 Task: Identify and tag the location of each landmark in the photos using Google Photos.
Action: Mouse moved to (150, 3)
Screenshot: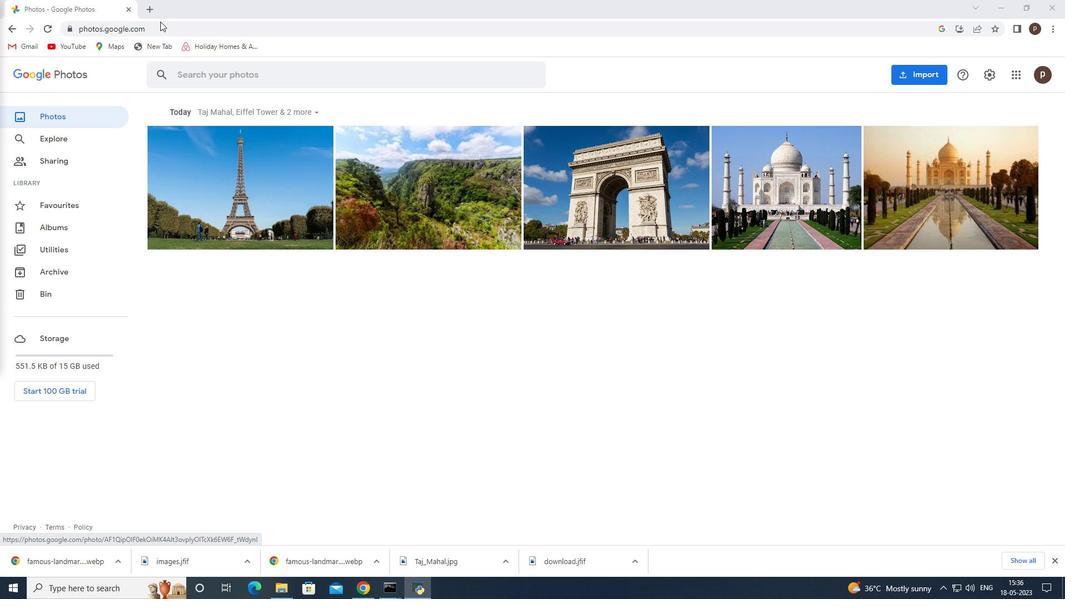
Action: Mouse pressed left at (150, 3)
Screenshot: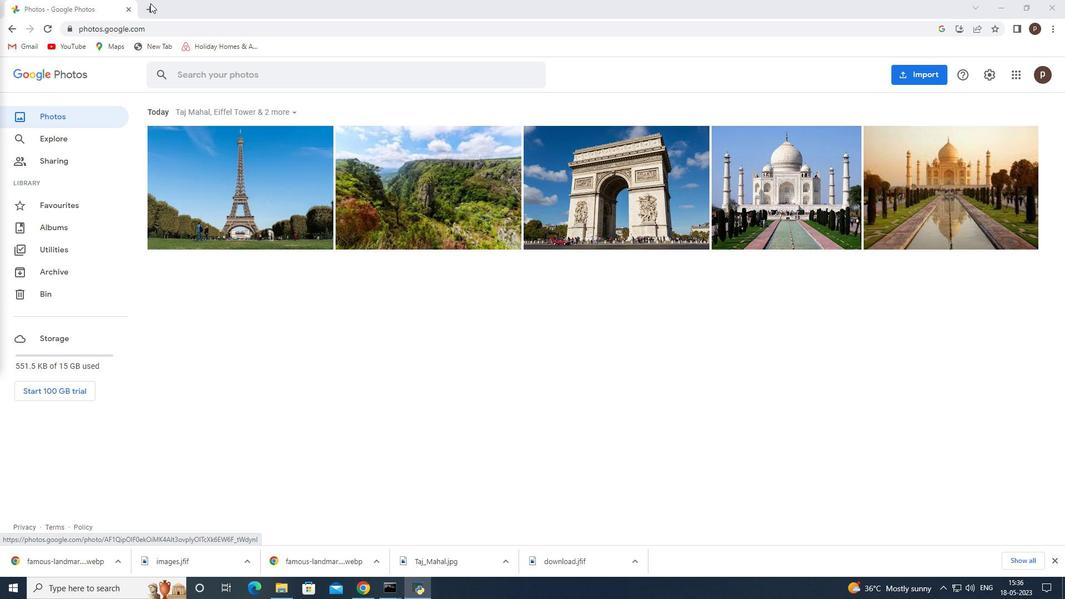 
Action: Mouse moved to (154, 26)
Screenshot: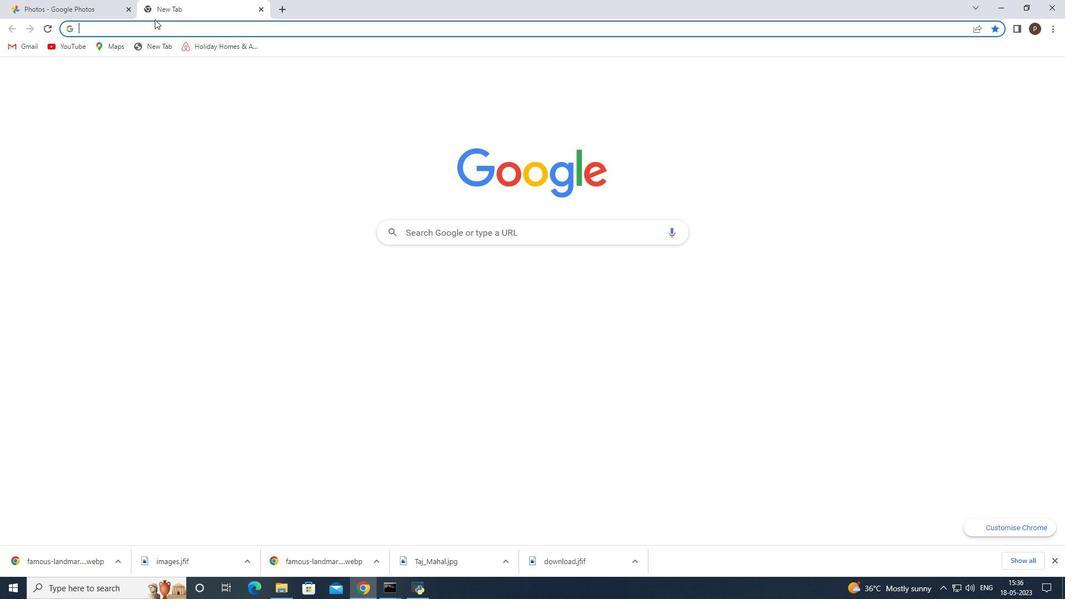 
Action: Mouse pressed left at (154, 26)
Screenshot: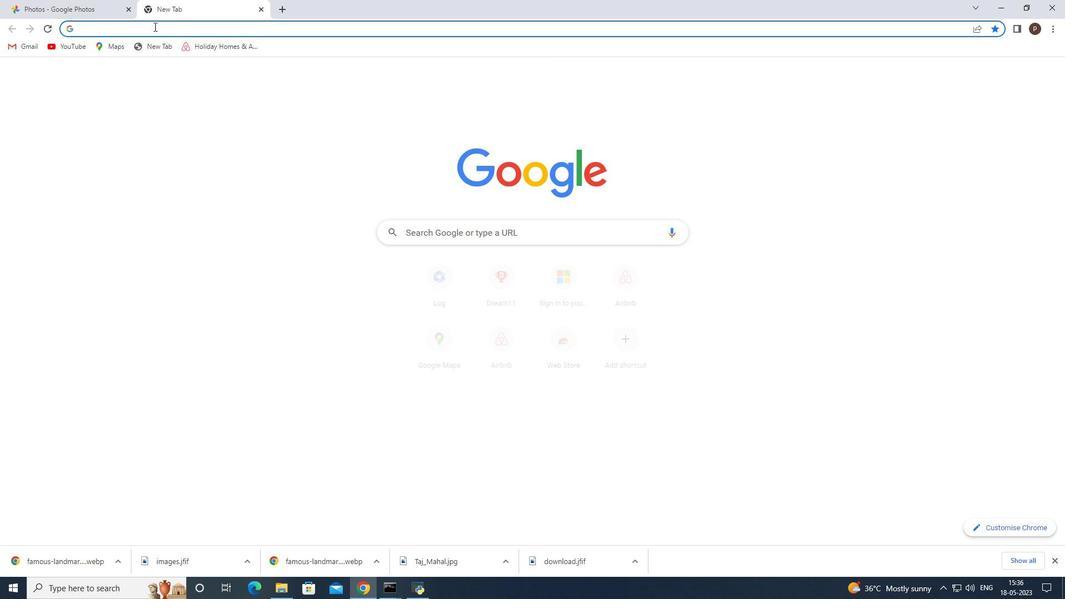 
Action: Mouse moved to (166, 32)
Screenshot: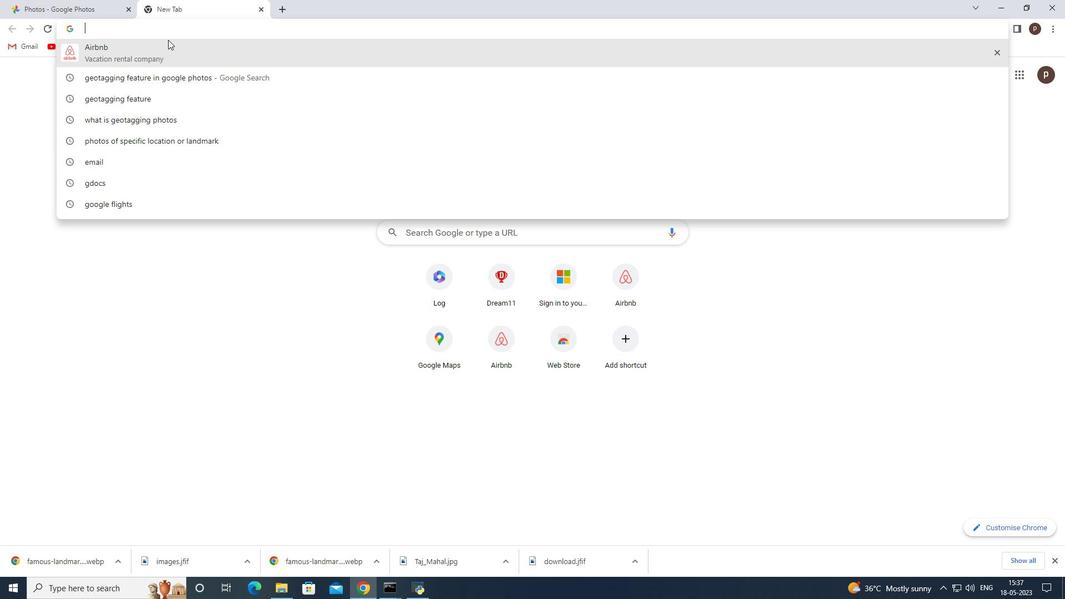
Action: Mouse pressed left at (166, 32)
Screenshot: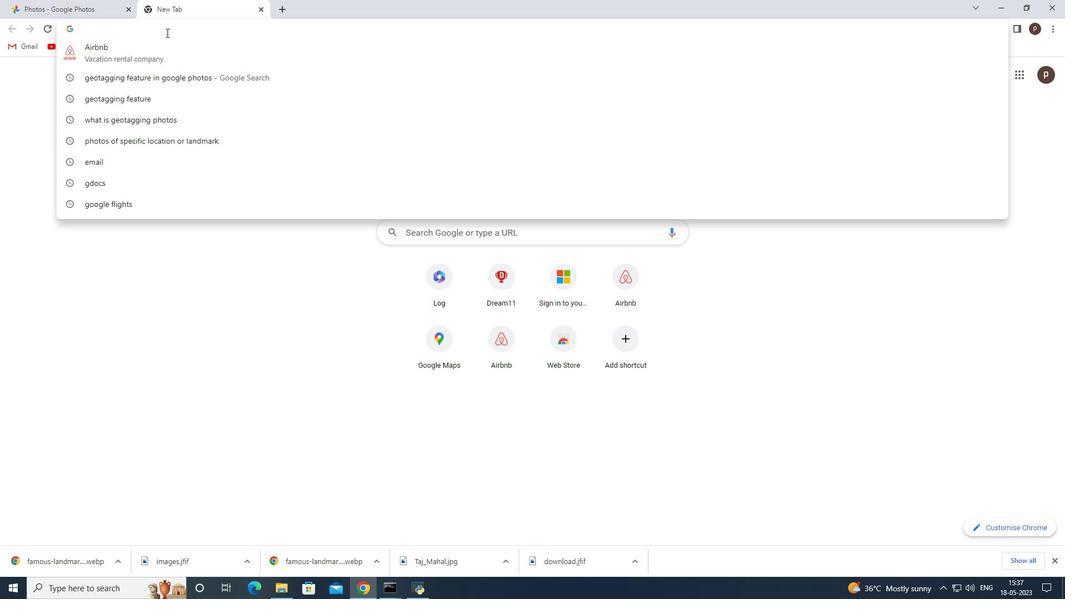 
Action: Key pressed photos<Key.space>with<Key.space>specific<Key.space>landmarks<Key.space>or<Key.space>attraction<Key.space>in<Key.space>a<Key.space>particular<Key.space>city<Key.space>or<Key.space>country<Key.enter>
Screenshot: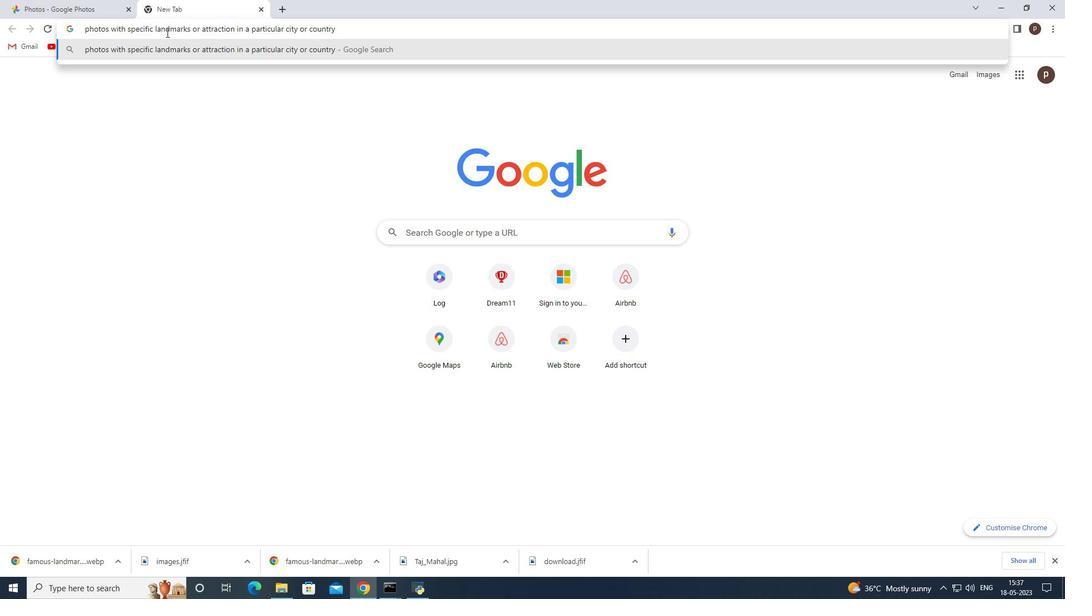 
Action: Mouse moved to (287, 166)
Screenshot: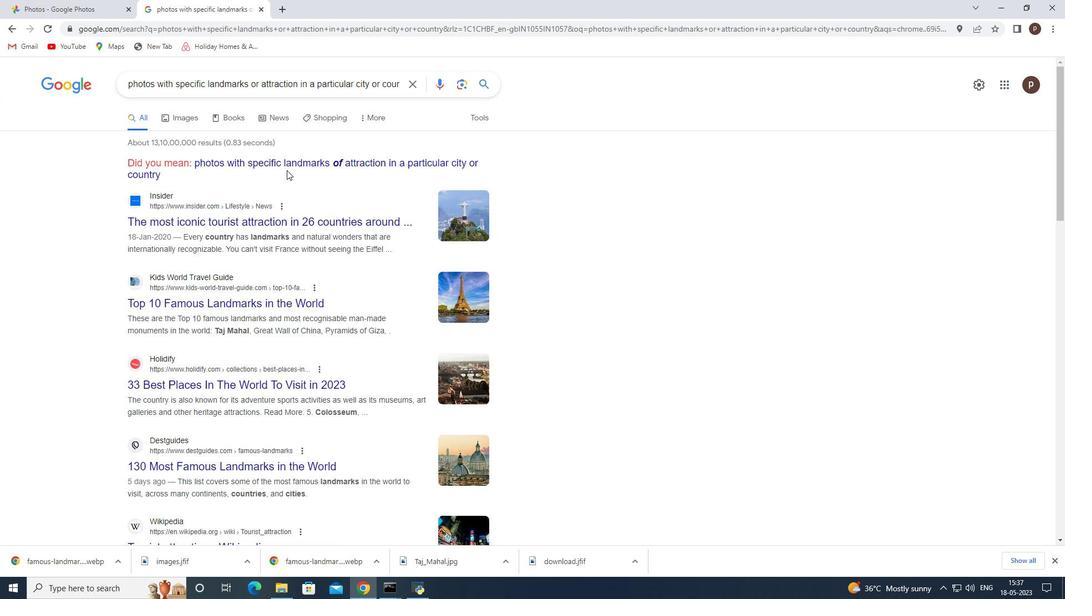 
Action: Mouse pressed left at (287, 166)
Screenshot: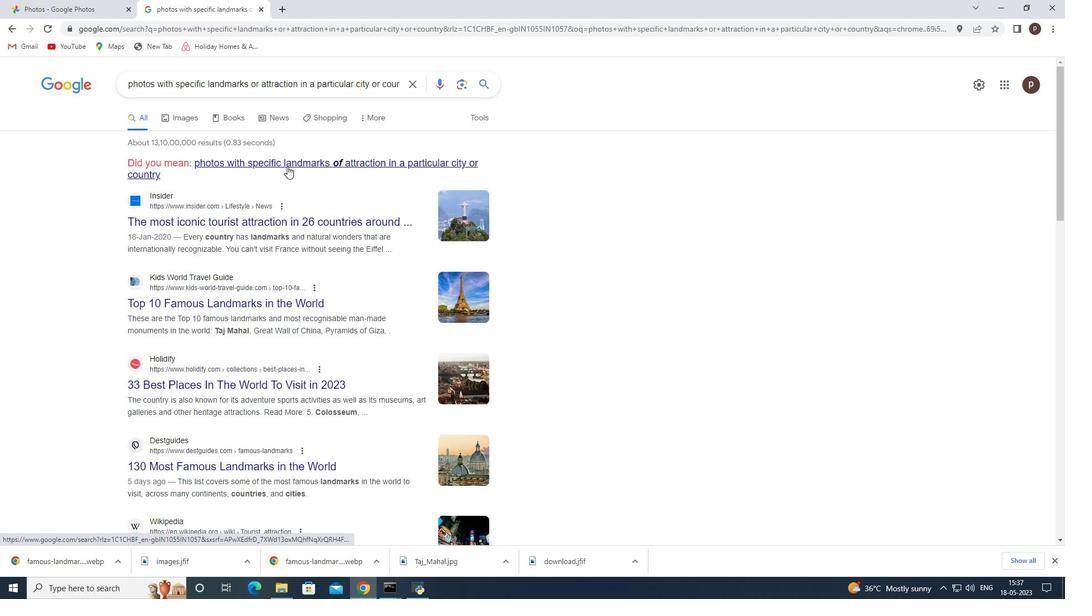
Action: Mouse moved to (280, 187)
Screenshot: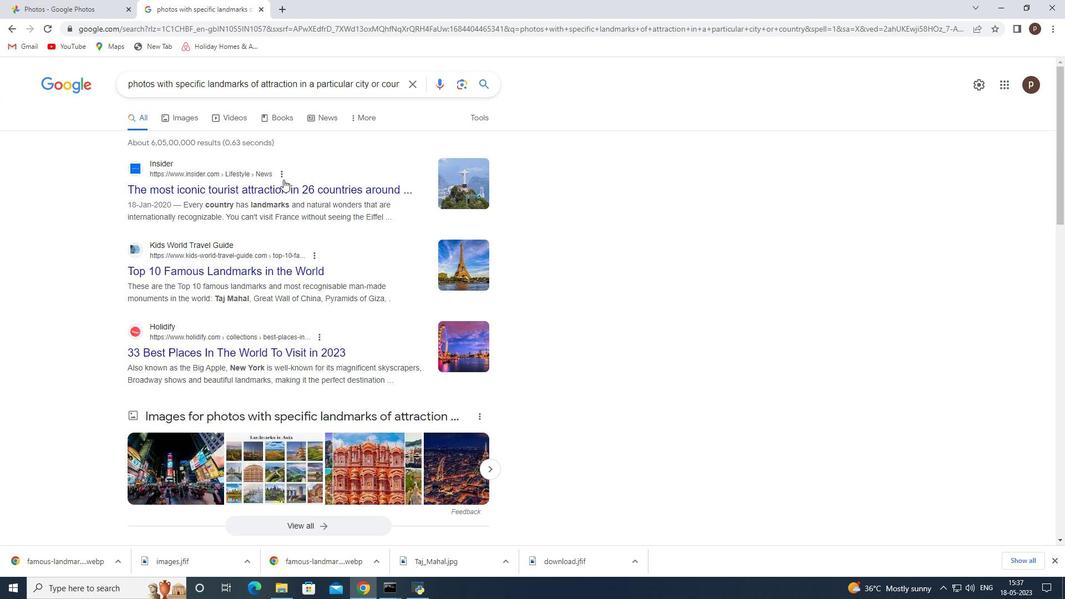 
Action: Mouse pressed left at (280, 187)
Screenshot: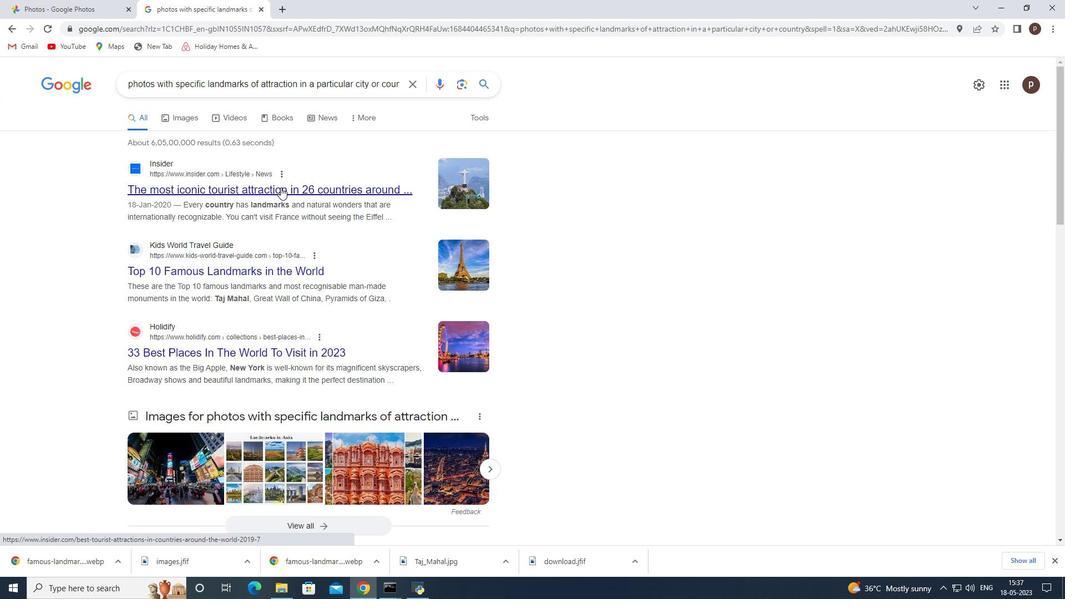 
Action: Mouse moved to (275, 304)
Screenshot: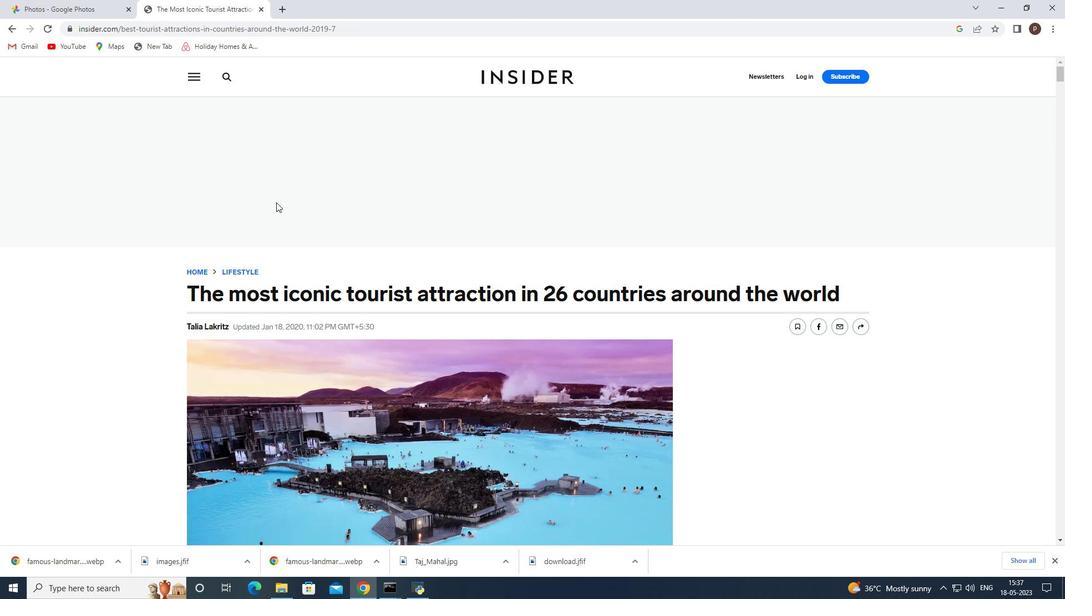 
Action: Mouse scrolled (275, 303) with delta (0, 0)
Screenshot: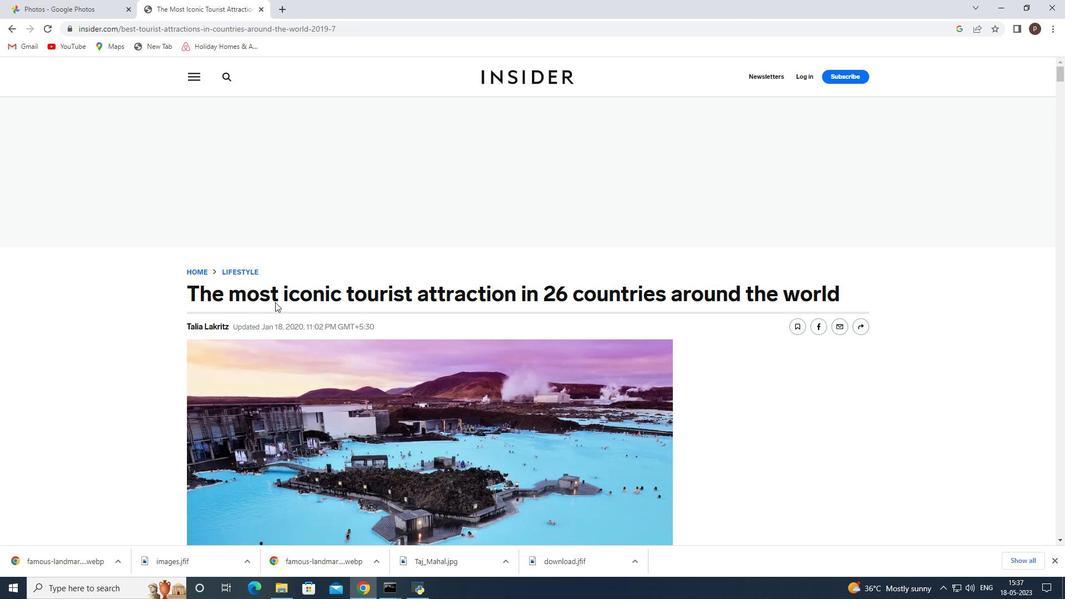 
Action: Mouse scrolled (275, 303) with delta (0, 0)
Screenshot: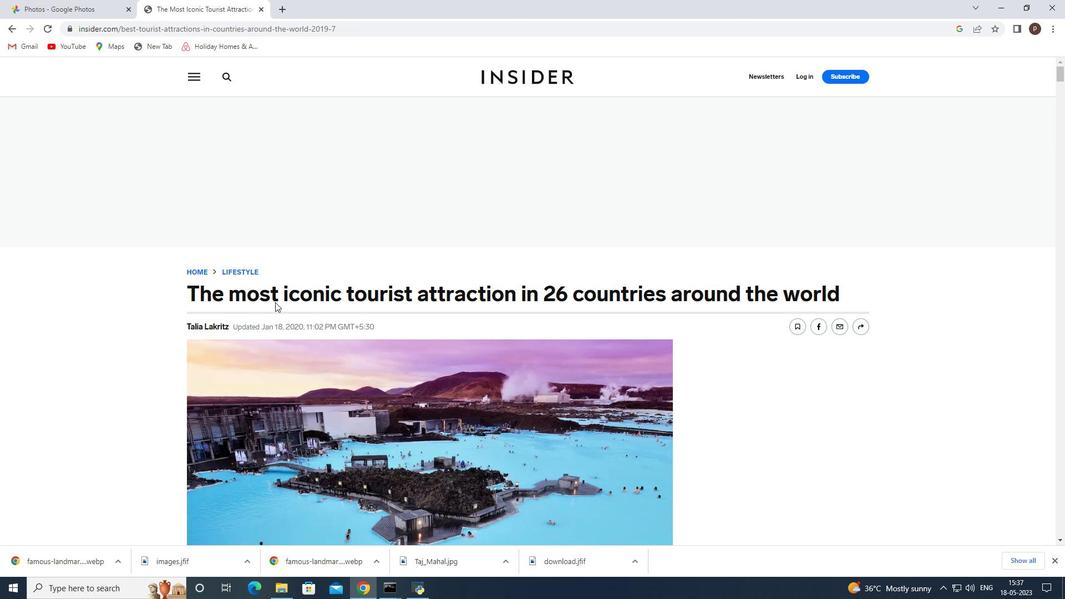 
Action: Mouse moved to (276, 305)
Screenshot: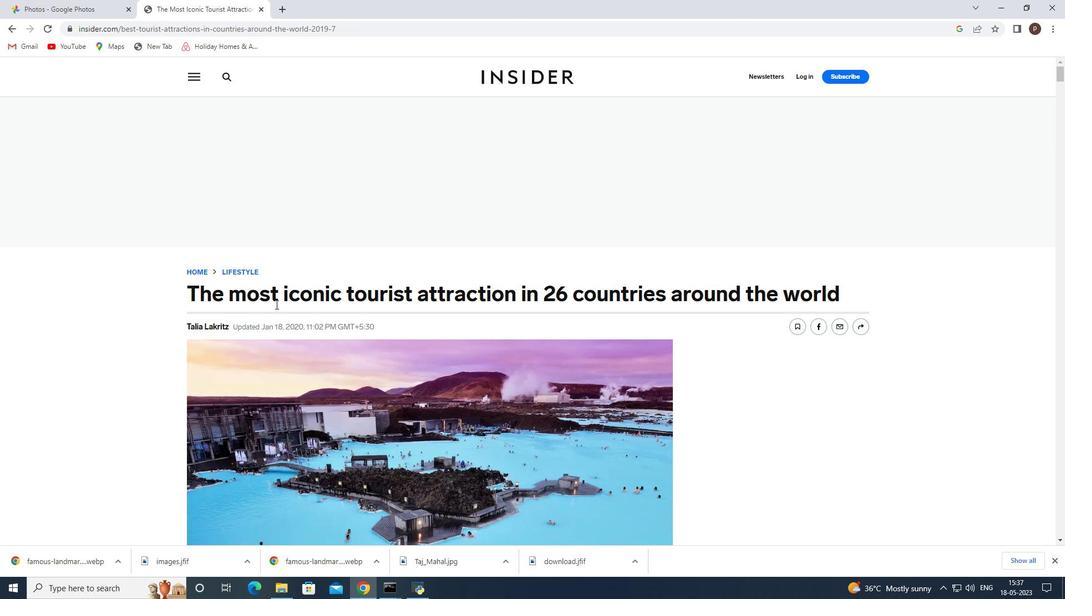 
Action: Mouse scrolled (276, 305) with delta (0, 0)
Screenshot: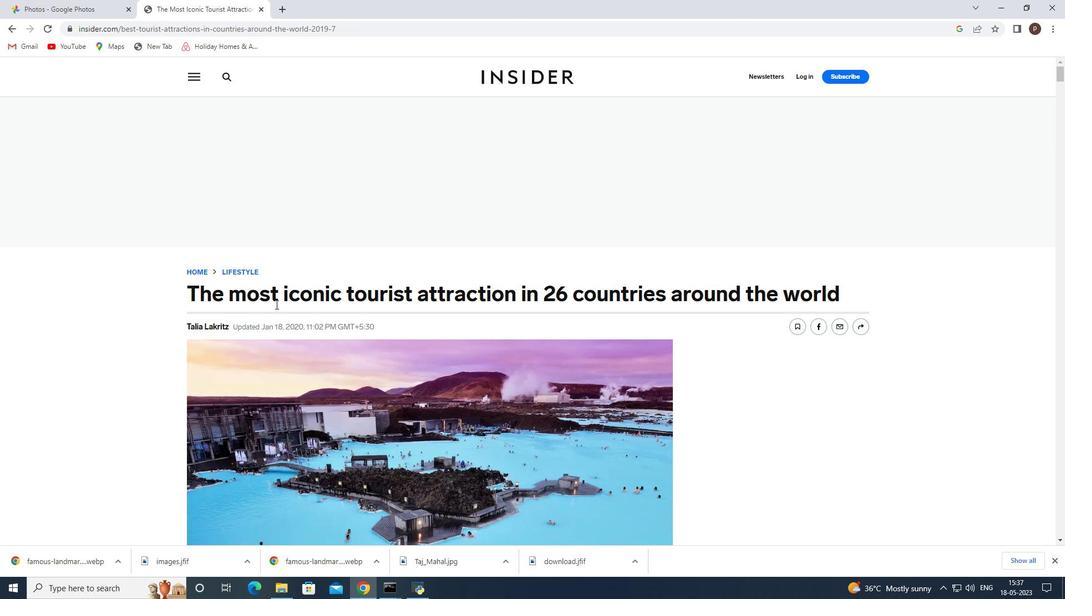 
Action: Mouse moved to (277, 305)
Screenshot: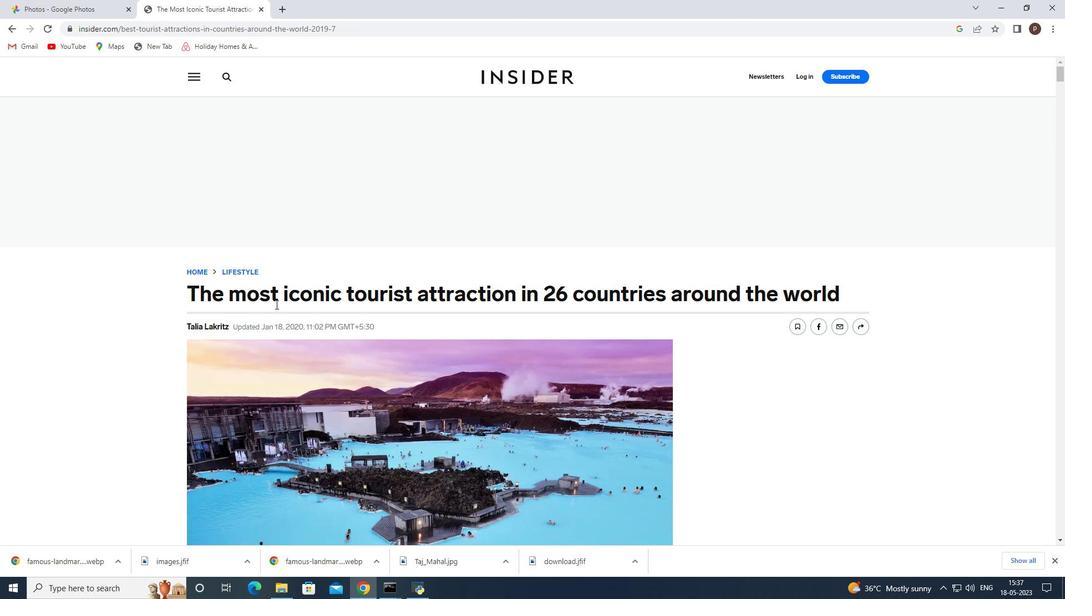 
Action: Mouse scrolled (277, 305) with delta (0, 0)
Screenshot: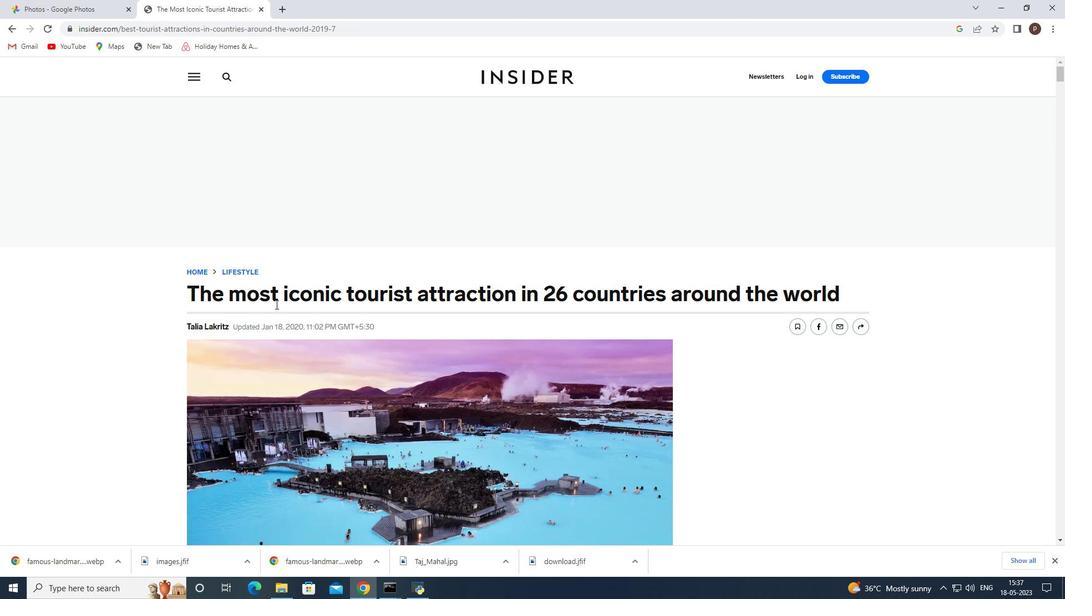 
Action: Mouse moved to (286, 303)
Screenshot: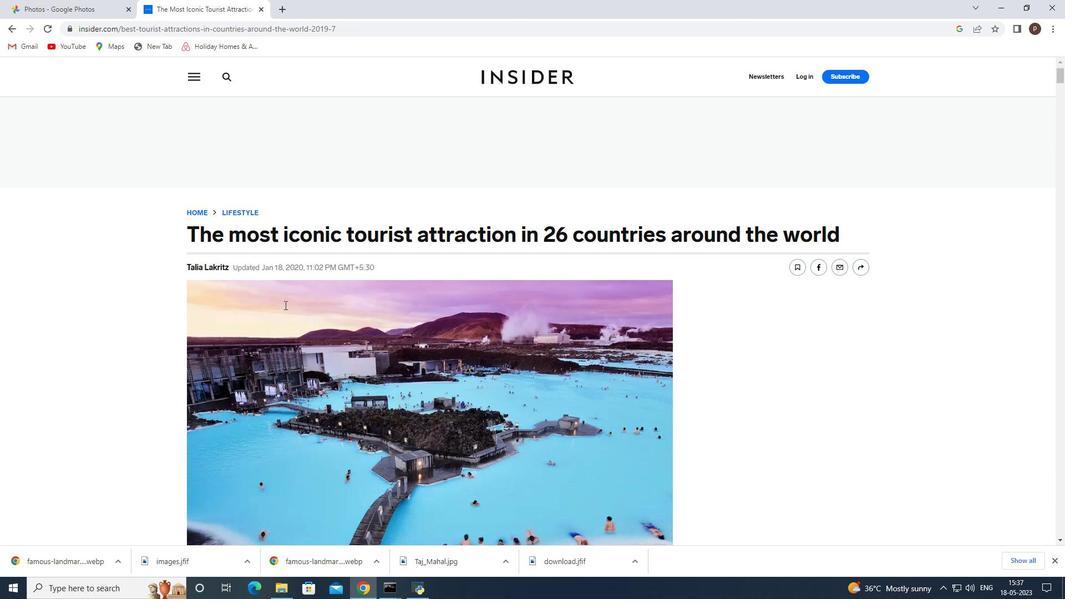 
Action: Mouse scrolled (286, 302) with delta (0, 0)
Screenshot: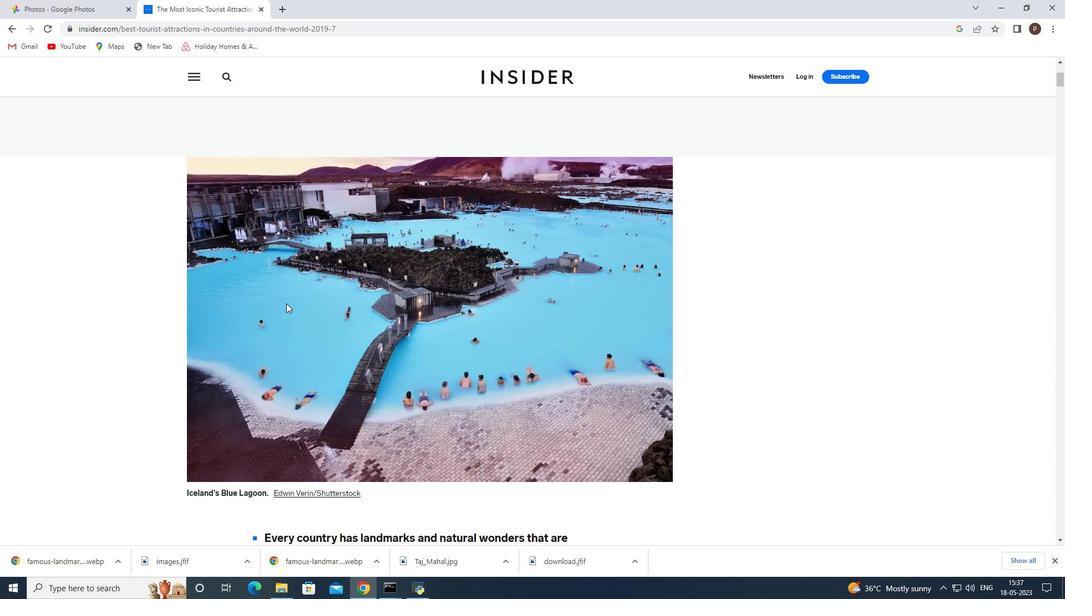 
Action: Mouse scrolled (286, 302) with delta (0, 0)
Screenshot: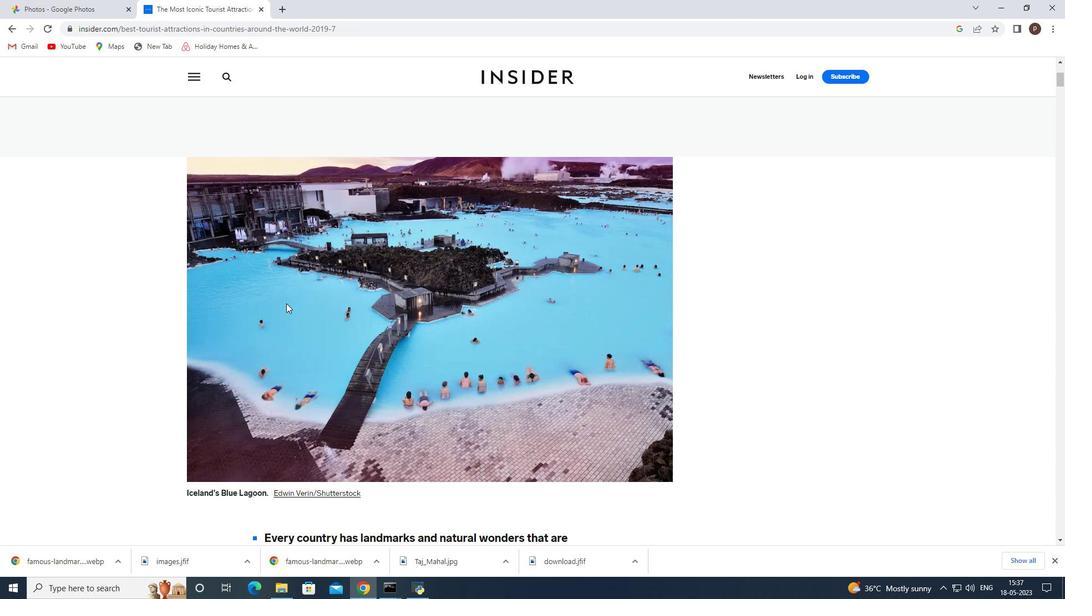 
Action: Mouse scrolled (286, 302) with delta (0, 0)
Screenshot: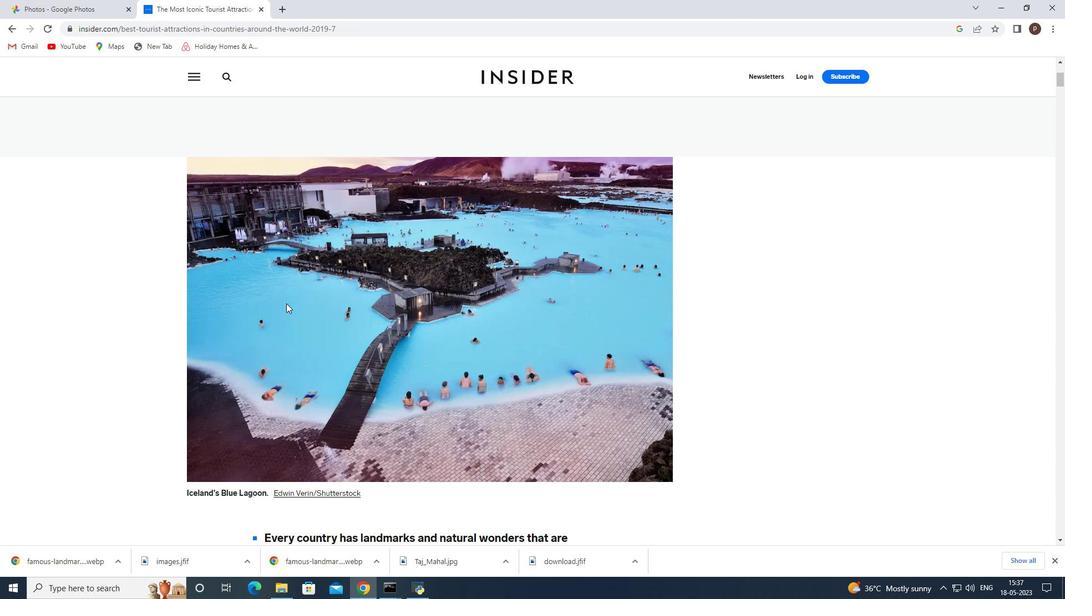 
Action: Mouse scrolled (286, 302) with delta (0, 0)
Screenshot: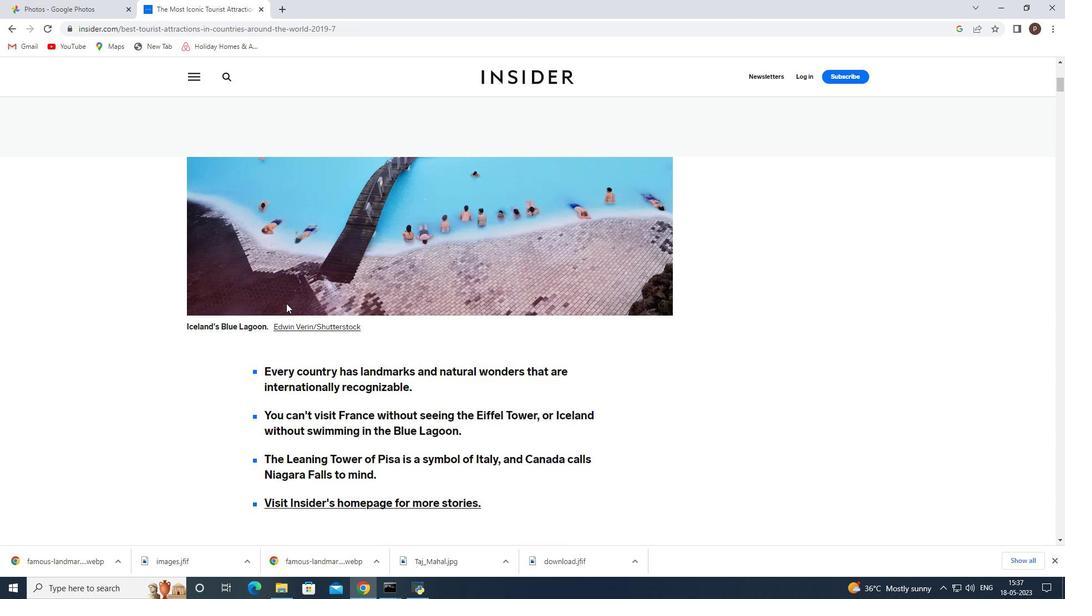 
Action: Mouse scrolled (286, 302) with delta (0, 0)
Screenshot: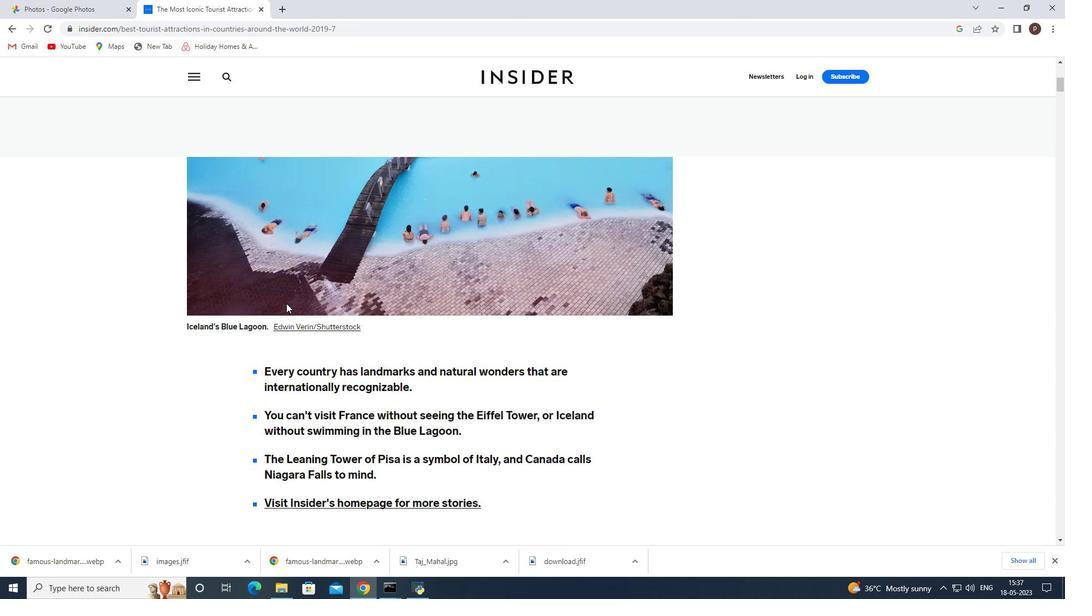 
Action: Mouse scrolled (286, 302) with delta (0, 0)
Screenshot: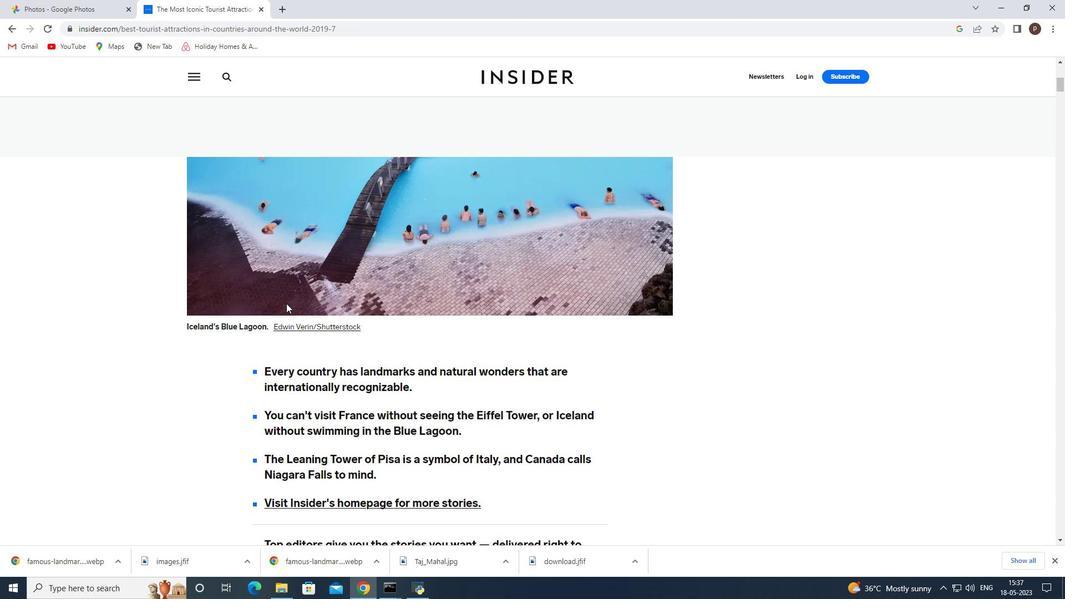 
Action: Mouse moved to (420, 234)
Screenshot: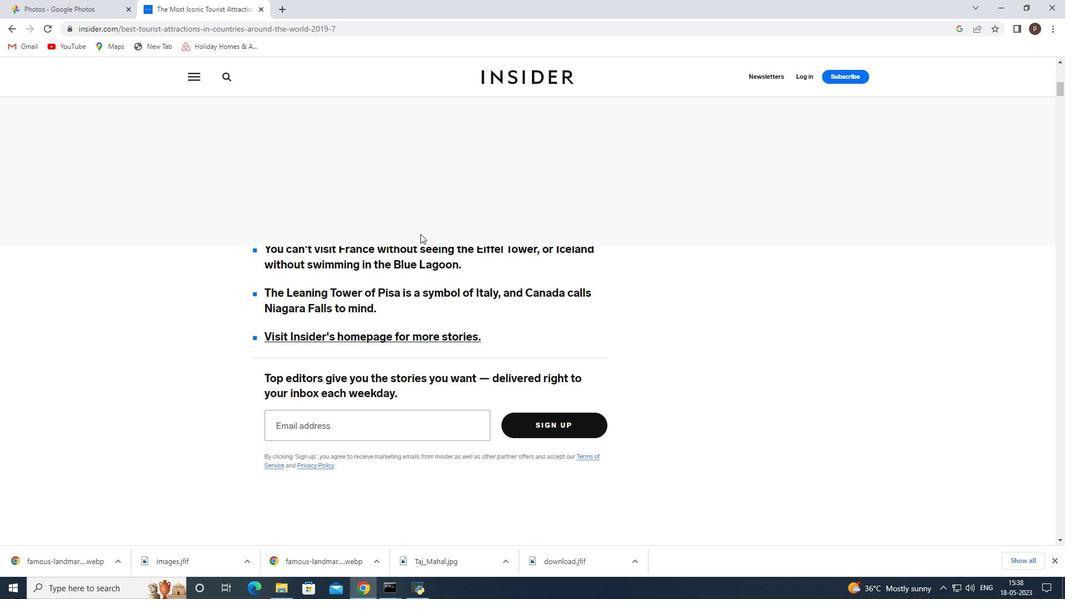 
Action: Mouse scrolled (420, 233) with delta (0, 0)
Screenshot: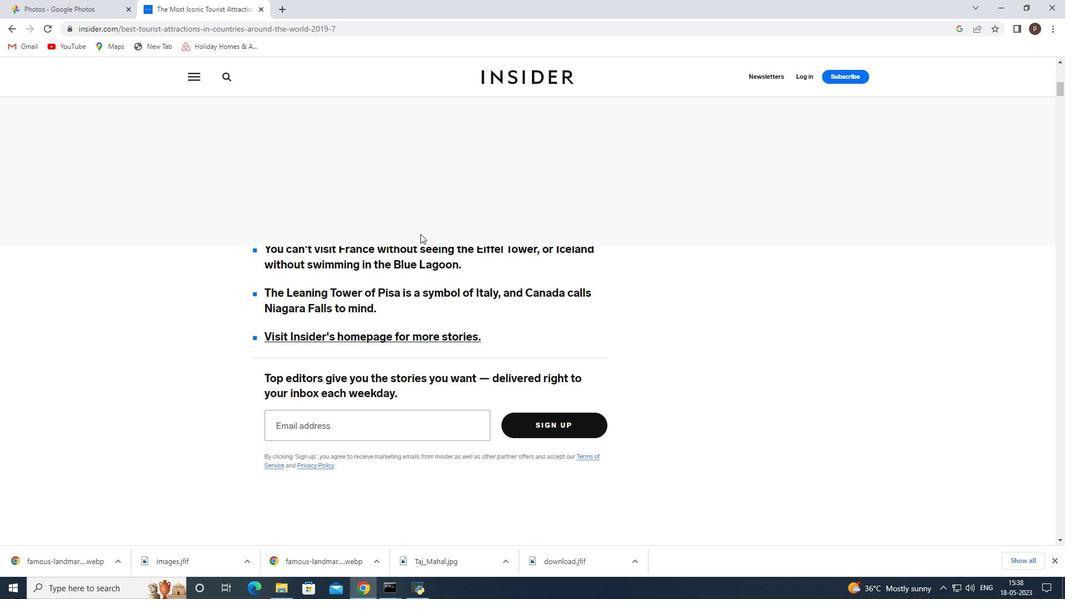 
Action: Mouse moved to (420, 235)
Screenshot: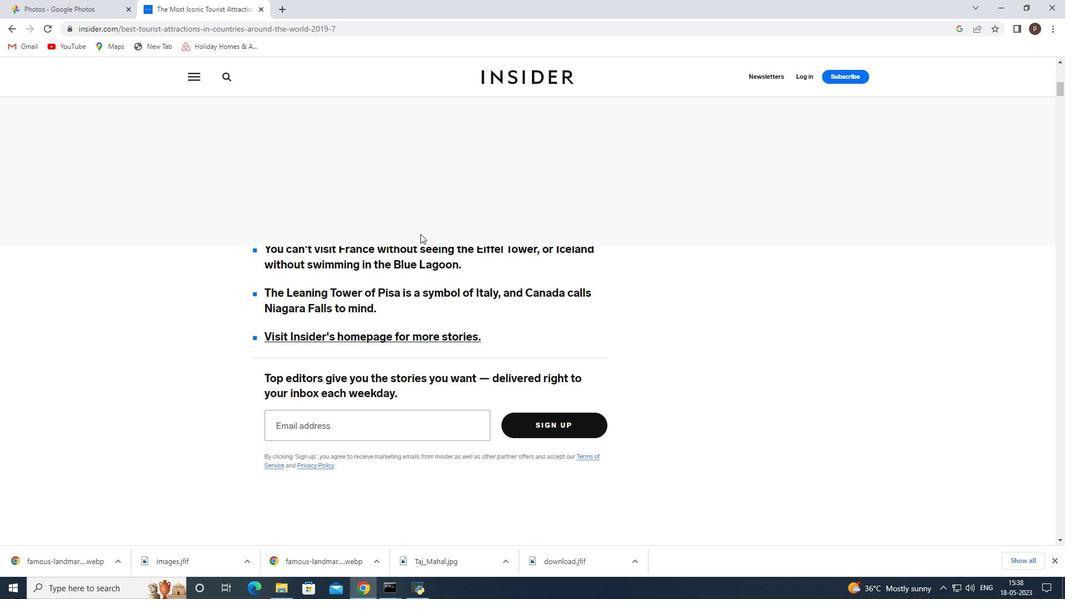 
Action: Mouse scrolled (420, 234) with delta (0, 0)
Screenshot: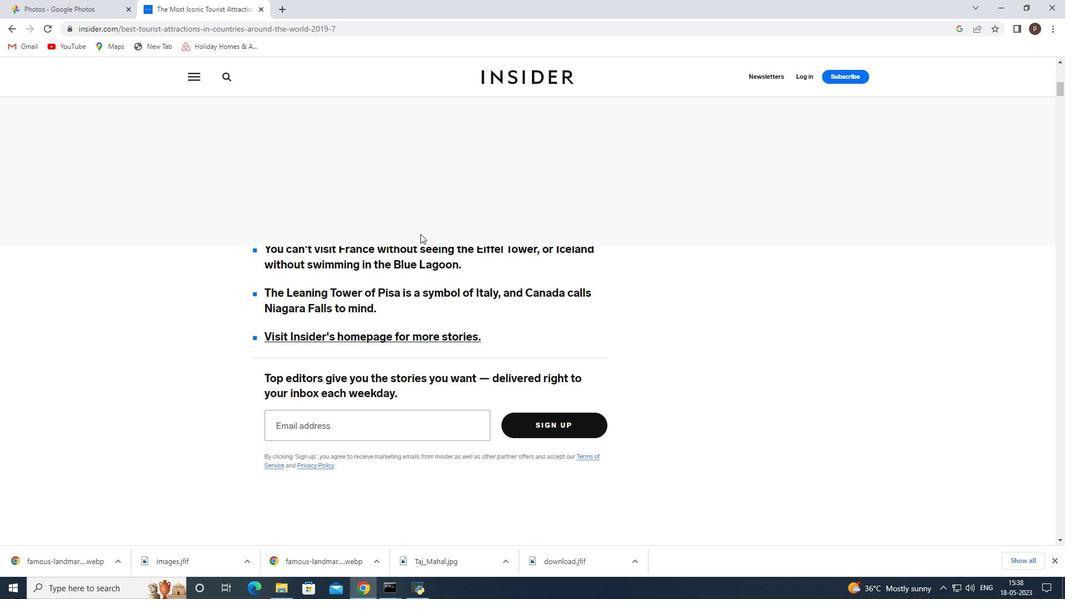 
Action: Mouse moved to (405, 254)
Screenshot: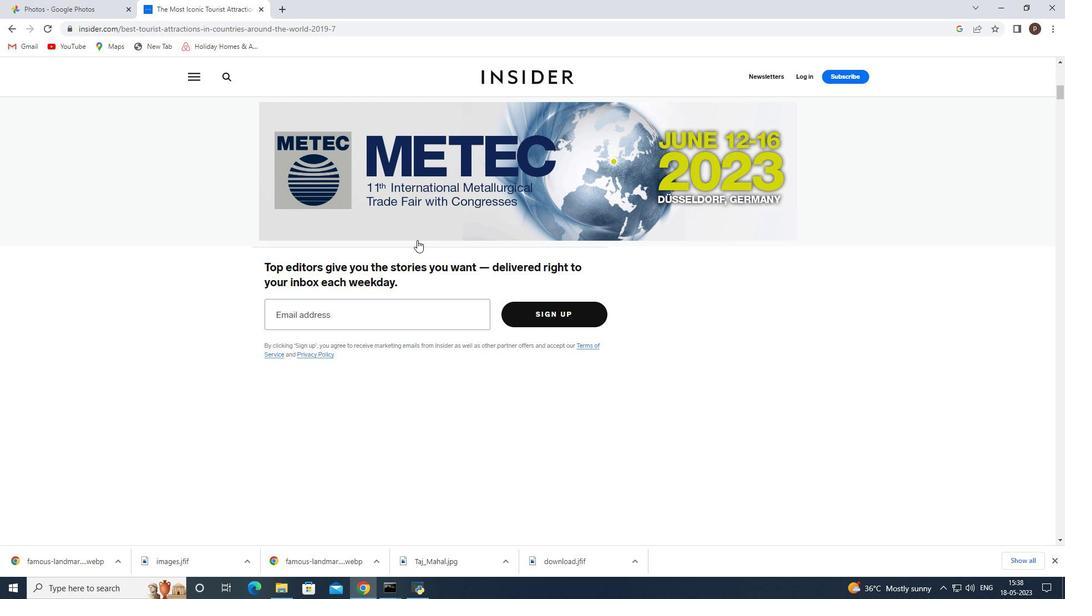 
Action: Mouse scrolled (405, 254) with delta (0, 0)
Screenshot: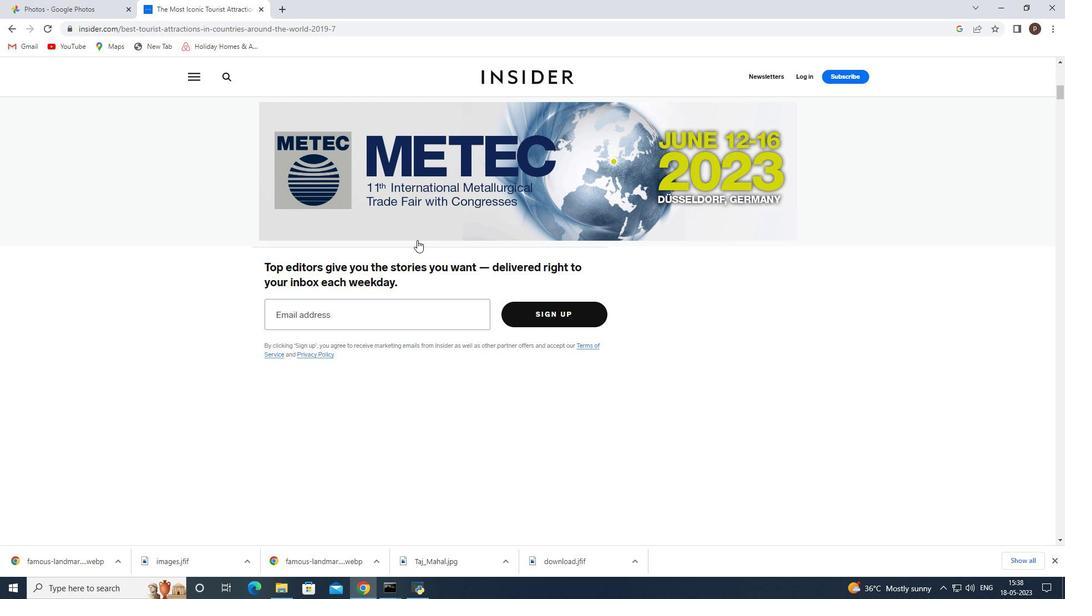 
Action: Mouse moved to (403, 260)
Screenshot: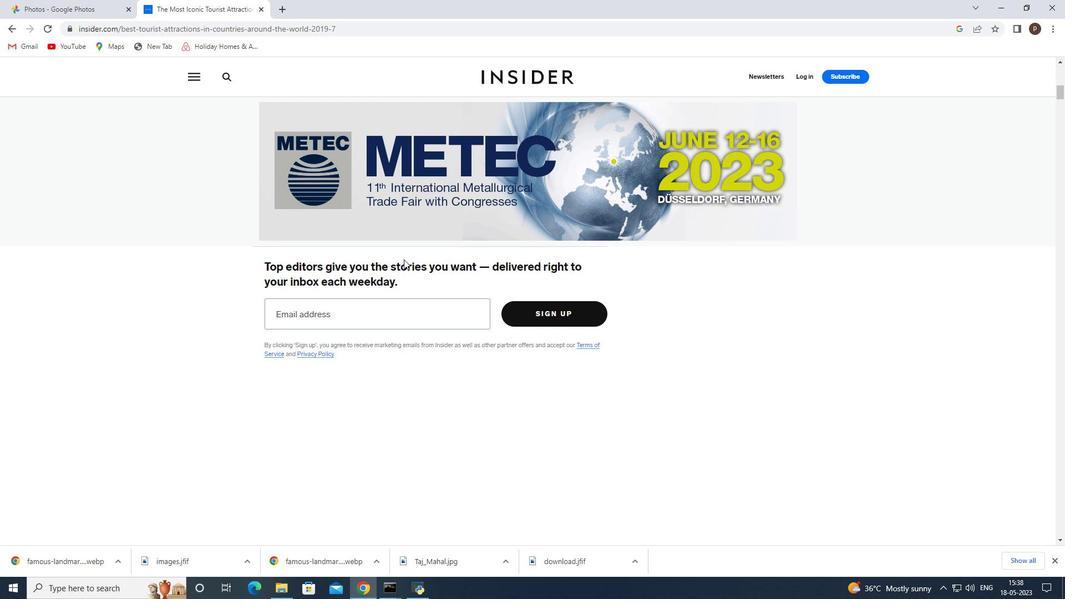 
Action: Mouse scrolled (403, 260) with delta (0, 0)
Screenshot: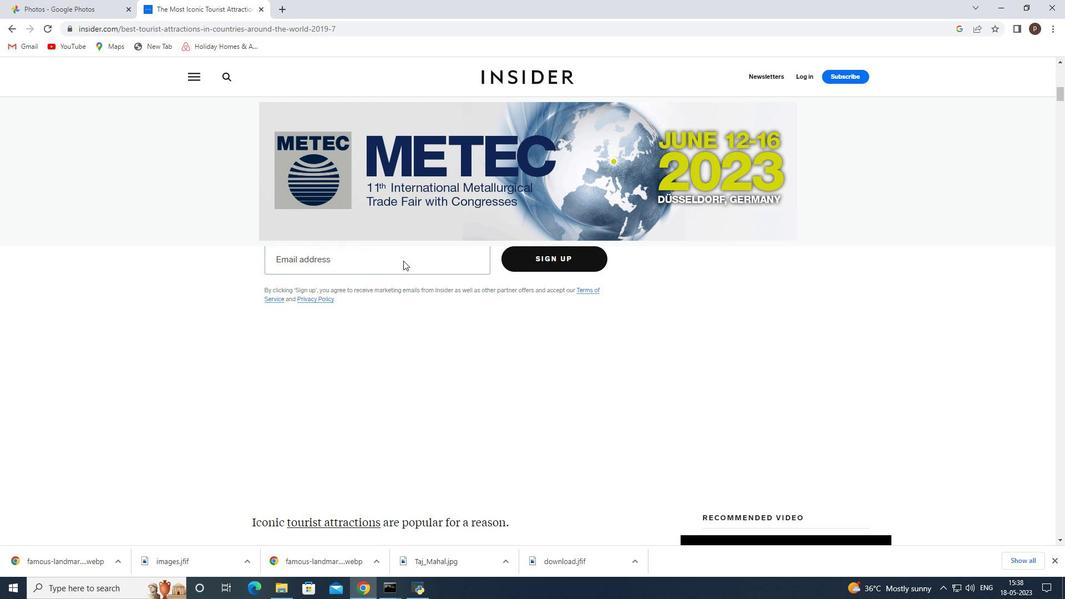 
Action: Mouse scrolled (403, 261) with delta (0, 0)
Screenshot: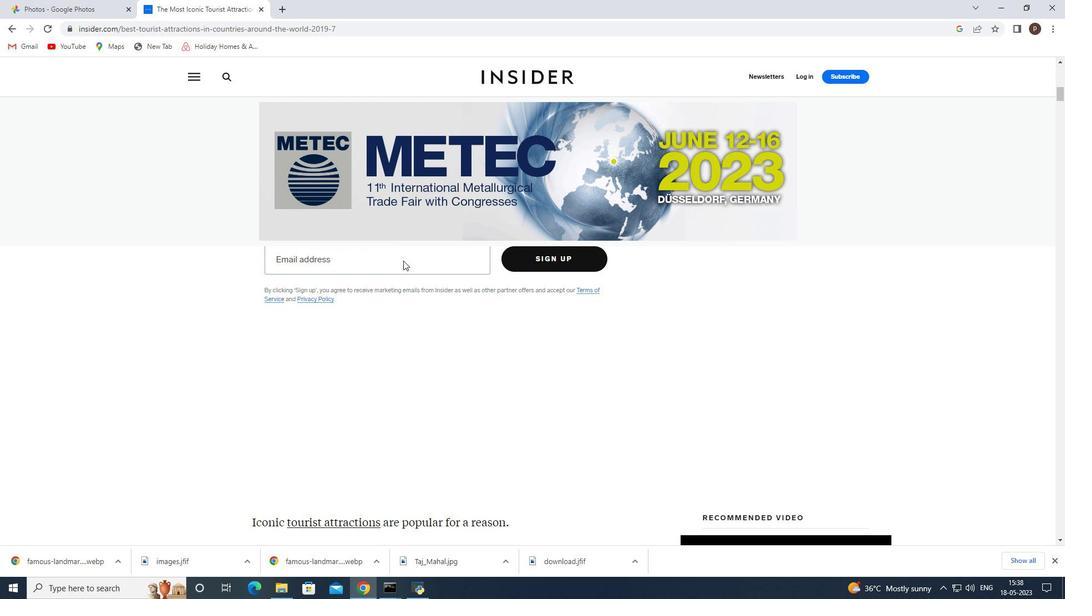 
Action: Mouse scrolled (403, 260) with delta (0, 0)
Screenshot: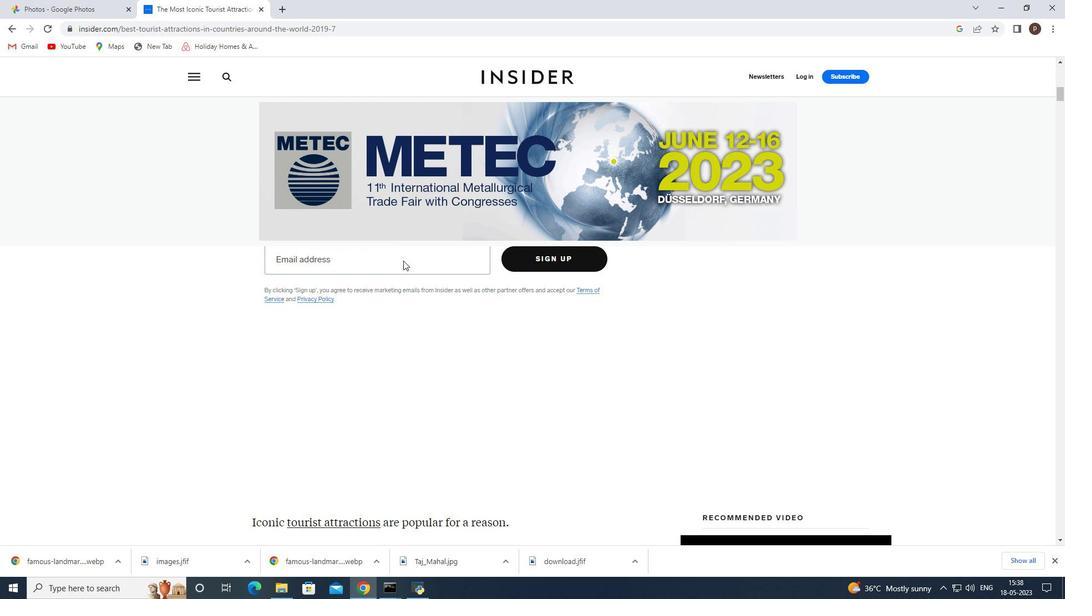 
Action: Mouse scrolled (403, 260) with delta (0, 0)
Screenshot: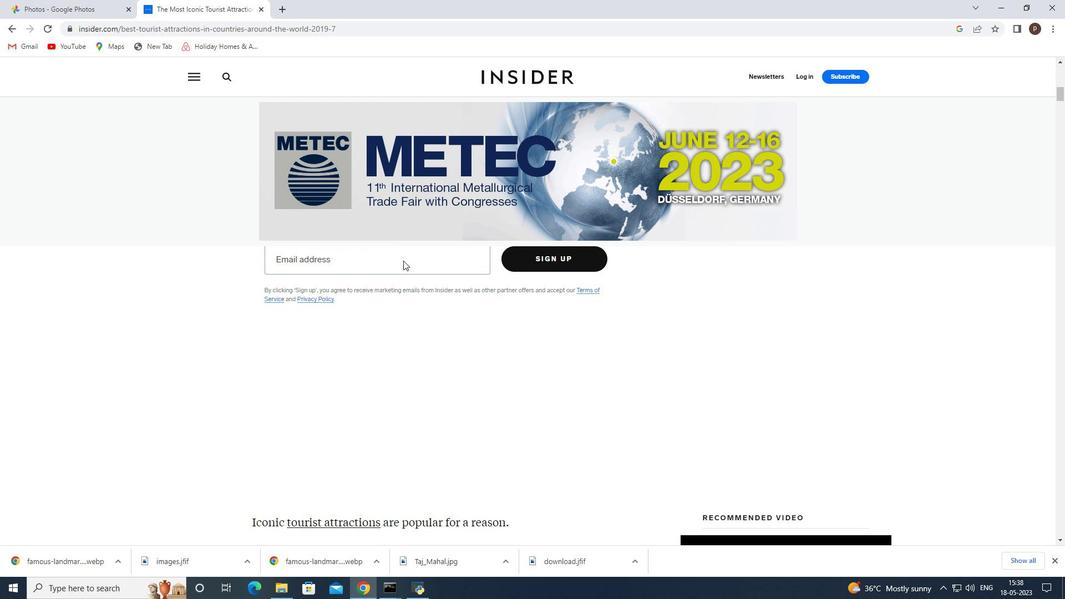 
Action: Mouse scrolled (403, 260) with delta (0, 0)
Screenshot: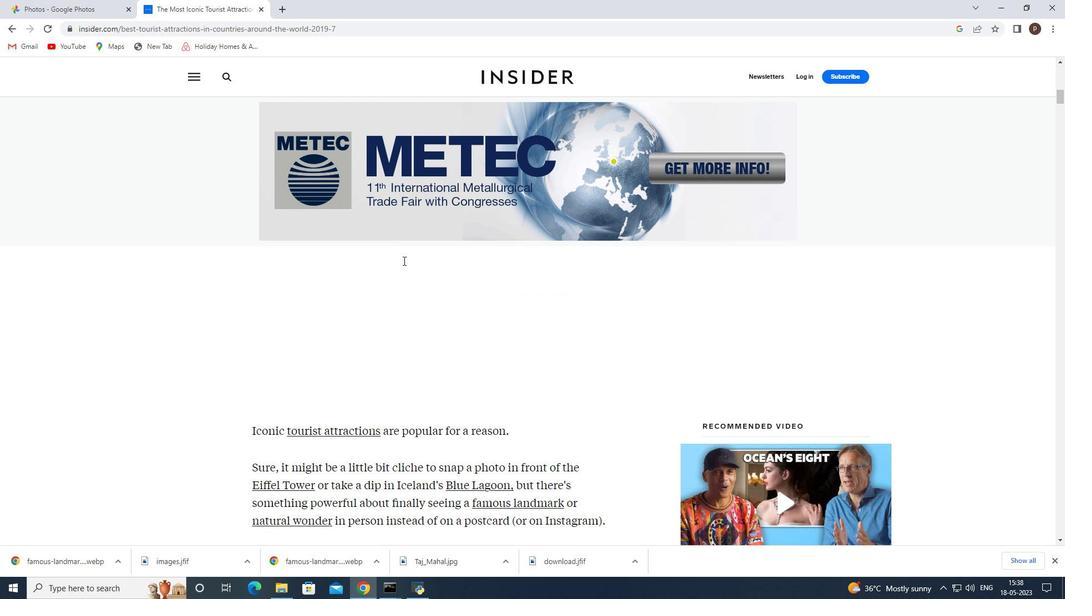
Action: Mouse scrolled (403, 261) with delta (0, 0)
Screenshot: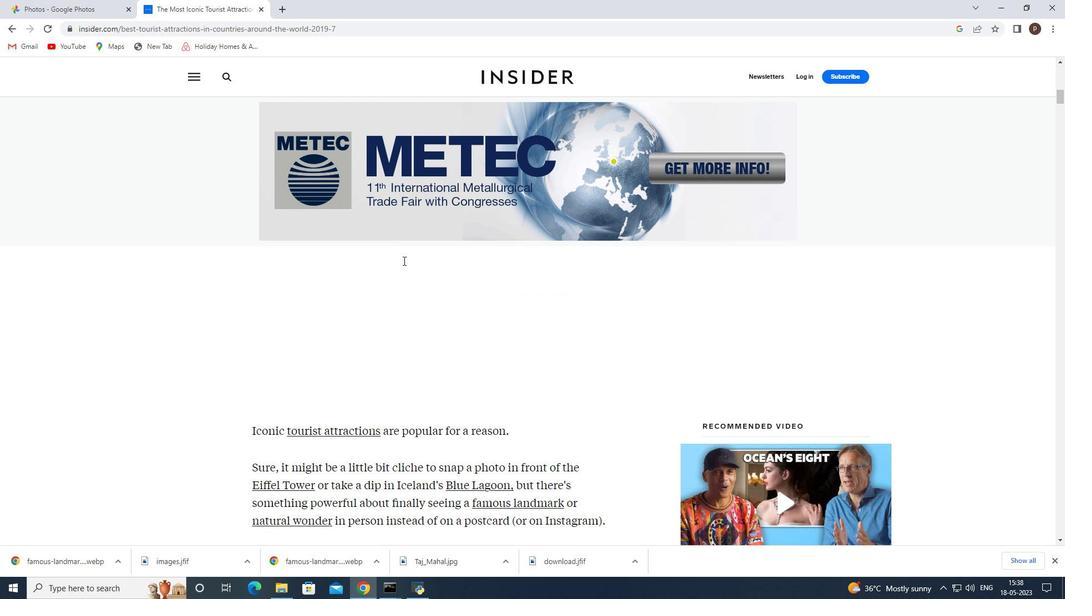 
Action: Mouse moved to (401, 261)
Screenshot: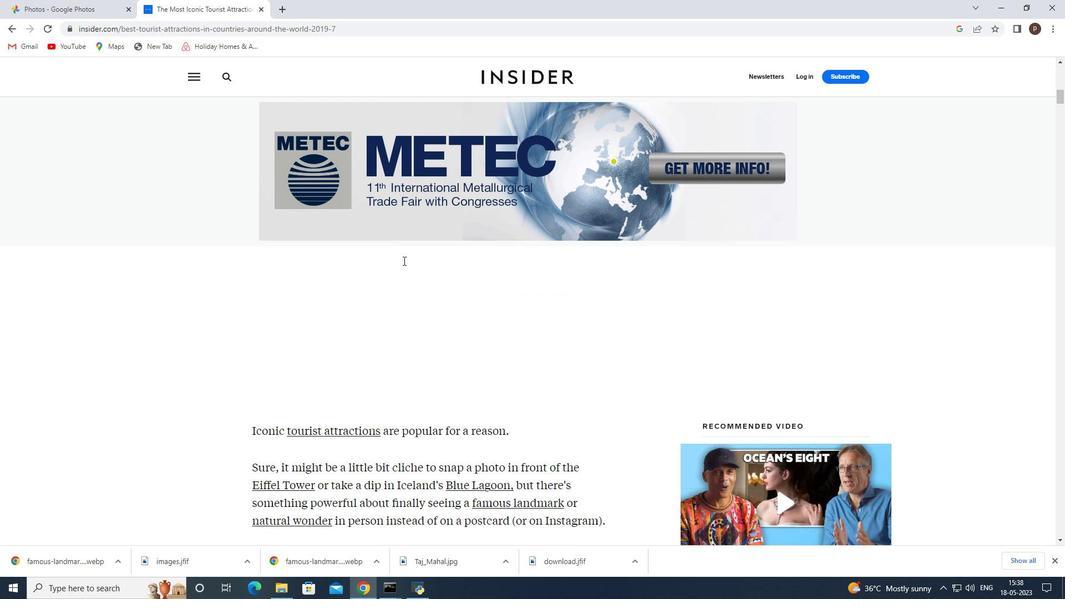 
Action: Mouse scrolled (401, 261) with delta (0, 0)
Screenshot: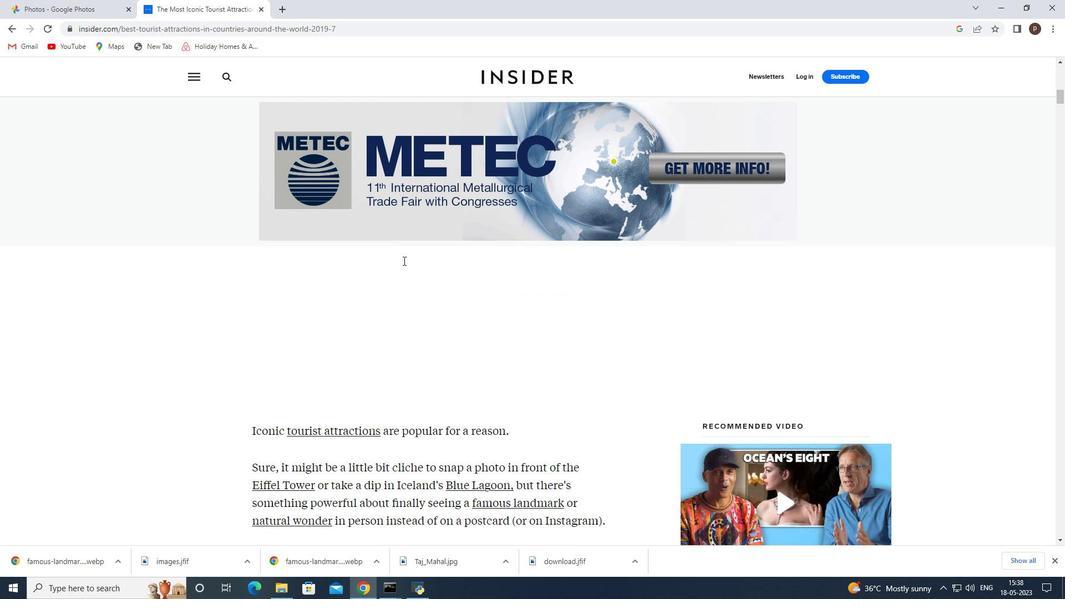 
Action: Mouse scrolled (401, 262) with delta (0, 0)
Screenshot: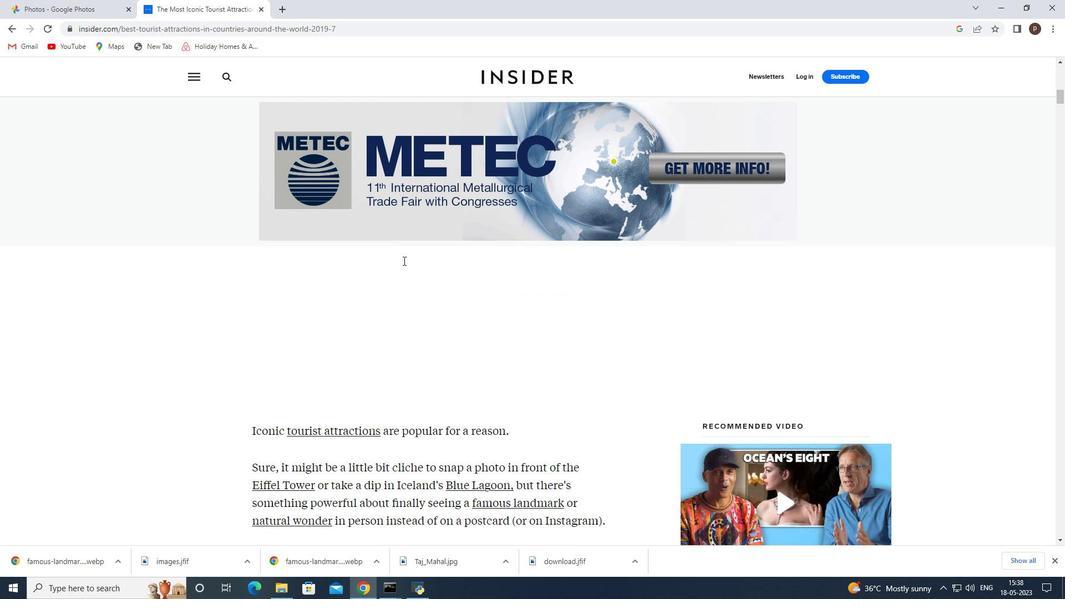 
Action: Mouse moved to (396, 265)
Screenshot: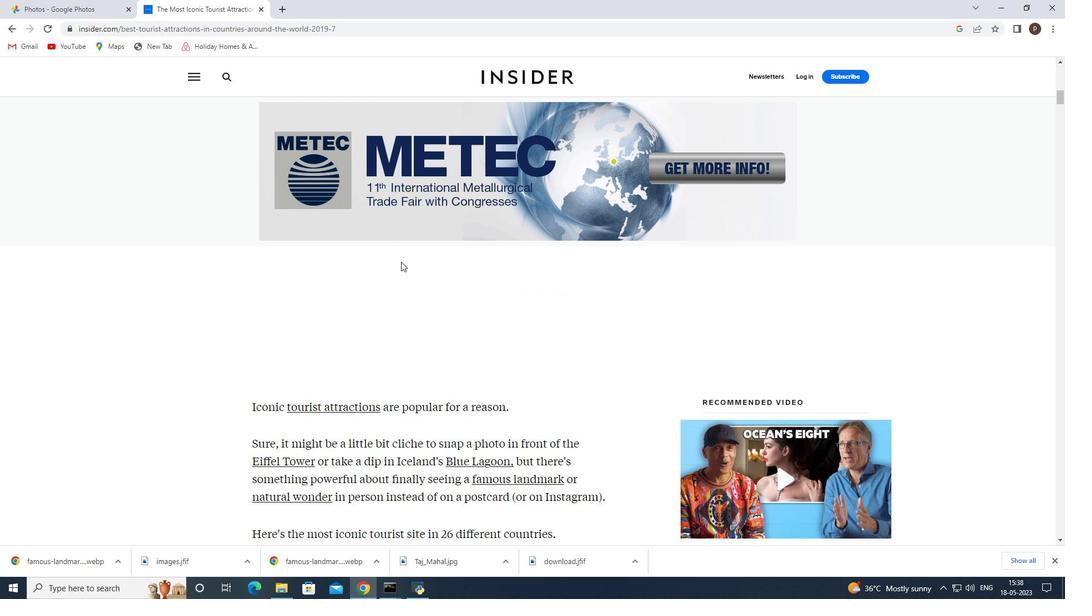 
Action: Mouse scrolled (396, 264) with delta (0, 0)
Screenshot: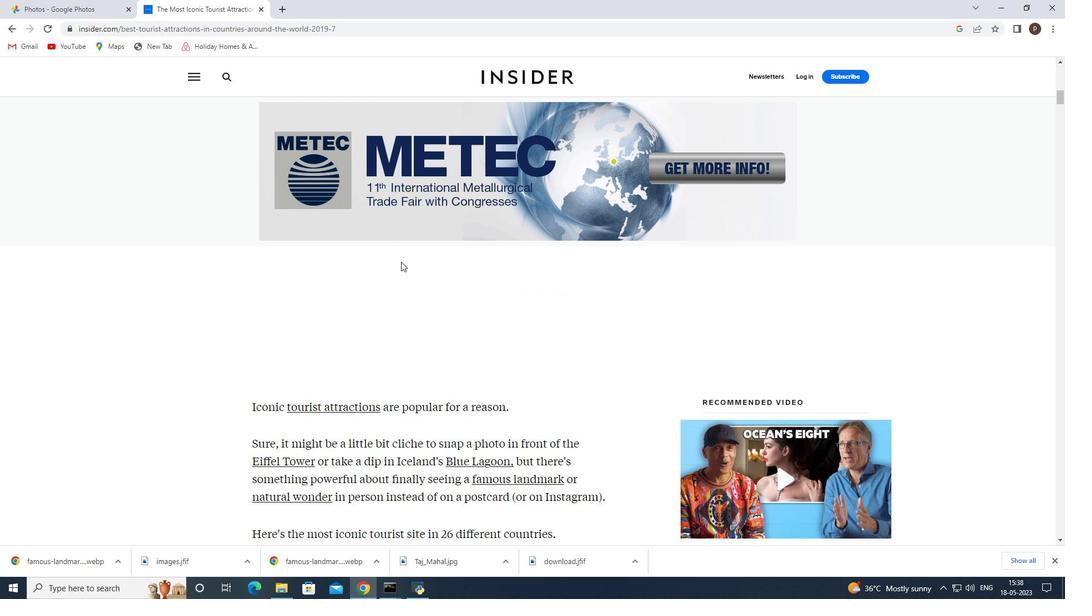 
Action: Mouse moved to (394, 267)
Screenshot: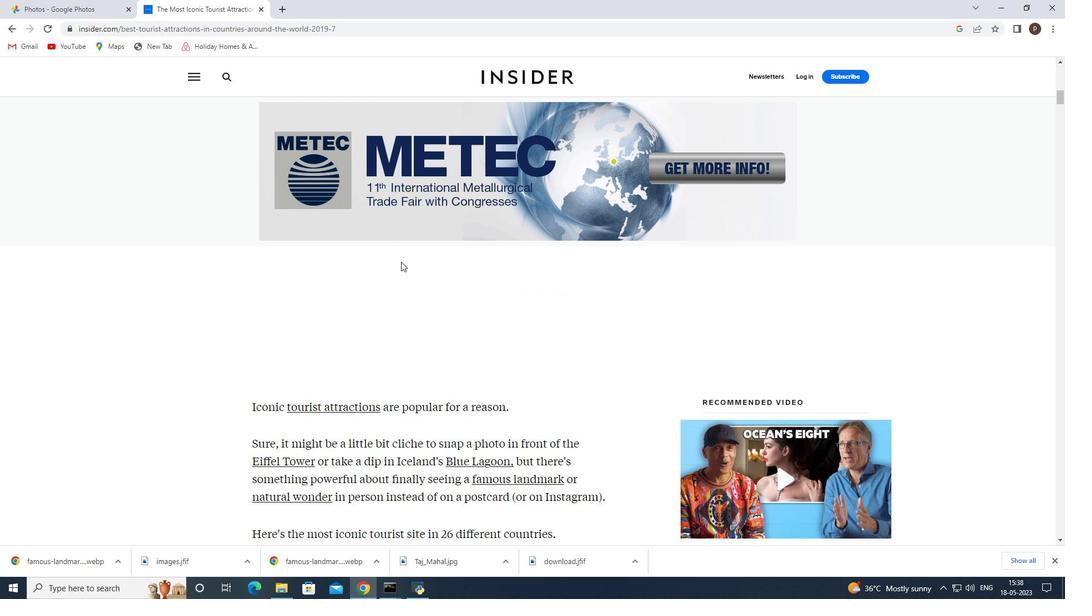 
Action: Mouse scrolled (394, 268) with delta (0, 0)
Screenshot: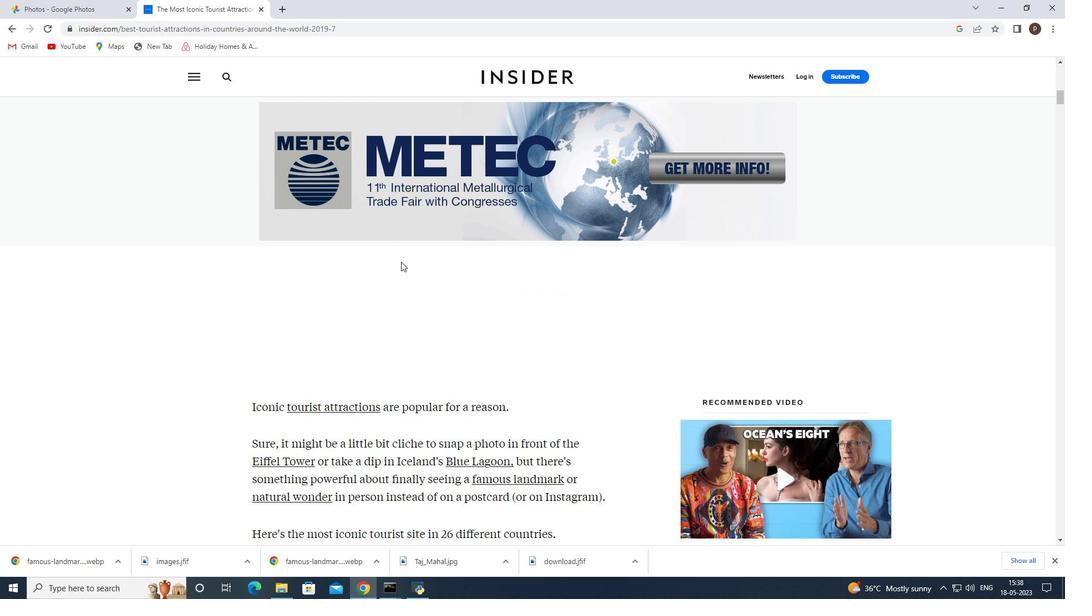 
Action: Mouse moved to (393, 269)
Screenshot: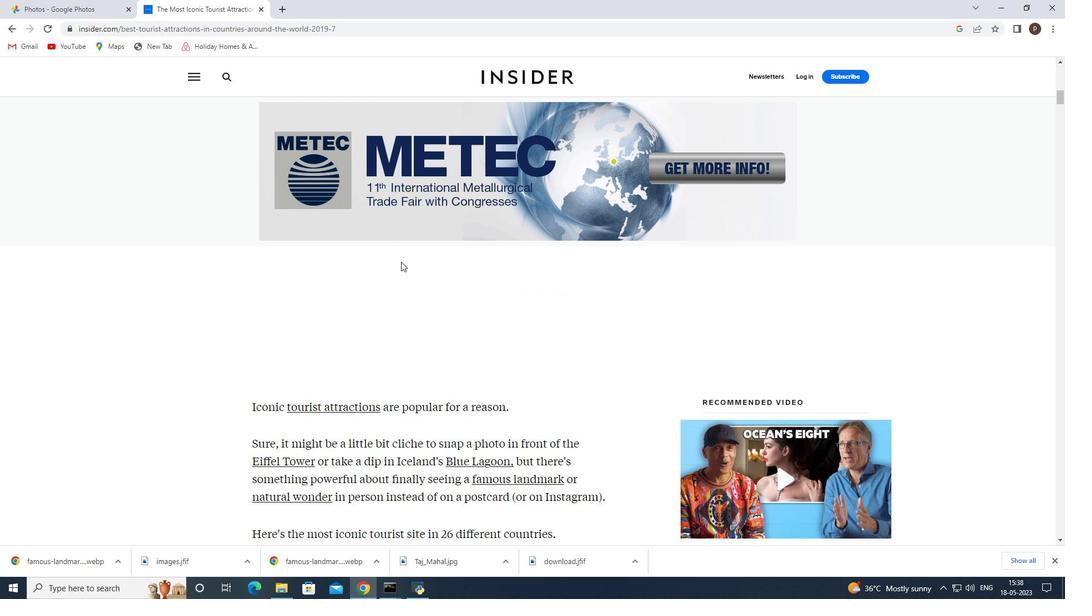 
Action: Mouse scrolled (394, 267) with delta (0, 0)
Screenshot: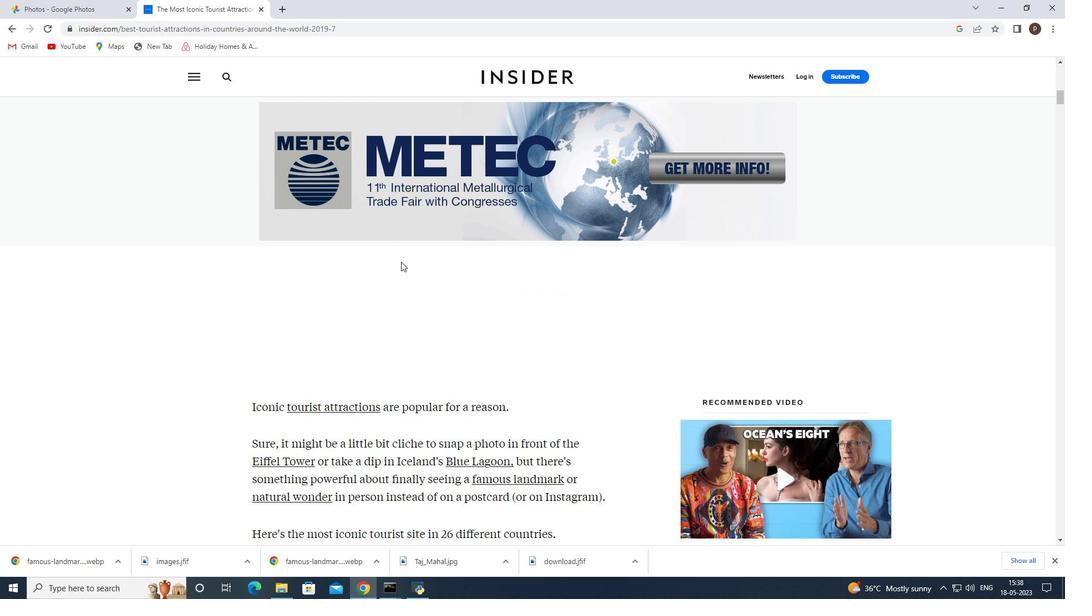 
Action: Mouse moved to (393, 270)
Screenshot: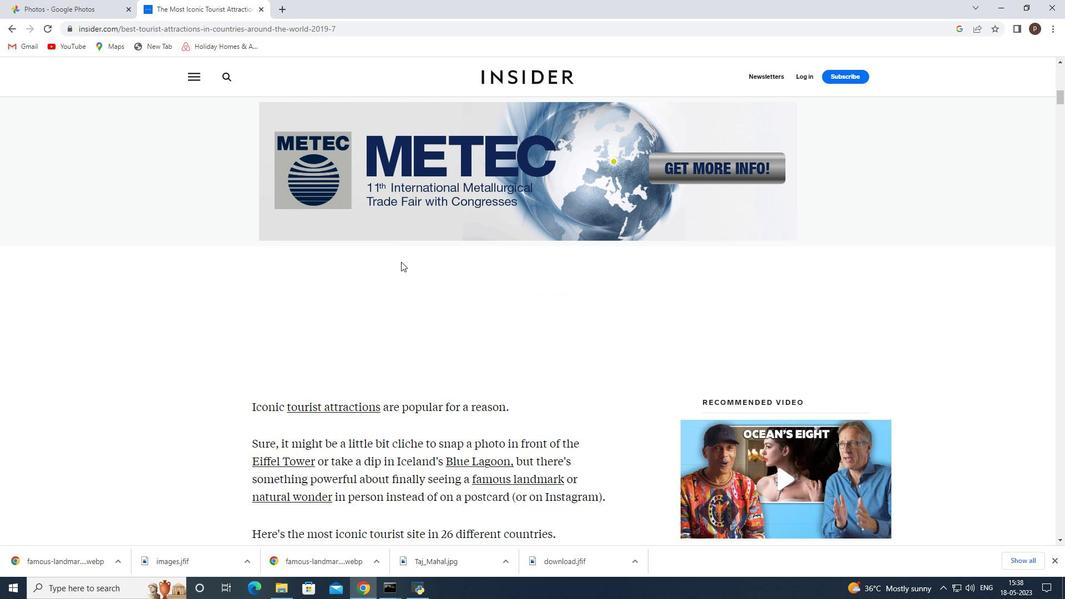 
Action: Mouse scrolled (393, 269) with delta (0, 0)
Screenshot: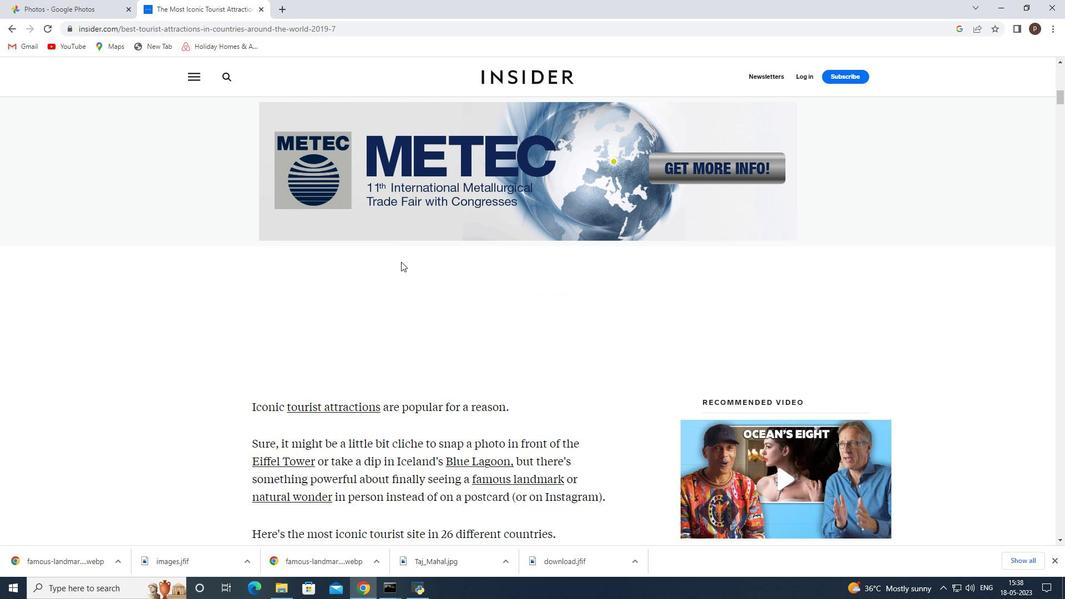 
Action: Mouse moved to (510, 252)
Screenshot: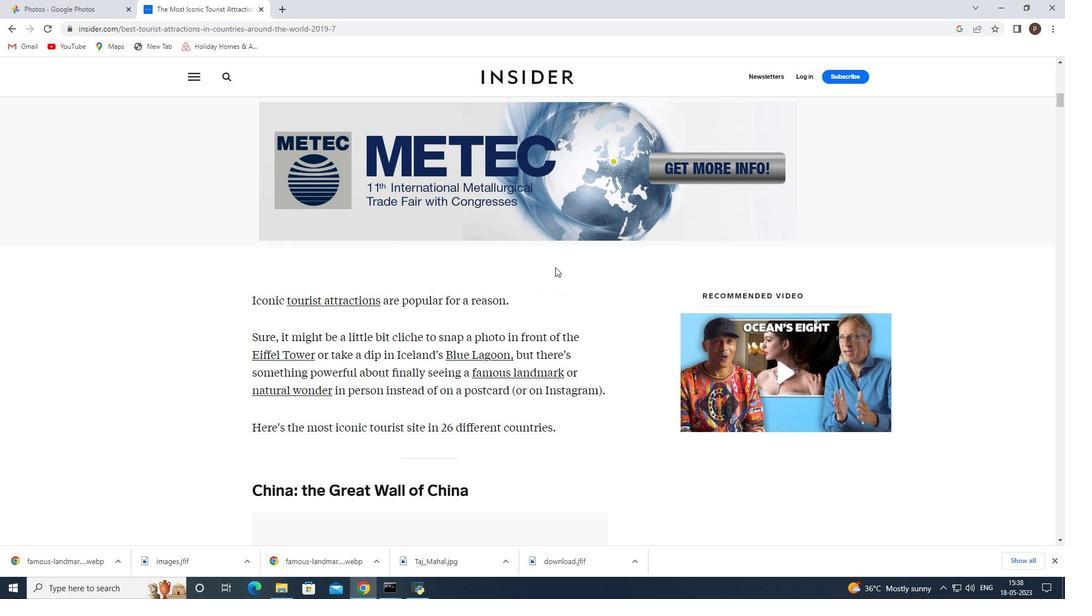 
Action: Mouse scrolled (510, 252) with delta (0, 0)
Screenshot: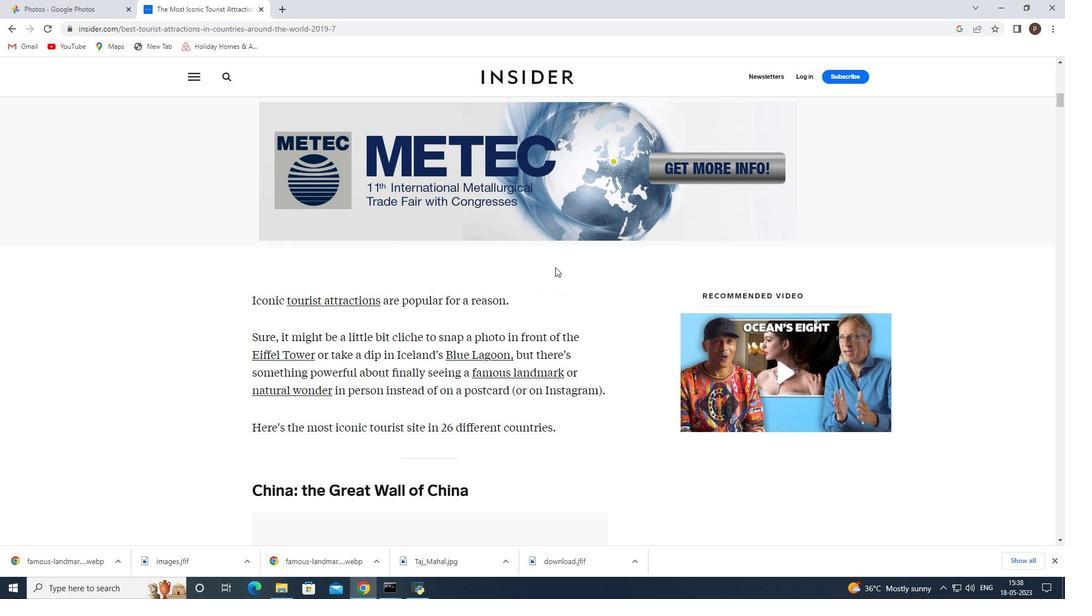 
Action: Mouse moved to (439, 234)
Screenshot: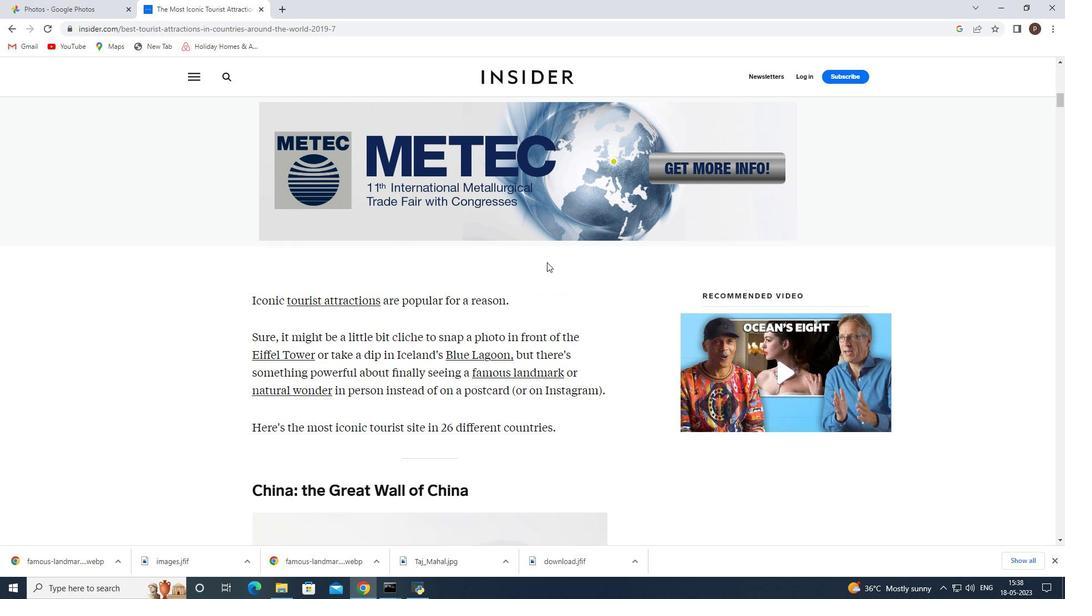
Action: Mouse scrolled (439, 234) with delta (0, 0)
Screenshot: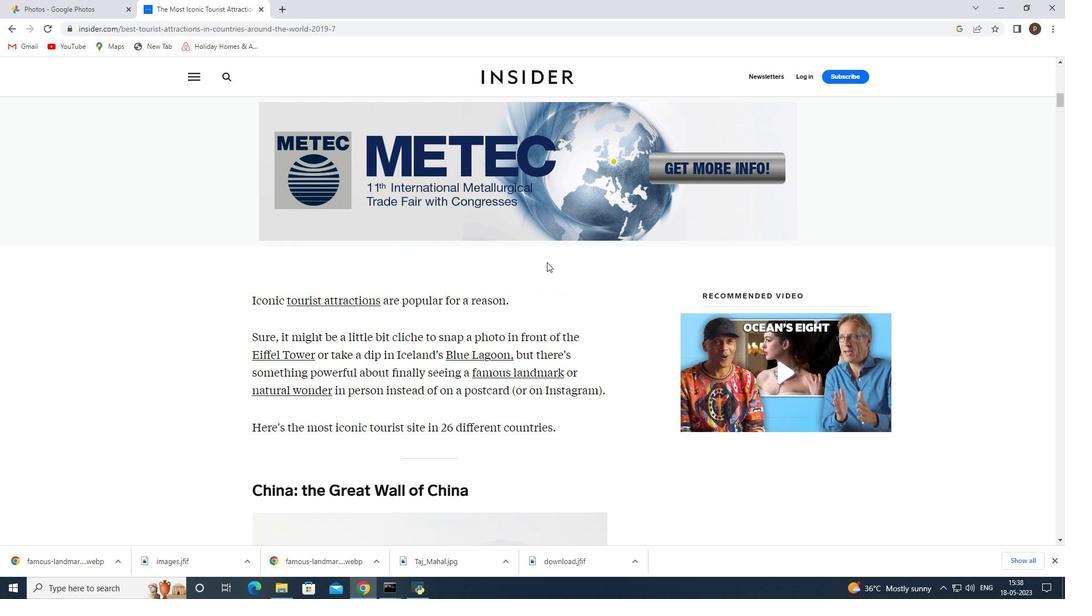 
Action: Mouse moved to (431, 230)
Screenshot: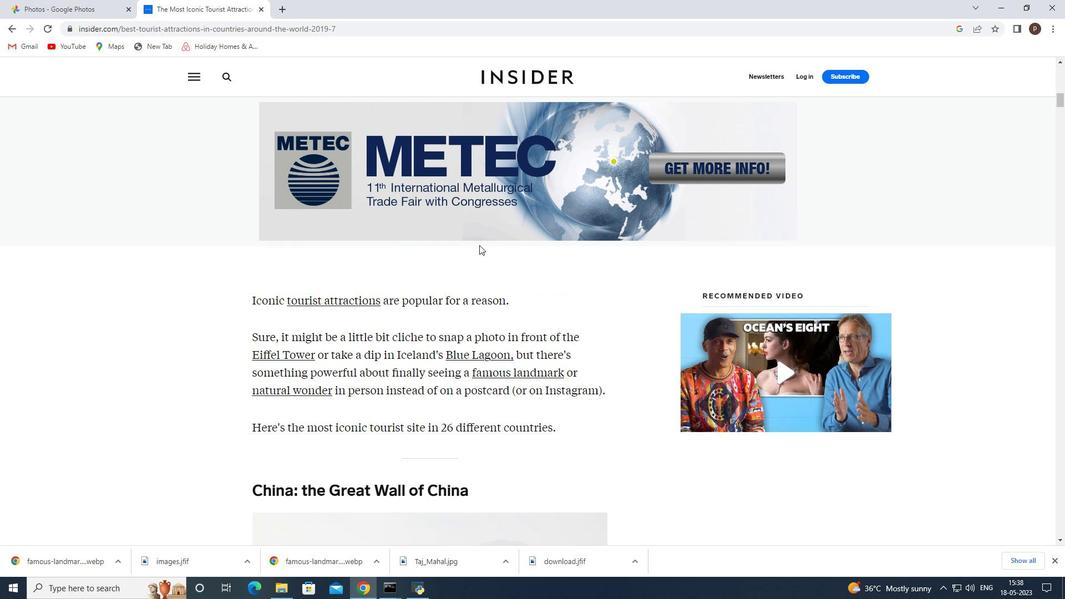
Action: Mouse scrolled (431, 229) with delta (0, 0)
Screenshot: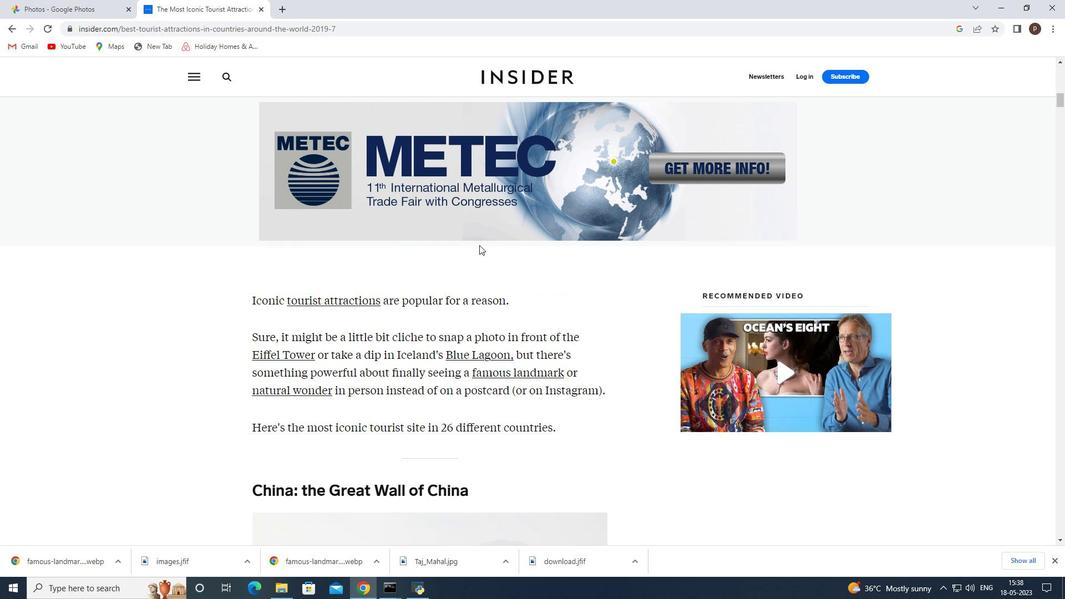 
Action: Mouse moved to (415, 220)
Screenshot: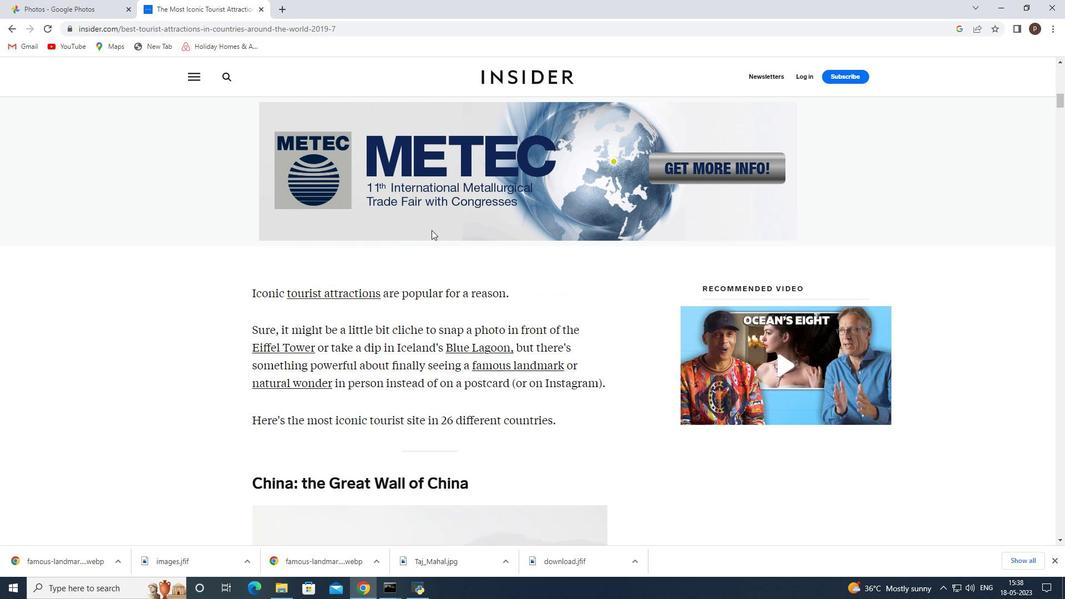 
Action: Mouse scrolled (415, 220) with delta (0, 0)
Screenshot: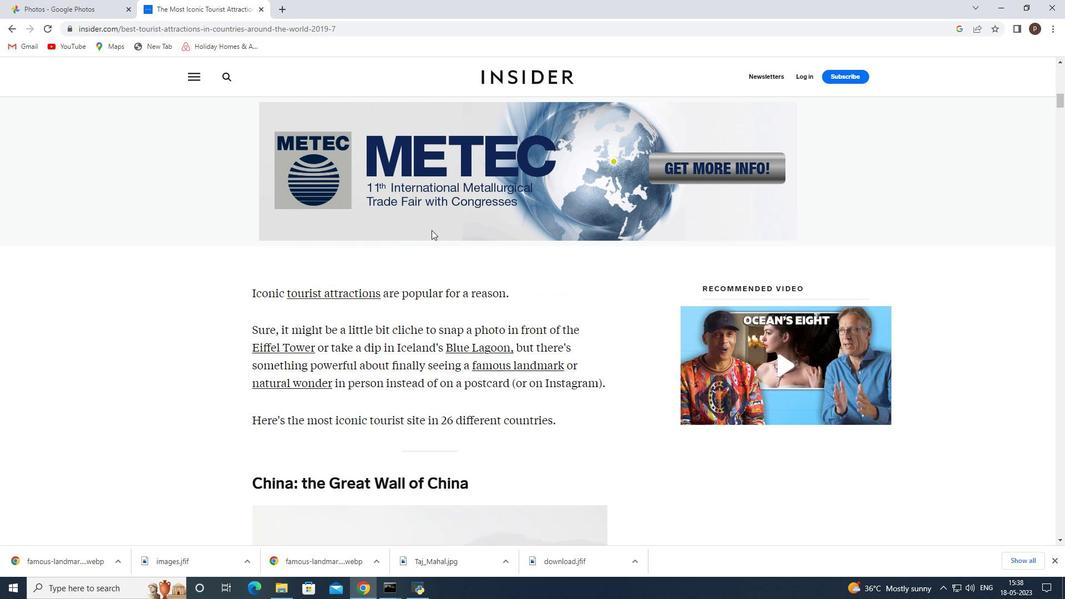 
Action: Mouse moved to (397, 214)
Screenshot: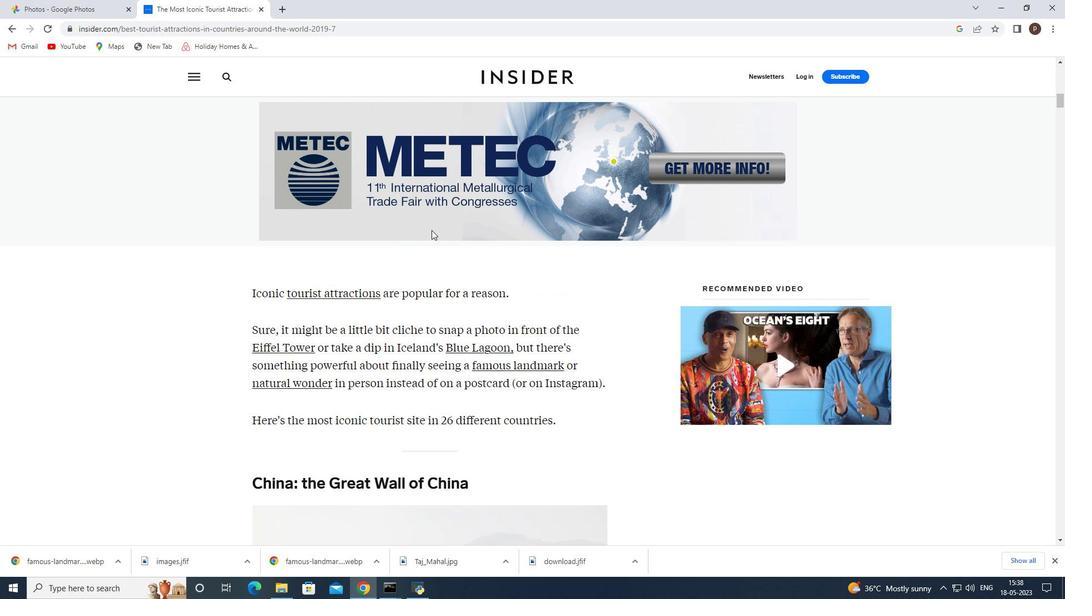
Action: Mouse scrolled (397, 213) with delta (0, 0)
Screenshot: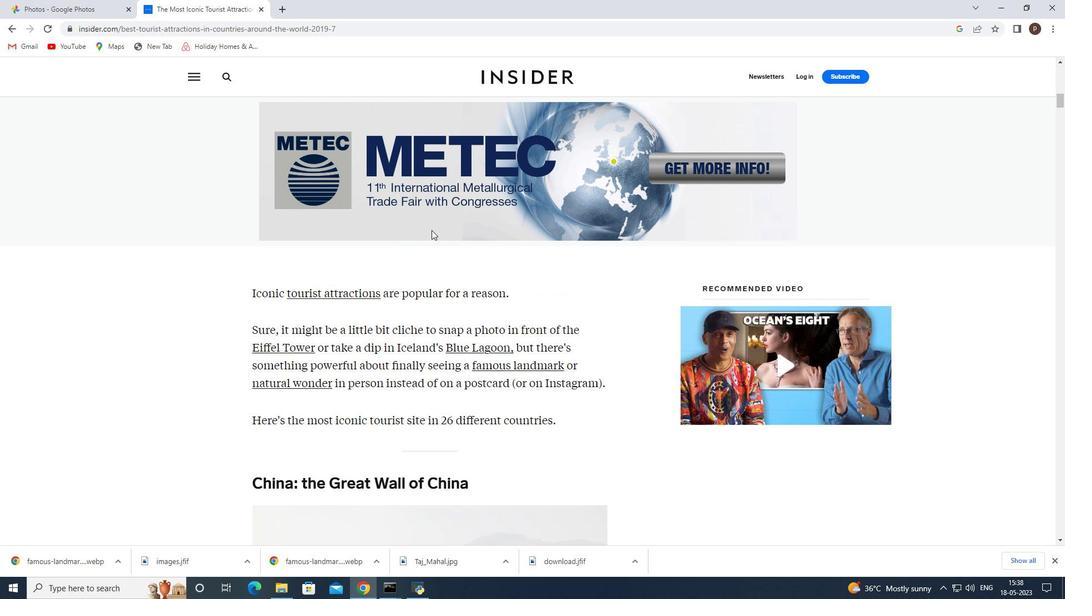 
Action: Mouse moved to (440, 323)
Screenshot: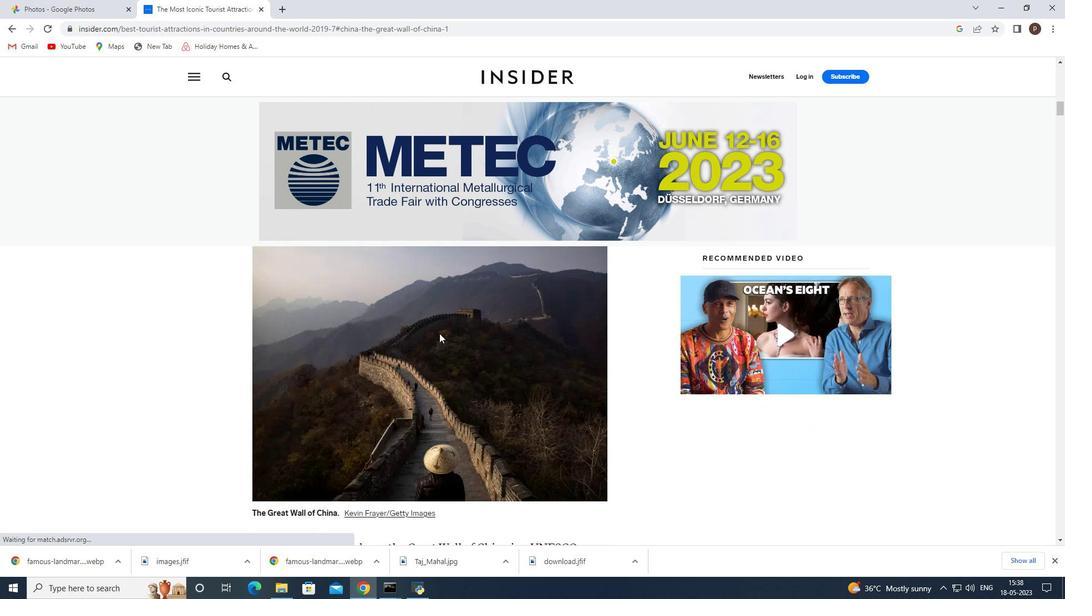 
Action: Mouse scrolled (440, 323) with delta (0, 0)
Screenshot: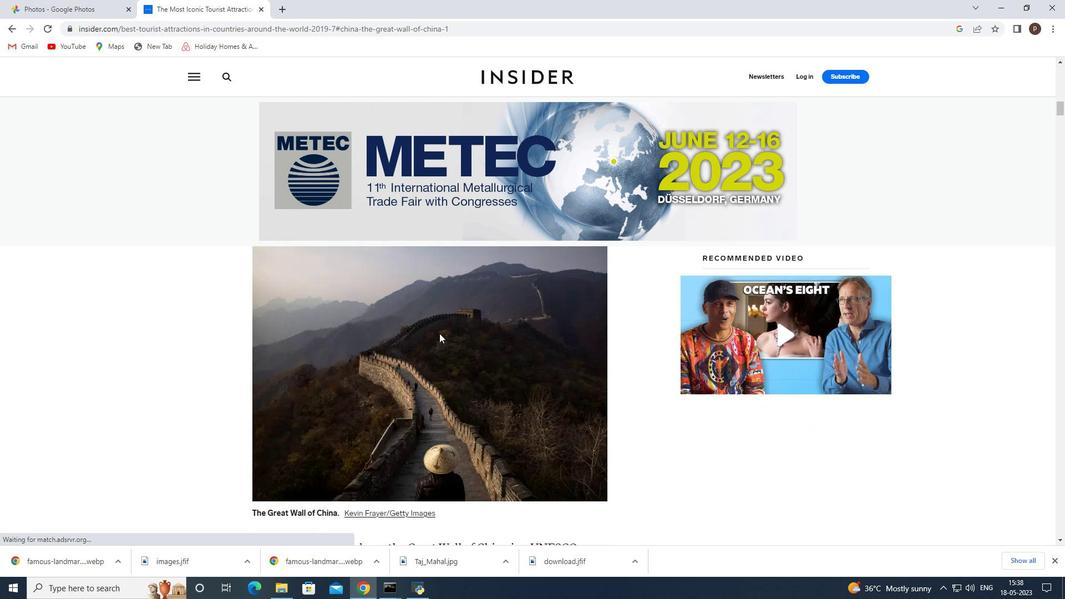 
Action: Mouse scrolled (440, 323) with delta (0, 0)
Screenshot: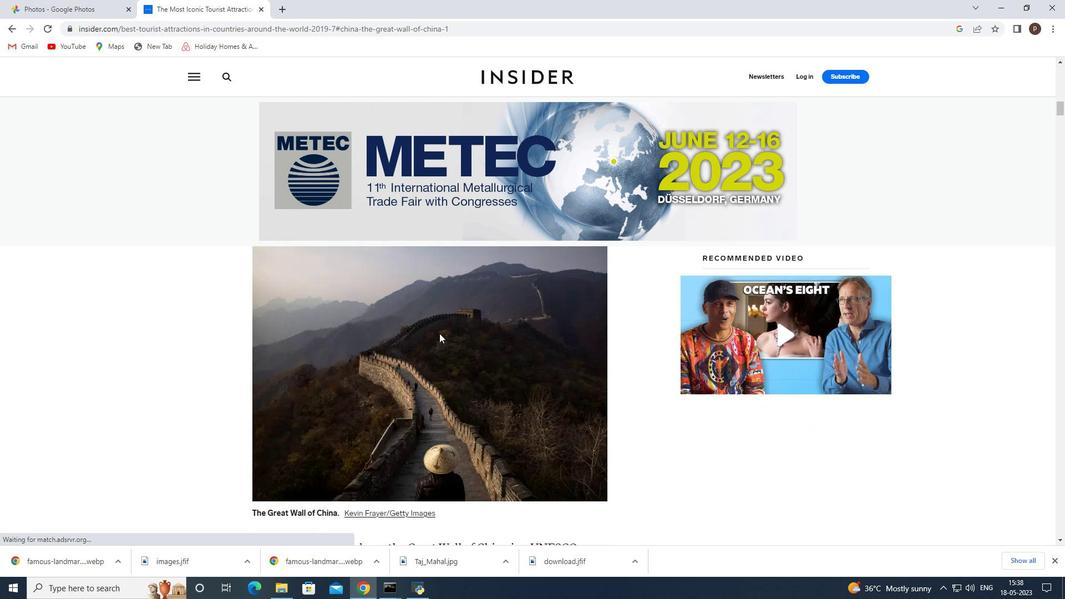 
Action: Mouse scrolled (440, 323) with delta (0, 0)
Screenshot: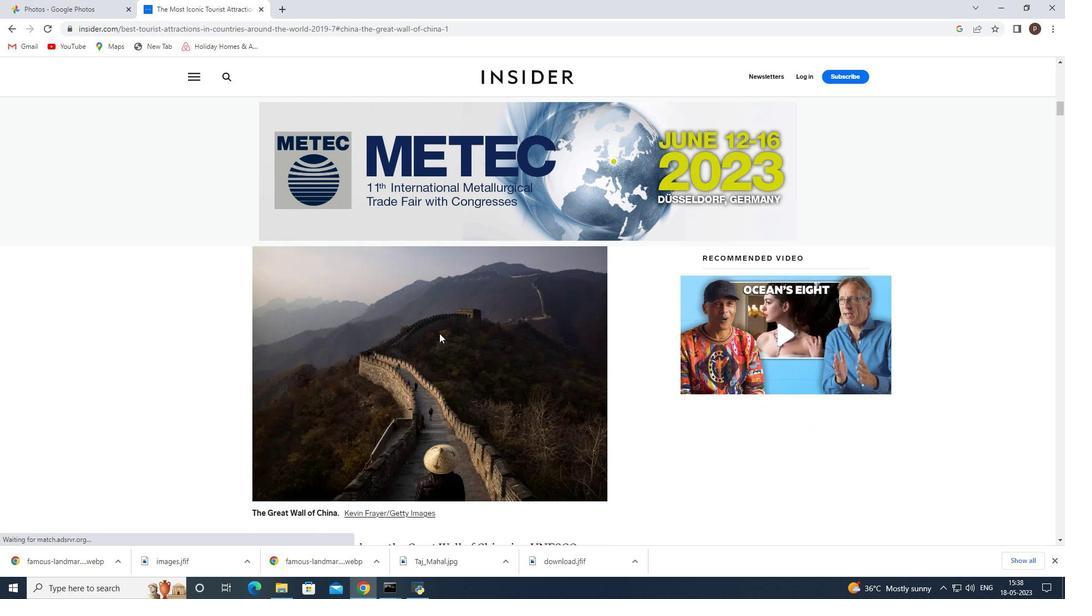 
Action: Mouse scrolled (440, 323) with delta (0, 0)
Screenshot: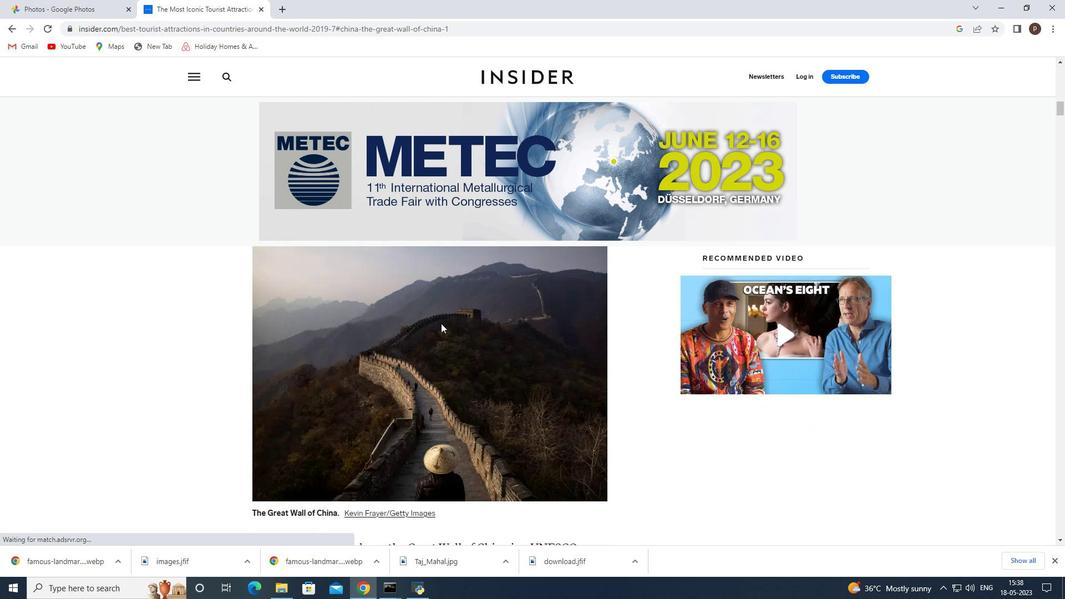 
Action: Mouse scrolled (440, 323) with delta (0, 0)
Screenshot: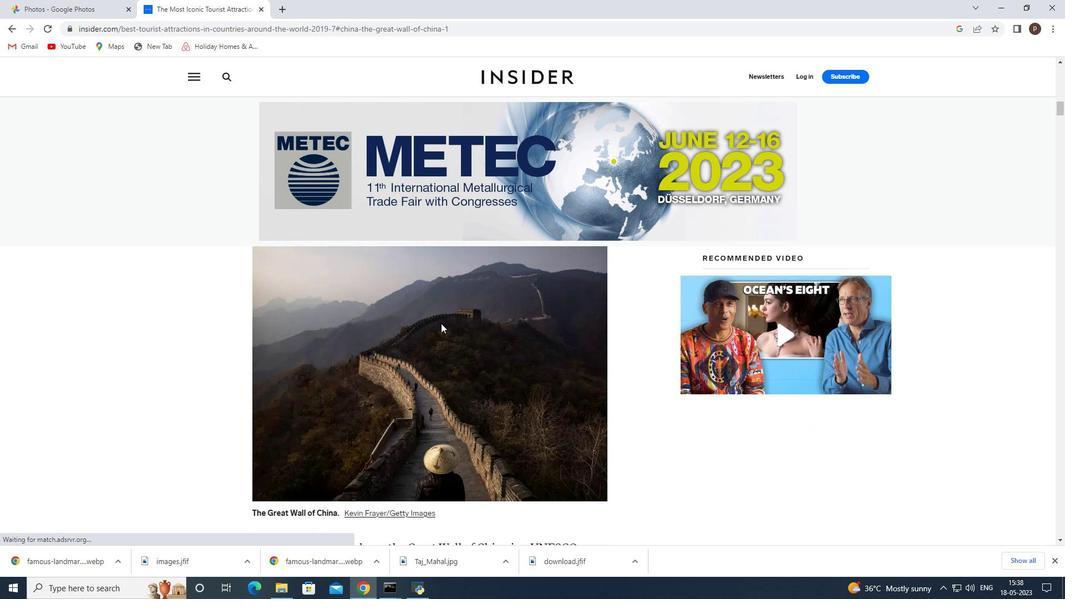 
Action: Mouse scrolled (440, 323) with delta (0, 0)
Screenshot: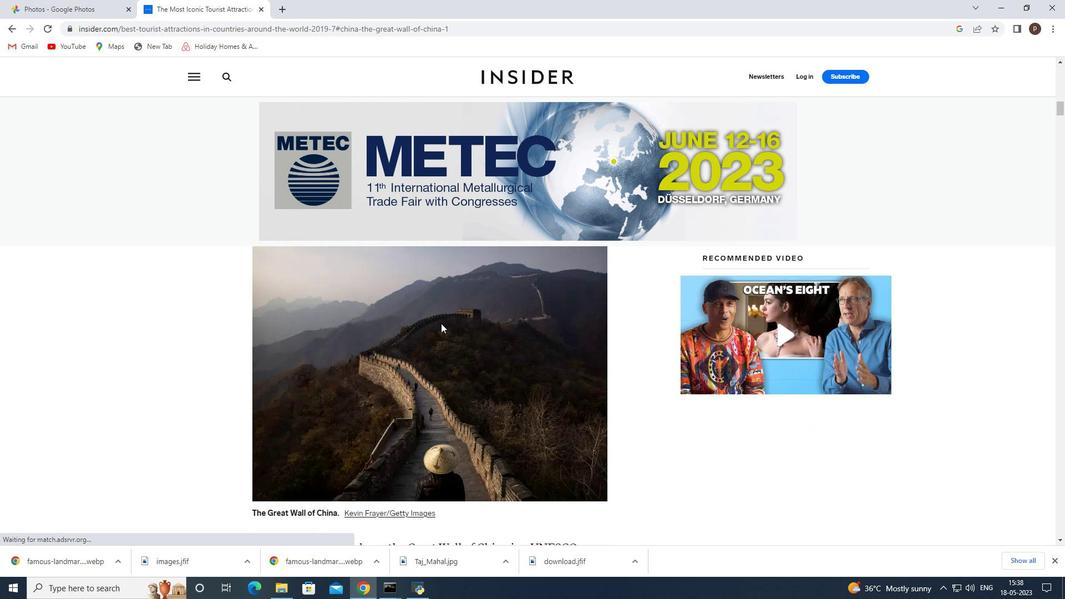 
Action: Mouse scrolled (440, 323) with delta (0, 0)
Screenshot: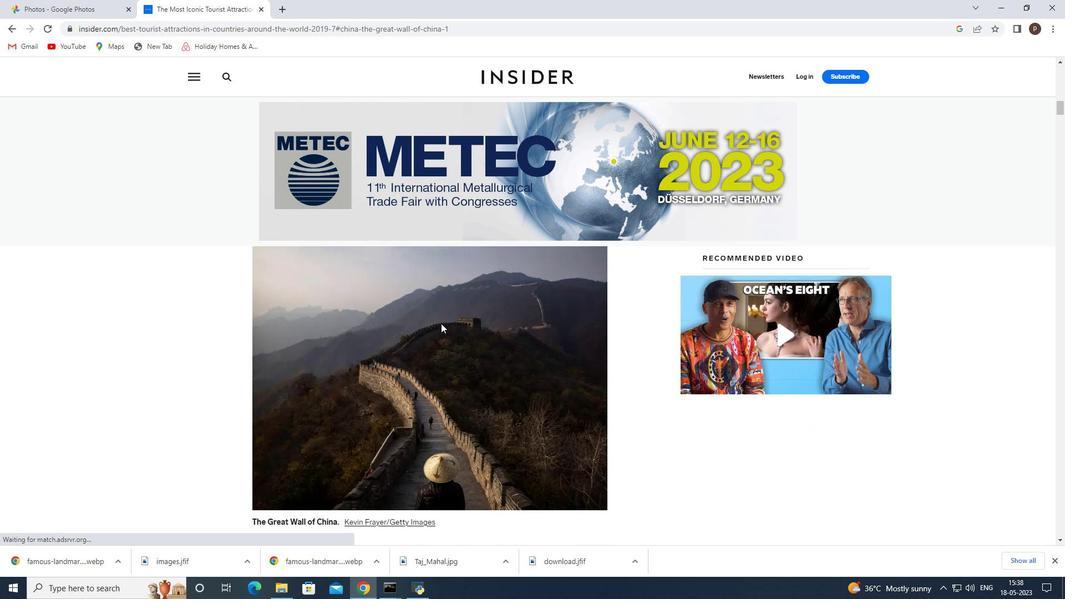 
Action: Mouse moved to (397, 219)
Screenshot: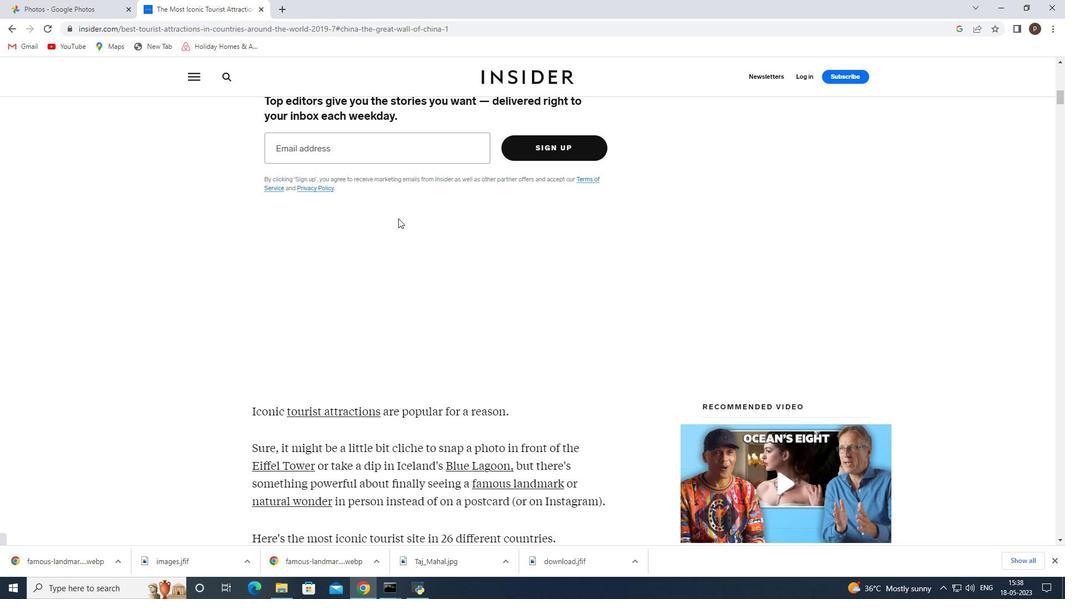 
Action: Mouse scrolled (397, 218) with delta (0, 0)
Screenshot: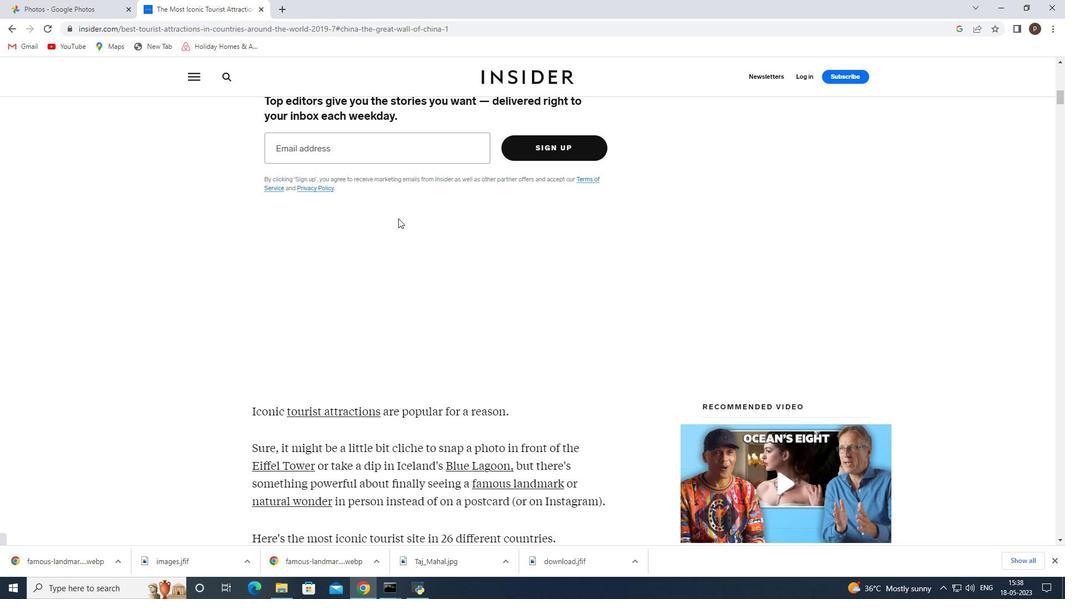 
Action: Mouse moved to (397, 220)
Screenshot: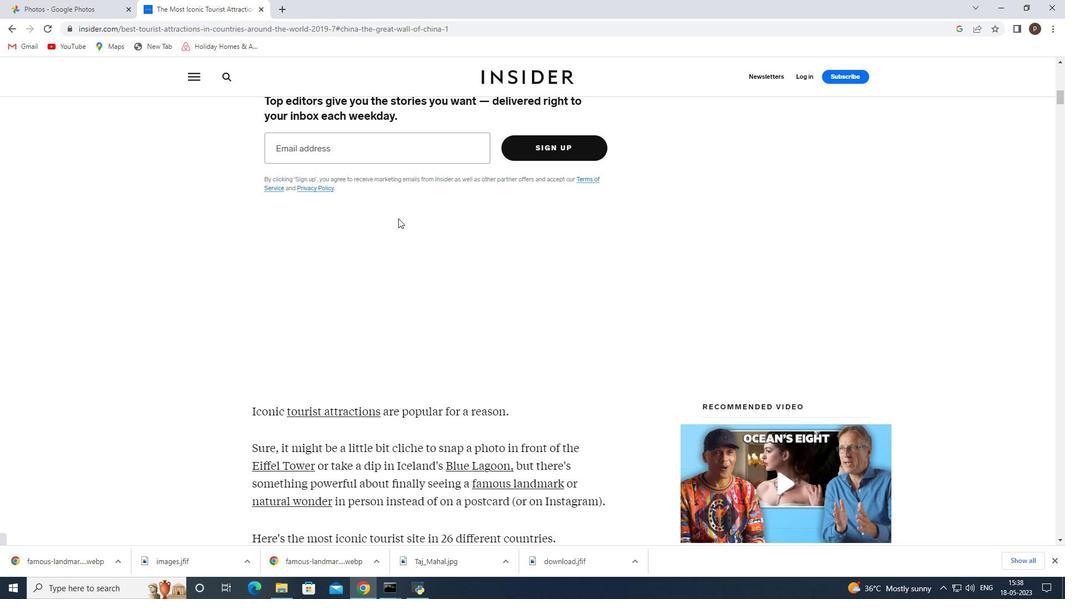 
Action: Mouse scrolled (397, 220) with delta (0, 0)
Screenshot: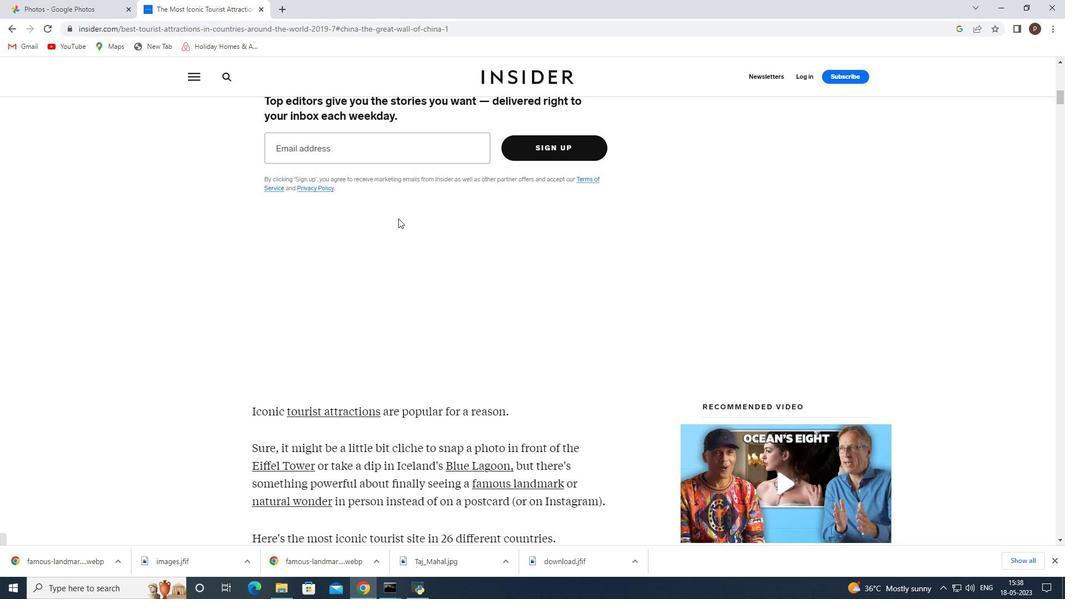 
Action: Mouse moved to (389, 231)
Screenshot: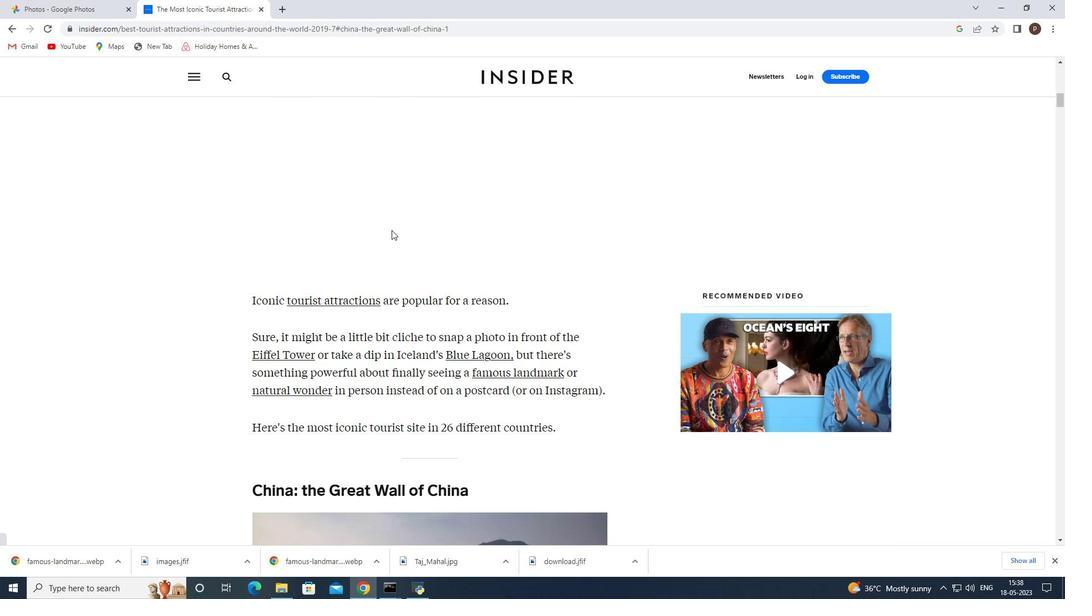 
Action: Mouse scrolled (389, 231) with delta (0, 0)
Screenshot: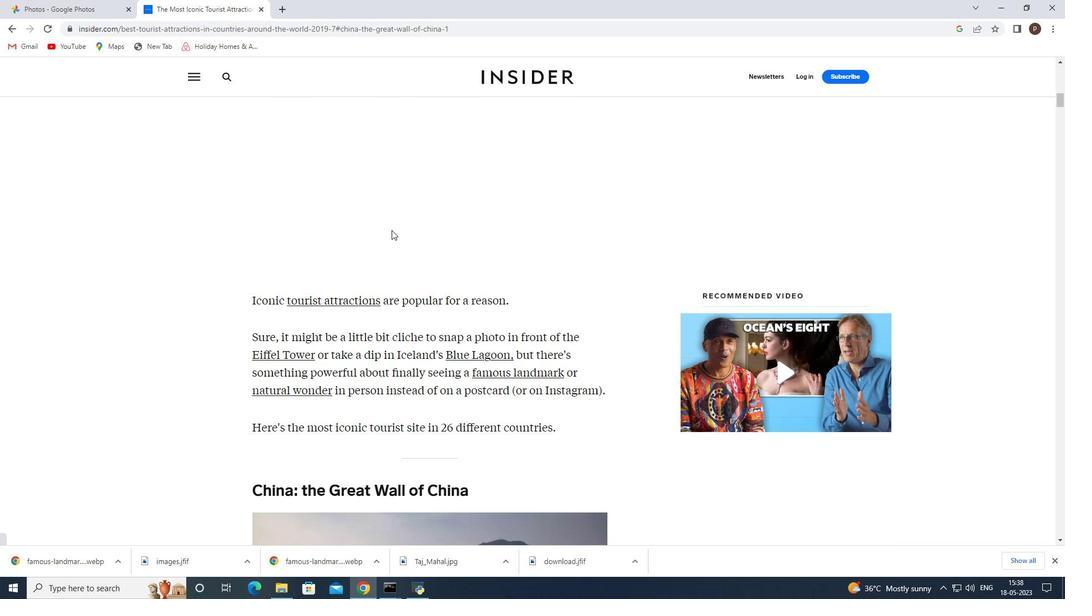 
Action: Mouse moved to (389, 234)
Screenshot: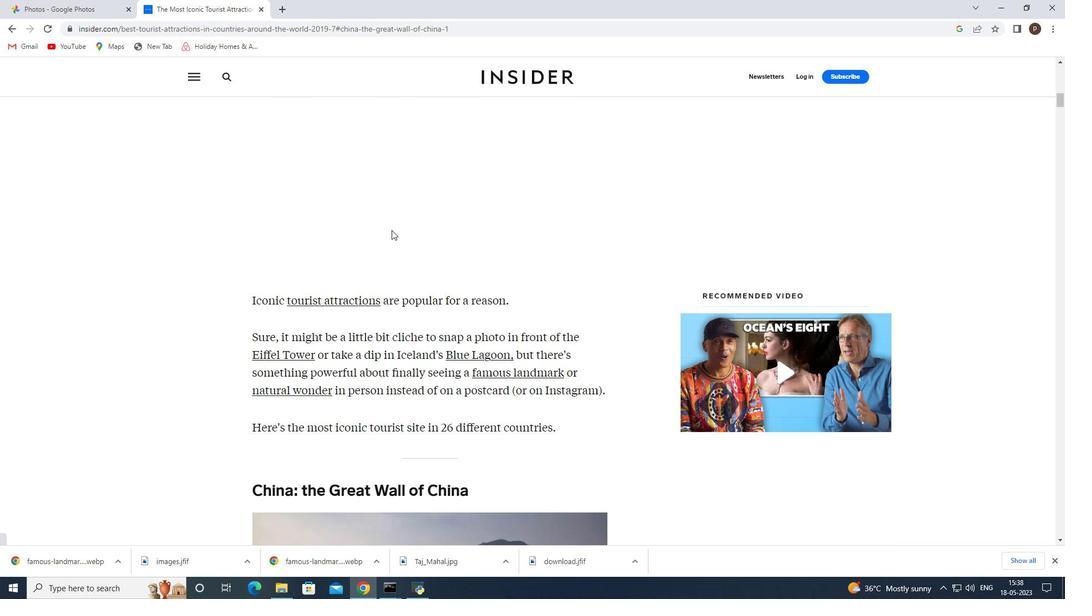 
Action: Mouse scrolled (389, 233) with delta (0, 0)
Screenshot: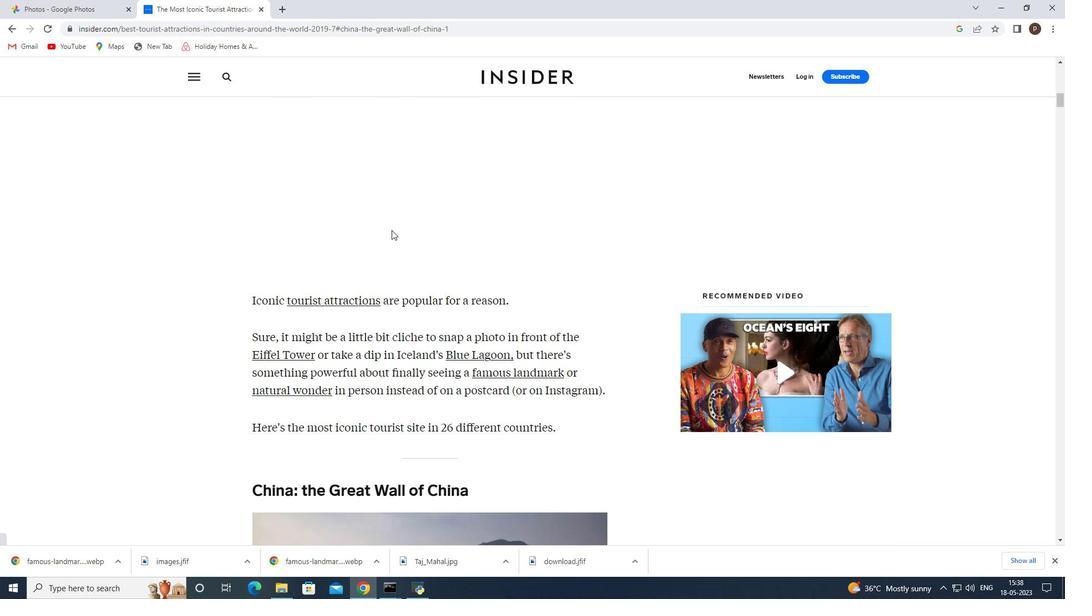 
Action: Mouse scrolled (389, 233) with delta (0, 0)
Screenshot: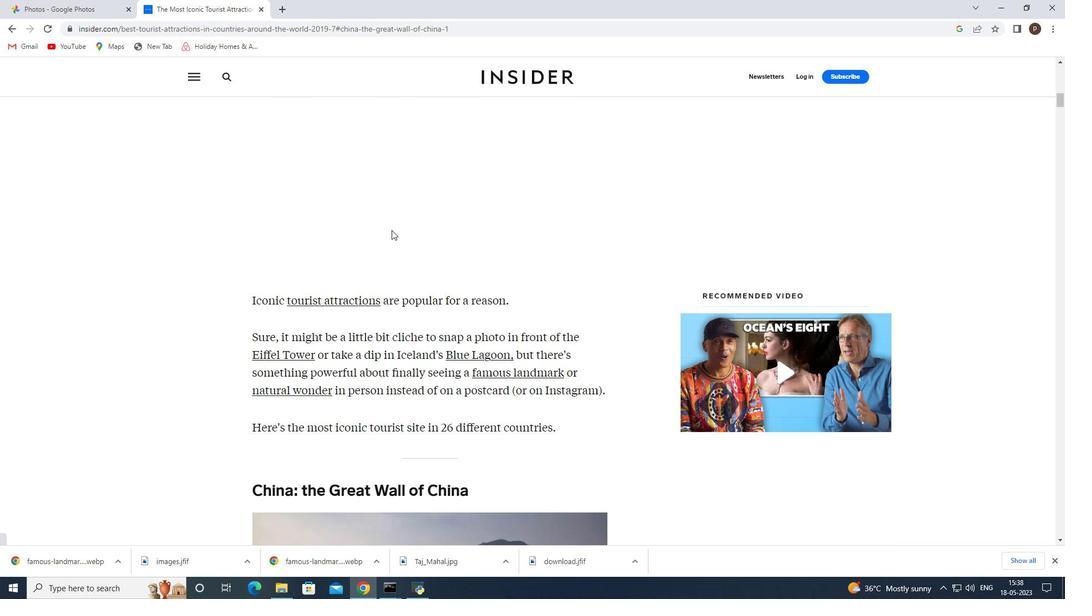 
Action: Mouse moved to (388, 234)
Screenshot: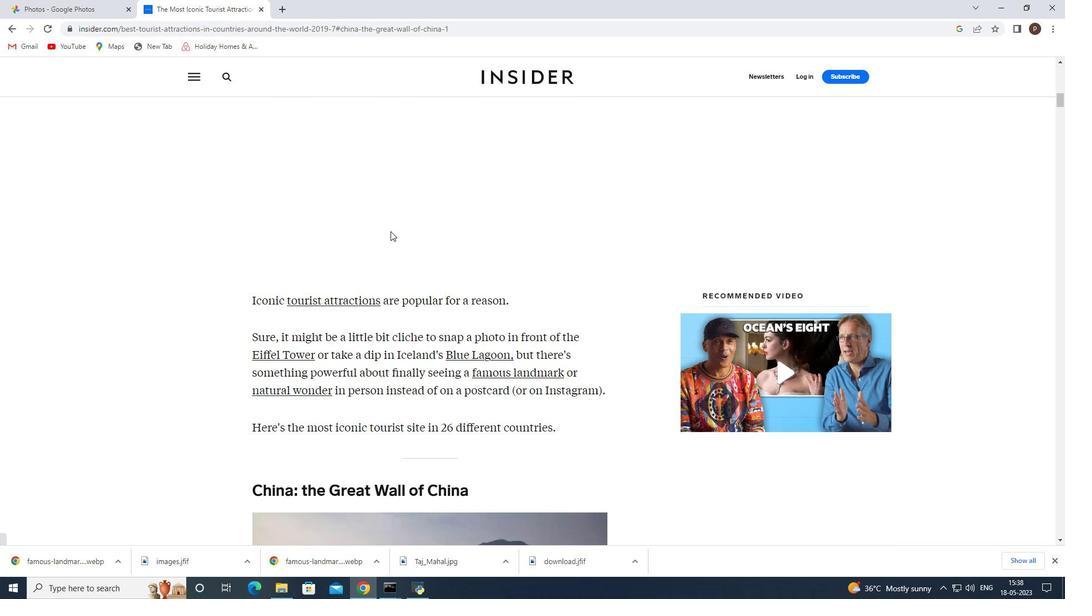 
Action: Mouse scrolled (388, 234) with delta (0, 0)
Screenshot: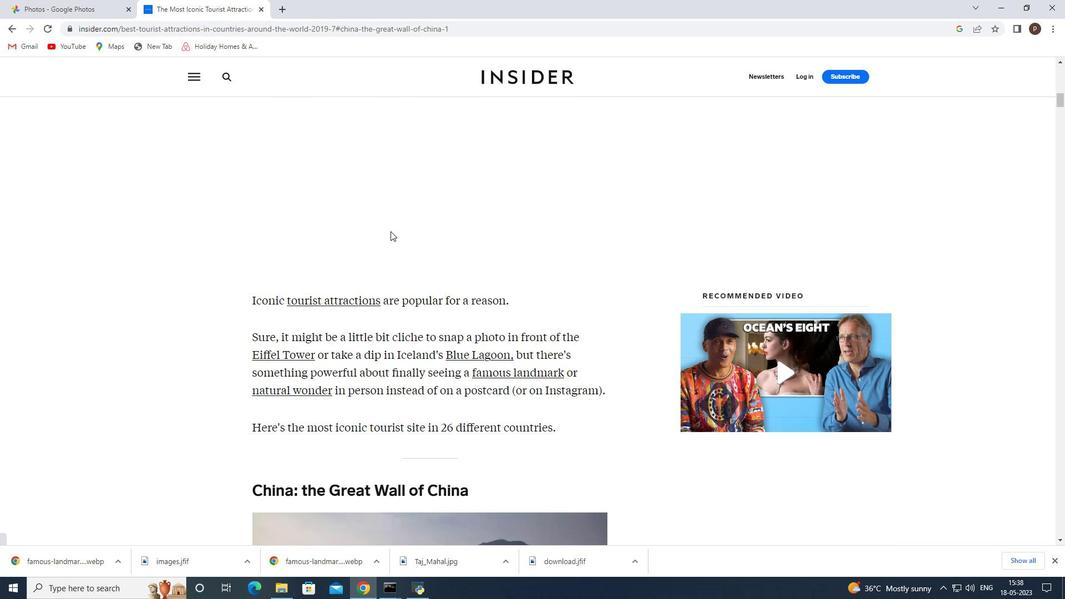 
Action: Mouse moved to (378, 241)
Screenshot: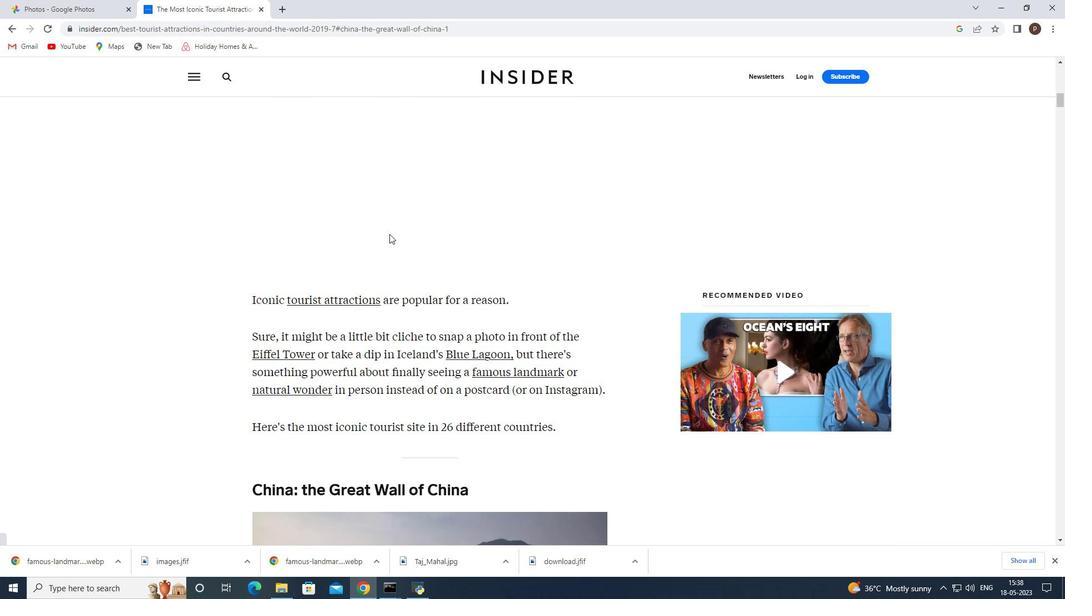 
Action: Mouse scrolled (378, 240) with delta (0, 0)
Screenshot: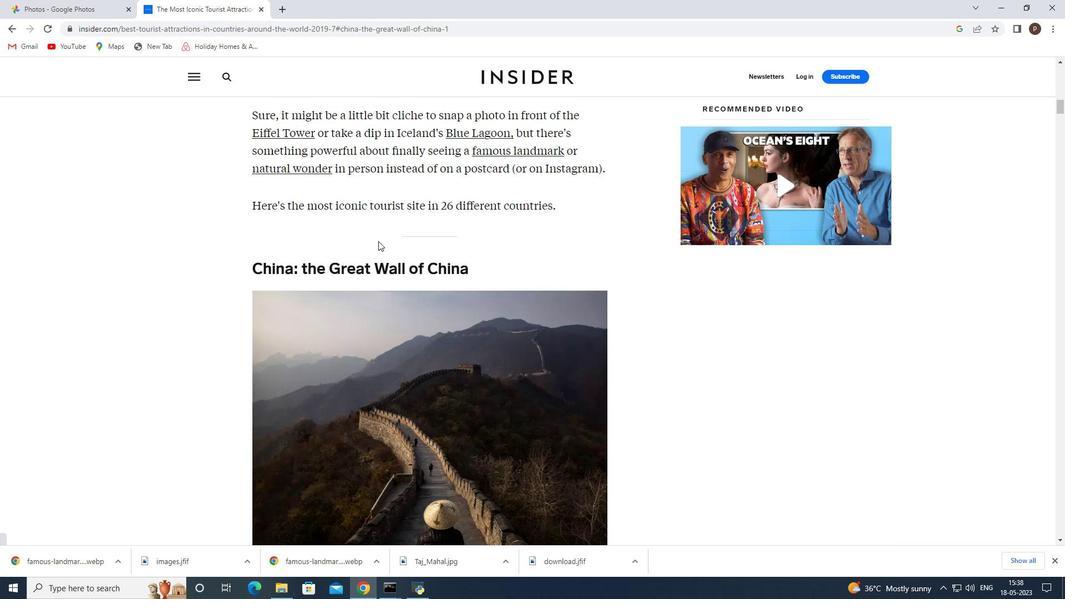 
Action: Mouse scrolled (378, 240) with delta (0, 0)
Screenshot: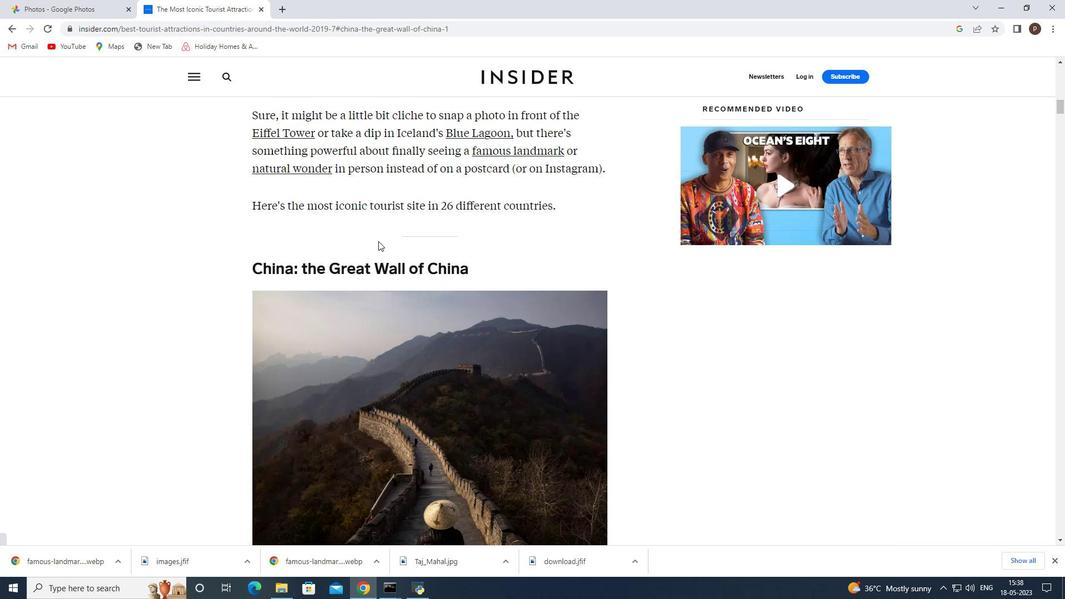 
Action: Mouse moved to (348, 245)
Screenshot: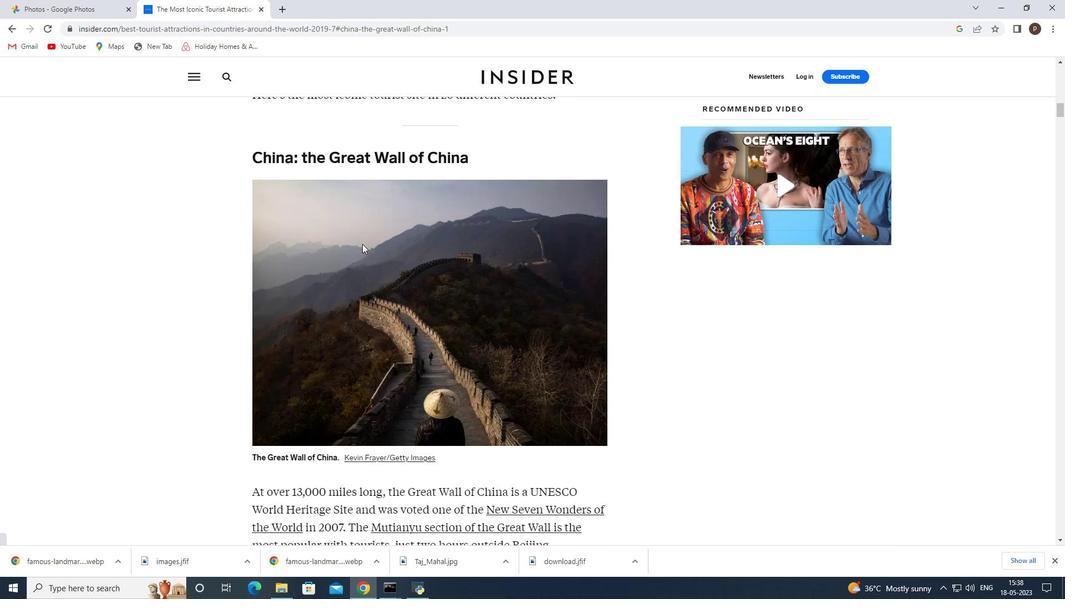 
Action: Mouse scrolled (348, 245) with delta (0, 0)
Screenshot: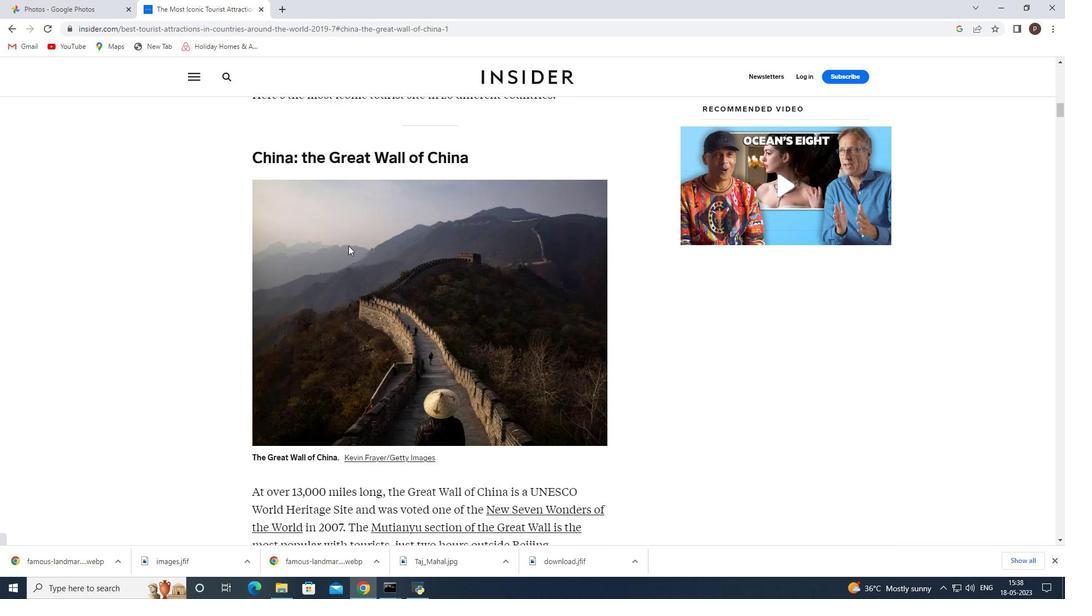 
Action: Mouse scrolled (348, 245) with delta (0, 0)
Screenshot: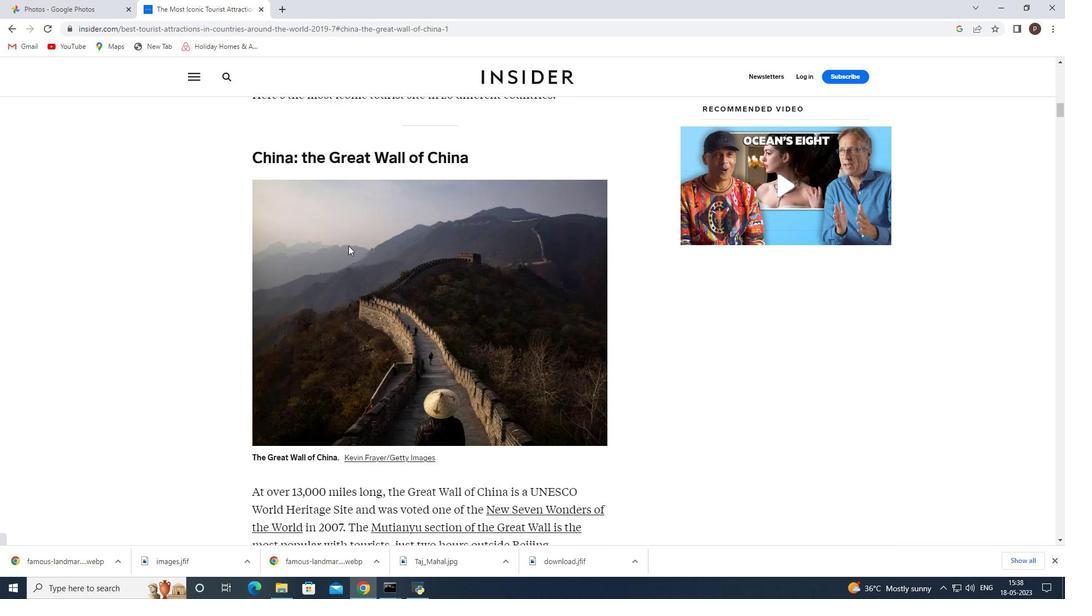 
Action: Mouse scrolled (348, 245) with delta (0, 0)
Screenshot: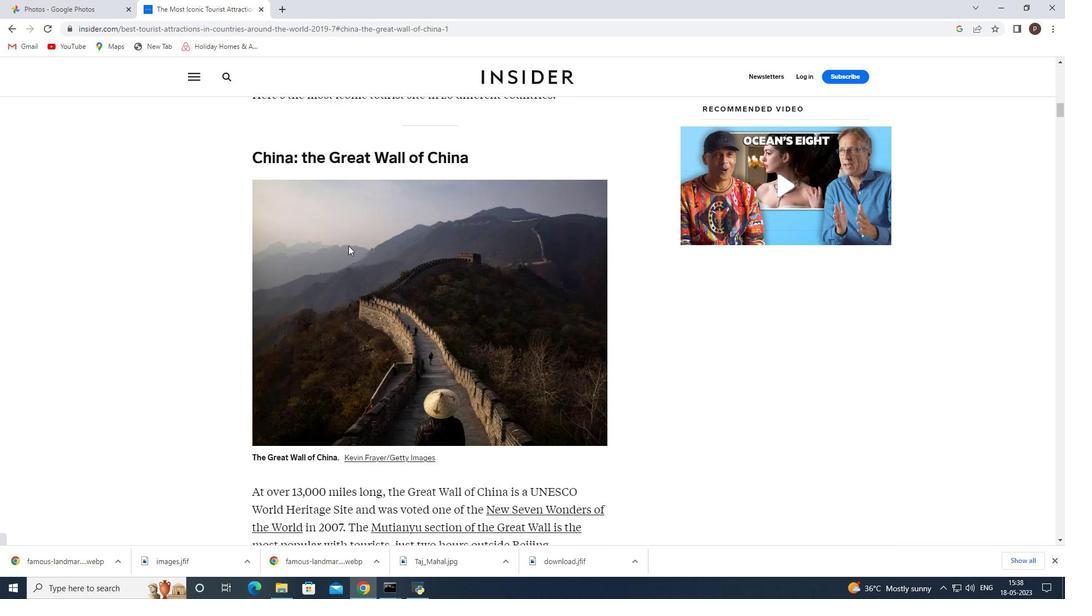 
Action: Mouse scrolled (348, 245) with delta (0, 0)
Screenshot: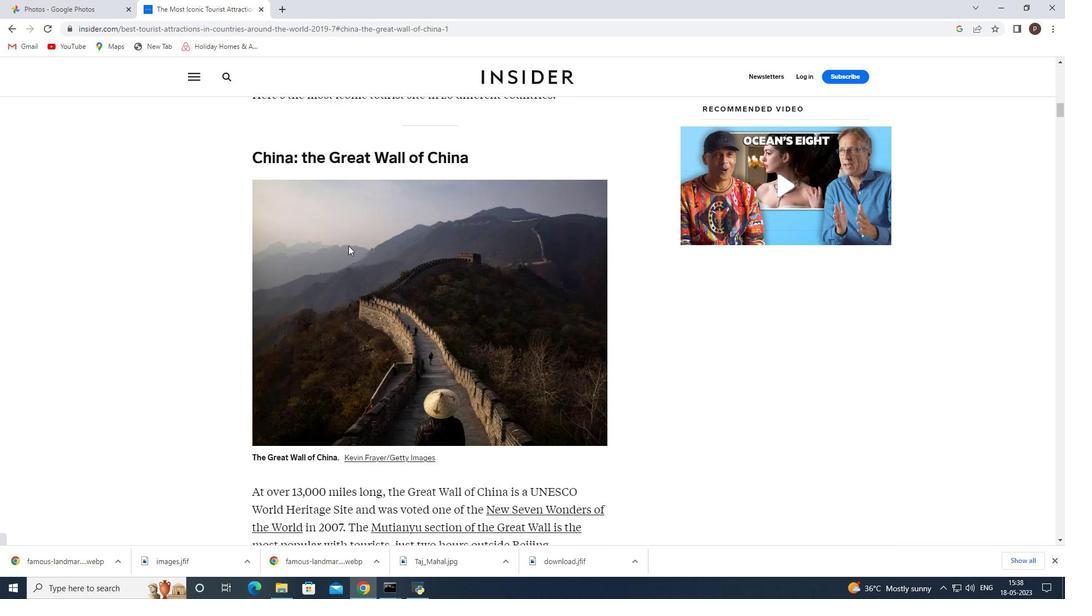 
Action: Mouse moved to (347, 246)
Screenshot: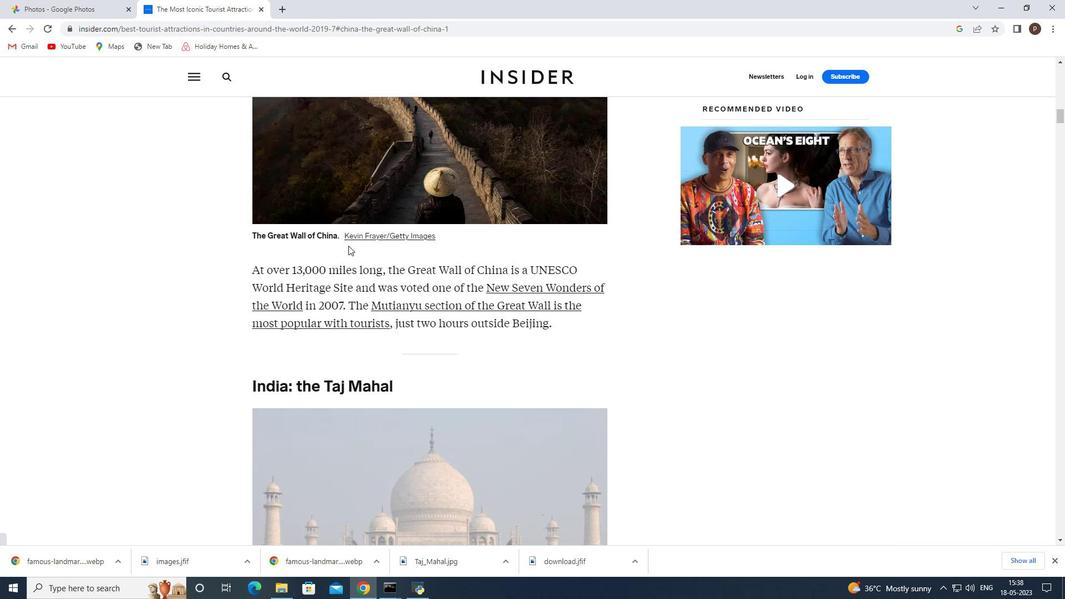 
Action: Mouse scrolled (347, 246) with delta (0, 0)
Screenshot: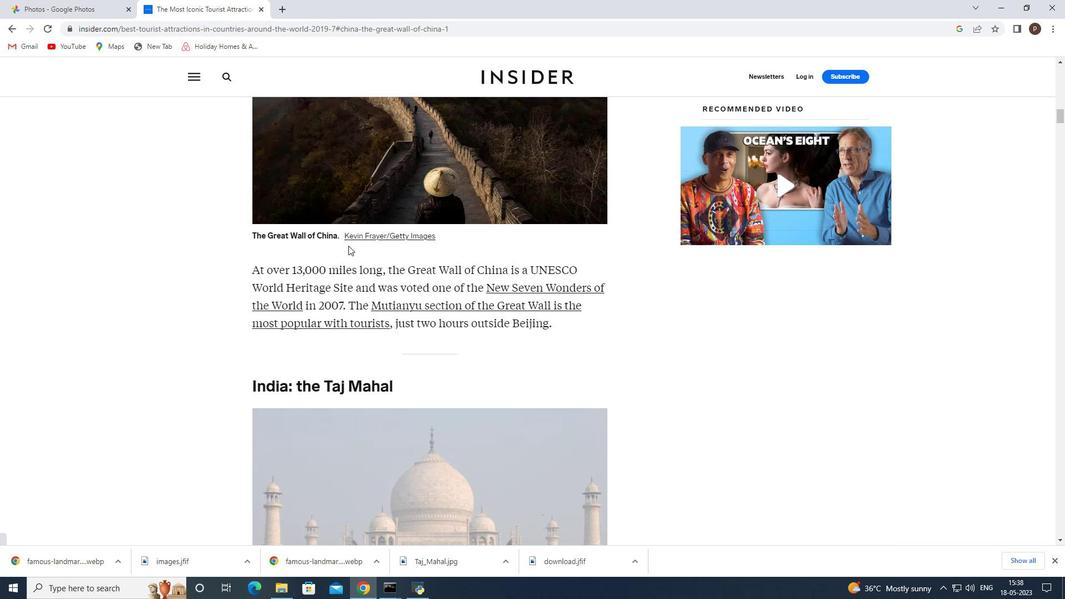 
Action: Mouse moved to (347, 248)
Screenshot: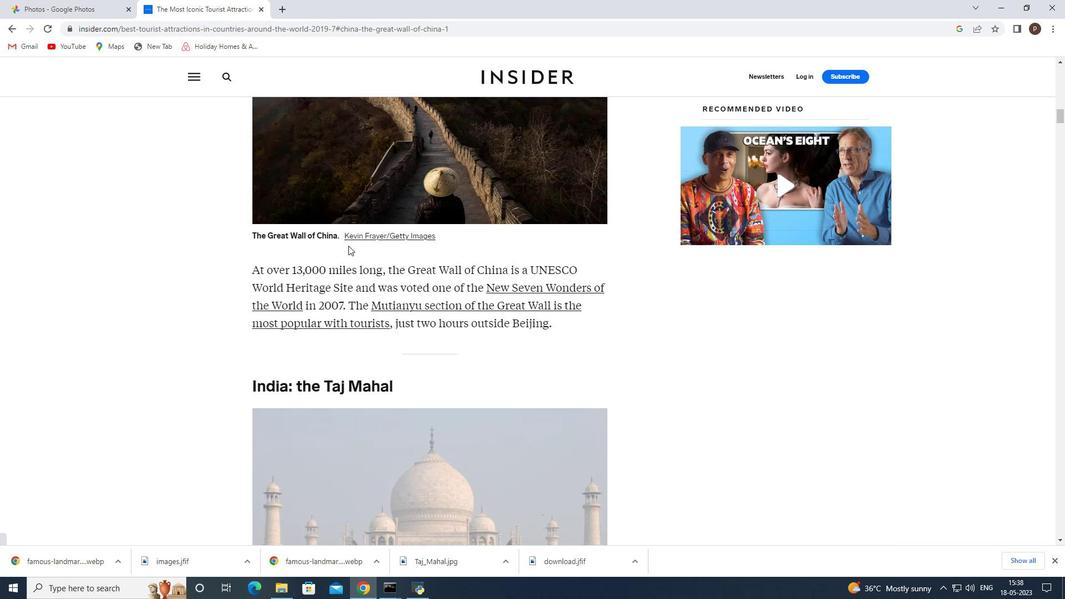 
Action: Mouse scrolled (347, 247) with delta (0, 0)
Screenshot: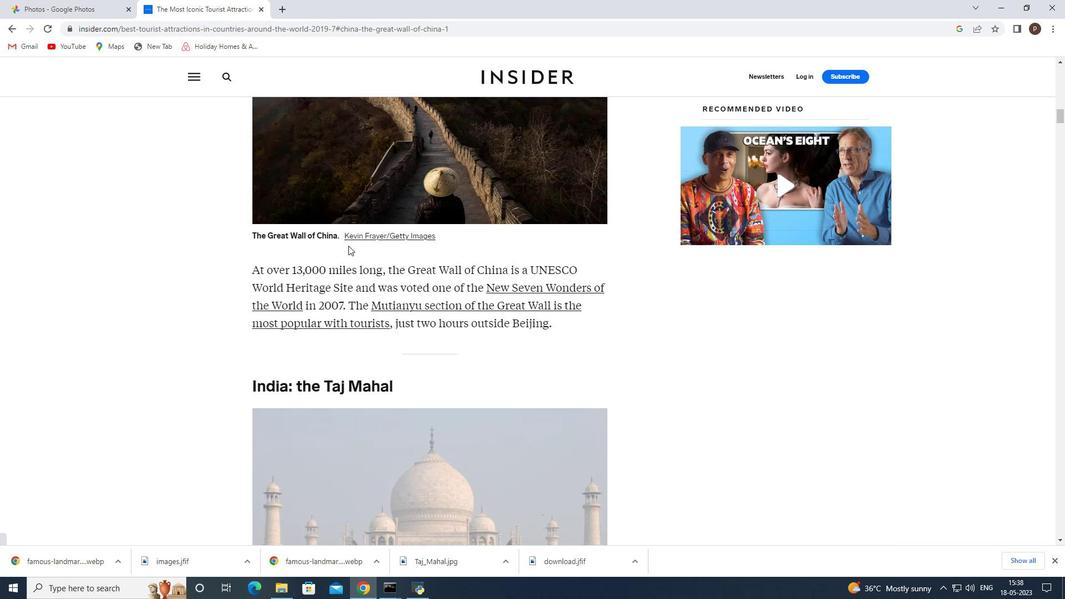 
Action: Mouse moved to (347, 249)
Screenshot: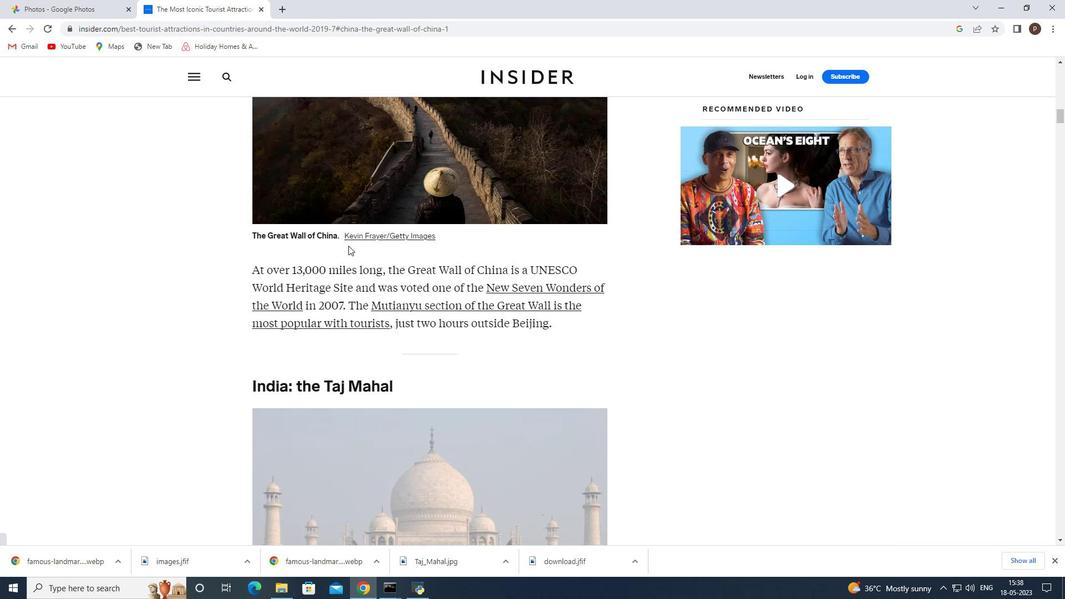 
Action: Mouse scrolled (347, 248) with delta (0, 0)
Screenshot: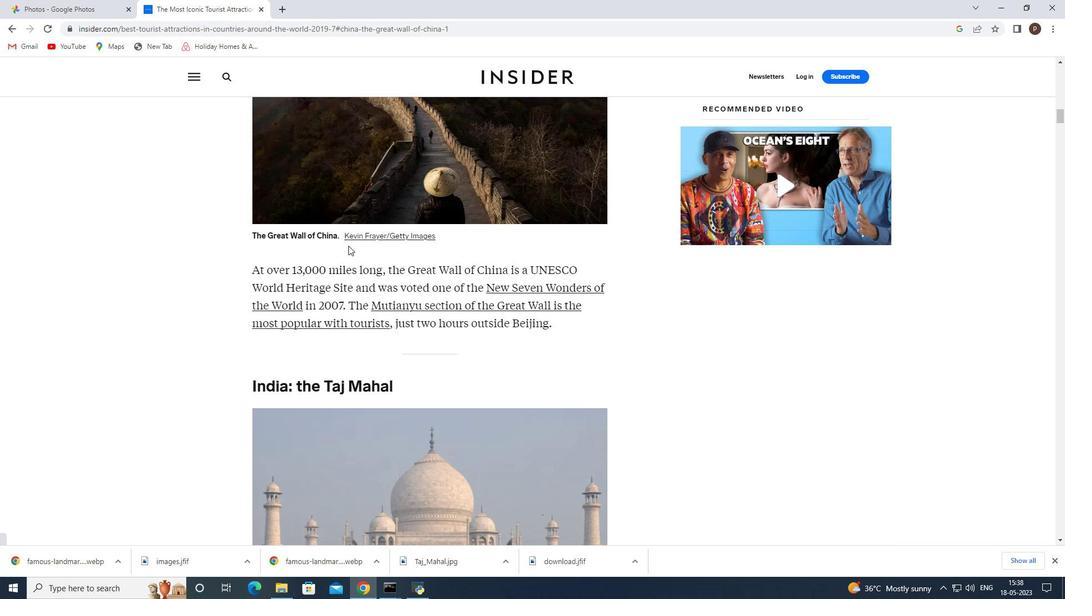 
Action: Mouse moved to (348, 265)
Screenshot: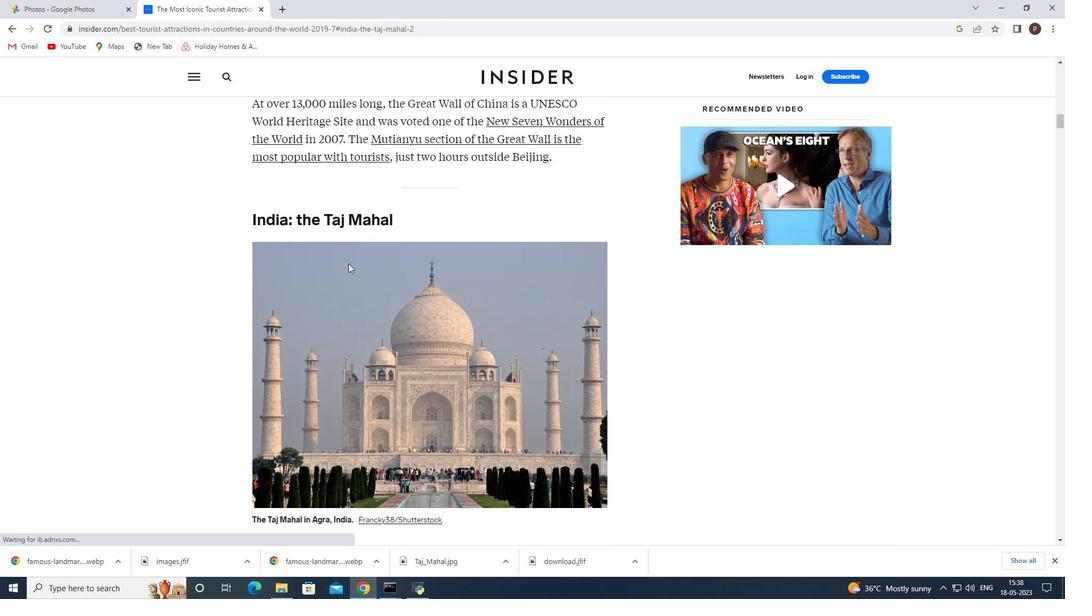 
Action: Mouse scrolled (348, 265) with delta (0, 0)
Screenshot: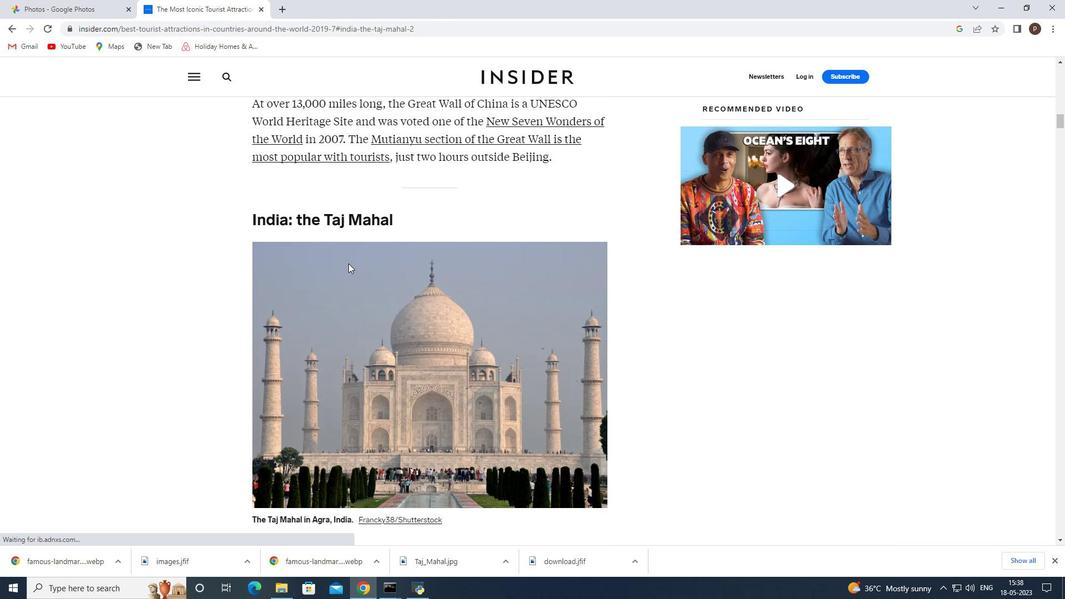 
Action: Mouse moved to (348, 265)
Screenshot: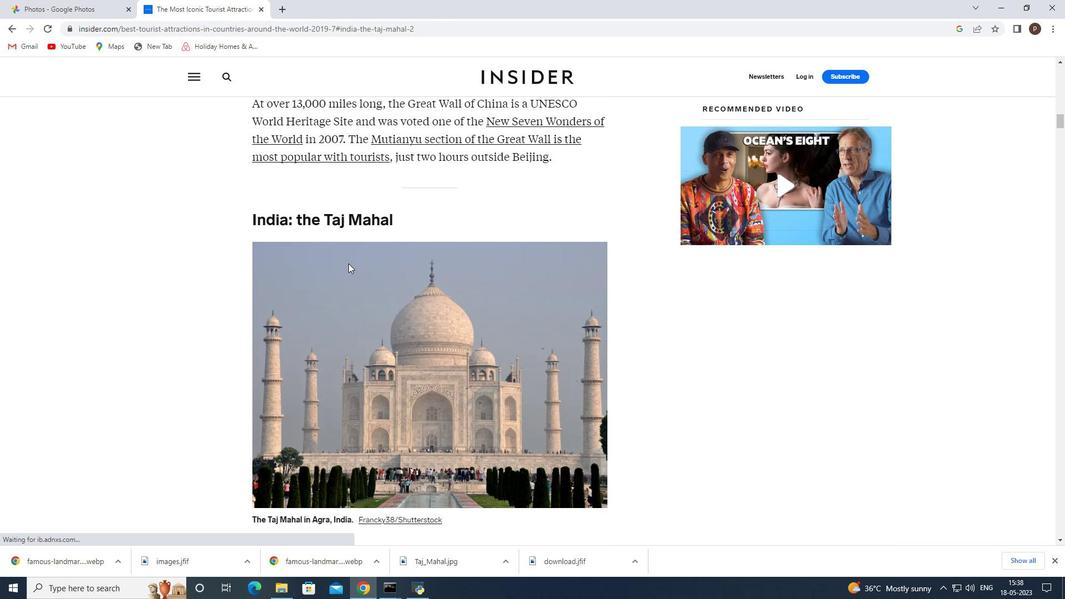 
Action: Mouse scrolled (348, 265) with delta (0, 0)
Screenshot: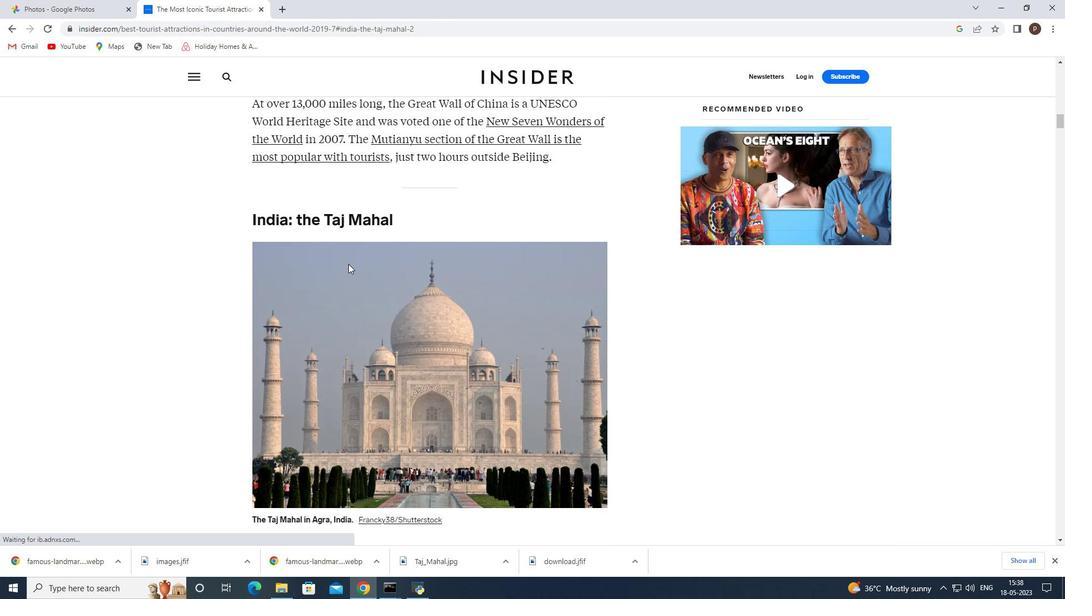 
Action: Mouse scrolled (348, 265) with delta (0, 0)
Screenshot: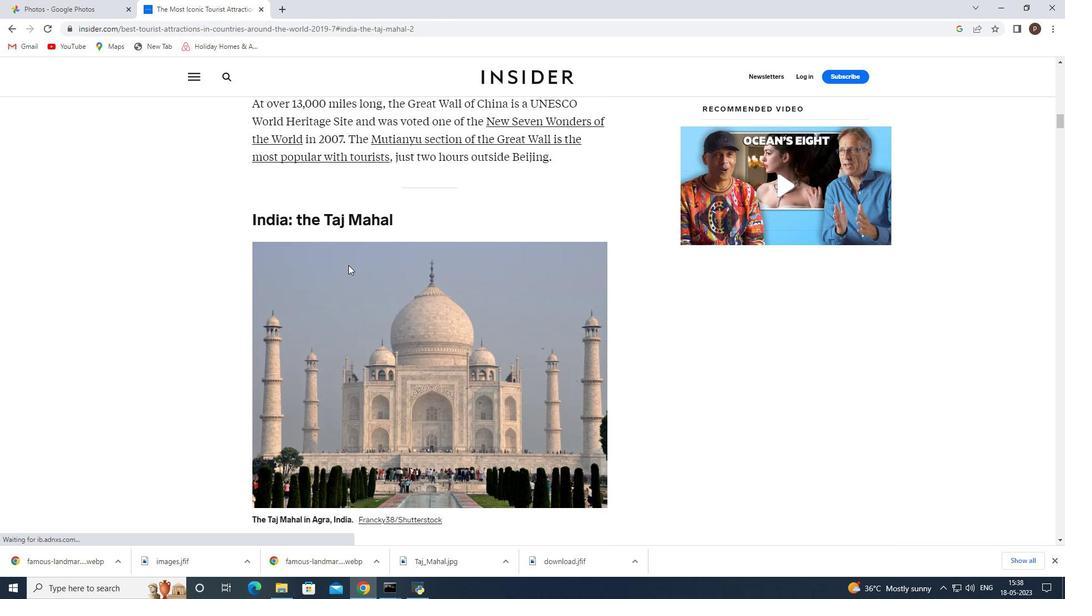 
Action: Mouse scrolled (348, 265) with delta (0, 0)
Screenshot: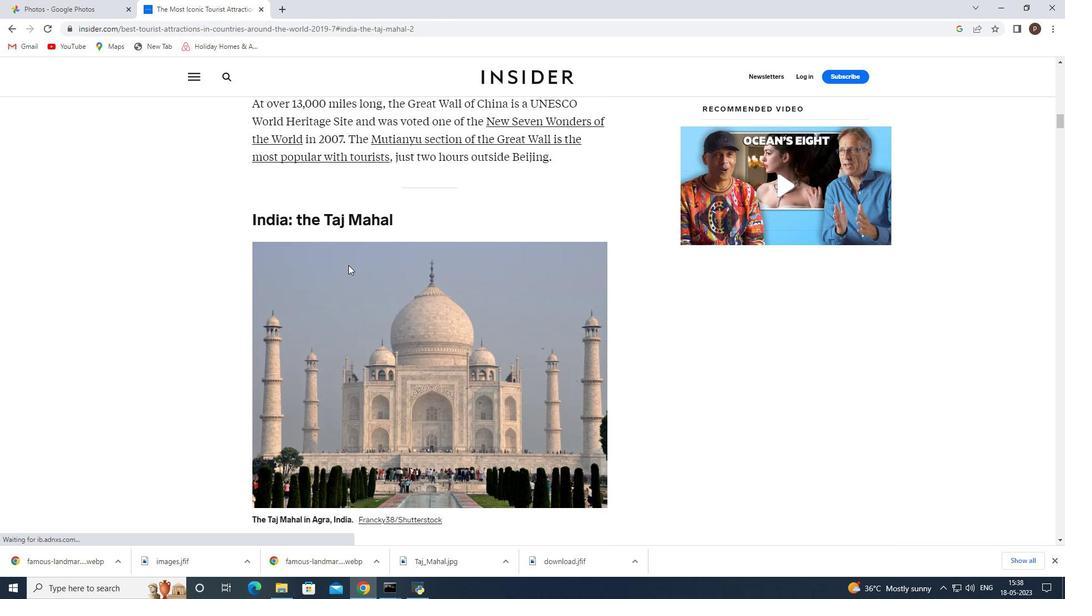 
Action: Mouse moved to (355, 271)
Screenshot: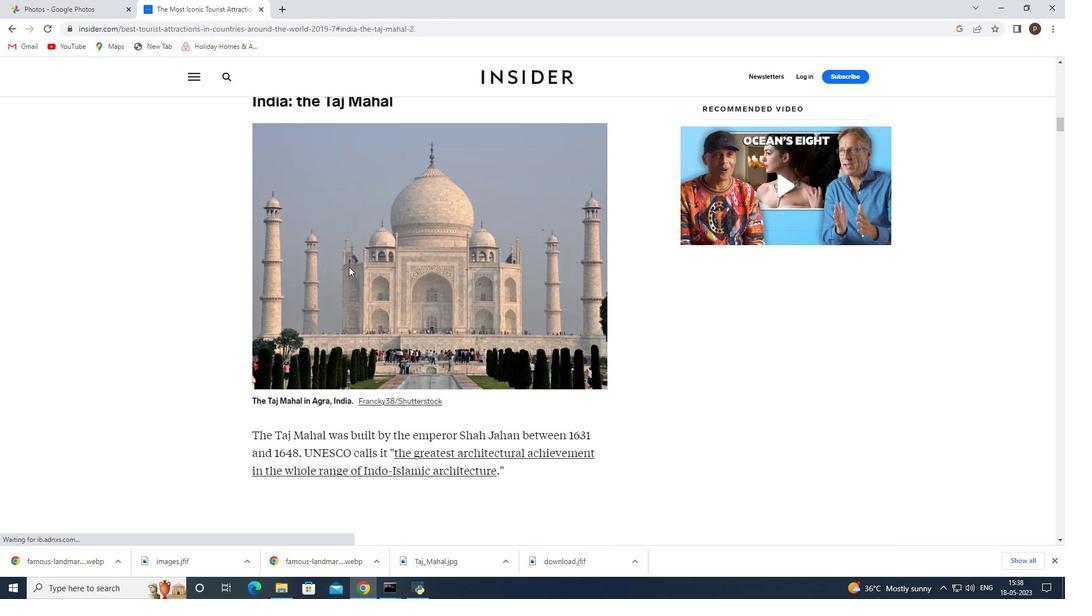 
Action: Mouse scrolled (355, 270) with delta (0, 0)
Screenshot: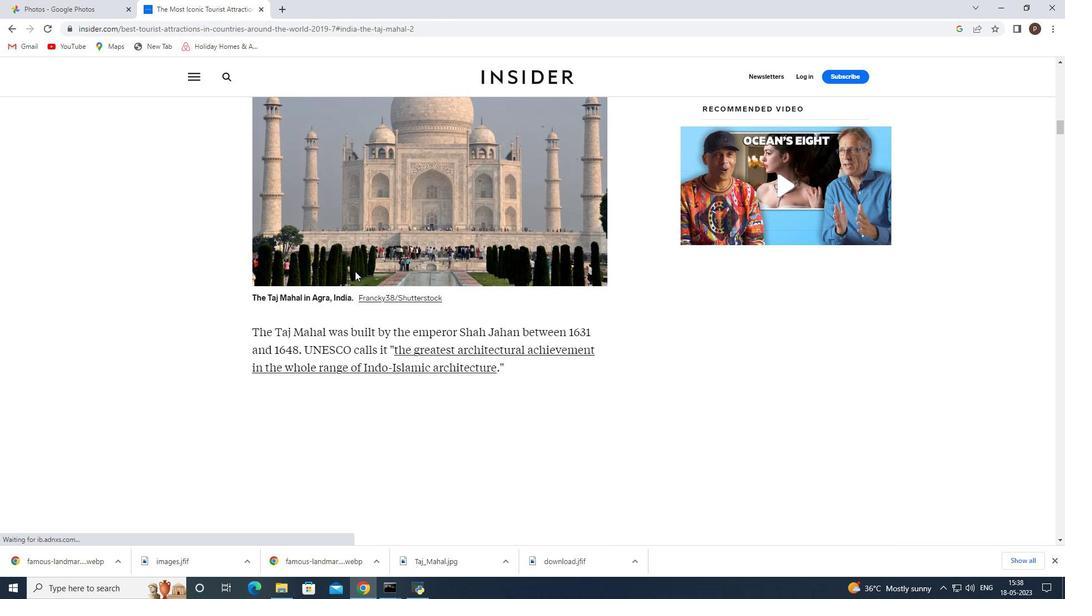 
Action: Mouse moved to (355, 271)
Screenshot: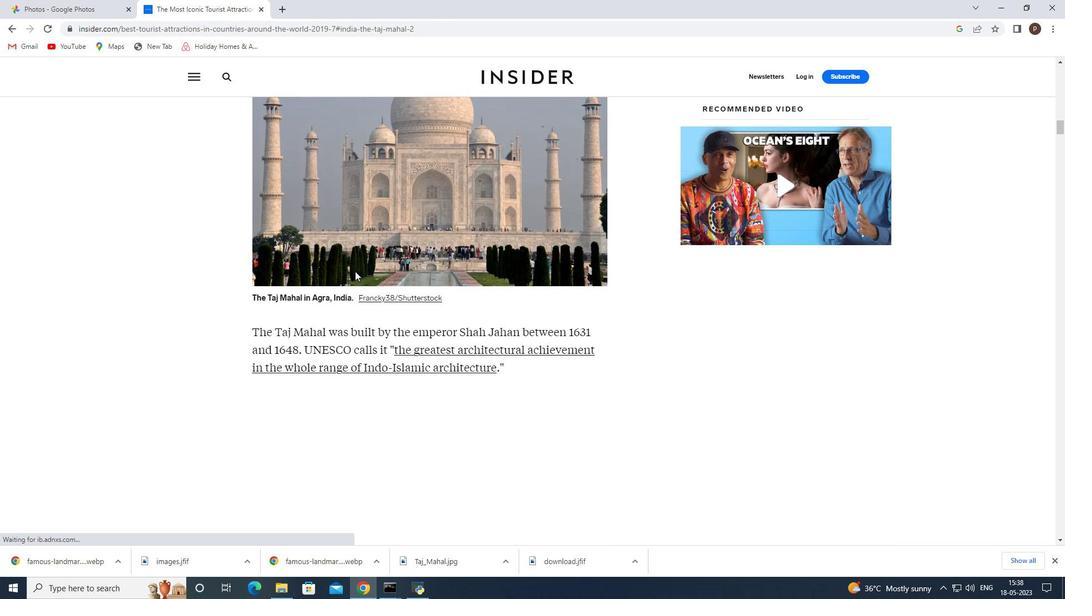
Action: Mouse scrolled (355, 271) with delta (0, 0)
Screenshot: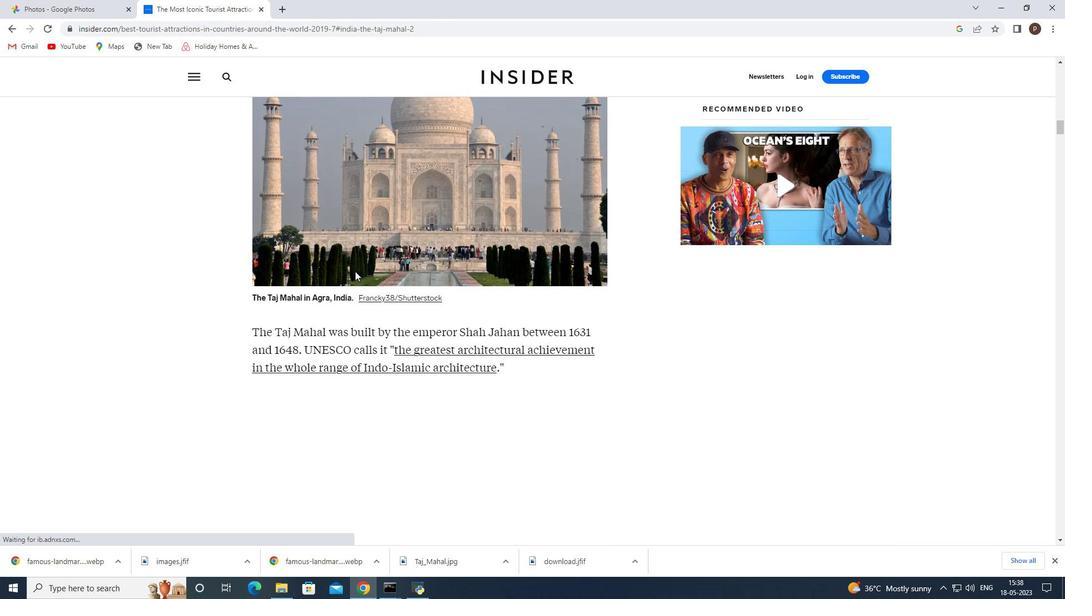 
Action: Mouse moved to (355, 272)
Screenshot: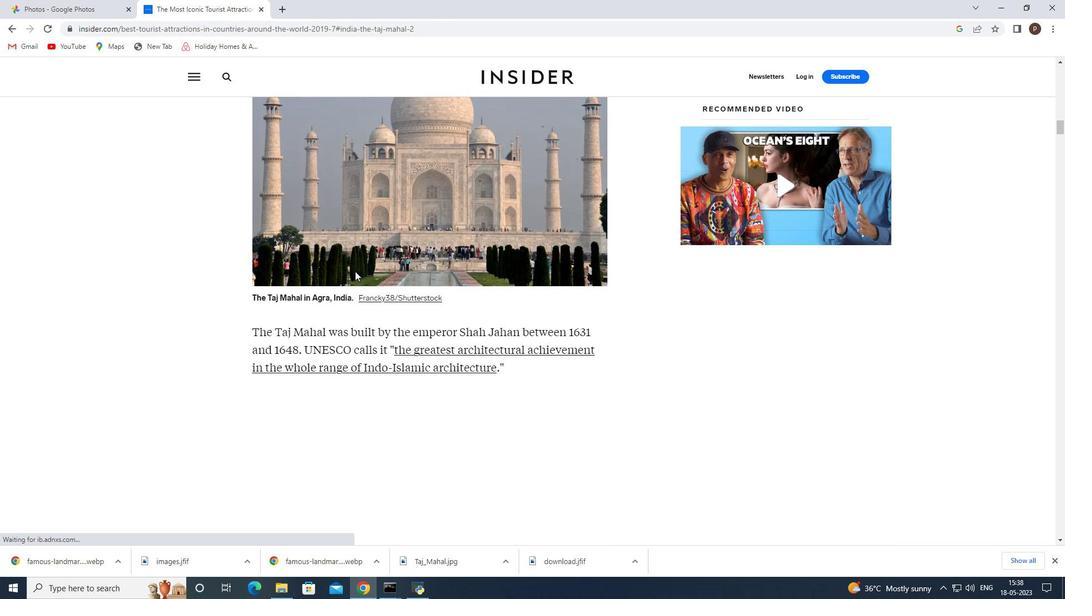 
Action: Mouse scrolled (355, 271) with delta (0, 0)
Screenshot: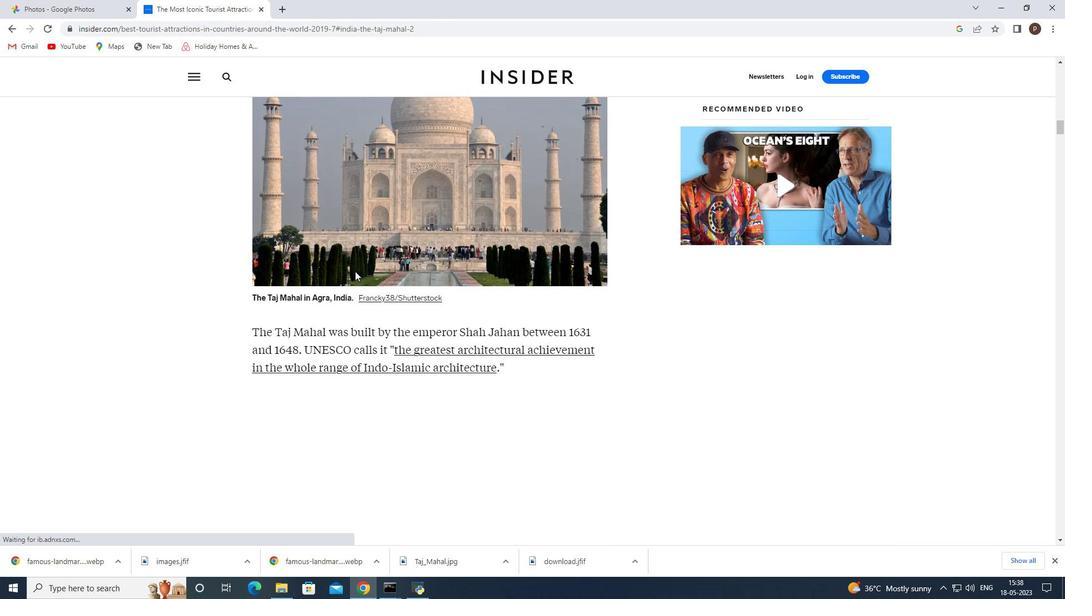 
Action: Mouse scrolled (355, 271) with delta (0, 0)
Screenshot: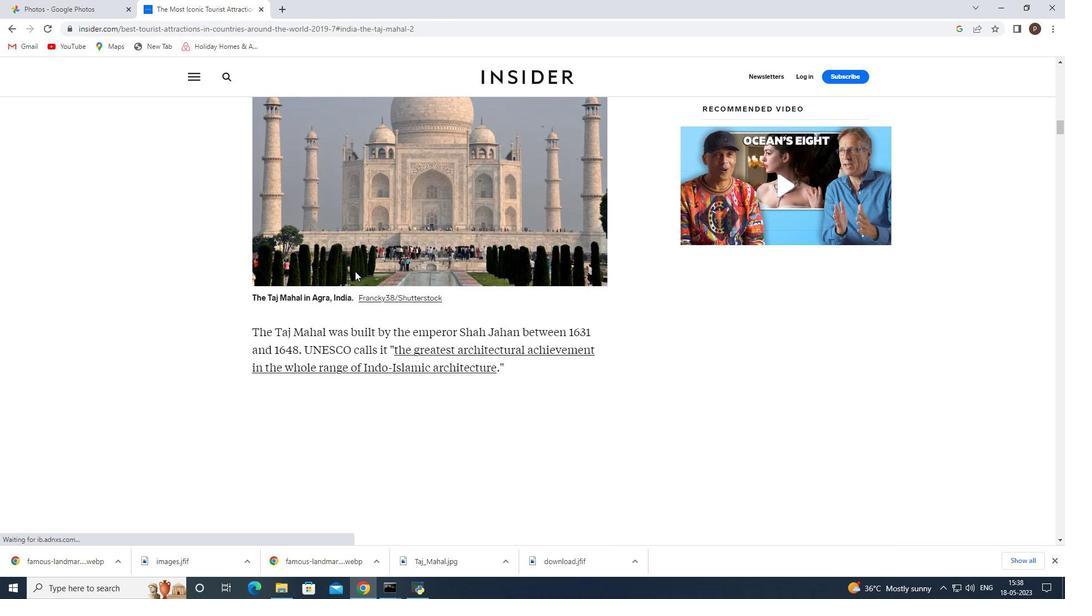 
Action: Mouse scrolled (355, 271) with delta (0, 0)
Screenshot: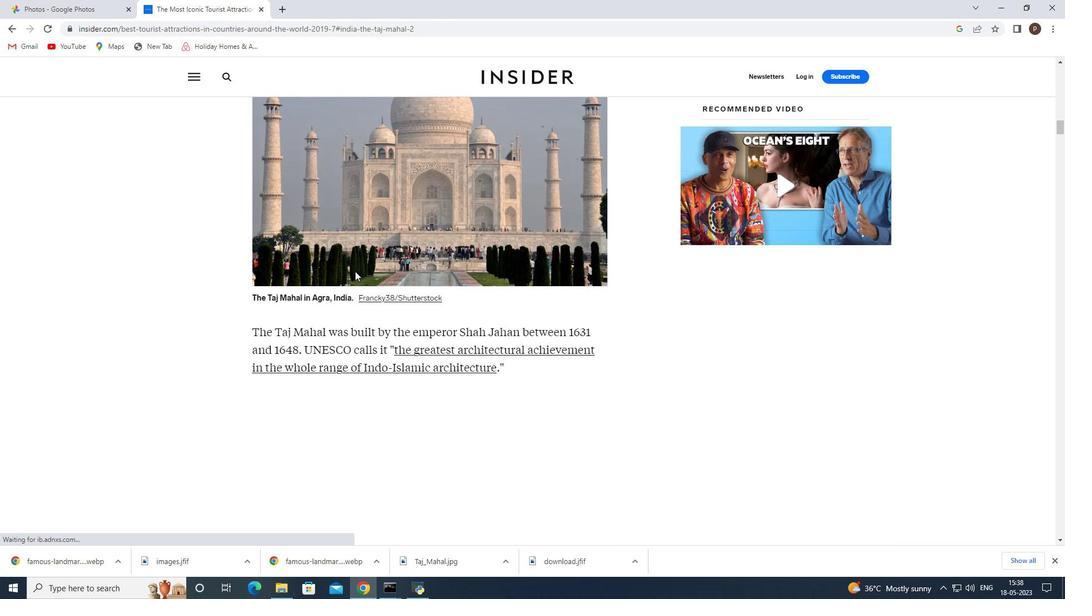 
Action: Mouse moved to (355, 272)
Screenshot: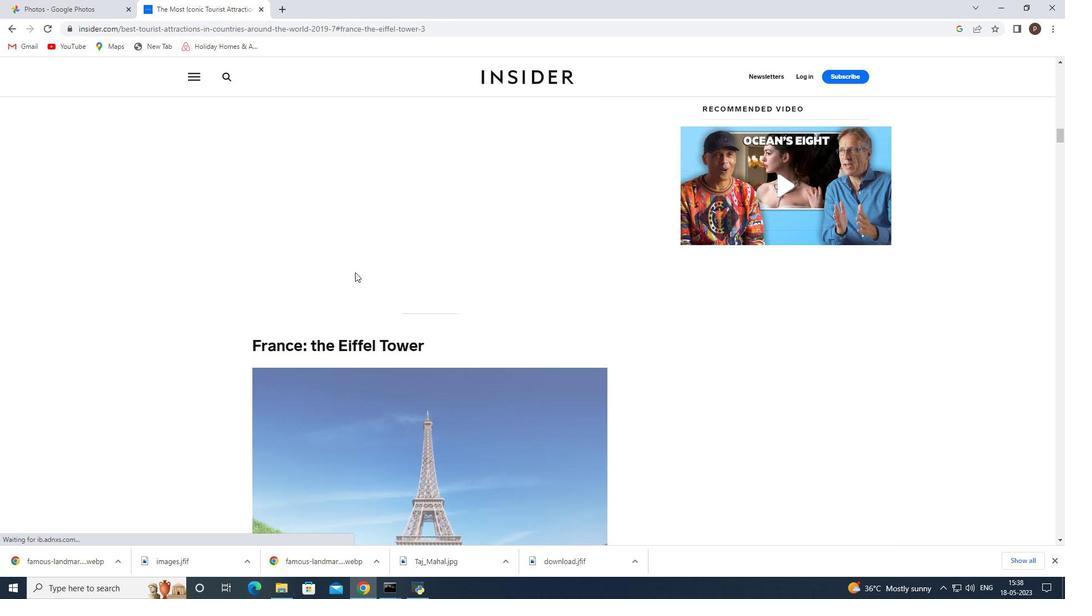 
Action: Mouse scrolled (355, 271) with delta (0, 0)
Screenshot: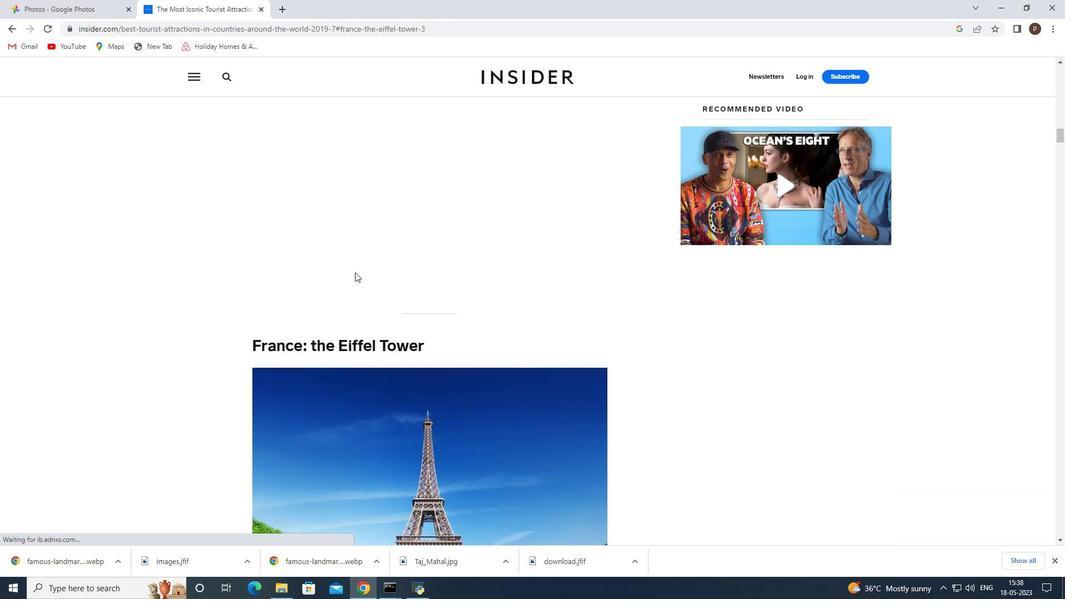 
Action: Mouse scrolled (355, 271) with delta (0, 0)
Screenshot: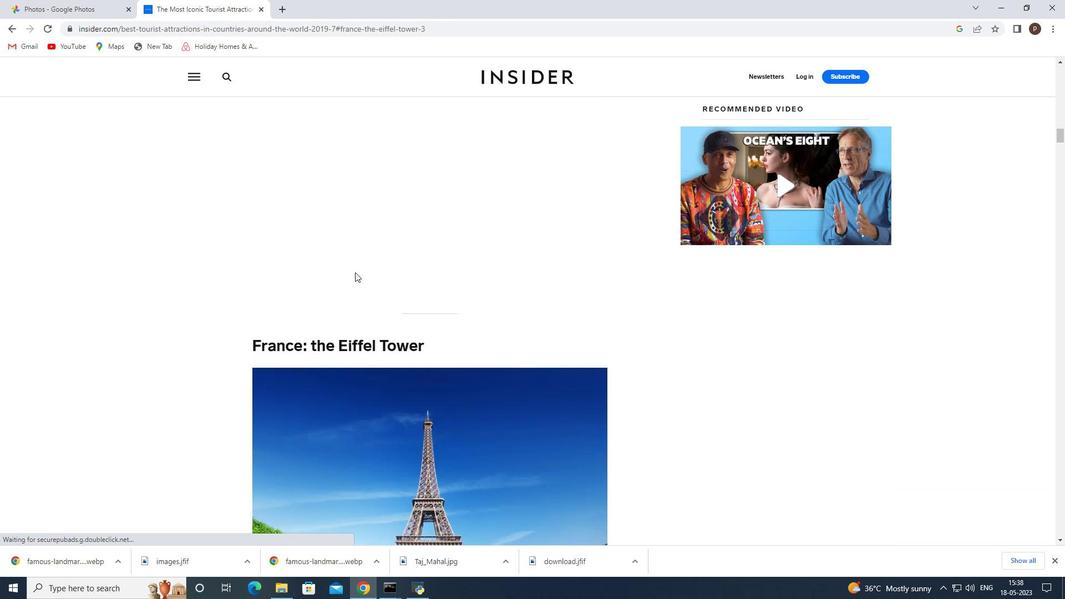 
Action: Mouse scrolled (355, 271) with delta (0, 0)
Screenshot: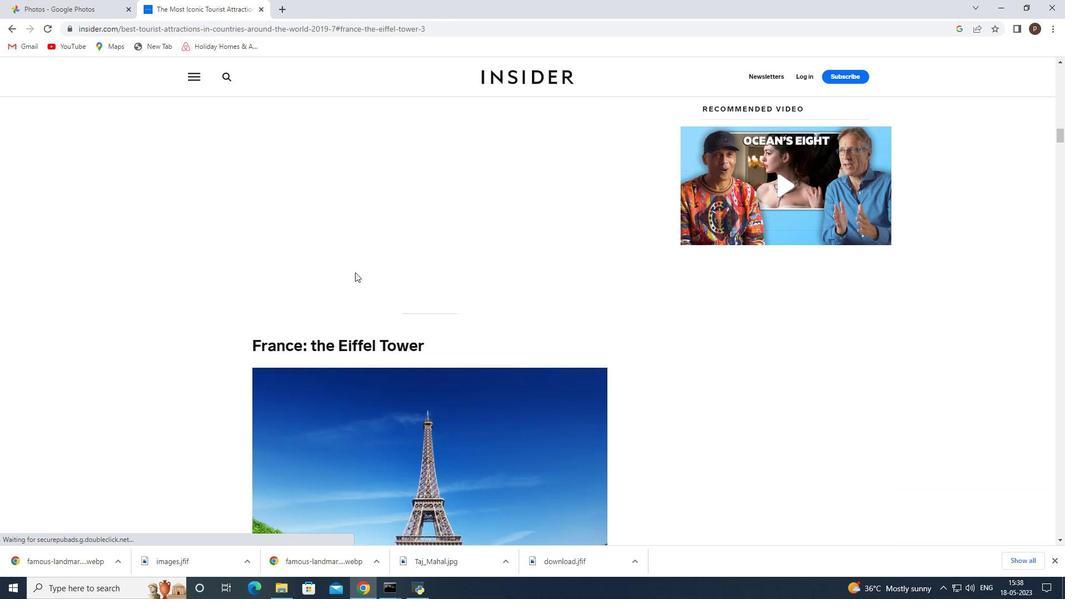 
Action: Mouse scrolled (355, 271) with delta (0, 0)
Screenshot: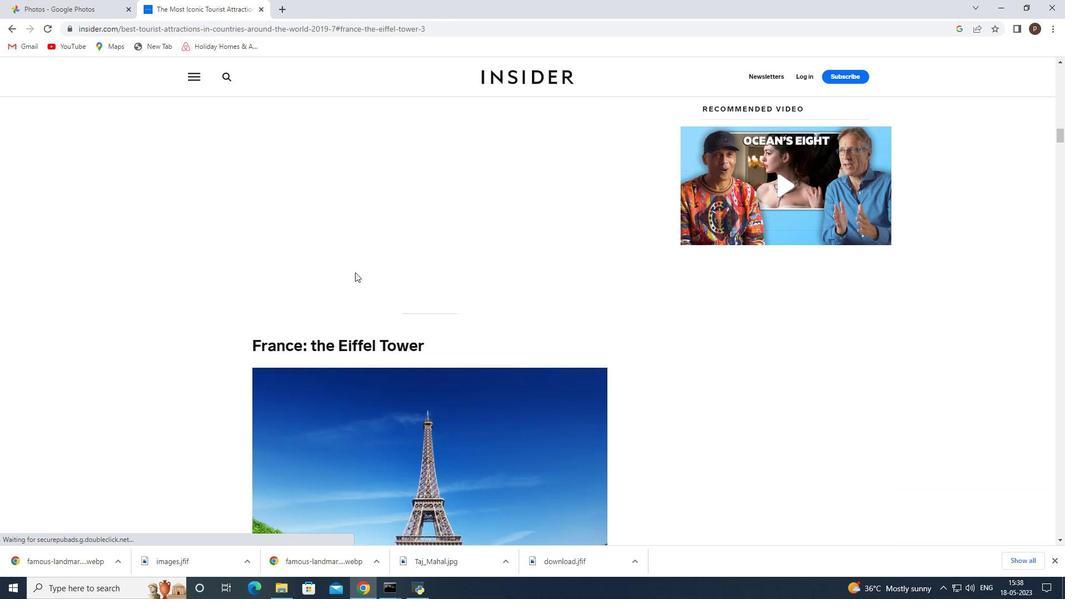 
Action: Mouse scrolled (355, 271) with delta (0, 0)
Screenshot: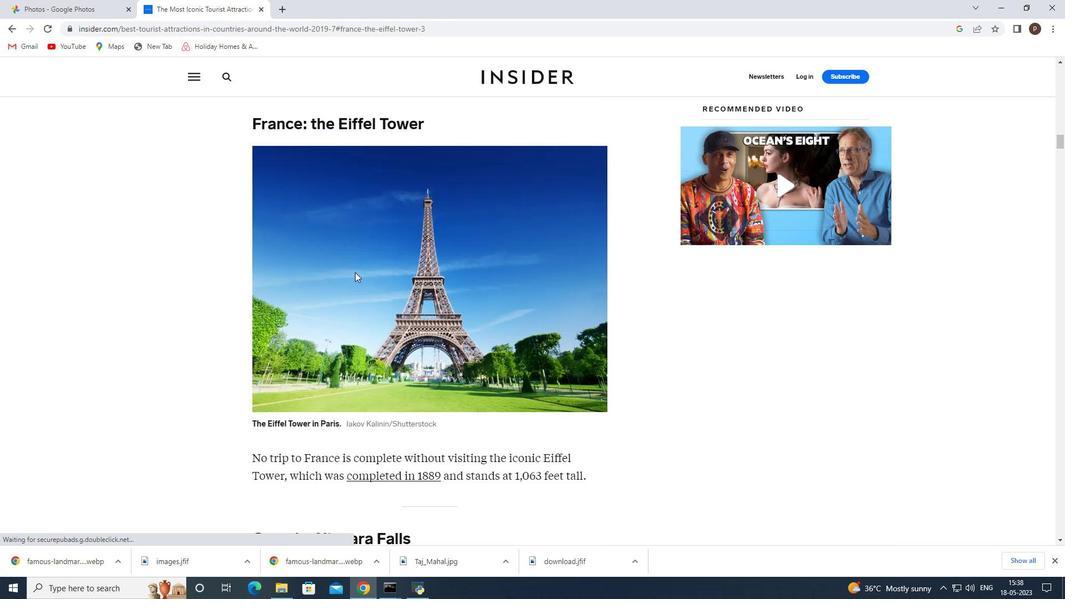 
Action: Mouse scrolled (355, 271) with delta (0, 0)
Screenshot: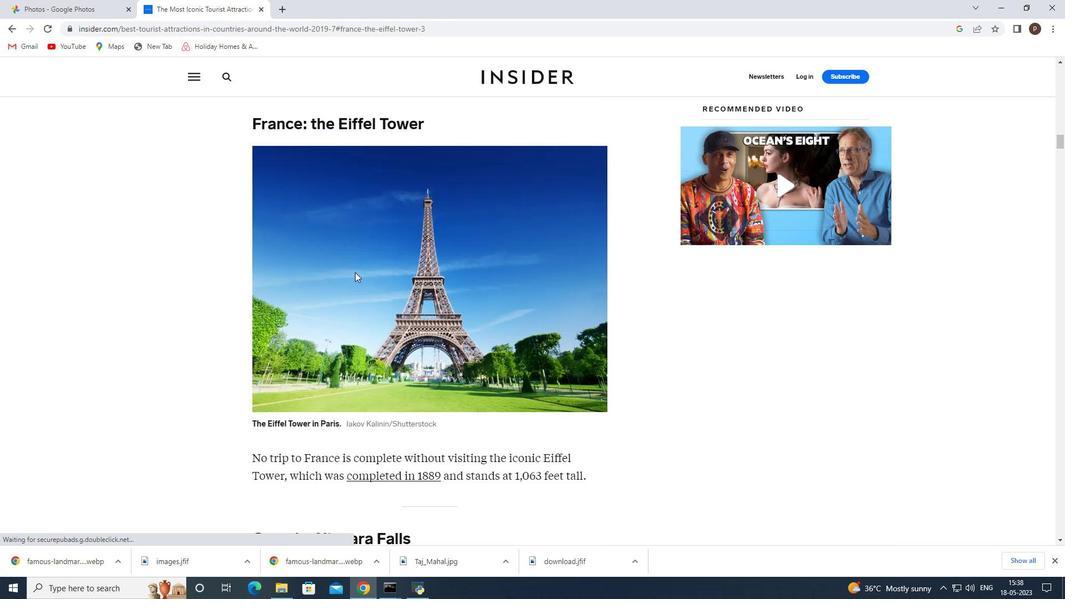
Action: Mouse scrolled (355, 271) with delta (0, 0)
Screenshot: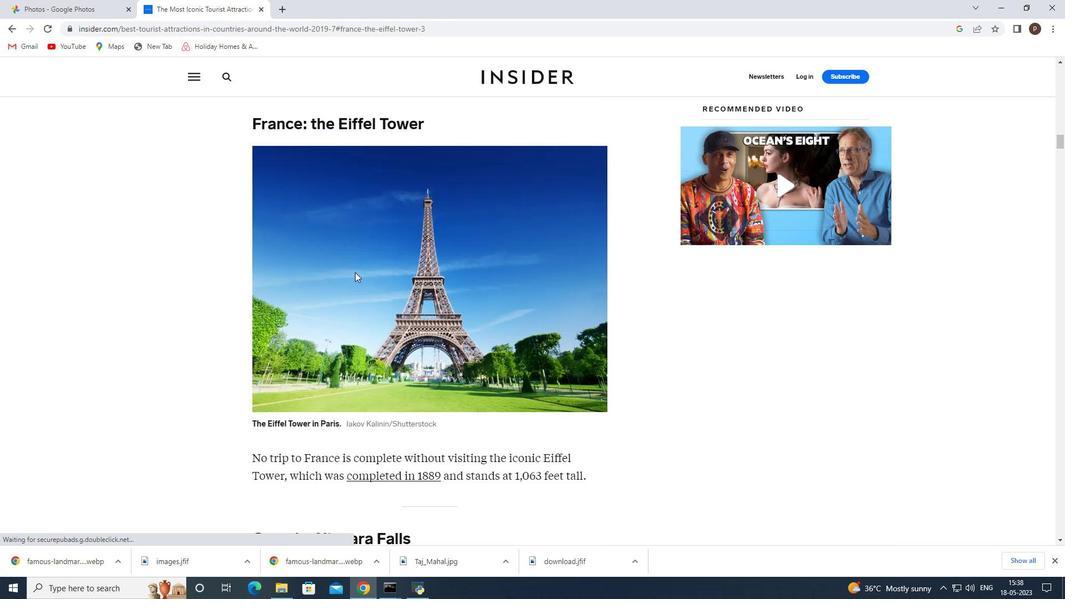
Action: Mouse moved to (355, 272)
Screenshot: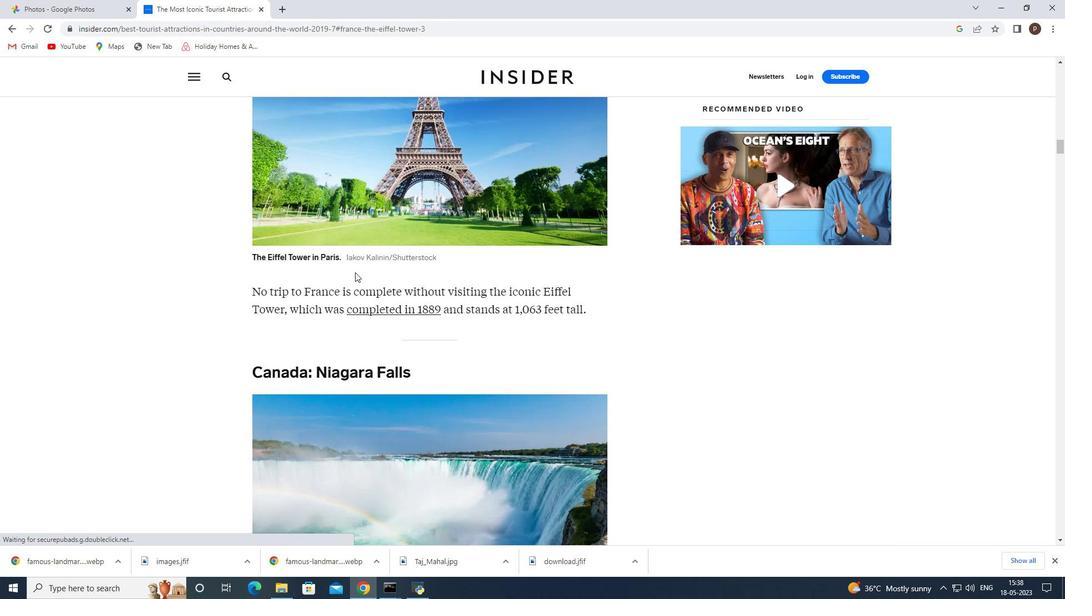 
Action: Mouse scrolled (355, 272) with delta (0, 0)
Screenshot: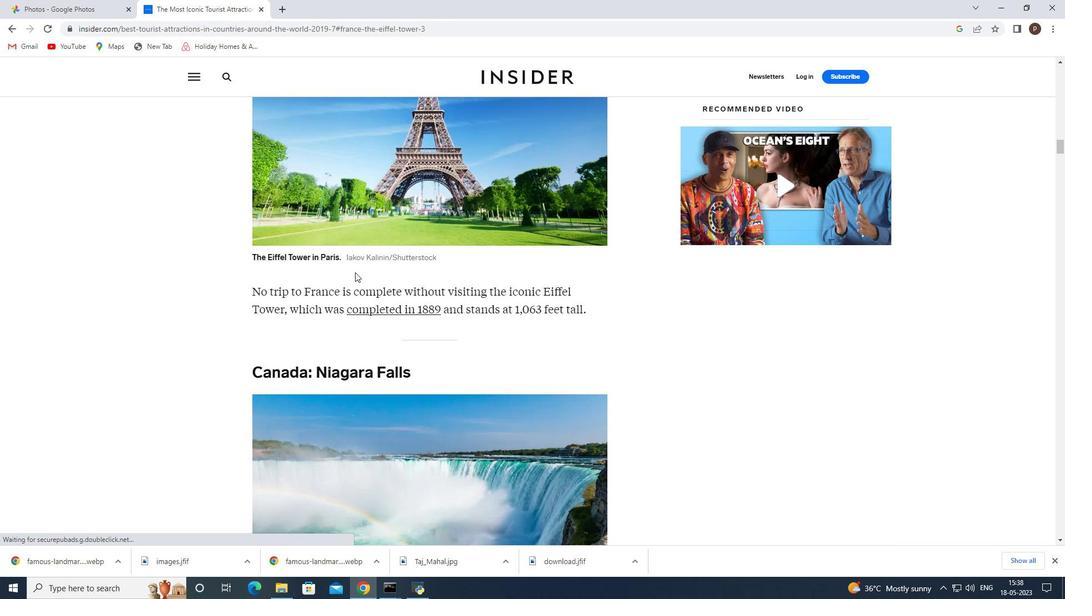 
Action: Mouse moved to (355, 273)
Screenshot: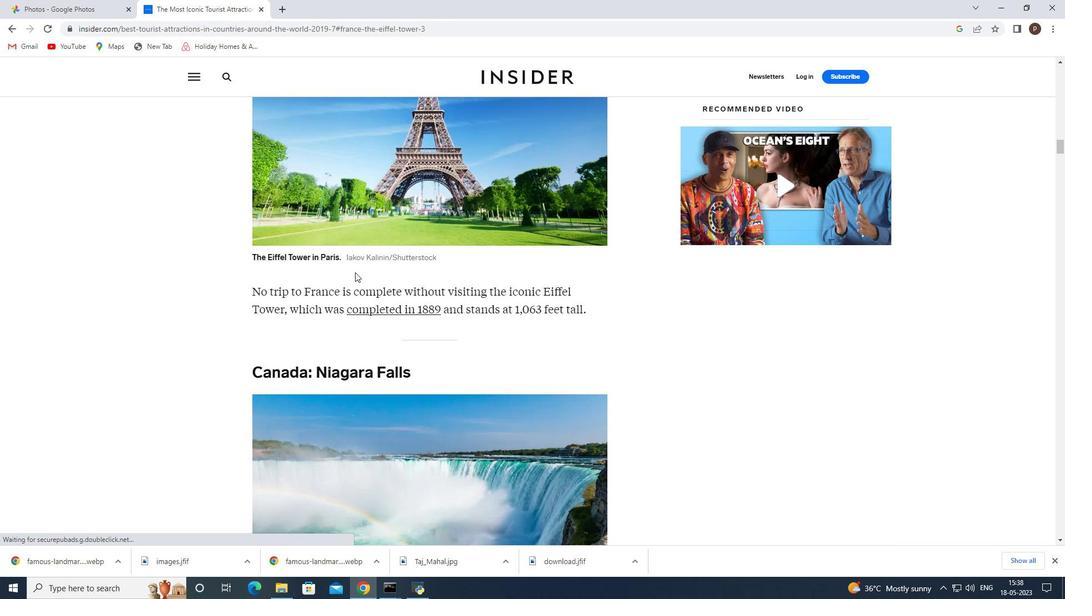 
Action: Mouse scrolled (355, 272) with delta (0, 0)
Screenshot: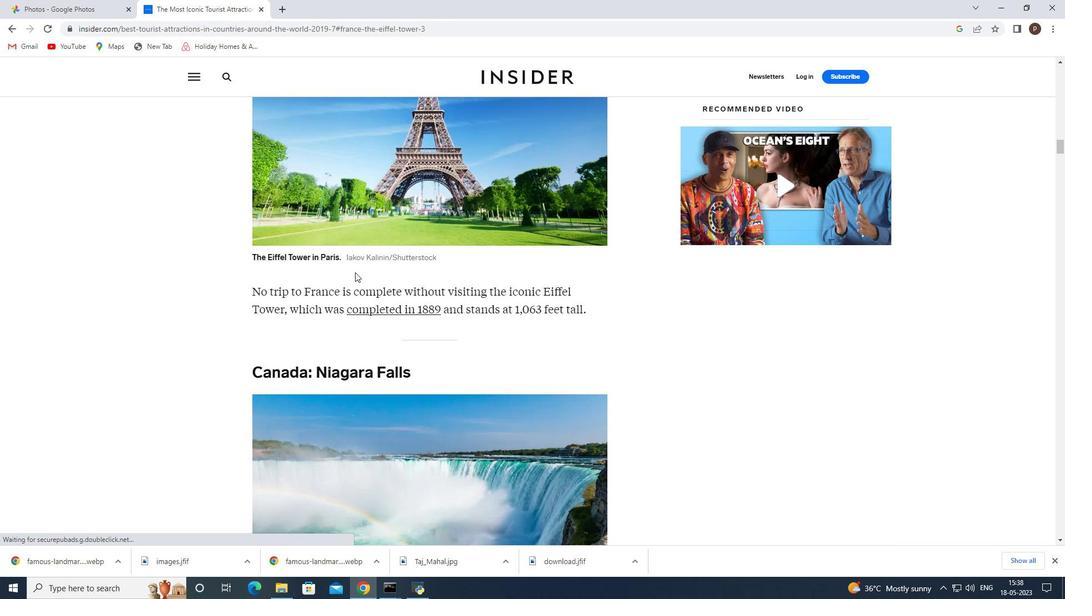 
Action: Mouse moved to (355, 273)
Screenshot: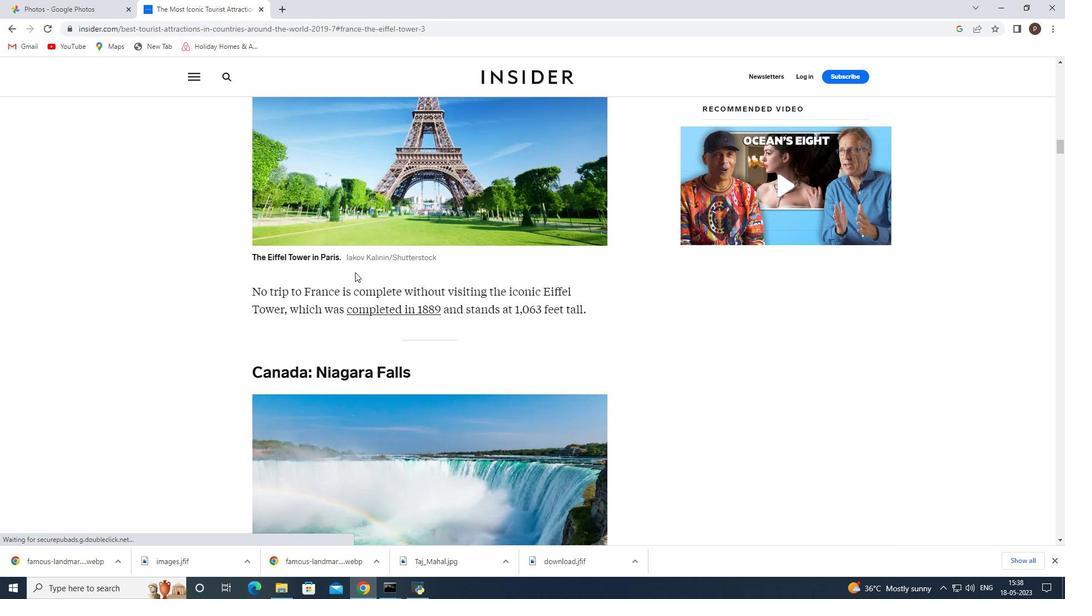 
Action: Mouse scrolled (355, 272) with delta (0, 0)
Screenshot: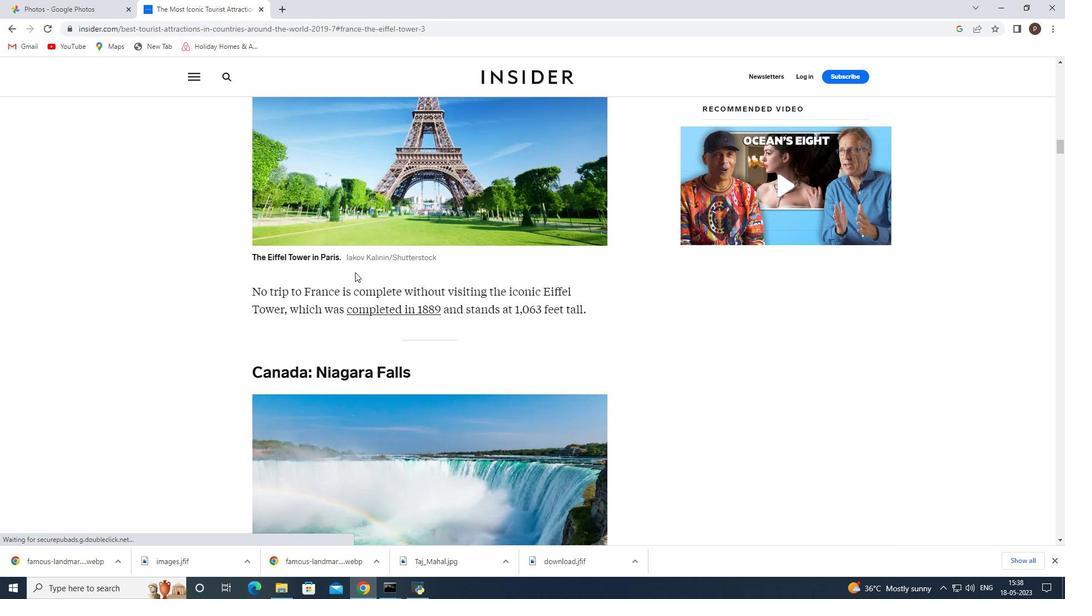
Action: Mouse moved to (355, 274)
Screenshot: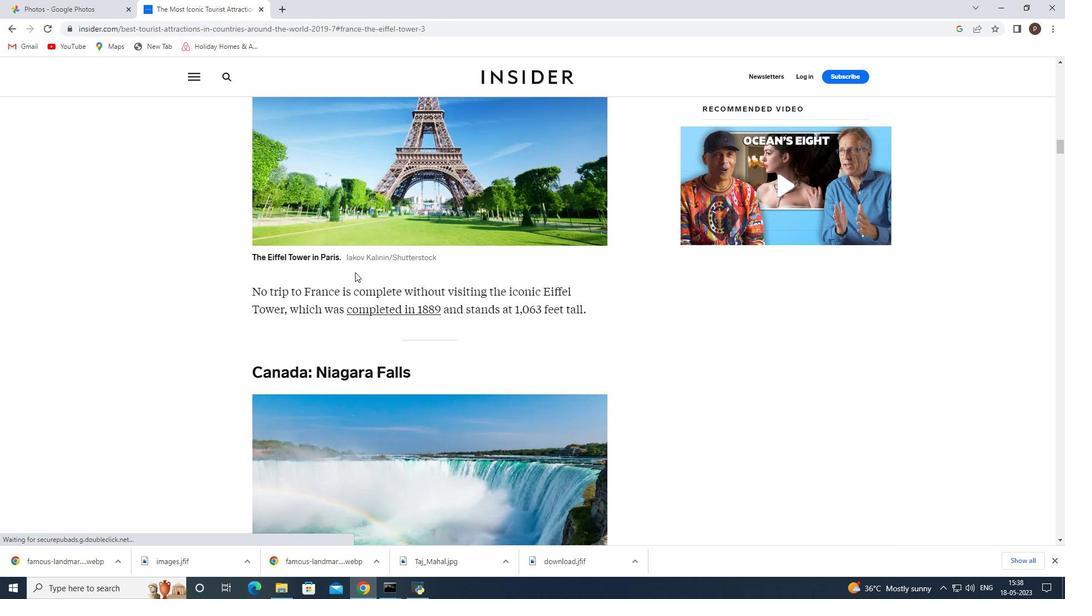 
Action: Mouse scrolled (355, 274) with delta (0, 0)
Screenshot: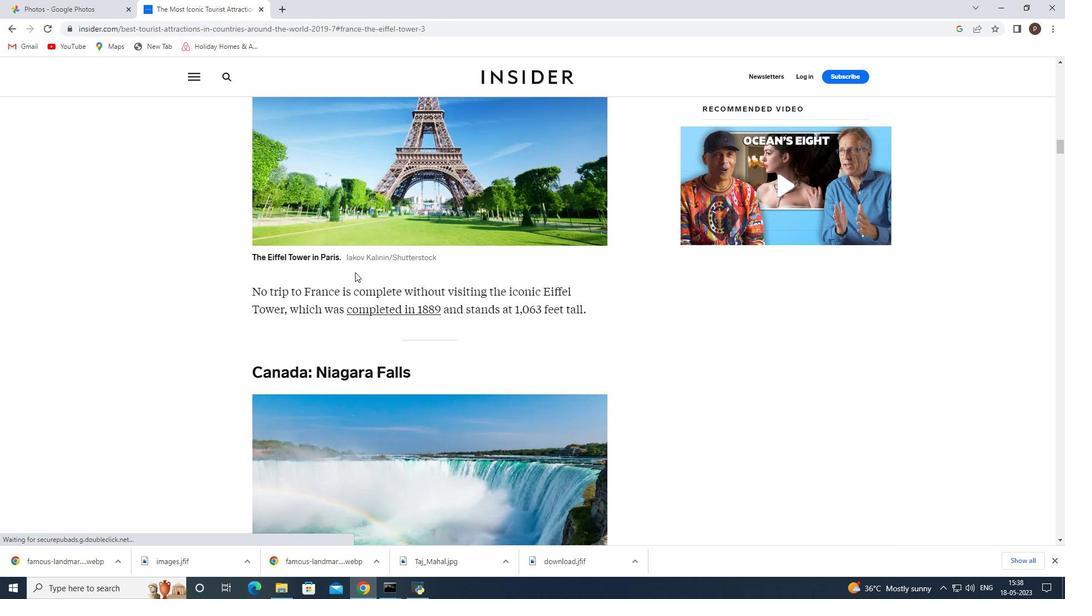 
Action: Mouse scrolled (355, 274) with delta (0, 0)
Screenshot: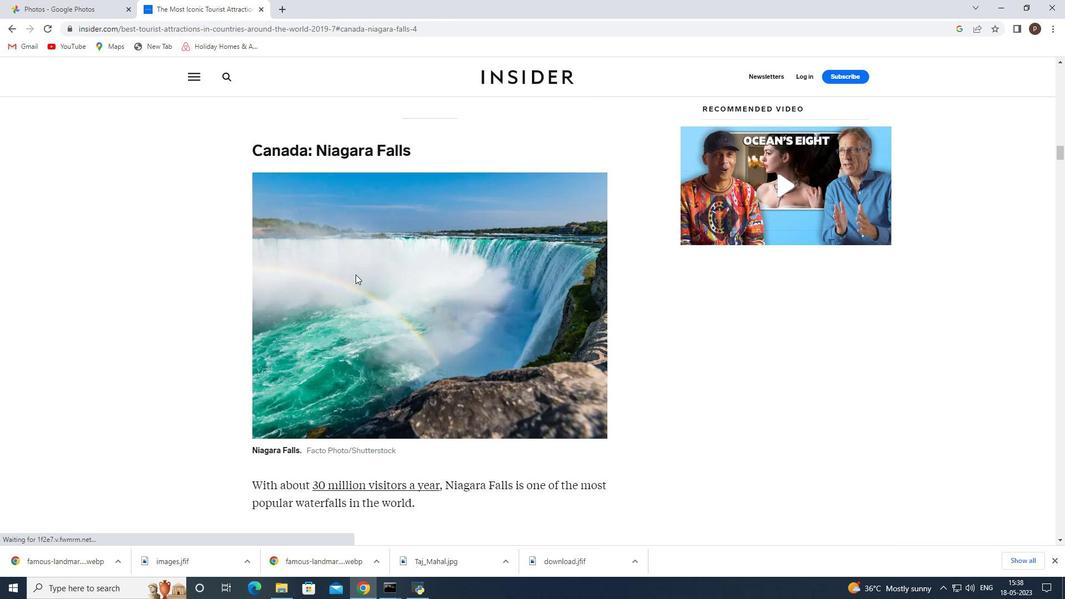 
Action: Mouse scrolled (355, 274) with delta (0, 0)
Screenshot: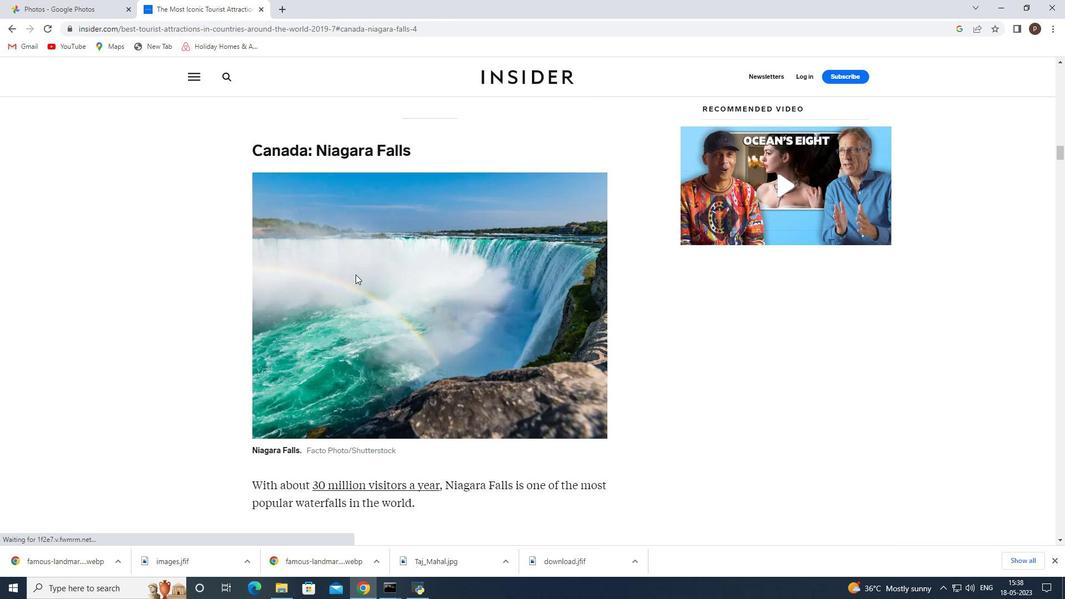 
Action: Mouse scrolled (355, 274) with delta (0, 0)
Screenshot: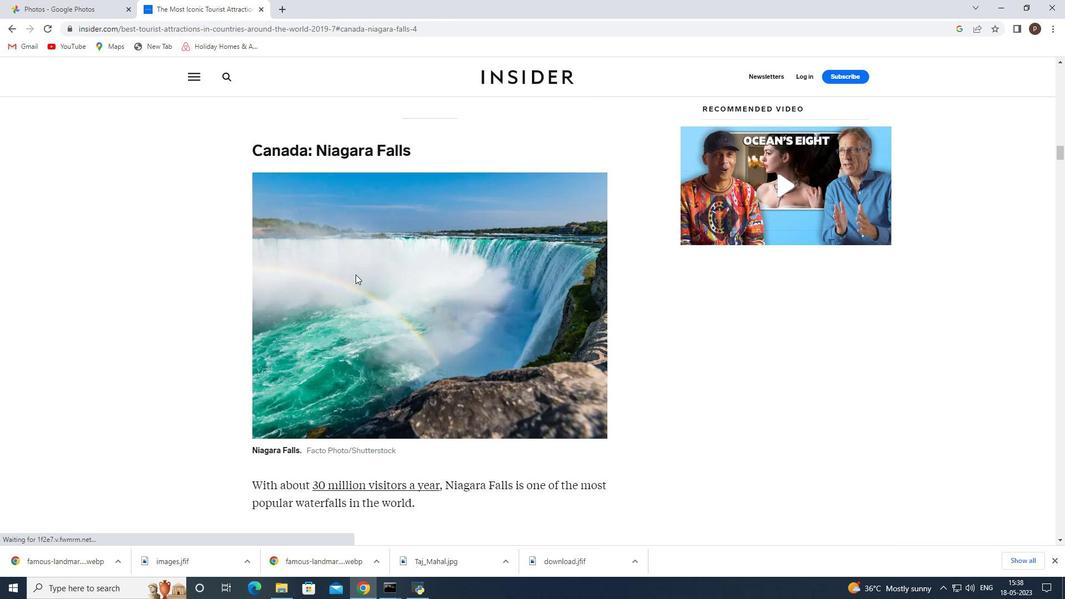 
Action: Mouse scrolled (355, 274) with delta (0, 0)
Screenshot: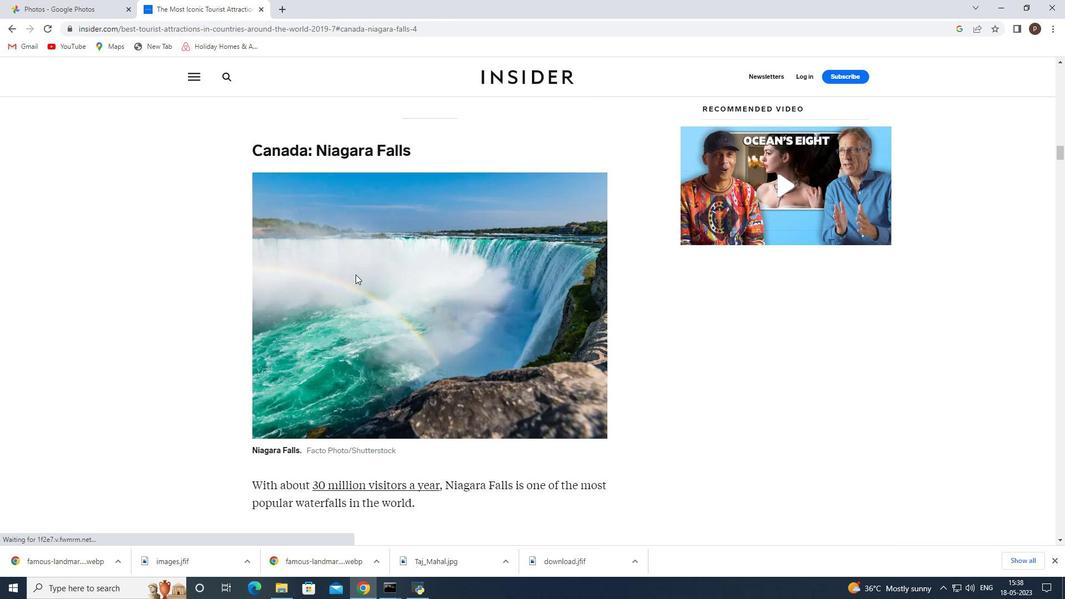 
Action: Mouse scrolled (355, 274) with delta (0, 0)
Screenshot: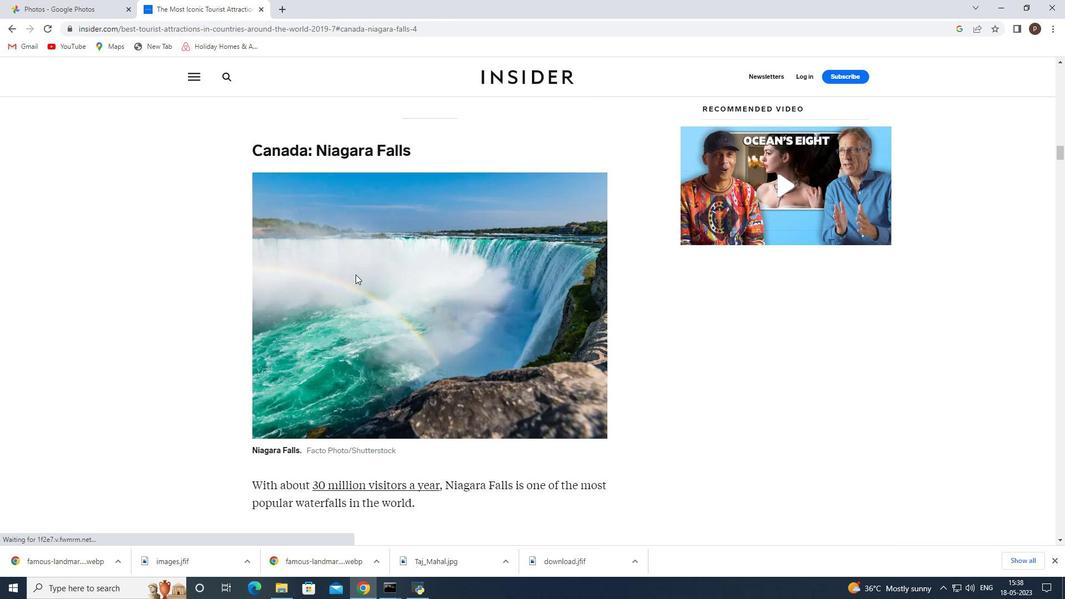 
Action: Mouse scrolled (355, 274) with delta (0, 0)
Screenshot: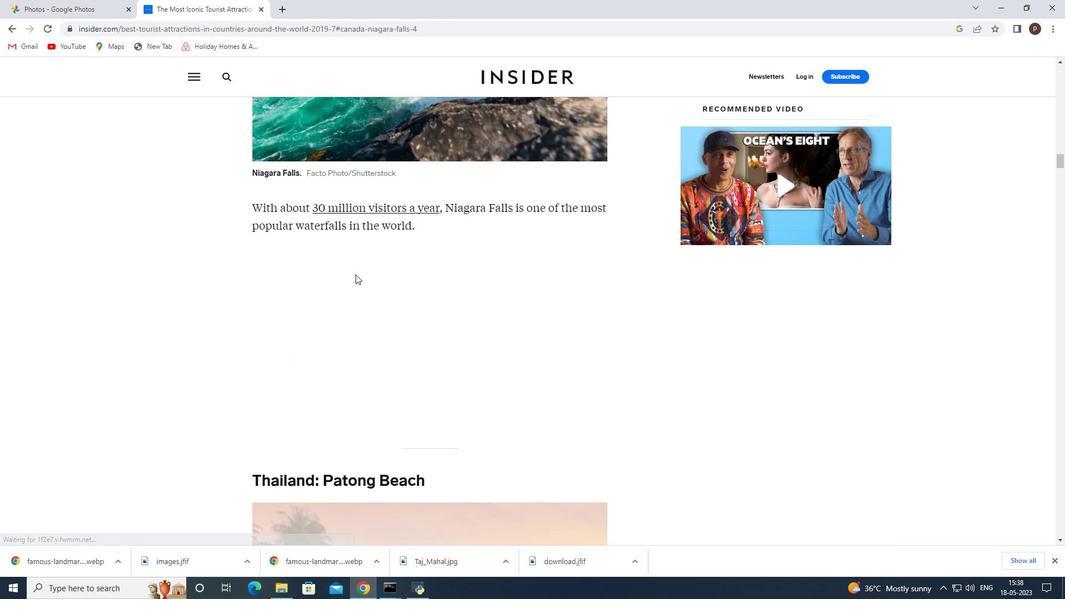 
Action: Mouse scrolled (355, 274) with delta (0, 0)
Screenshot: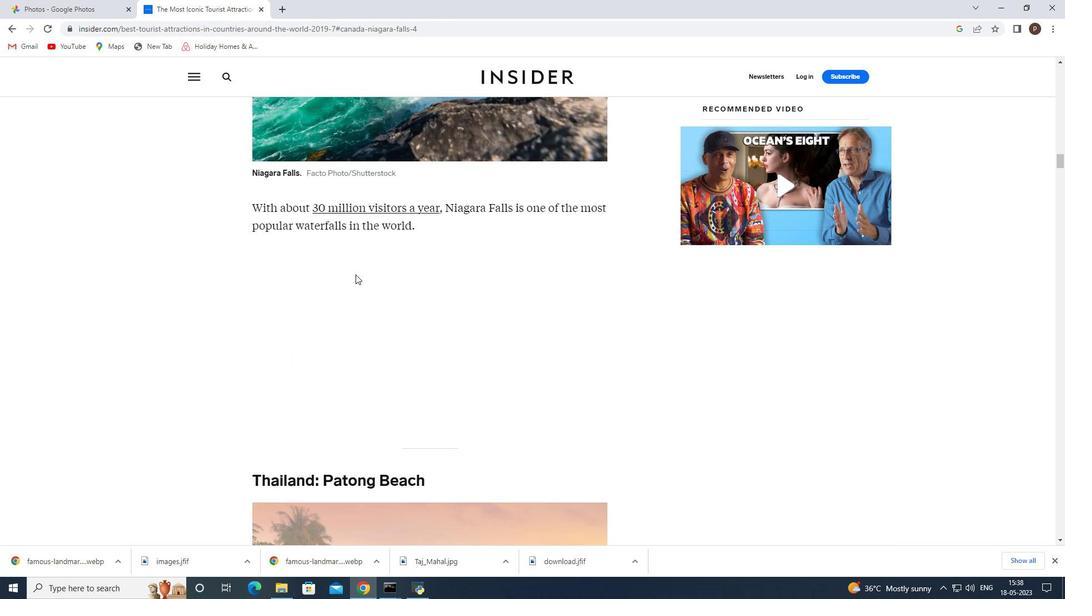 
Action: Mouse scrolled (355, 274) with delta (0, 0)
Screenshot: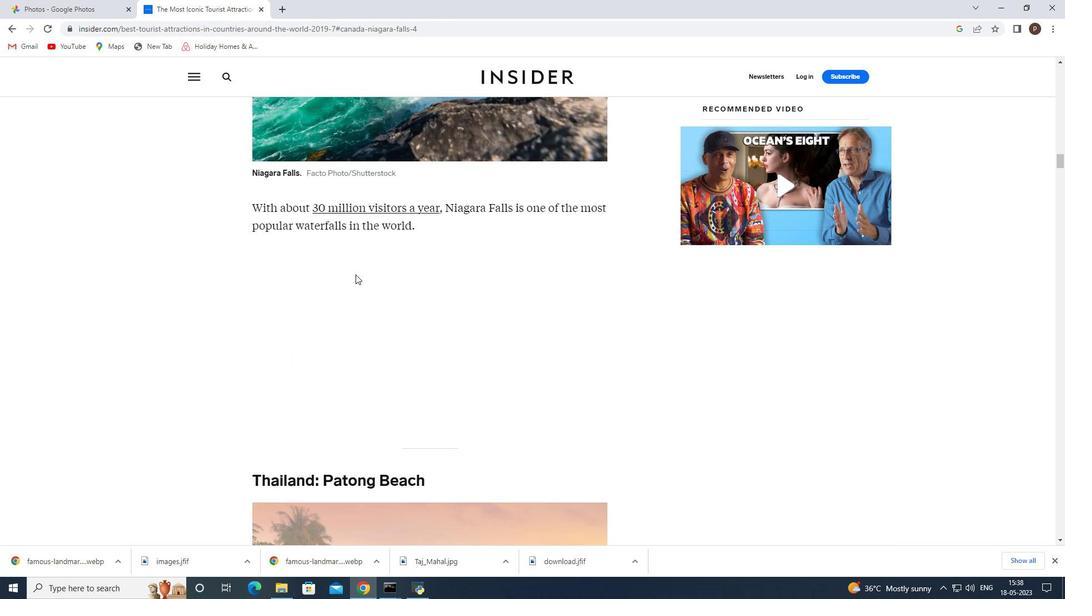 
Action: Mouse moved to (214, 139)
Screenshot: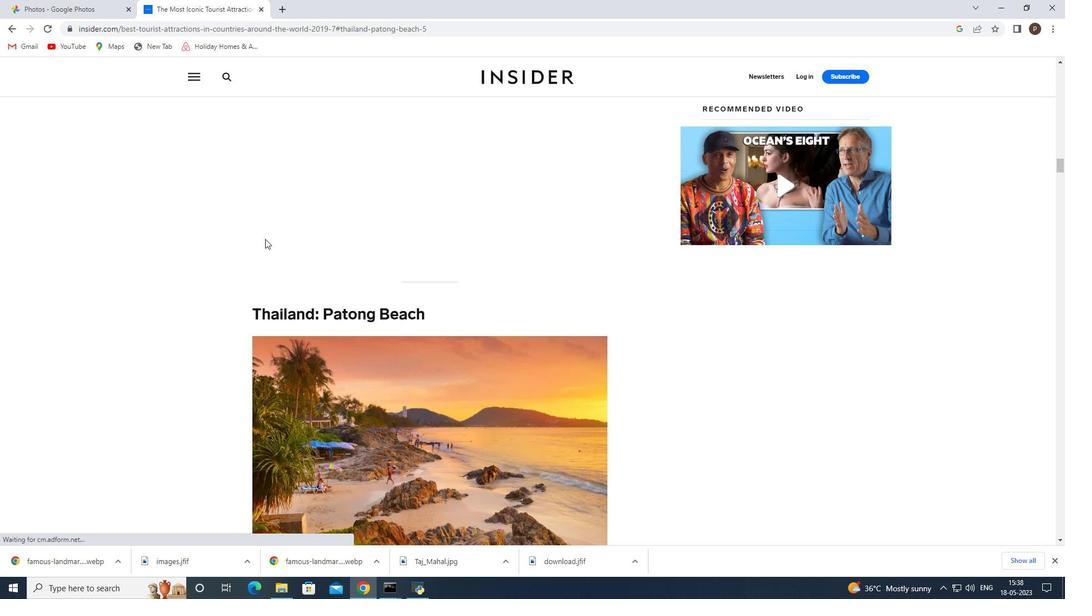 
Action: Mouse scrolled (214, 139) with delta (0, 0)
Screenshot: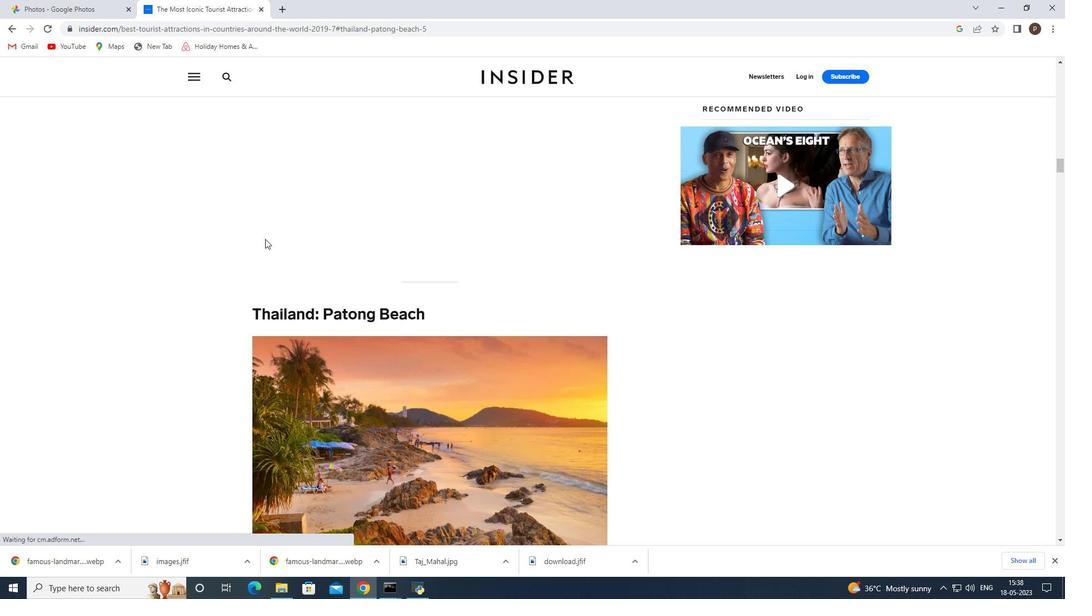 
Action: Mouse moved to (189, 107)
Screenshot: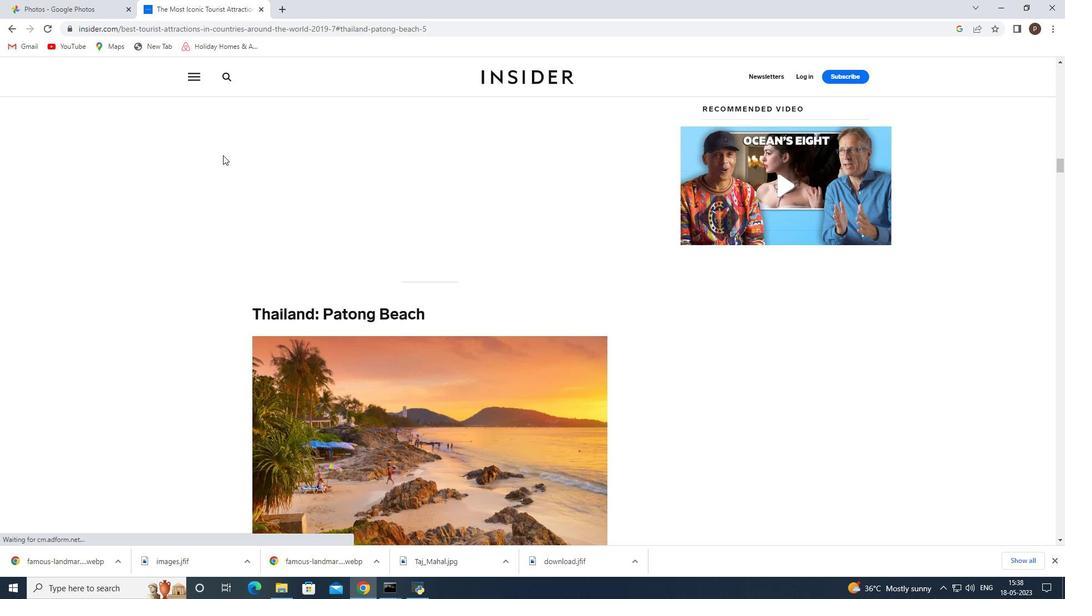 
Action: Mouse scrolled (206, 124) with delta (0, 0)
Screenshot: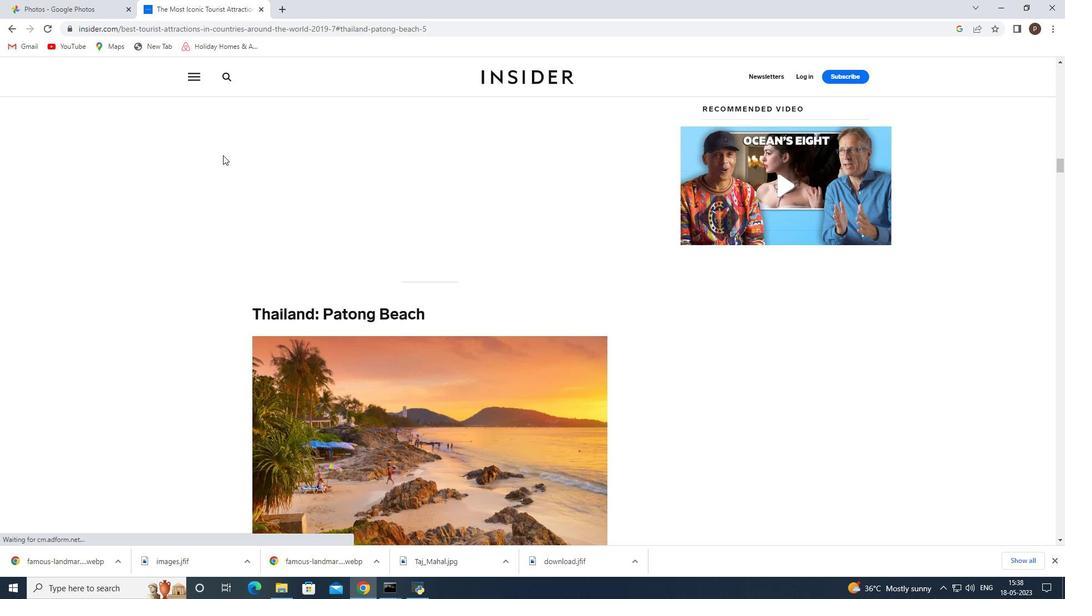 
Action: Mouse moved to (13, 31)
Screenshot: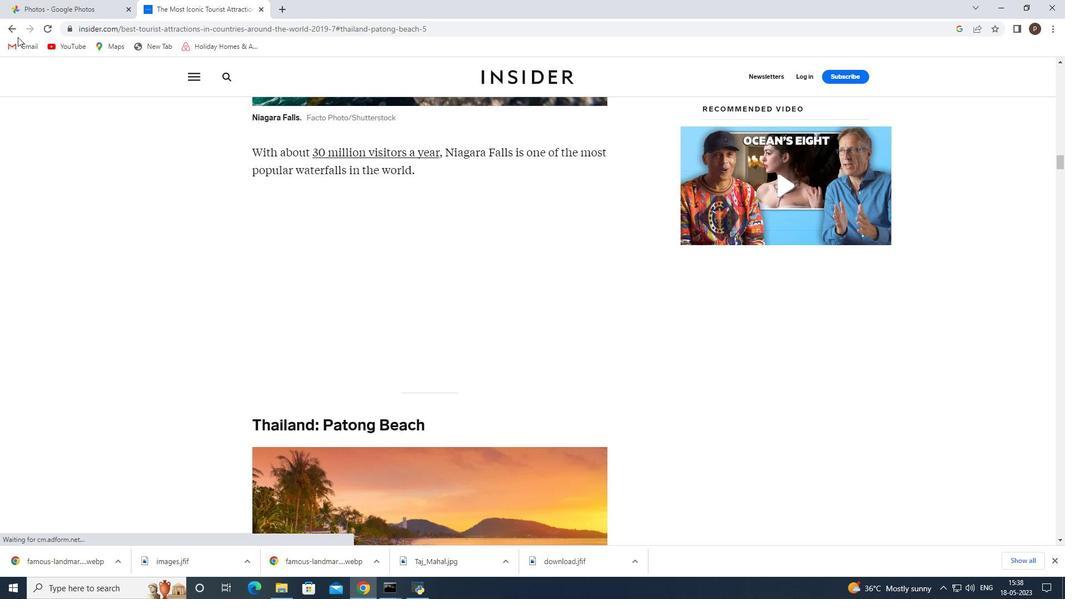 
Action: Mouse pressed left at (13, 31)
Screenshot: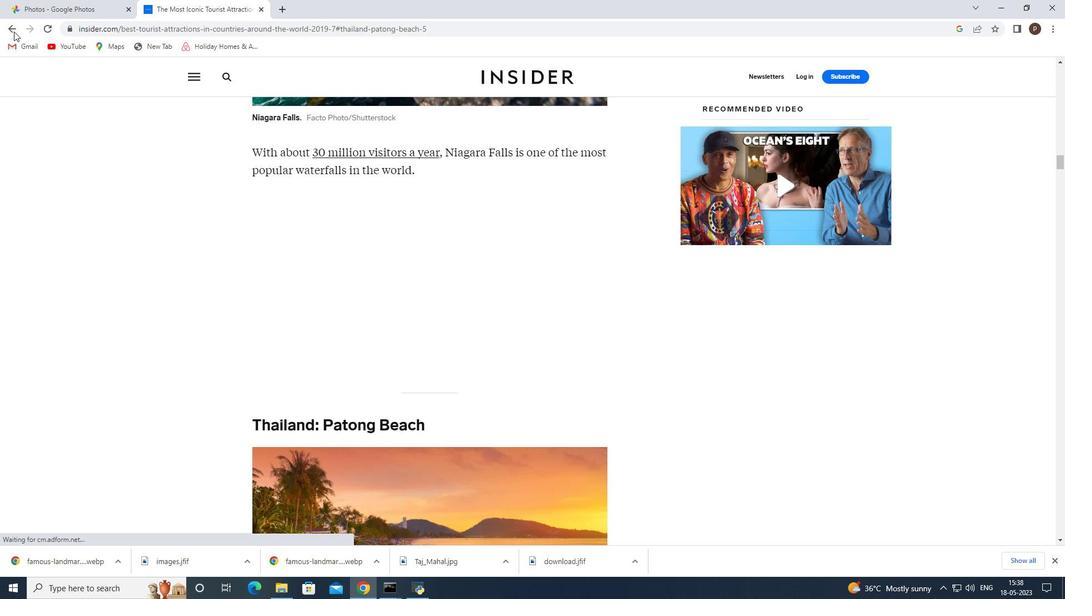 
Action: Mouse moved to (176, 118)
Screenshot: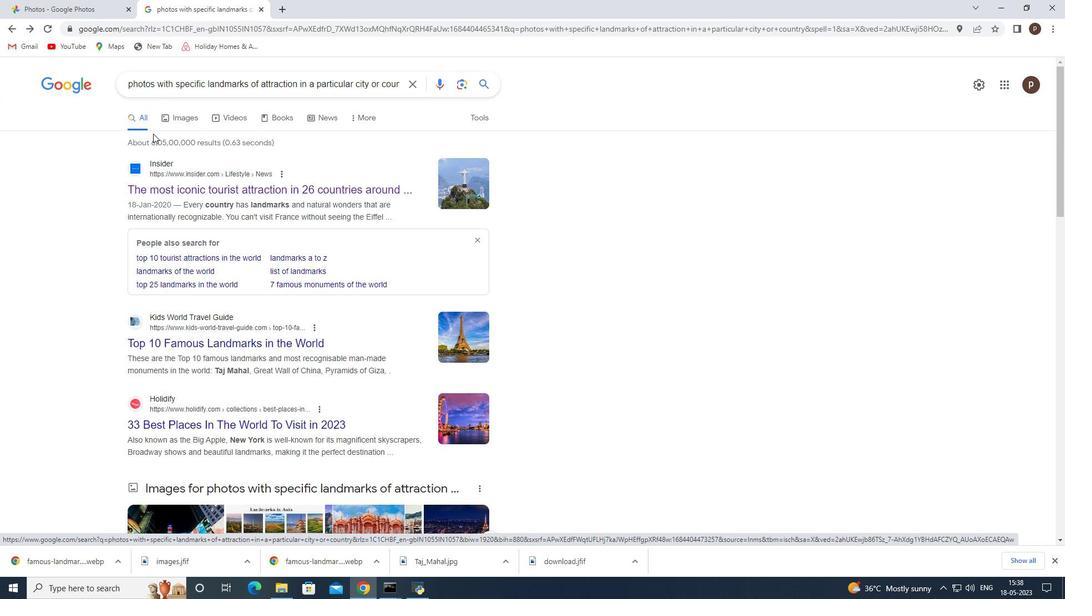 
Action: Mouse pressed left at (176, 118)
Screenshot: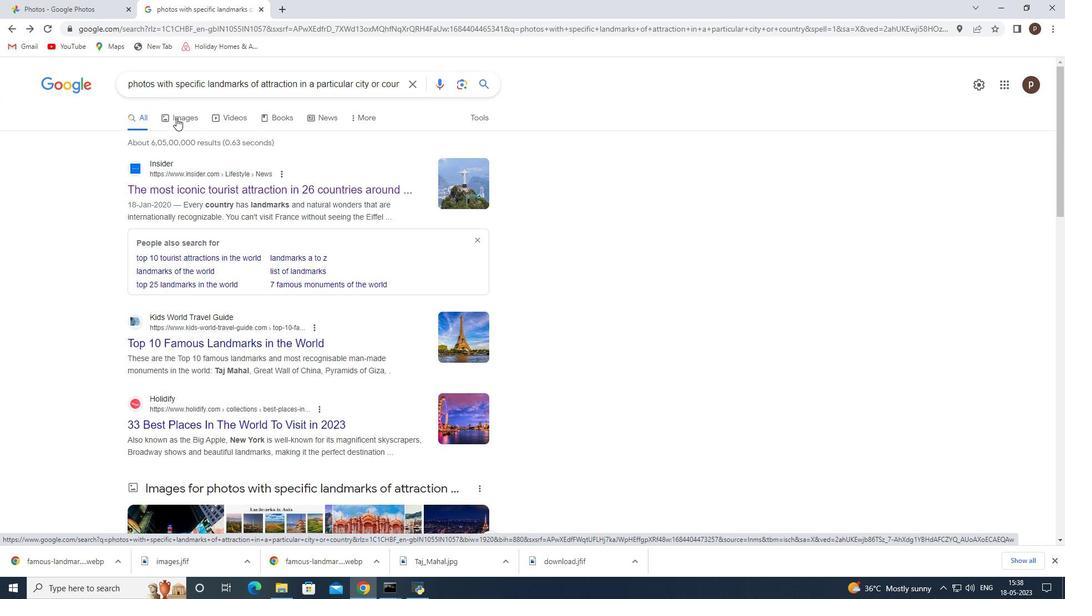 
Action: Mouse moved to (728, 241)
Screenshot: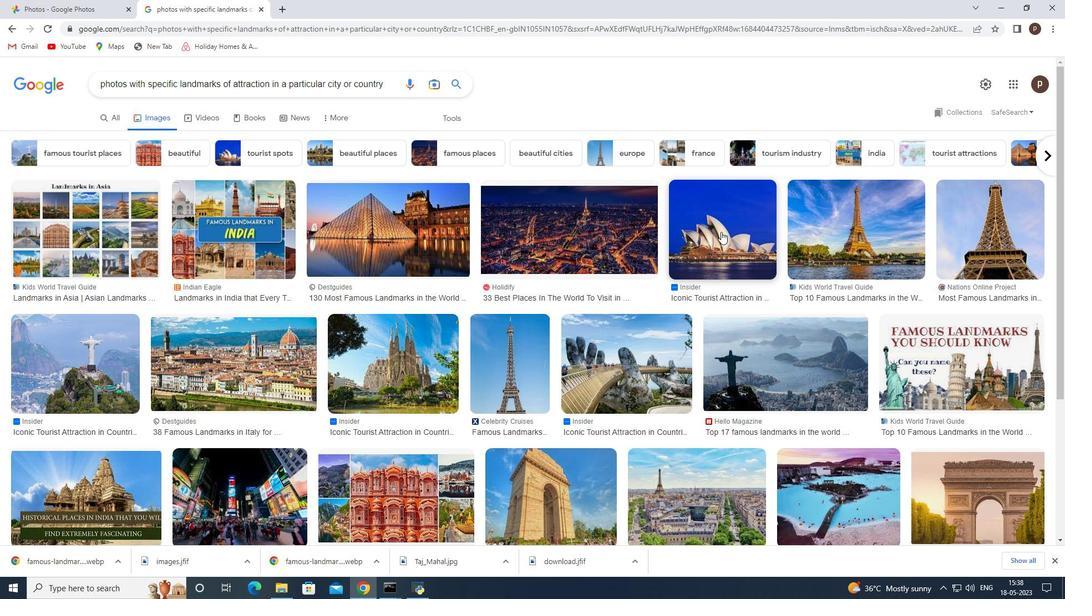
Action: Mouse pressed left at (728, 241)
Screenshot: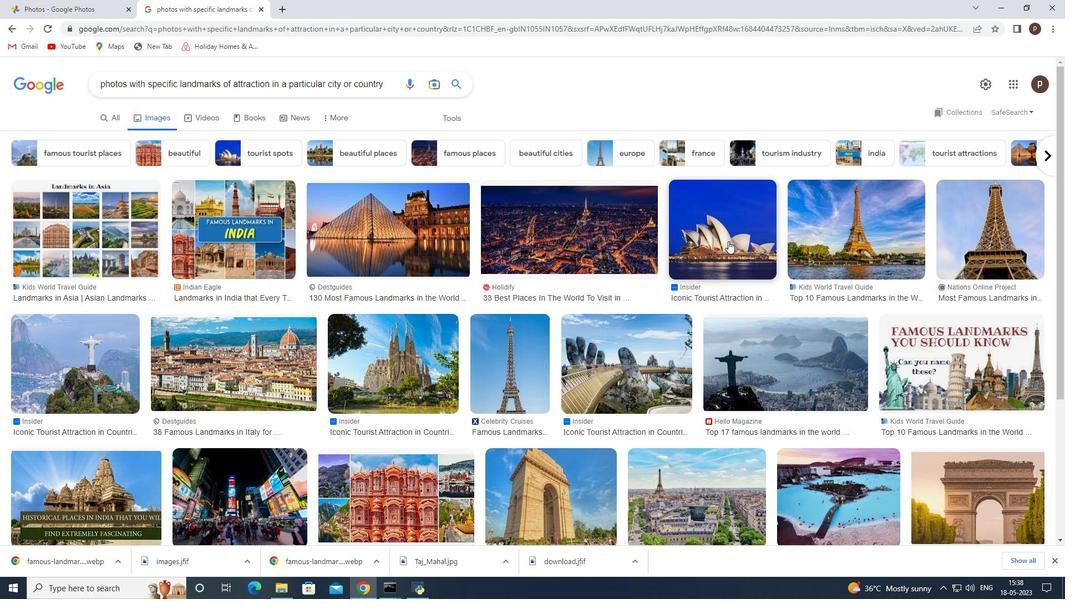 
Action: Mouse moved to (771, 321)
Screenshot: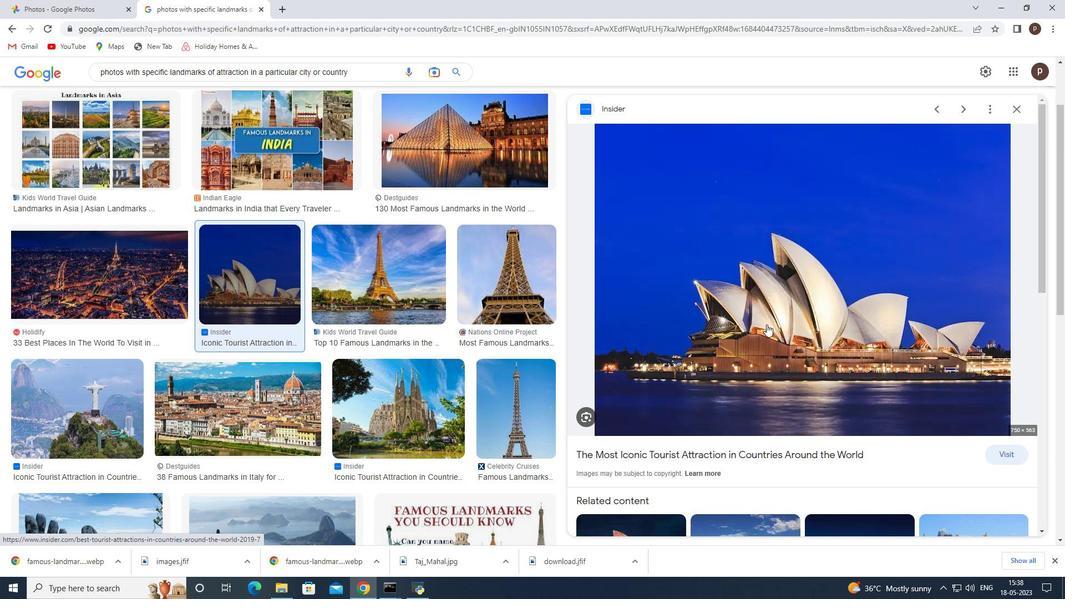 
Action: Mouse scrolled (771, 320) with delta (0, 0)
Screenshot: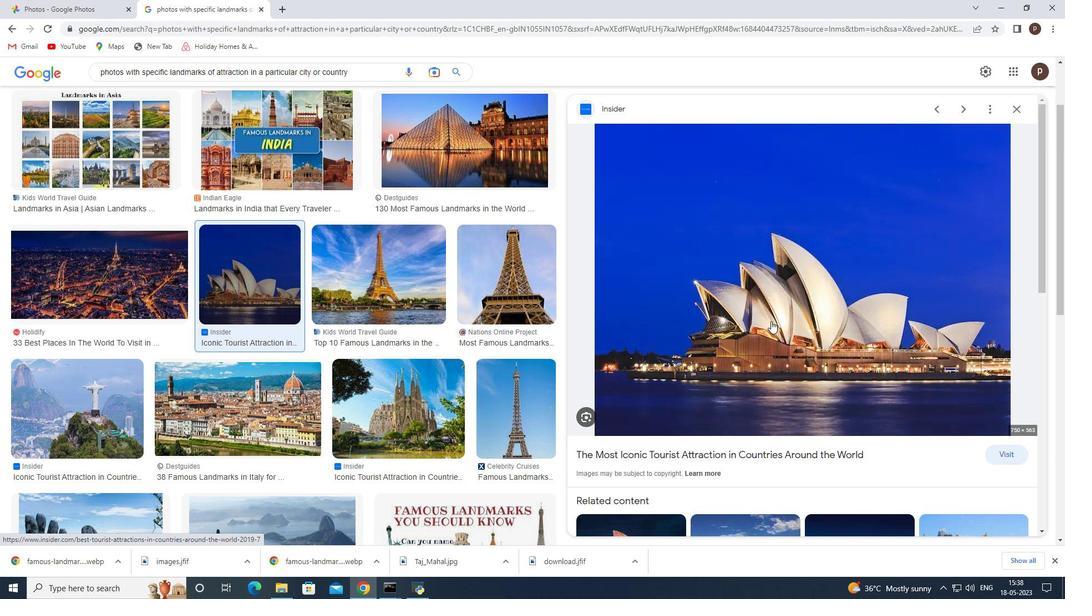 
Action: Mouse moved to (796, 324)
Screenshot: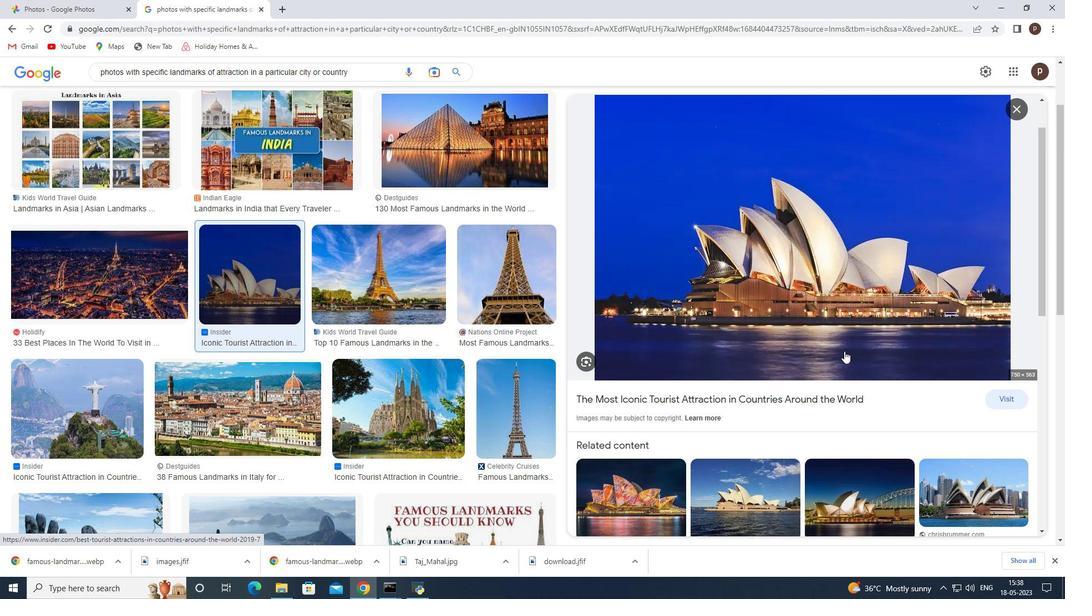 
Action: Mouse scrolled (820, 335) with delta (0, 0)
Screenshot: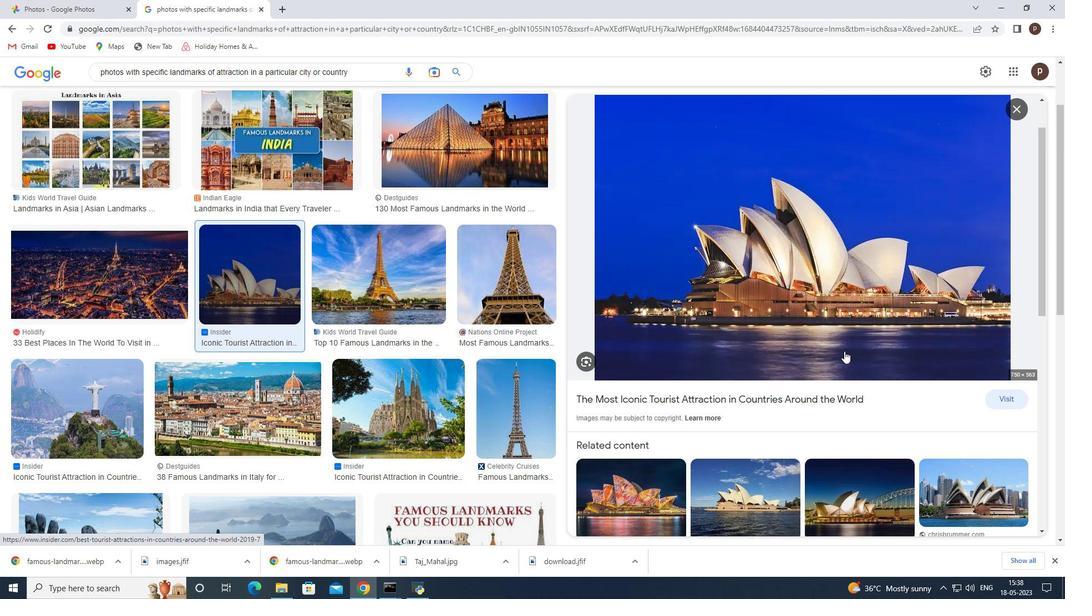 
Action: Mouse moved to (783, 317)
Screenshot: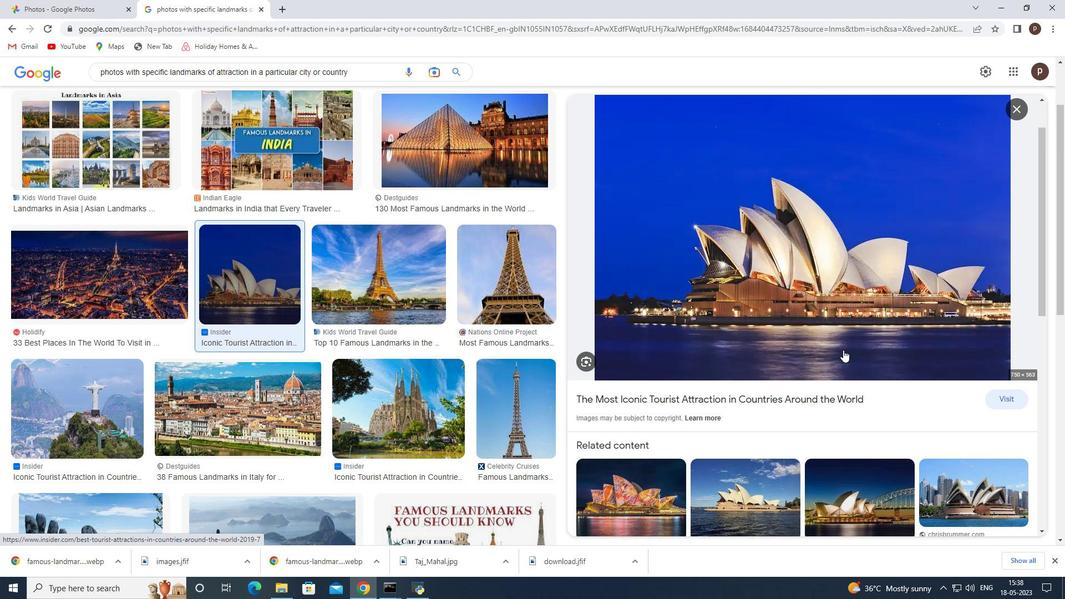 
Action: Mouse scrolled (783, 317) with delta (0, 0)
Screenshot: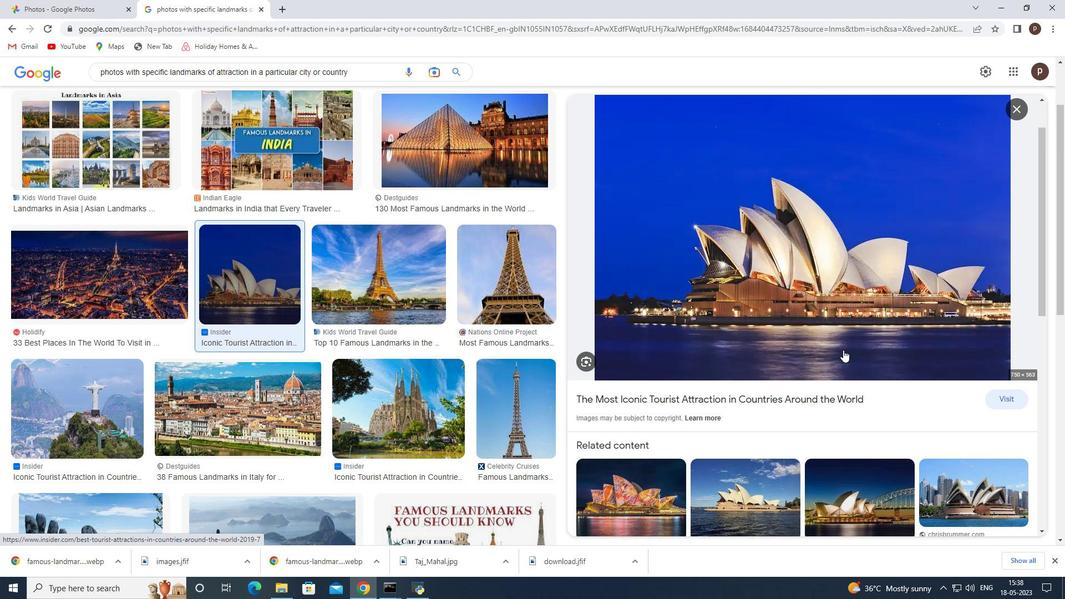 
Action: Mouse moved to (758, 305)
Screenshot: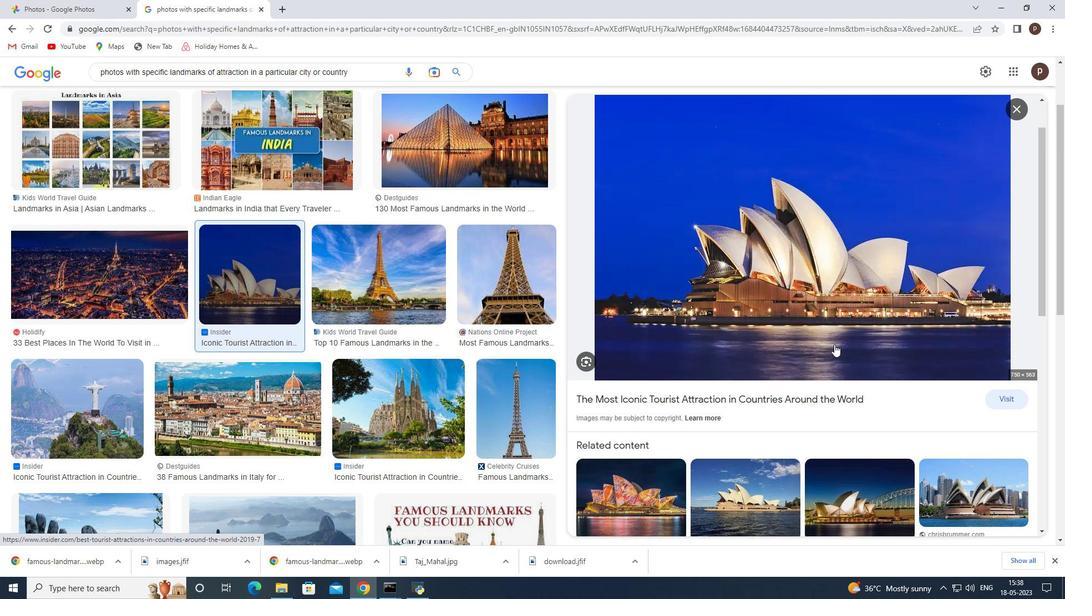 
Action: Mouse scrolled (758, 305) with delta (0, 0)
Screenshot: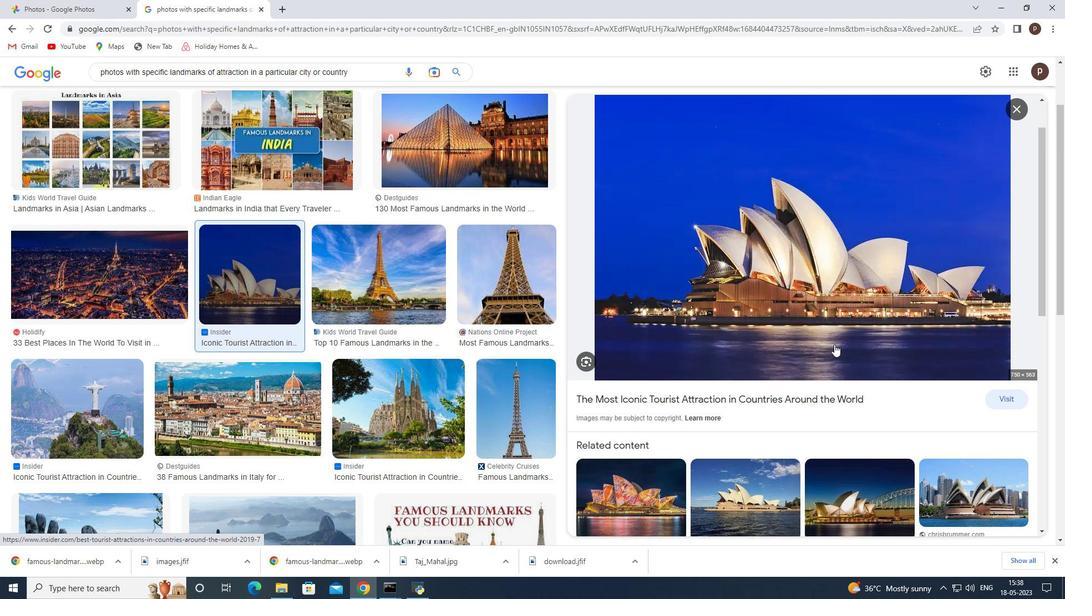 
Action: Mouse moved to (749, 297)
Screenshot: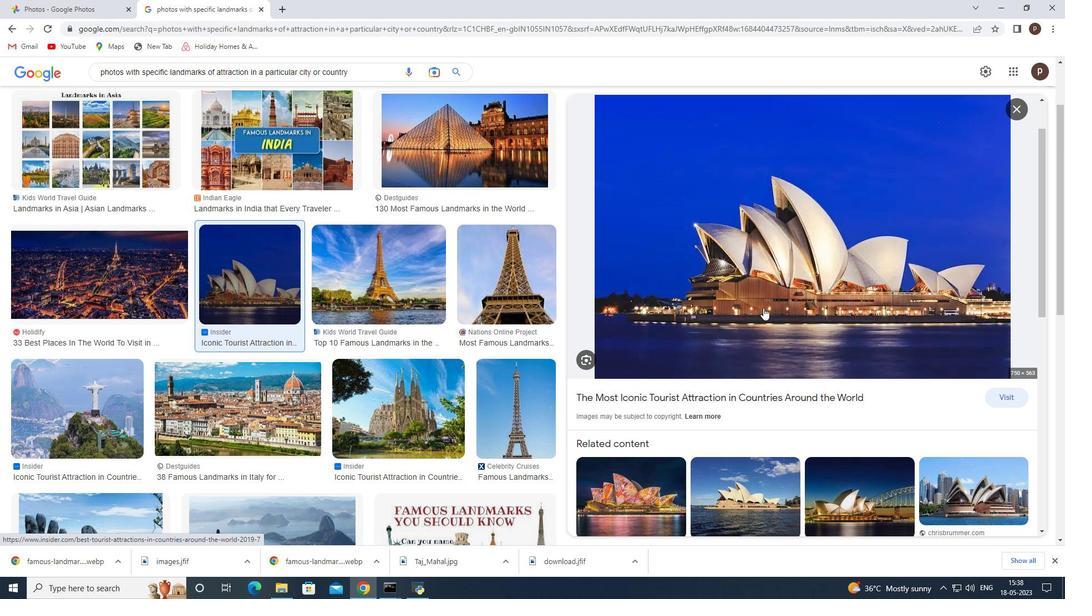 
Action: Mouse scrolled (750, 298) with delta (0, 0)
Screenshot: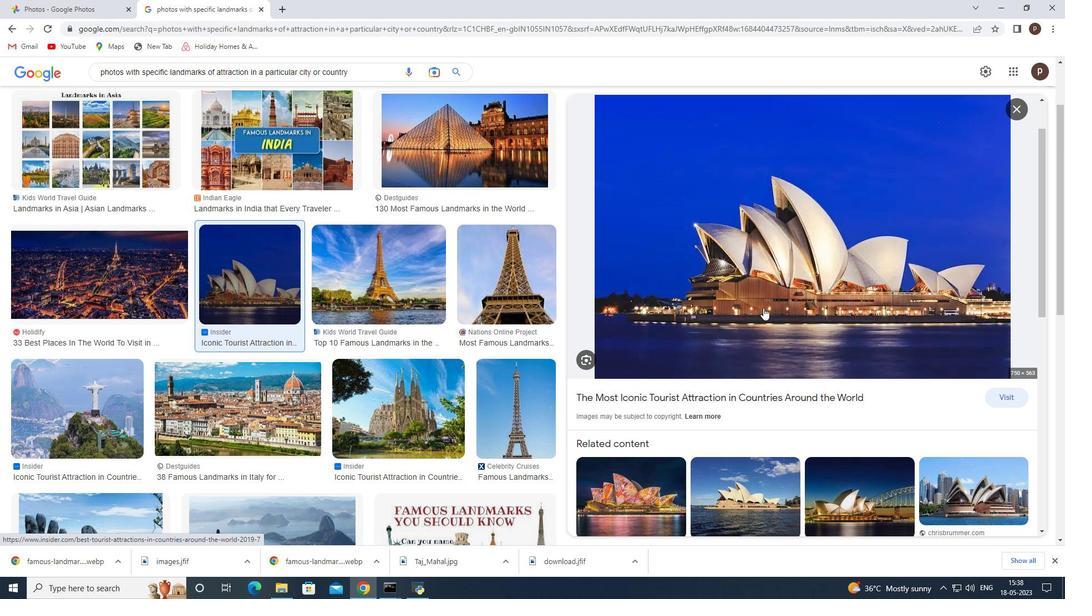 
Action: Mouse moved to (737, 290)
Screenshot: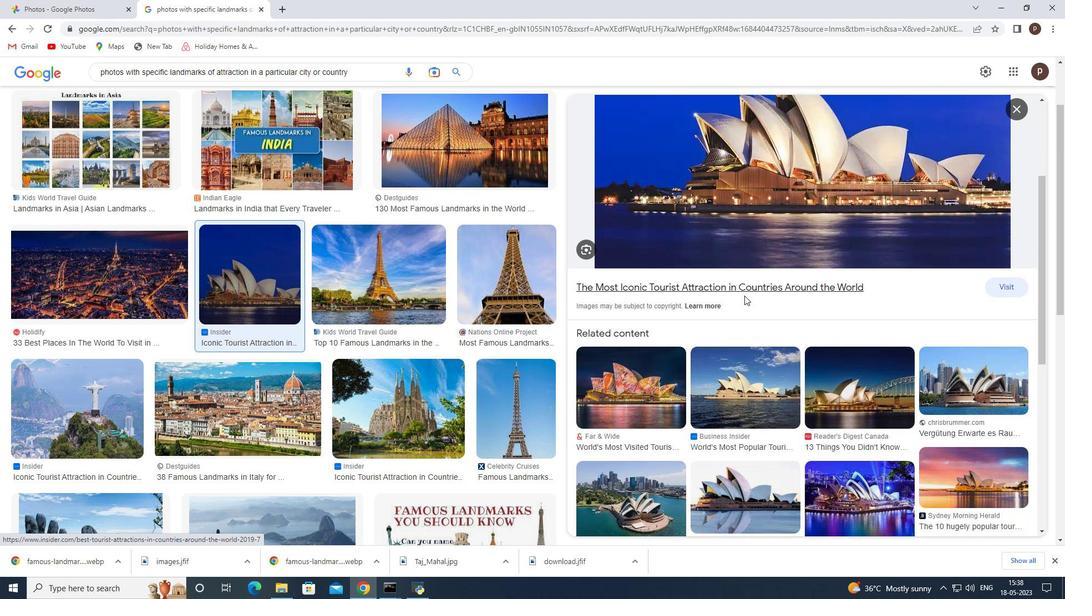 
Action: Mouse scrolled (737, 290) with delta (0, 0)
Screenshot: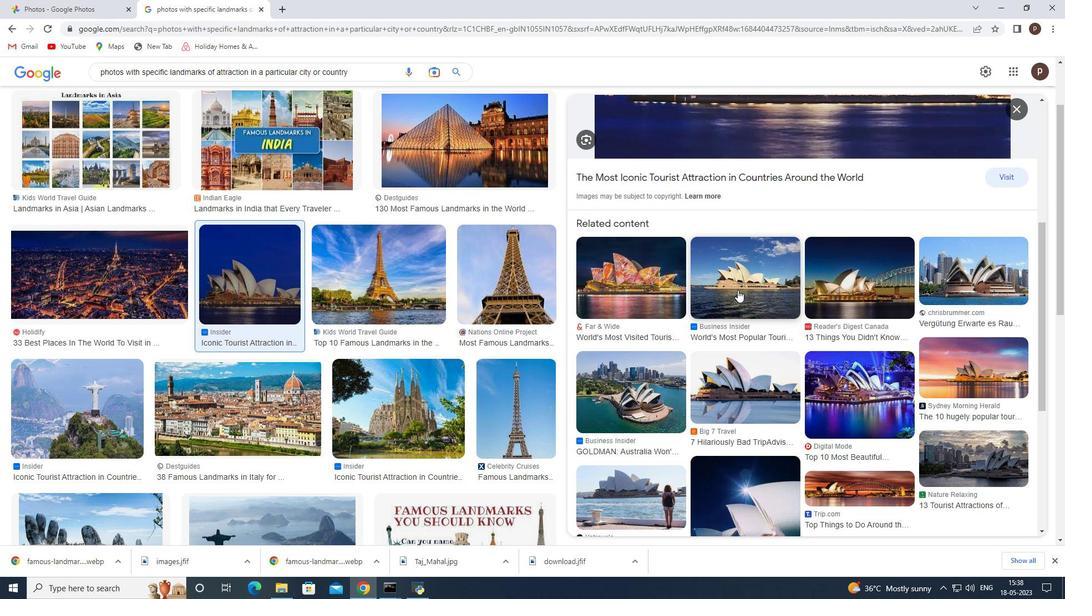 
Action: Mouse scrolled (737, 290) with delta (0, 0)
Screenshot: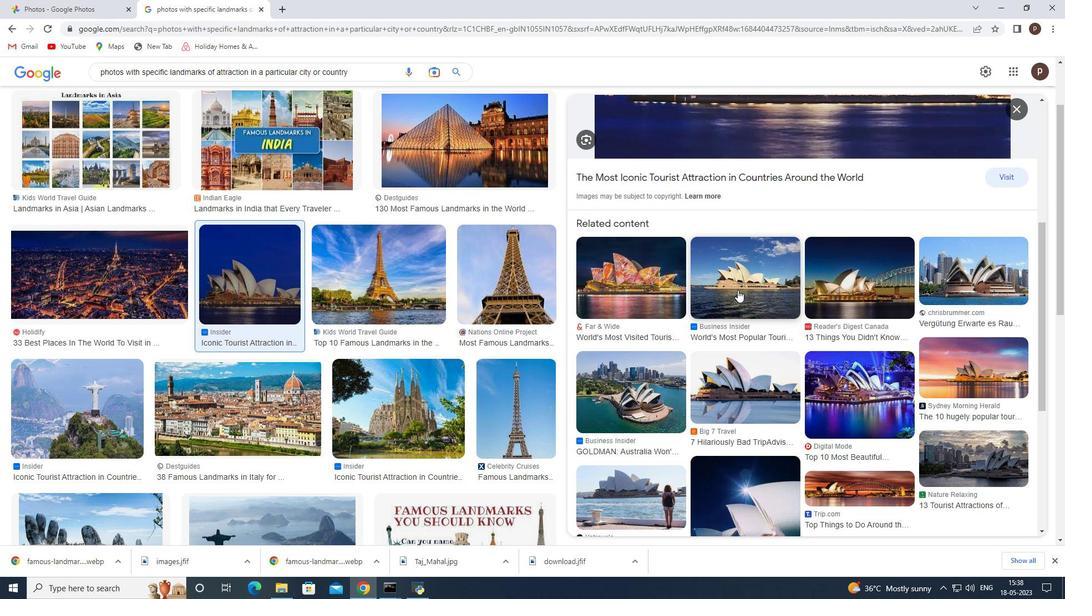 
Action: Mouse scrolled (737, 290) with delta (0, 0)
Screenshot: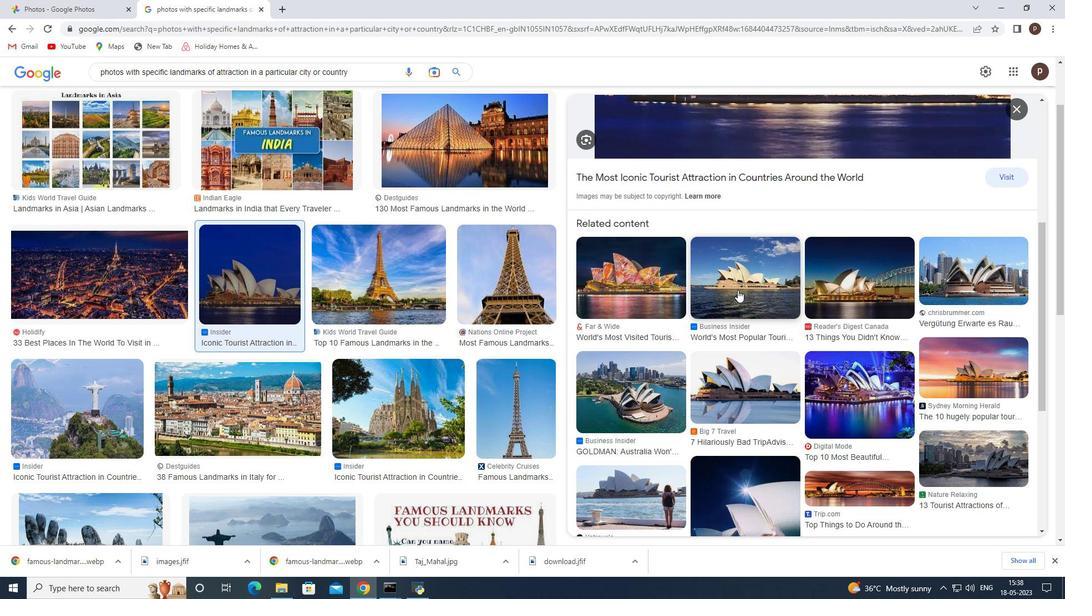 
Action: Mouse scrolled (737, 290) with delta (0, 0)
Screenshot: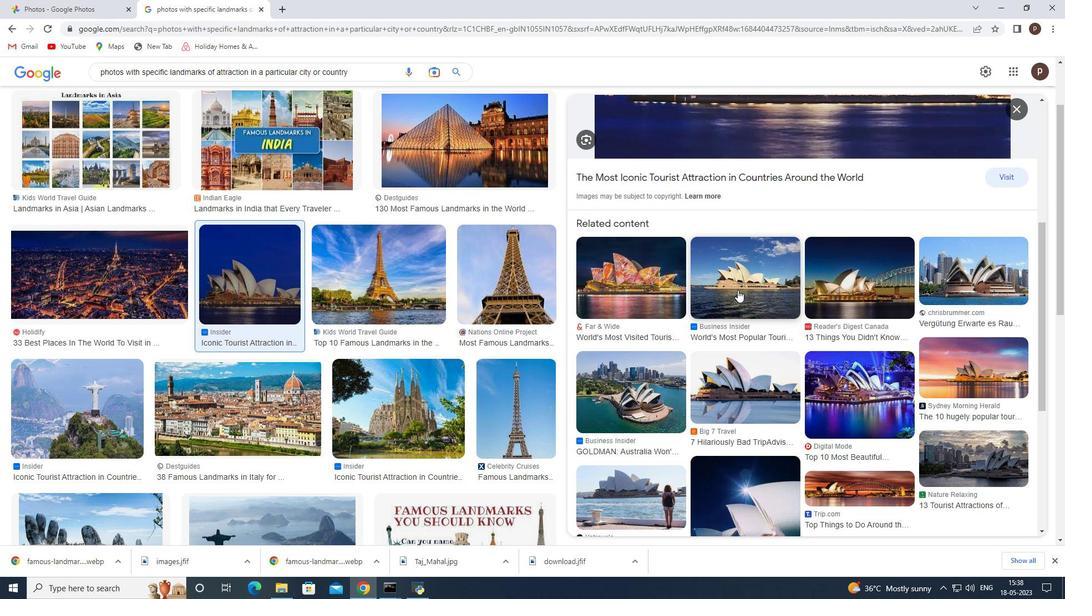 
Action: Mouse scrolled (737, 290) with delta (0, 0)
Screenshot: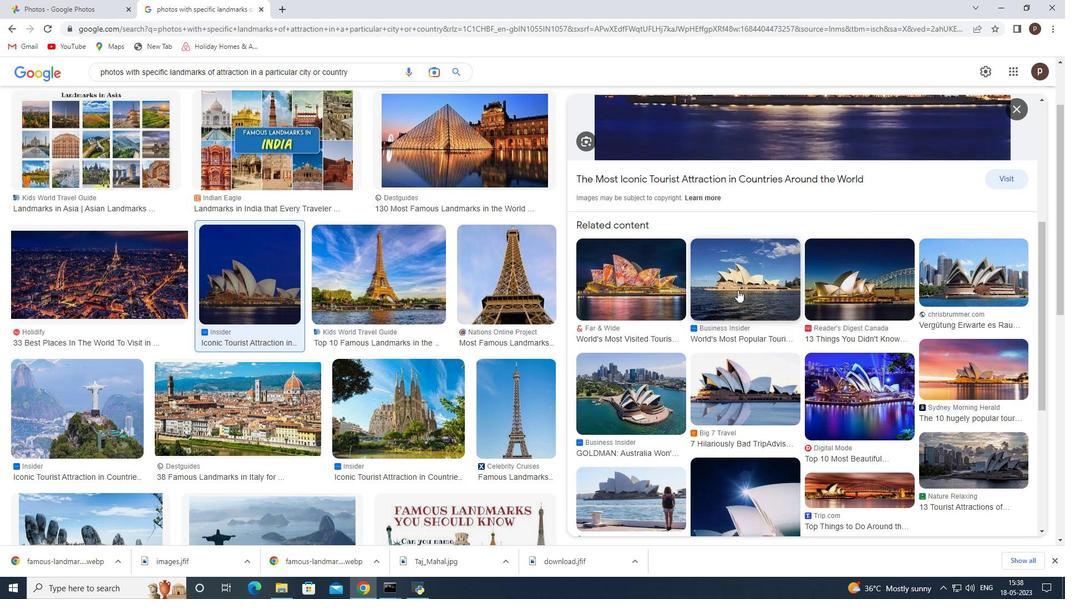 
Action: Mouse scrolled (737, 290) with delta (0, 0)
Screenshot: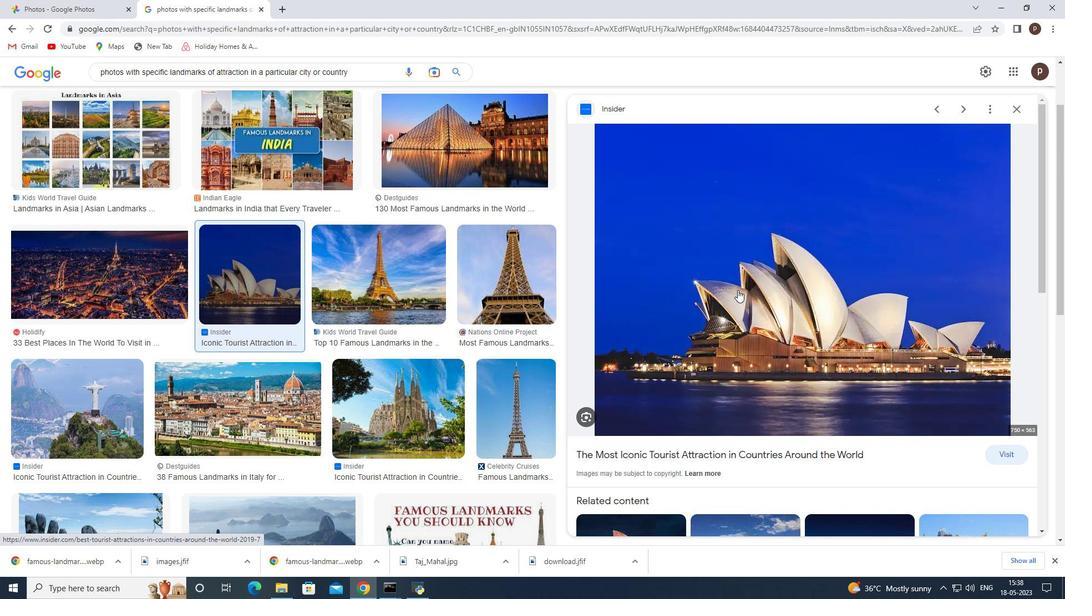 
Action: Mouse scrolled (737, 290) with delta (0, 0)
Screenshot: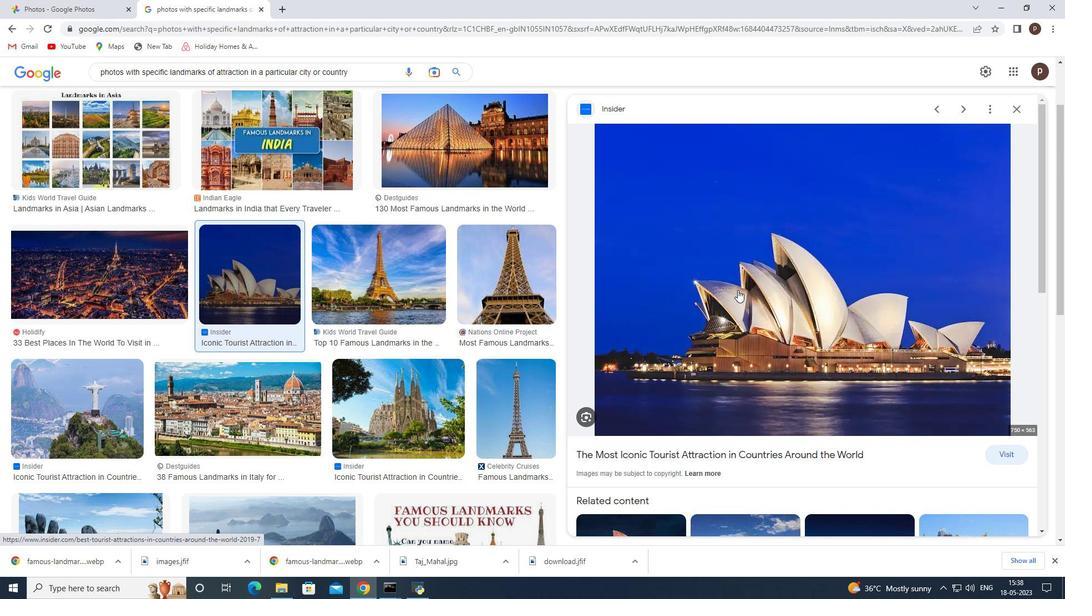 
Action: Mouse scrolled (737, 290) with delta (0, 0)
Screenshot: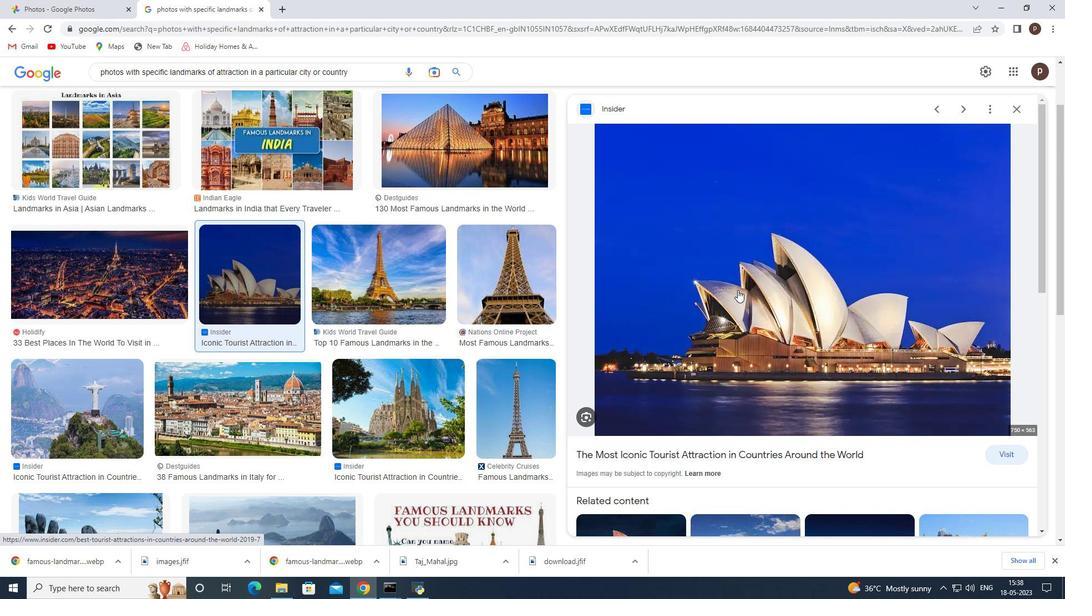
Action: Mouse moved to (395, 316)
Screenshot: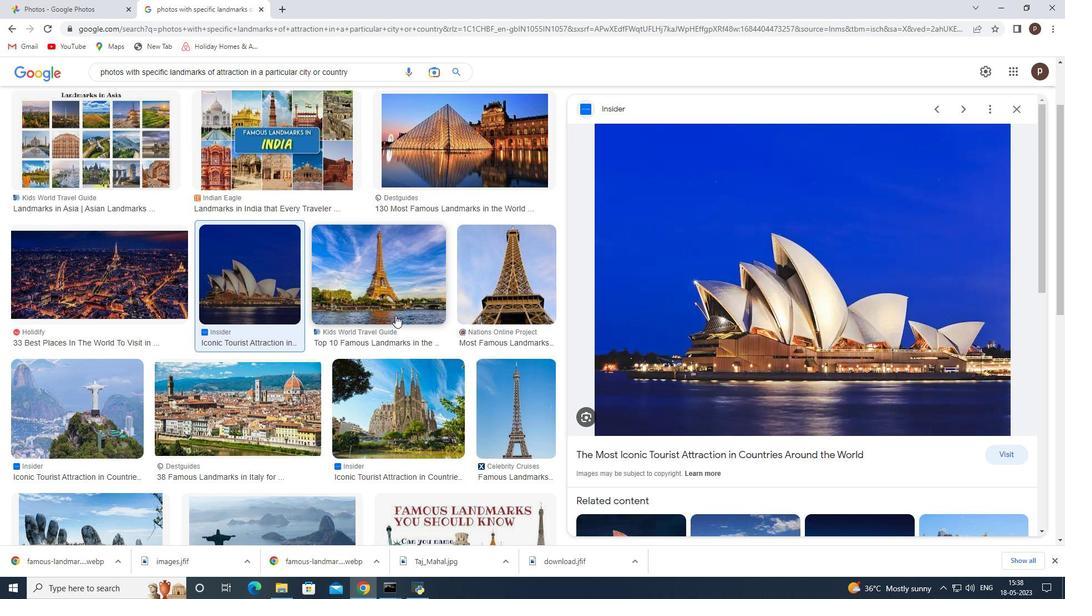 
Action: Mouse scrolled (395, 315) with delta (0, 0)
Screenshot: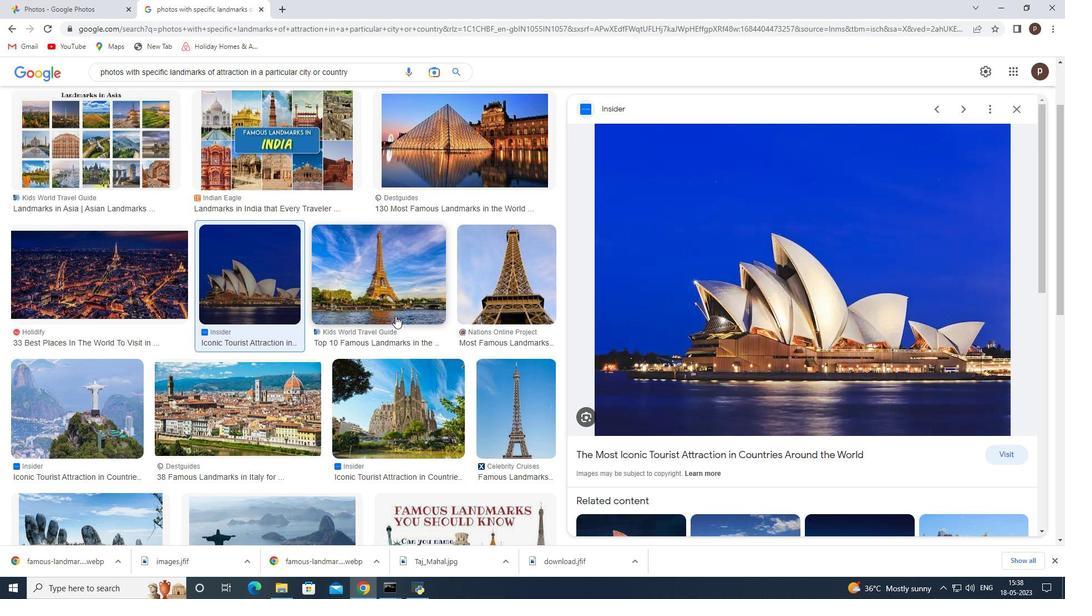 
Action: Mouse moved to (407, 295)
Screenshot: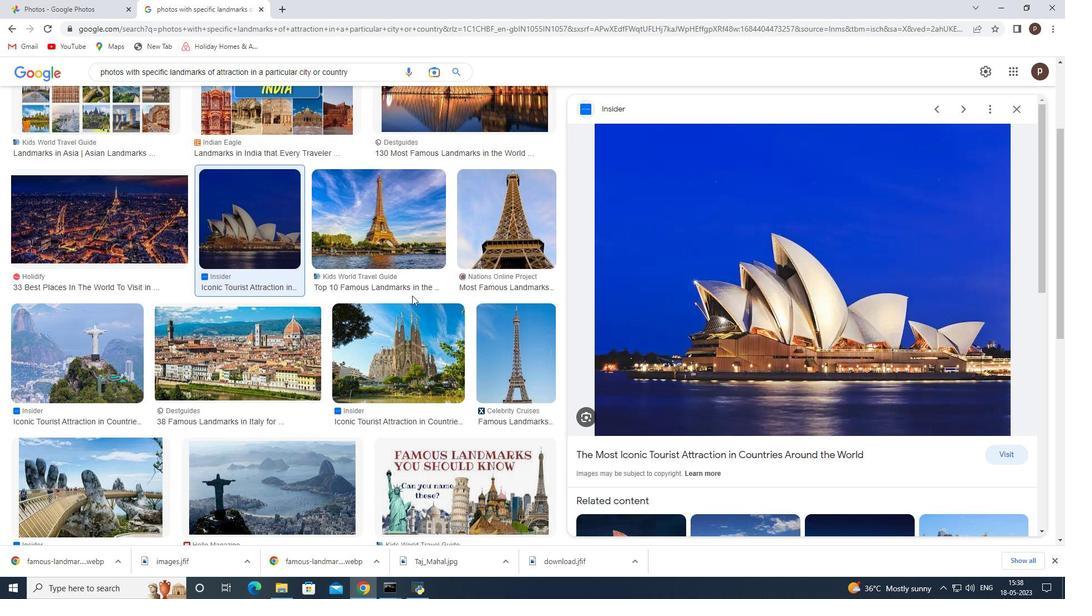 
Action: Mouse scrolled (407, 295) with delta (0, 0)
Screenshot: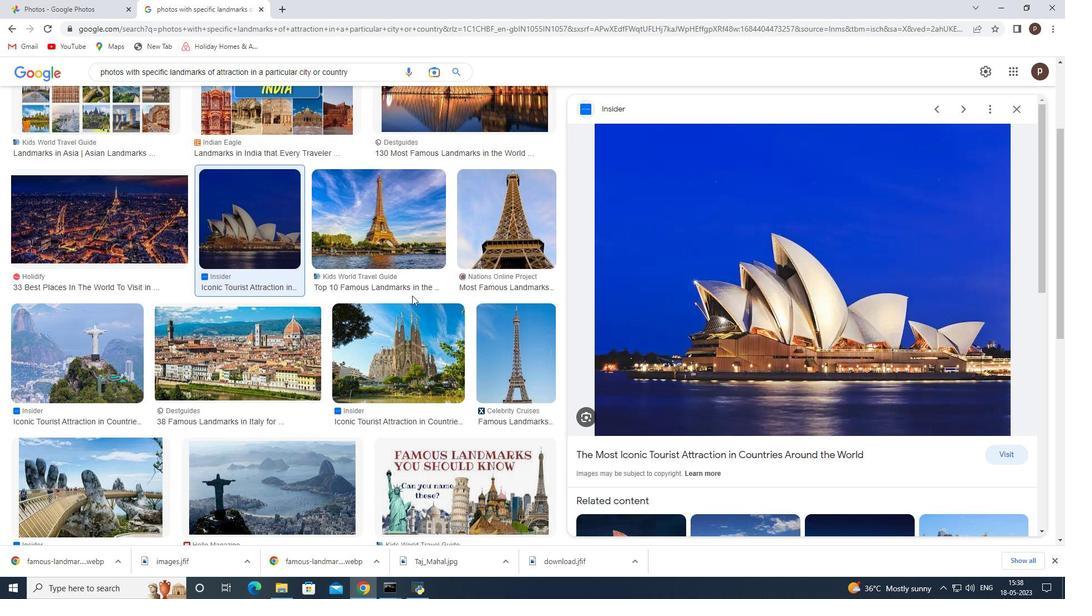 
Action: Mouse moved to (383, 293)
Screenshot: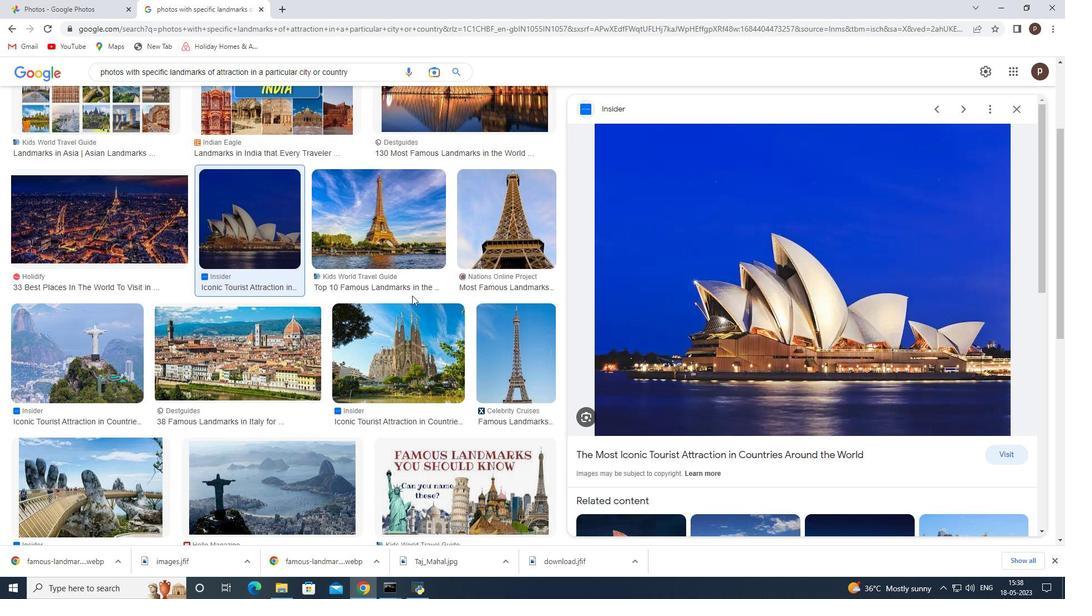
Action: Mouse scrolled (383, 293) with delta (0, 0)
Screenshot: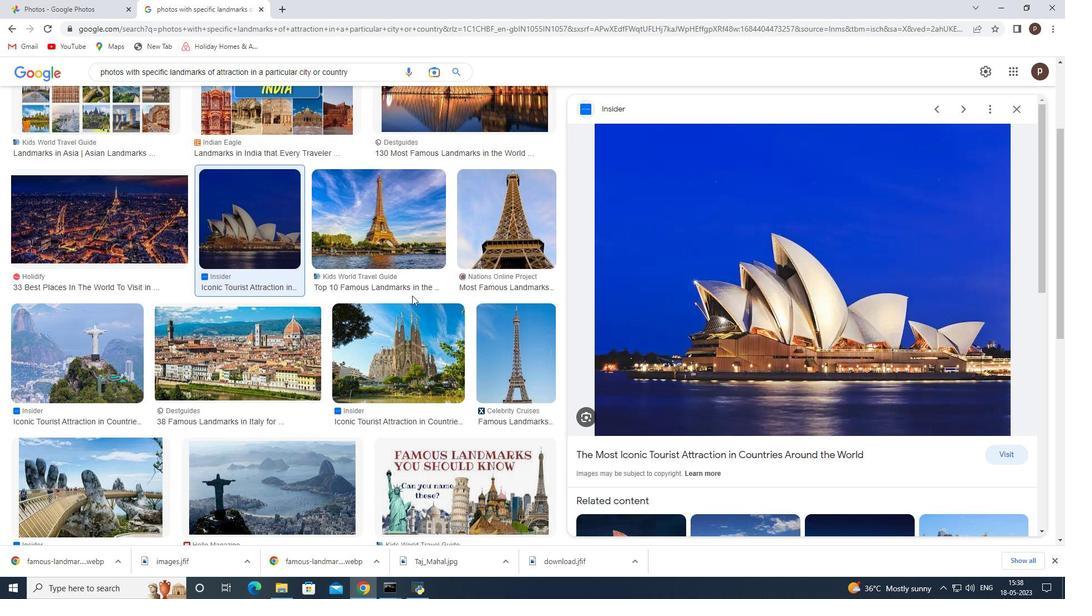 
Action: Mouse moved to (373, 293)
Screenshot: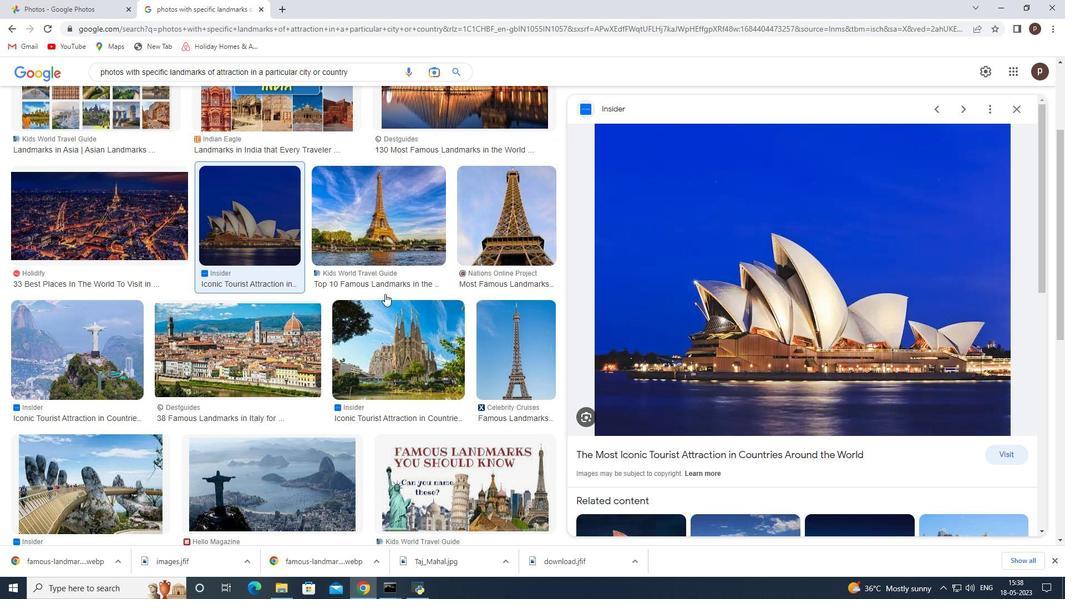 
Action: Mouse scrolled (373, 293) with delta (0, 0)
Screenshot: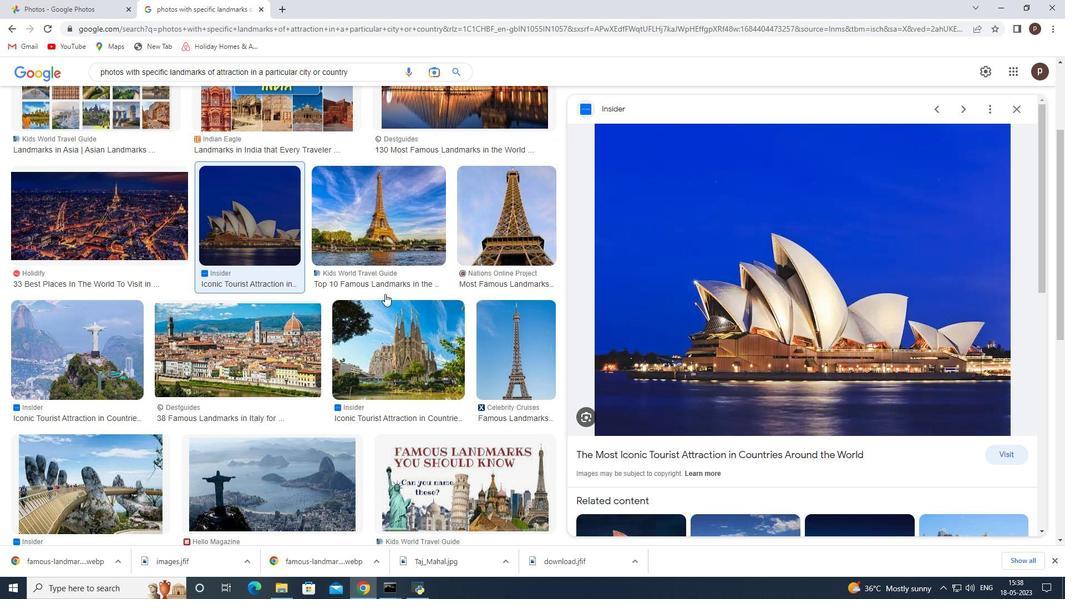 
Action: Mouse moved to (260, 290)
Screenshot: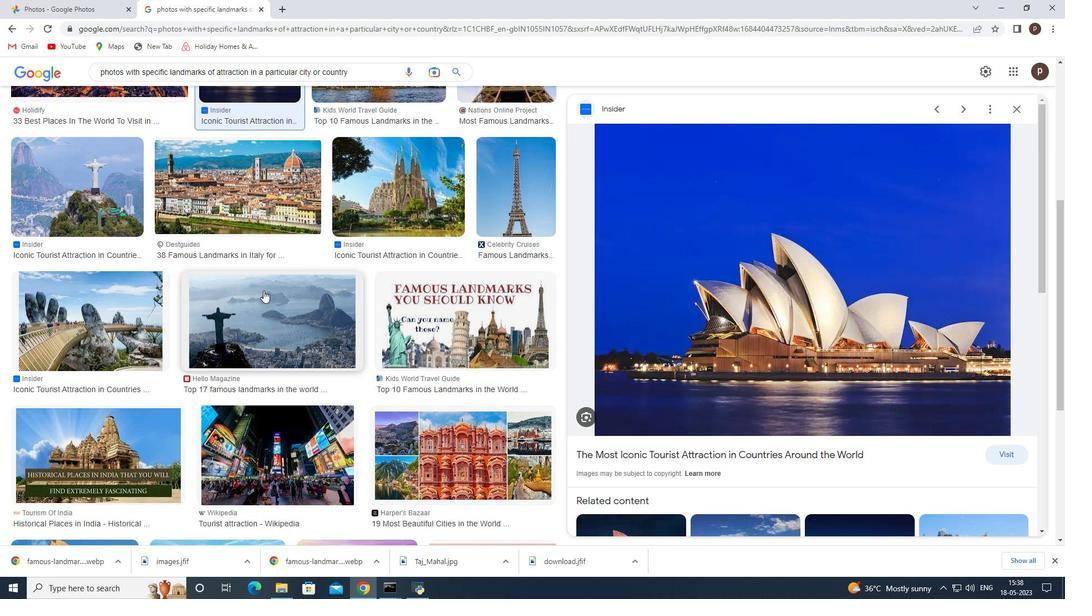 
Action: Mouse scrolled (260, 290) with delta (0, 0)
Screenshot: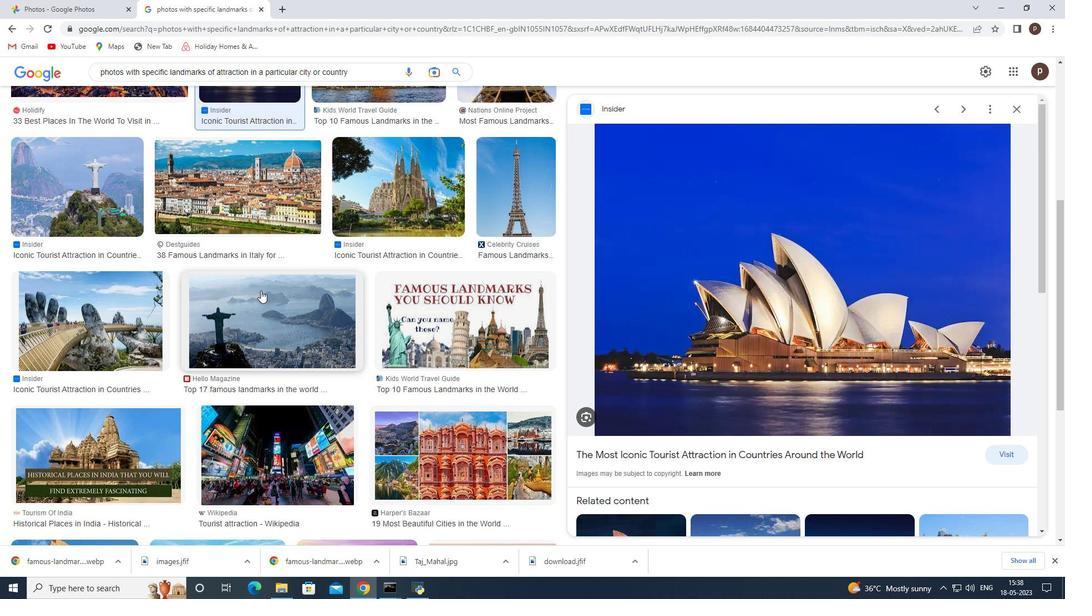 
Action: Mouse scrolled (260, 290) with delta (0, 0)
Screenshot: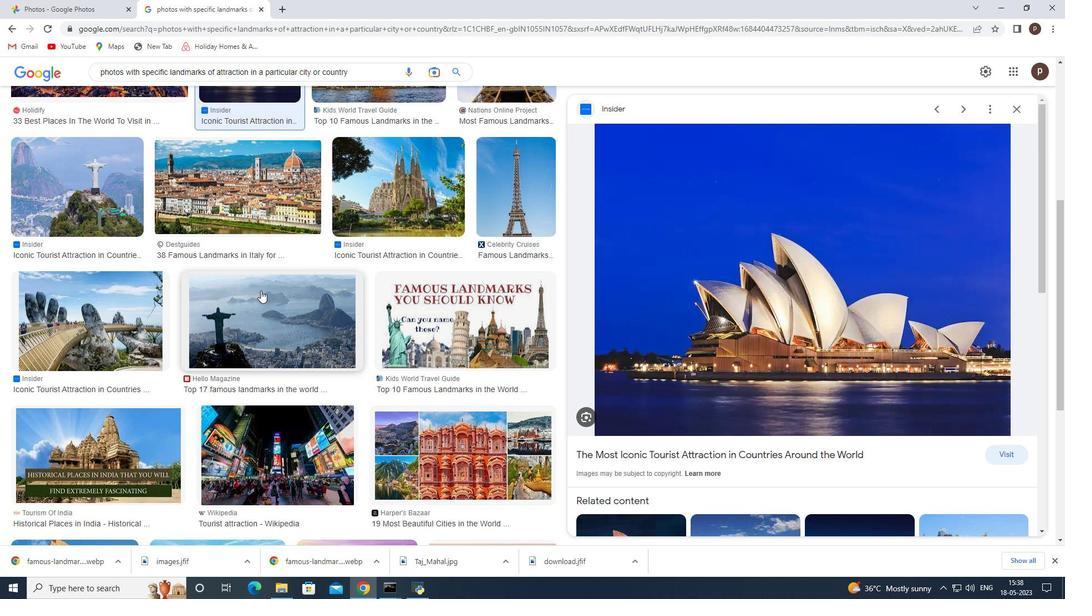
Action: Mouse scrolled (260, 291) with delta (0, 0)
Screenshot: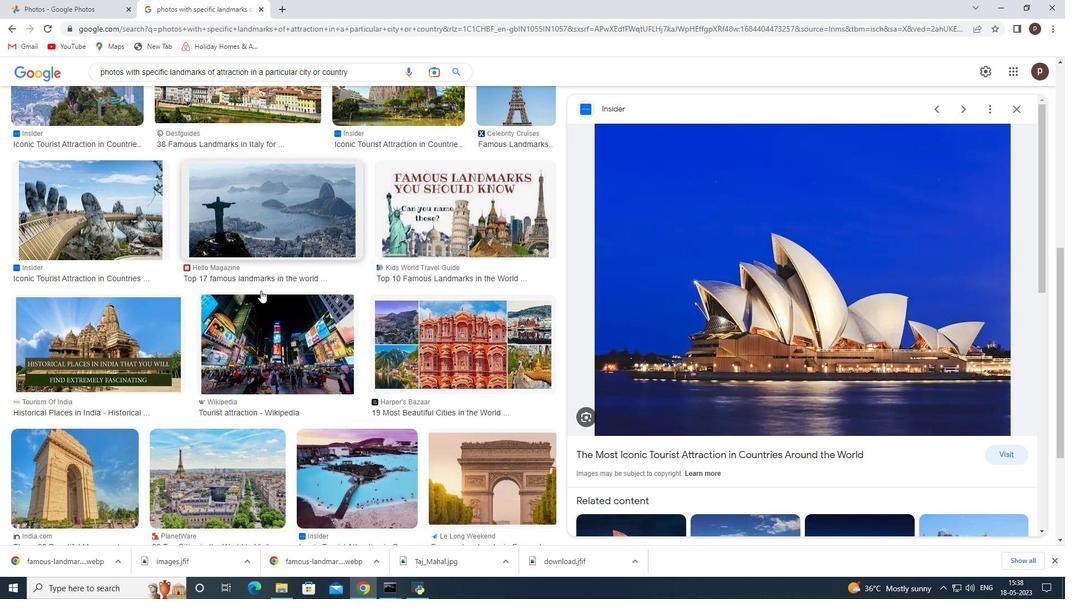 
Action: Mouse scrolled (260, 291) with delta (0, 0)
Screenshot: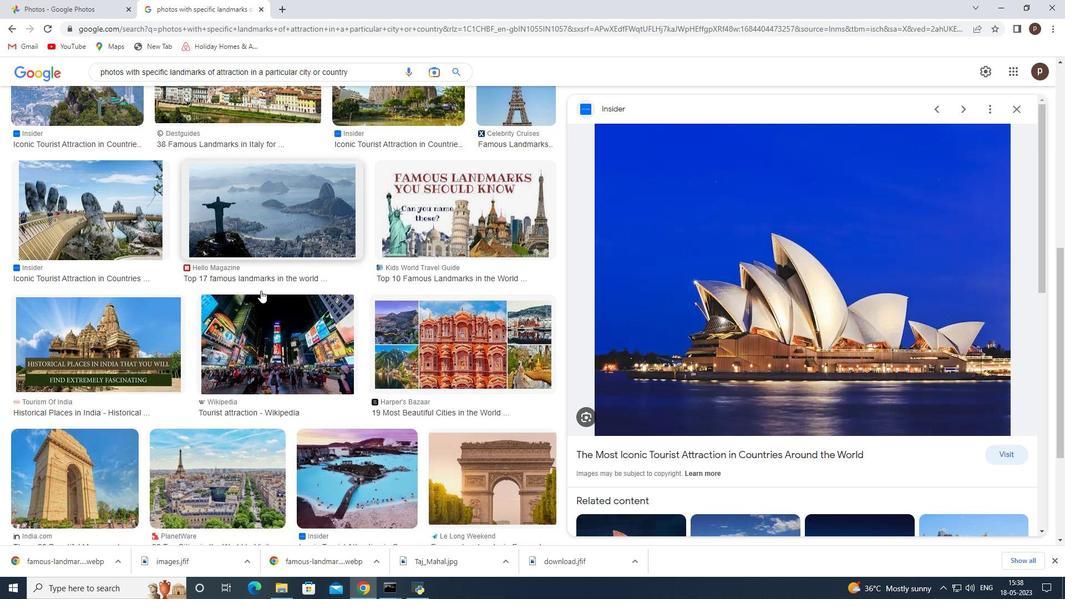 
Action: Mouse scrolled (260, 291) with delta (0, 0)
Screenshot: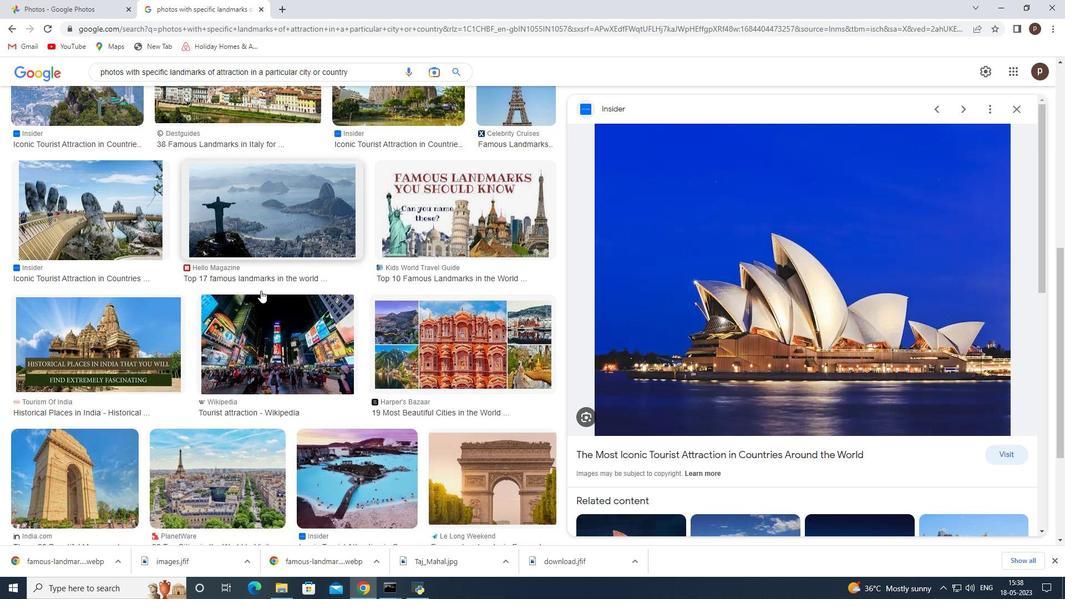 
Action: Mouse moved to (46, 7)
Screenshot: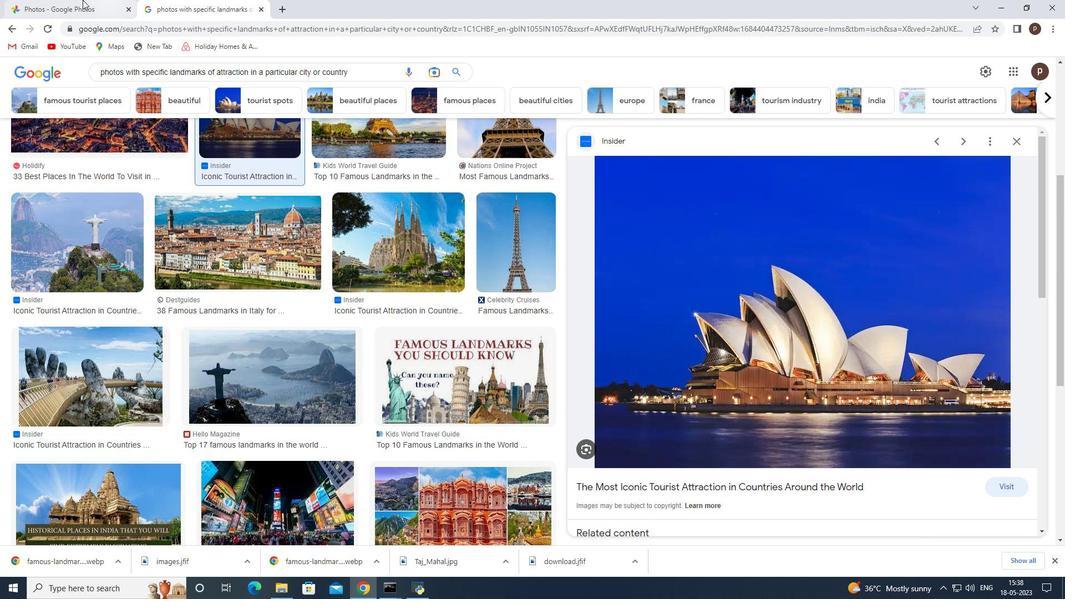 
Action: Mouse pressed left at (46, 7)
Screenshot: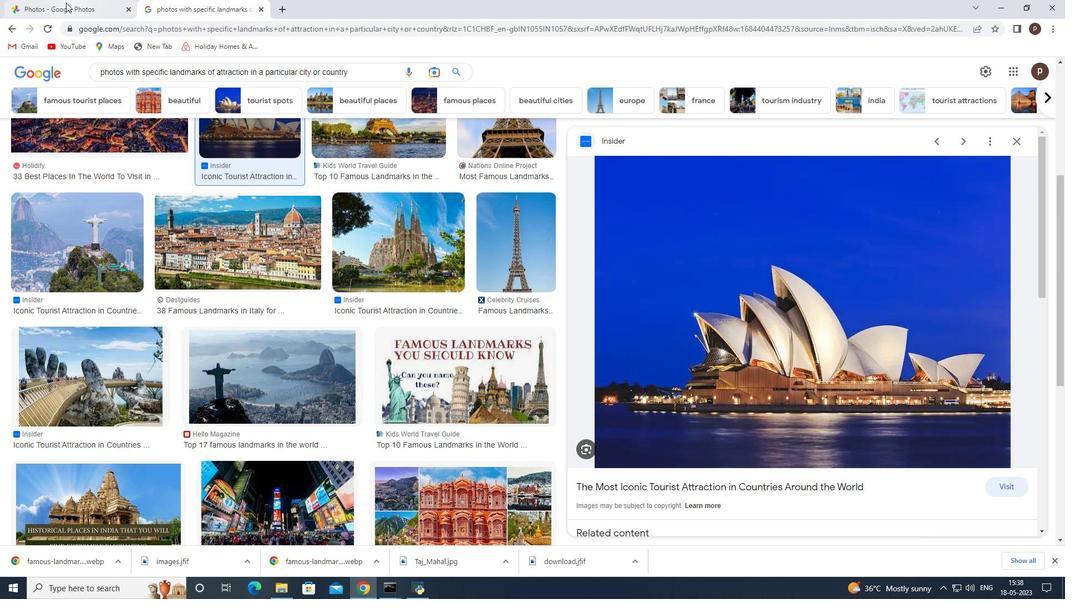 
Action: Mouse moved to (176, 1)
Screenshot: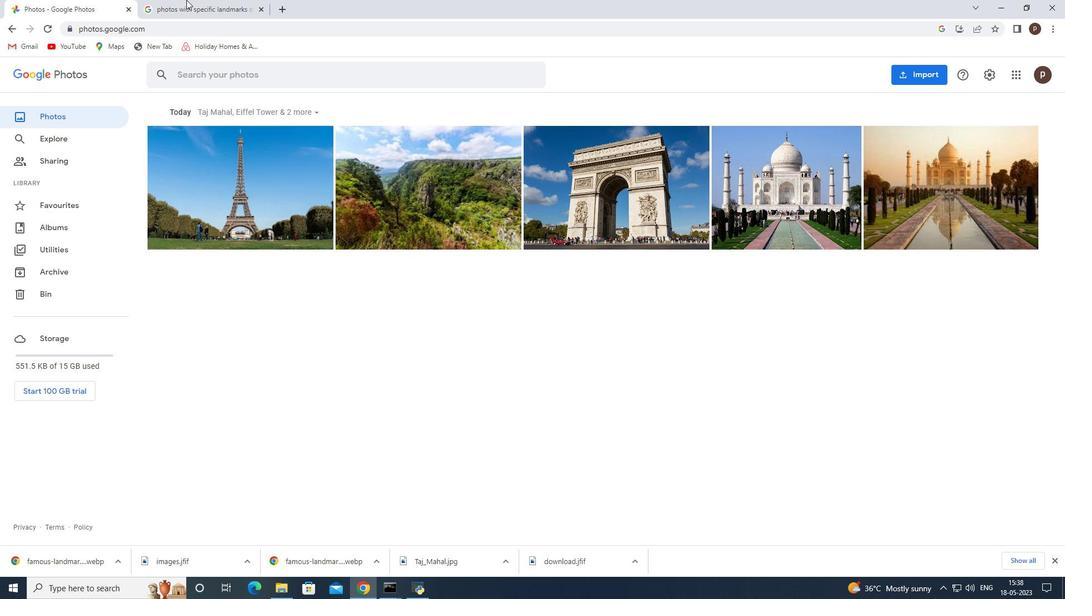 
Action: Mouse pressed left at (176, 1)
Screenshot: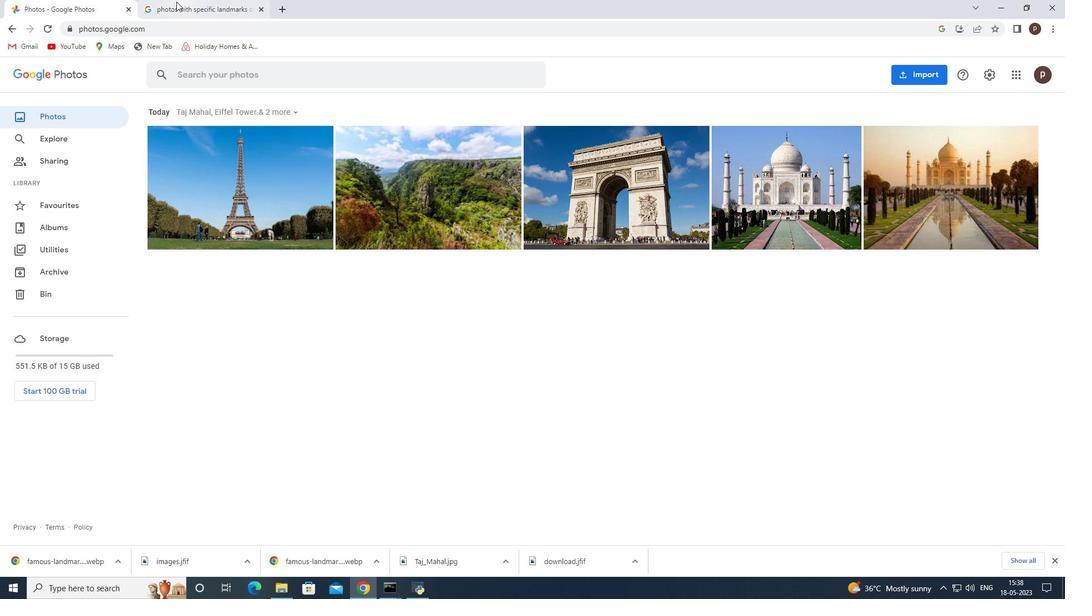 
Action: Mouse moved to (110, 89)
Screenshot: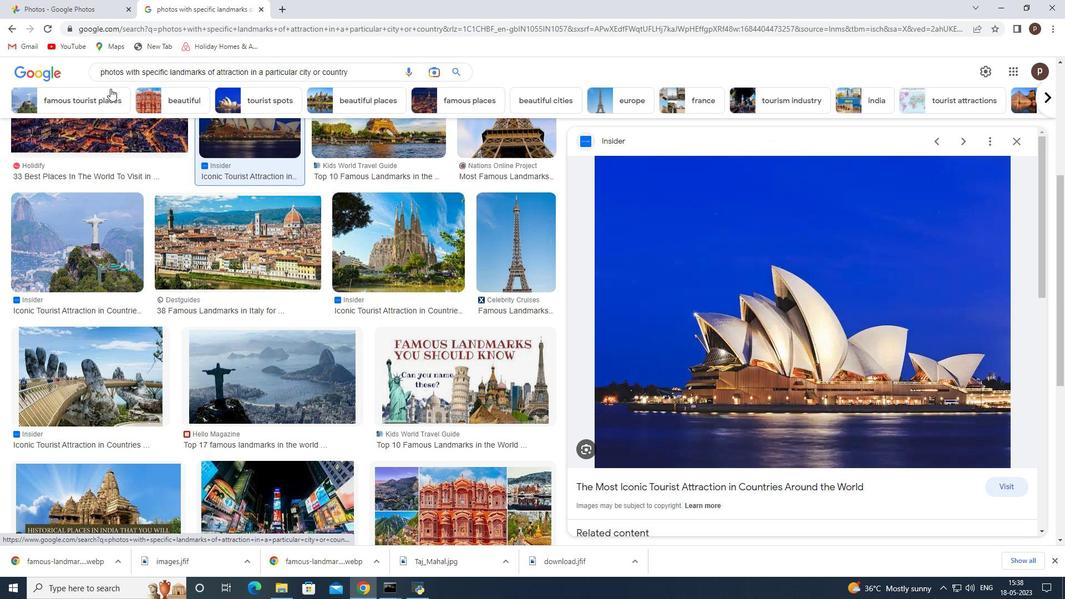 
Action: Mouse scrolled (110, 89) with delta (0, 0)
Screenshot: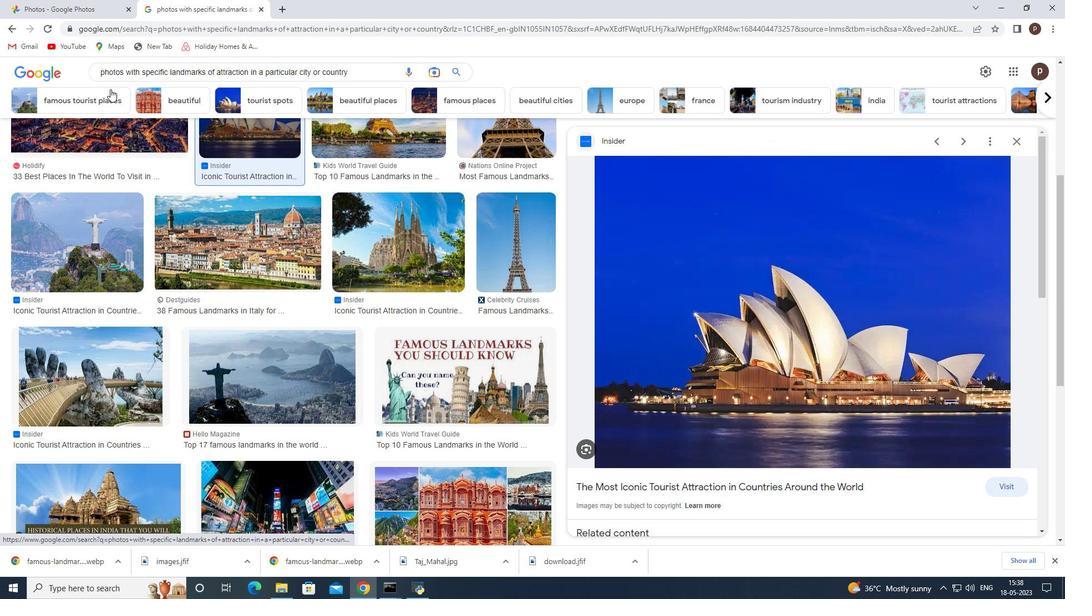 
Action: Mouse scrolled (110, 88) with delta (0, 0)
Screenshot: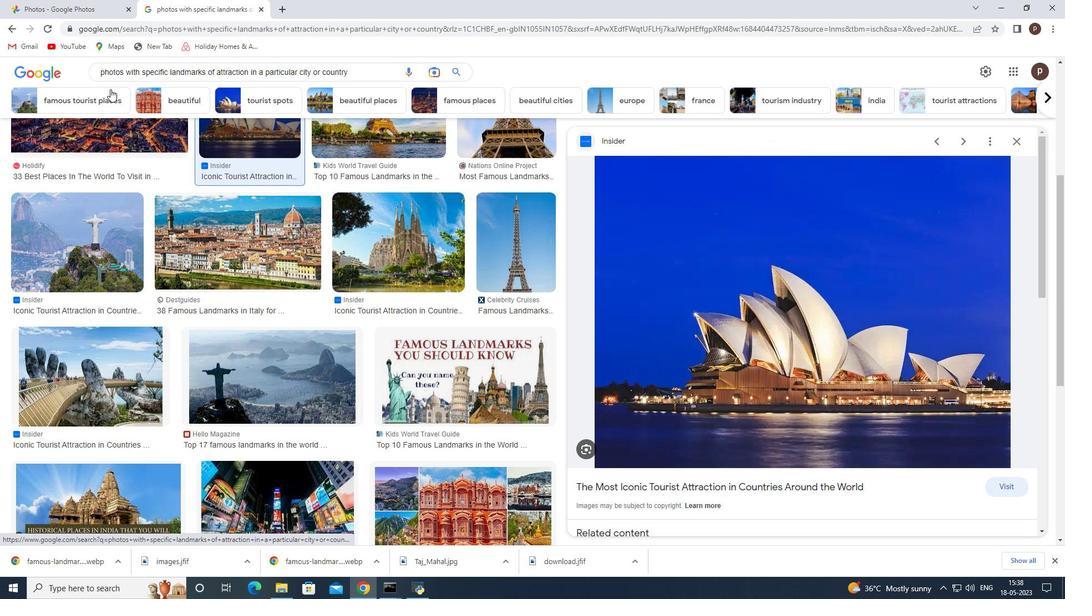 
Action: Mouse scrolled (110, 89) with delta (0, 0)
Screenshot: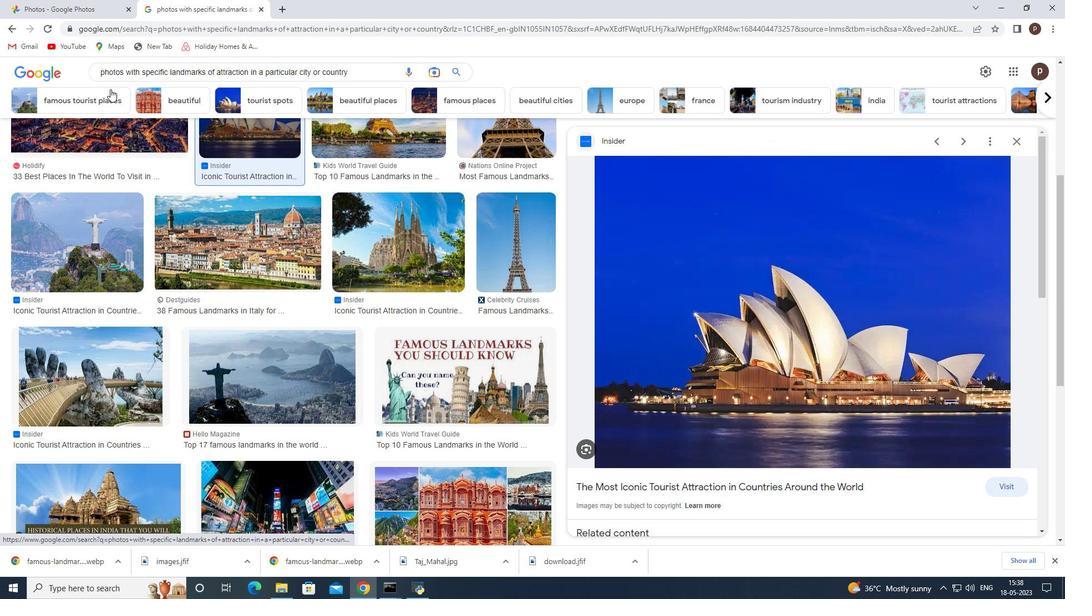 
Action: Mouse scrolled (110, 89) with delta (0, 0)
Screenshot: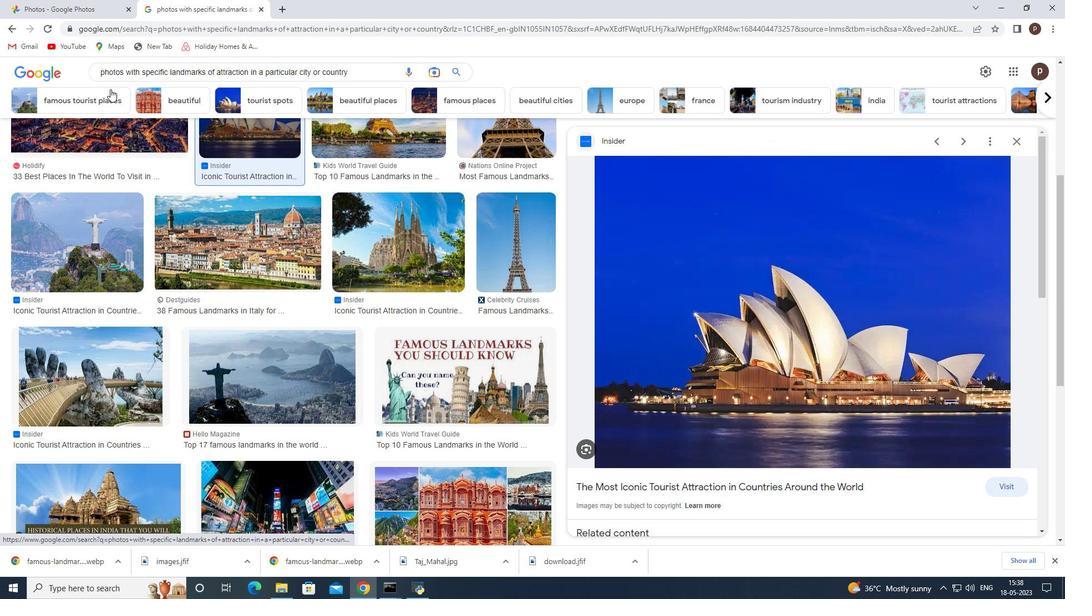 
Action: Mouse moved to (109, 273)
Screenshot: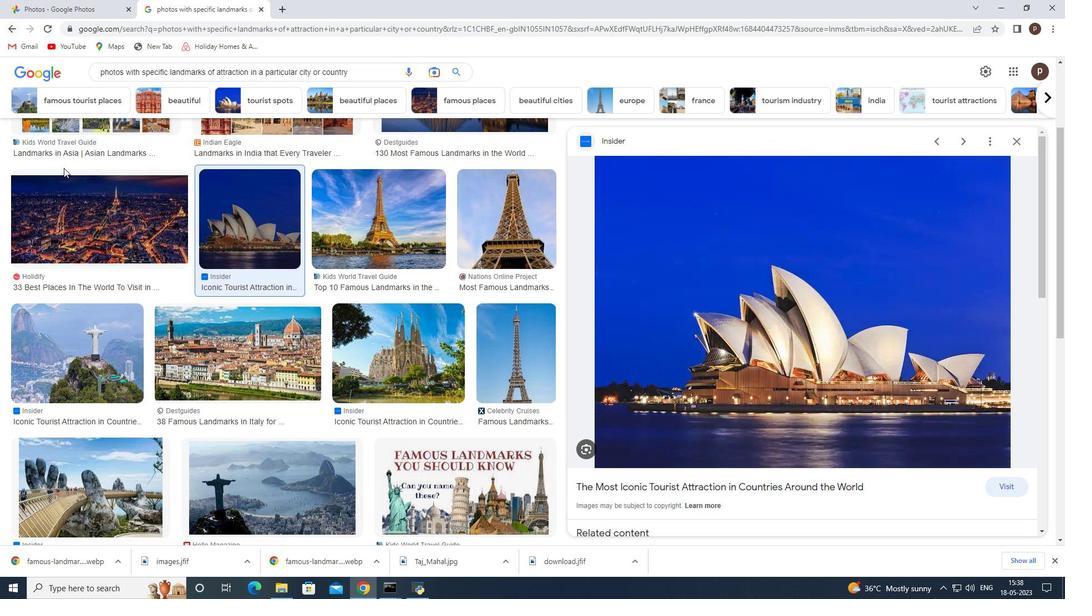 
Action: Mouse scrolled (109, 274) with delta (0, 0)
Screenshot: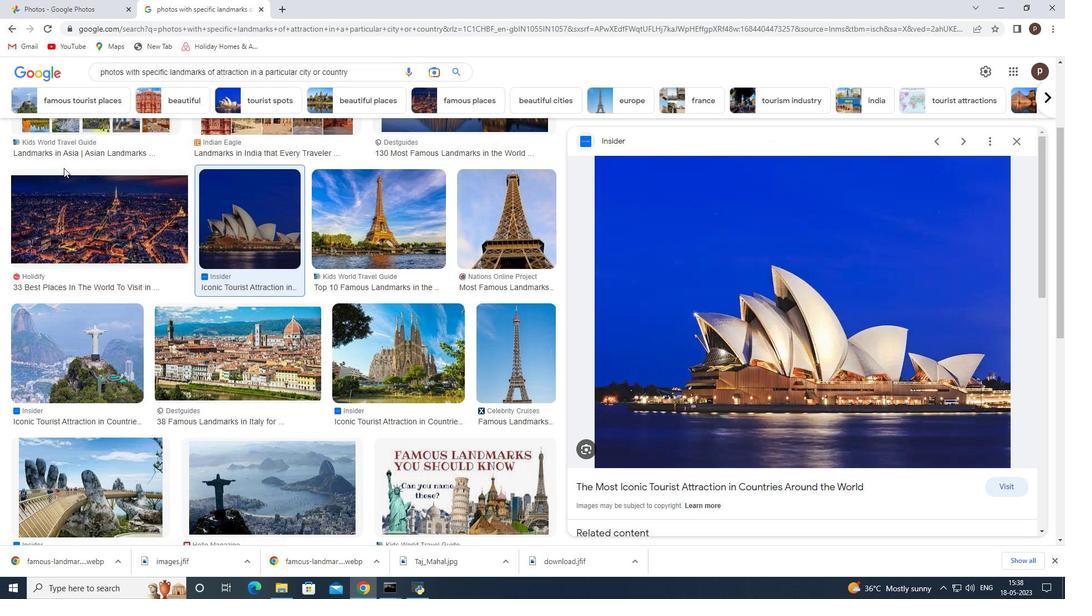 
Action: Mouse scrolled (109, 272) with delta (0, 0)
Screenshot: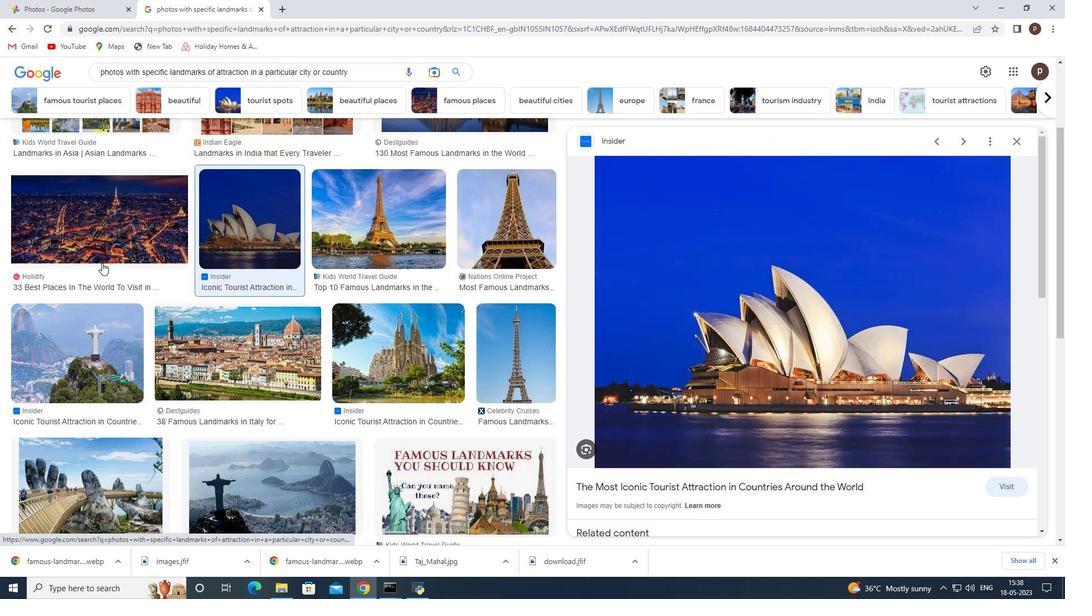 
Action: Mouse scrolled (109, 274) with delta (0, 0)
Screenshot: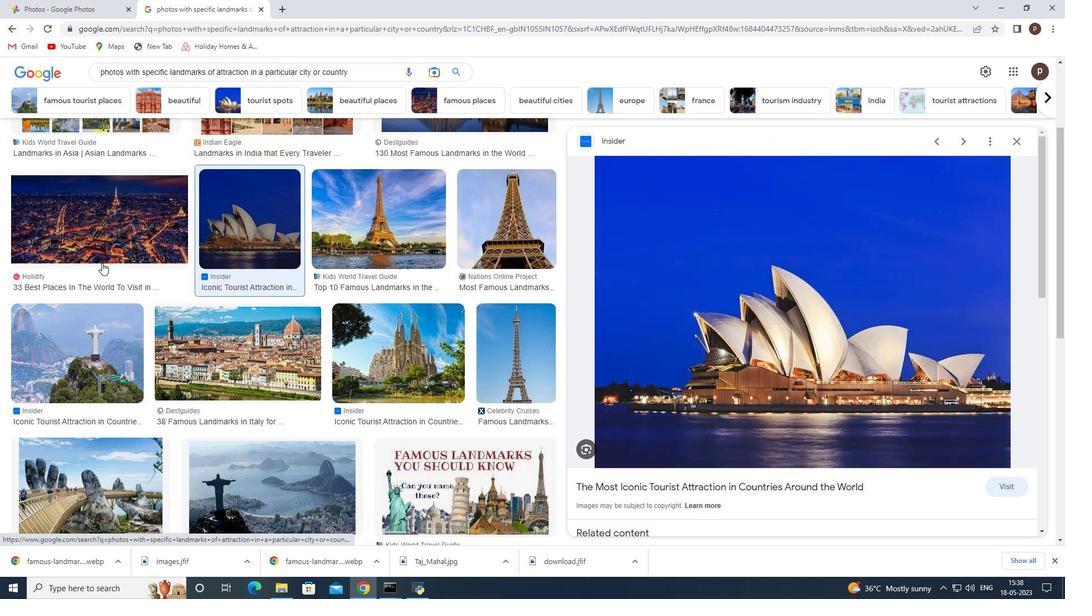 
Action: Mouse scrolled (109, 274) with delta (0, 0)
Screenshot: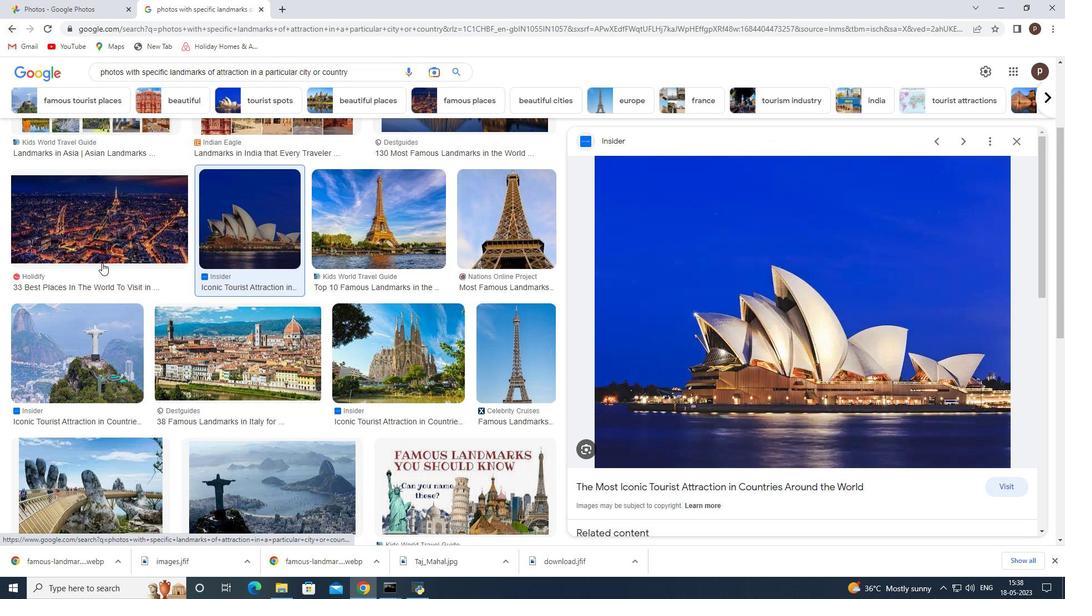 
Action: Mouse moved to (110, 273)
Screenshot: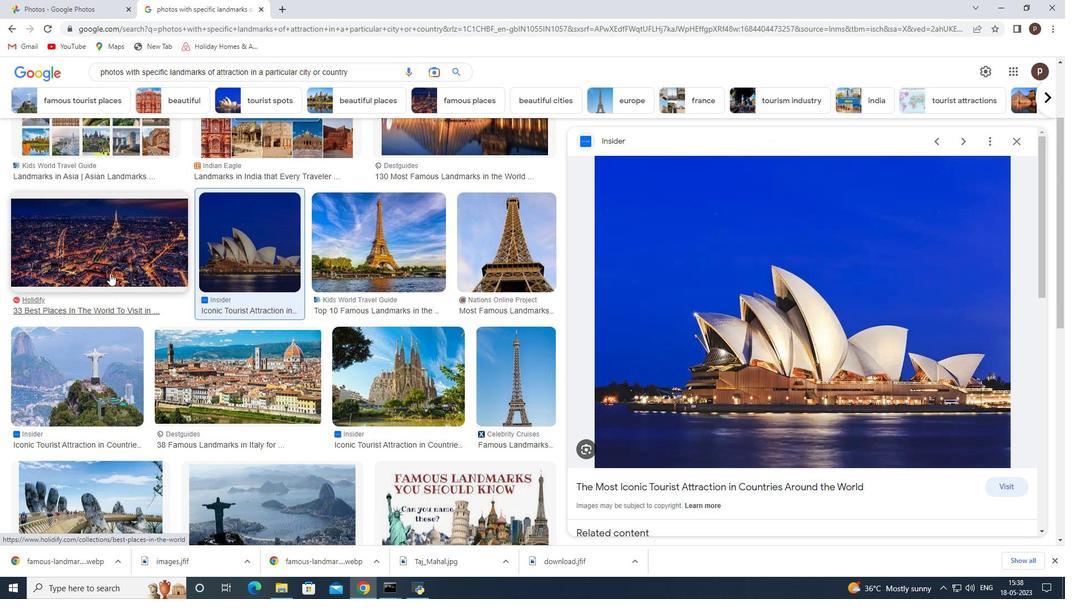 
Action: Mouse scrolled (110, 274) with delta (0, 0)
Screenshot: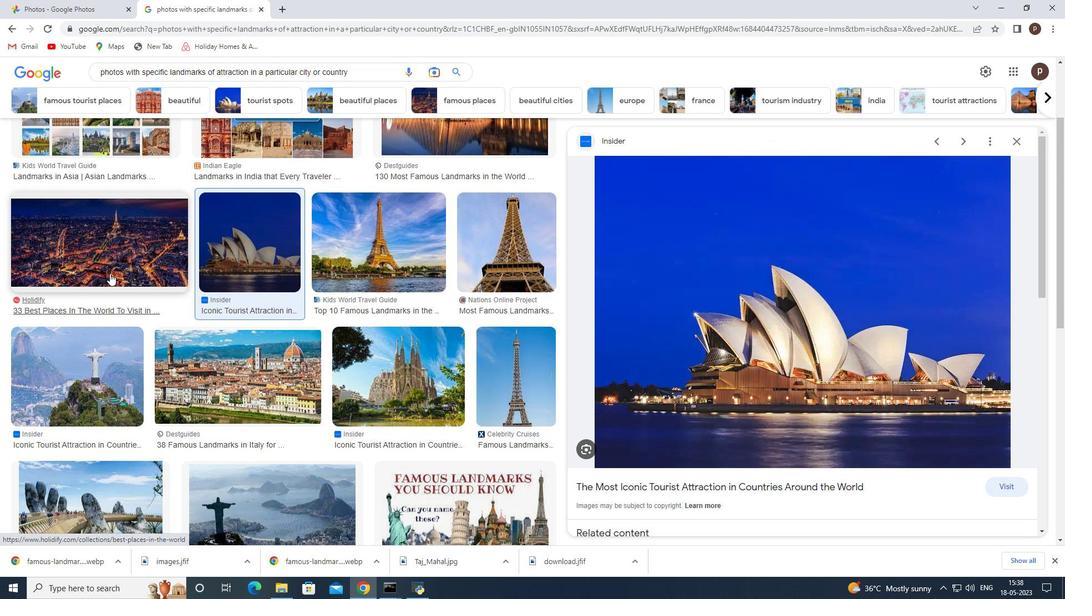 
Action: Mouse scrolled (110, 274) with delta (0, 0)
Screenshot: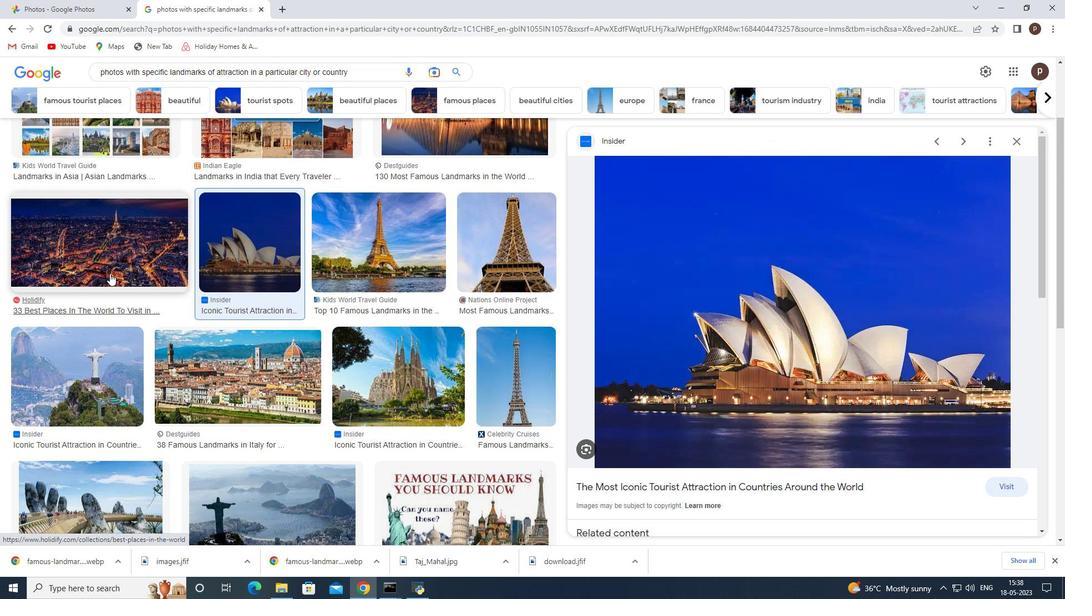 
Action: Mouse scrolled (110, 274) with delta (0, 0)
Screenshot: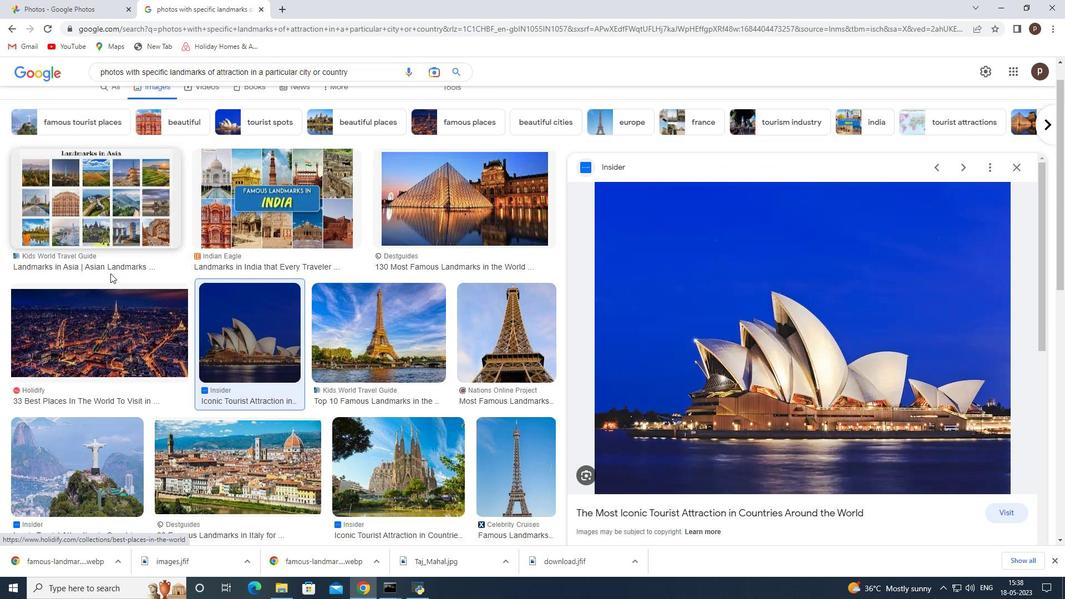 
Action: Mouse scrolled (110, 274) with delta (0, 0)
Screenshot: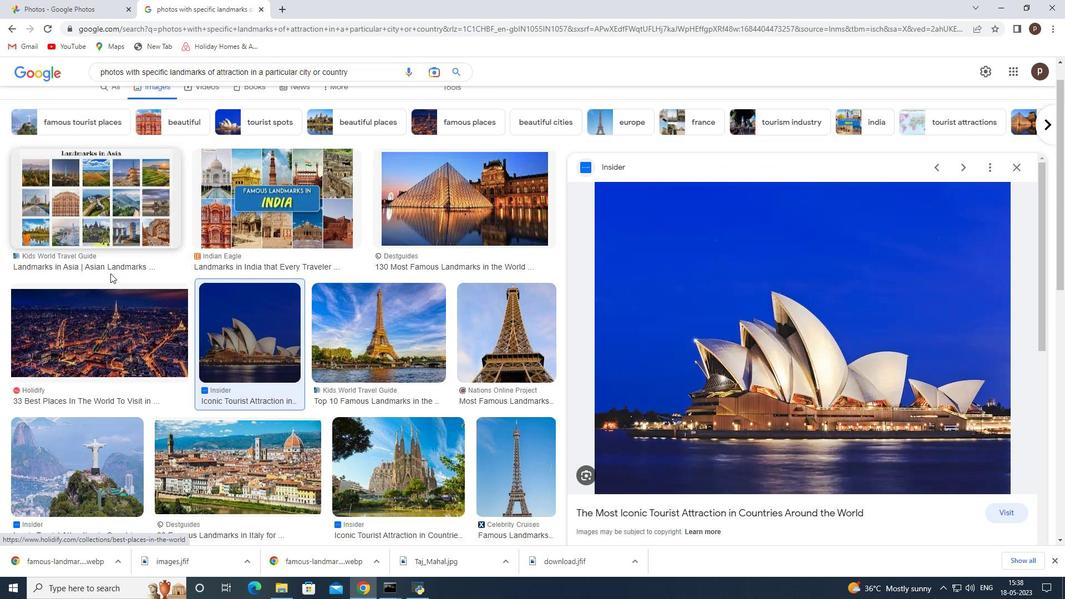
Action: Mouse moved to (110, 273)
Screenshot: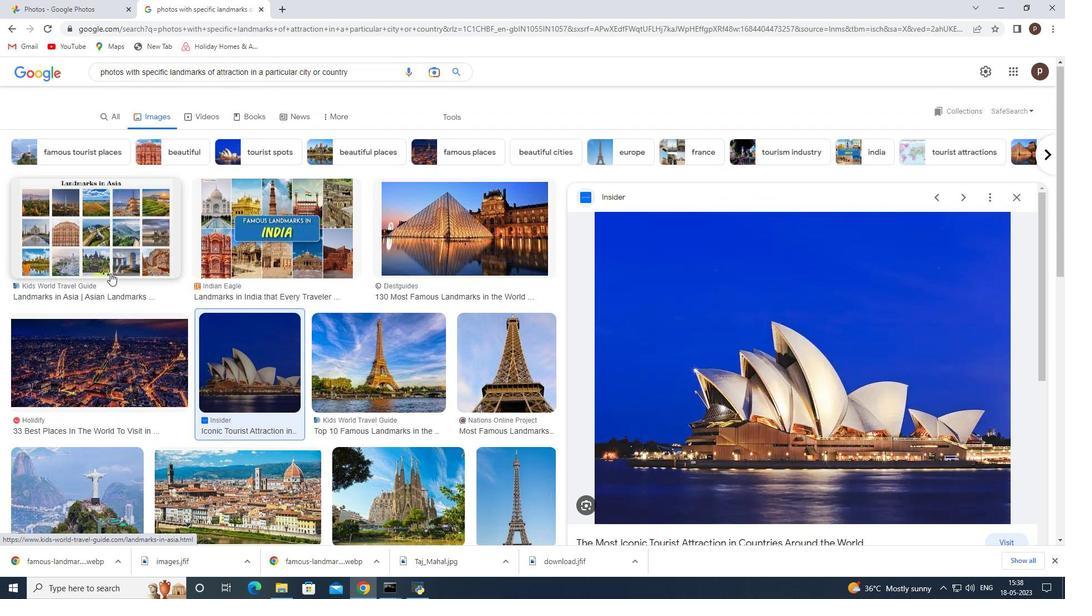 
Action: Mouse scrolled (110, 274) with delta (0, 0)
Screenshot: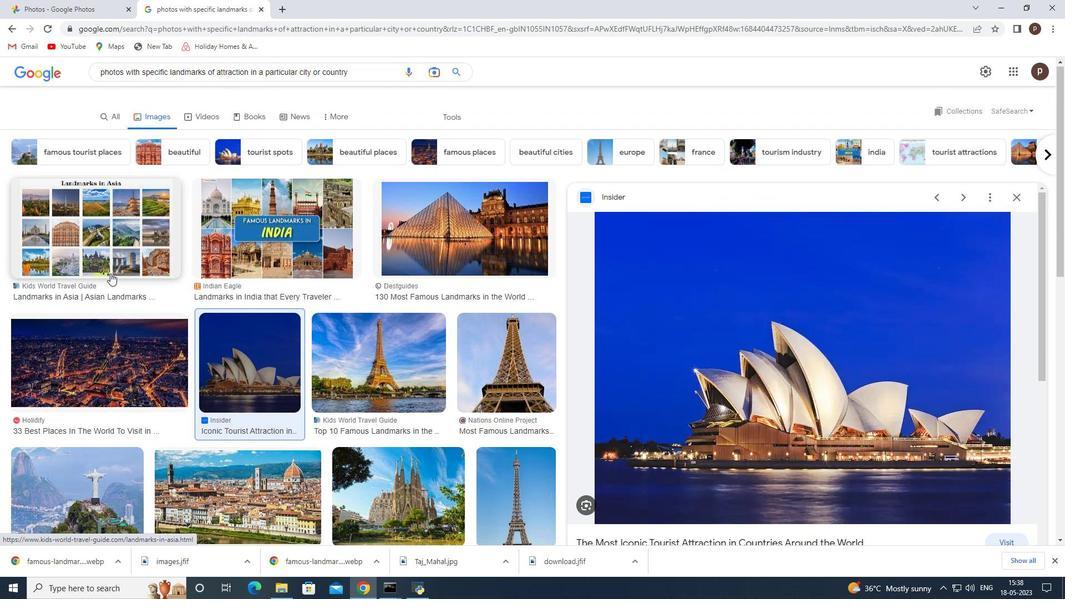 
Action: Mouse scrolled (110, 274) with delta (0, 0)
Screenshot: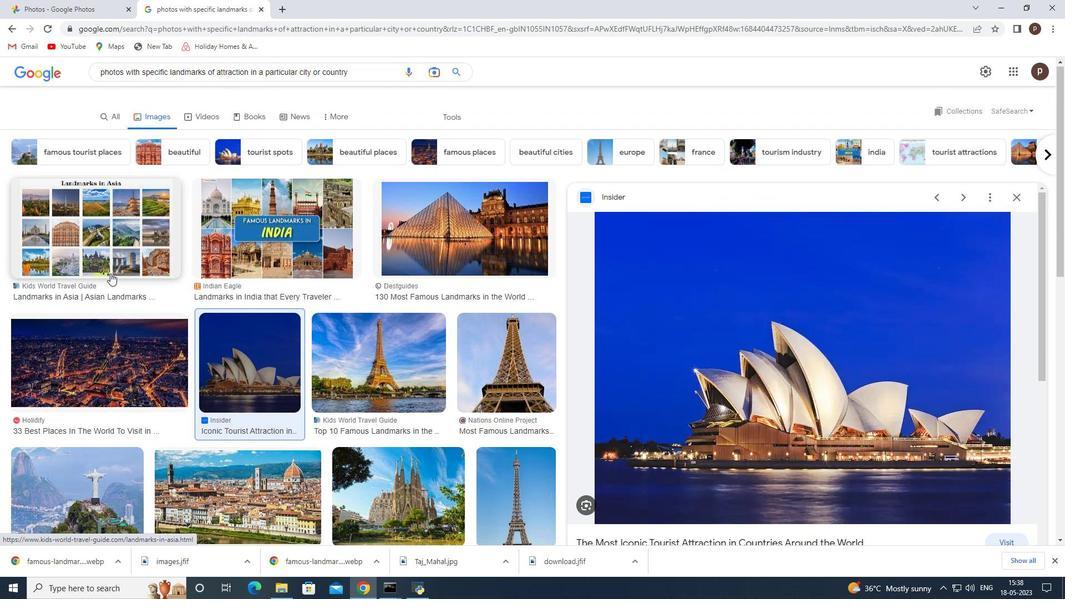 
Action: Mouse scrolled (110, 274) with delta (0, 0)
Screenshot: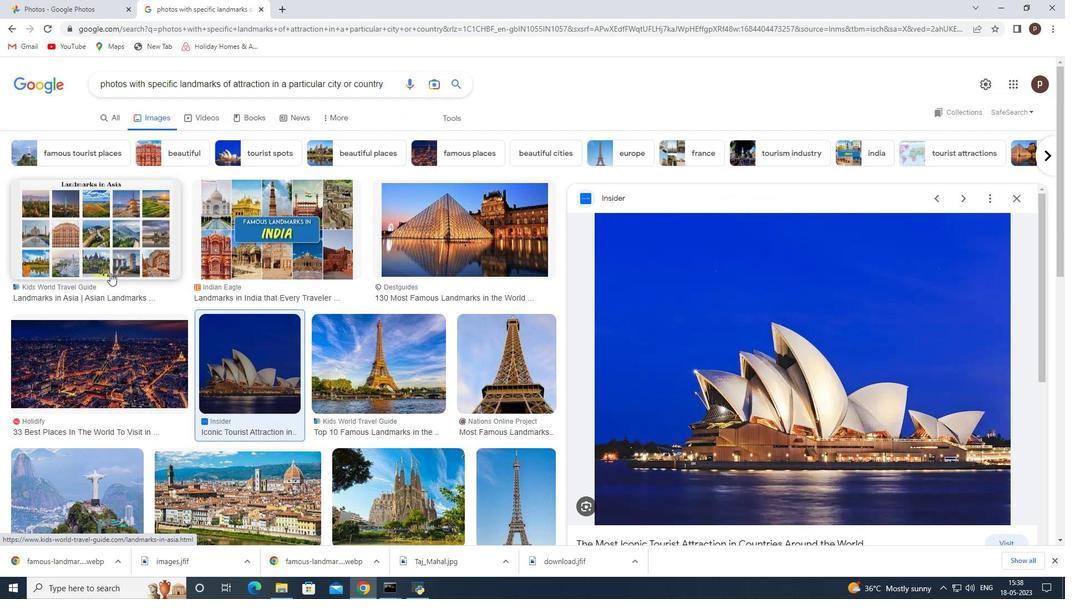 
Action: Mouse moved to (120, 120)
Screenshot: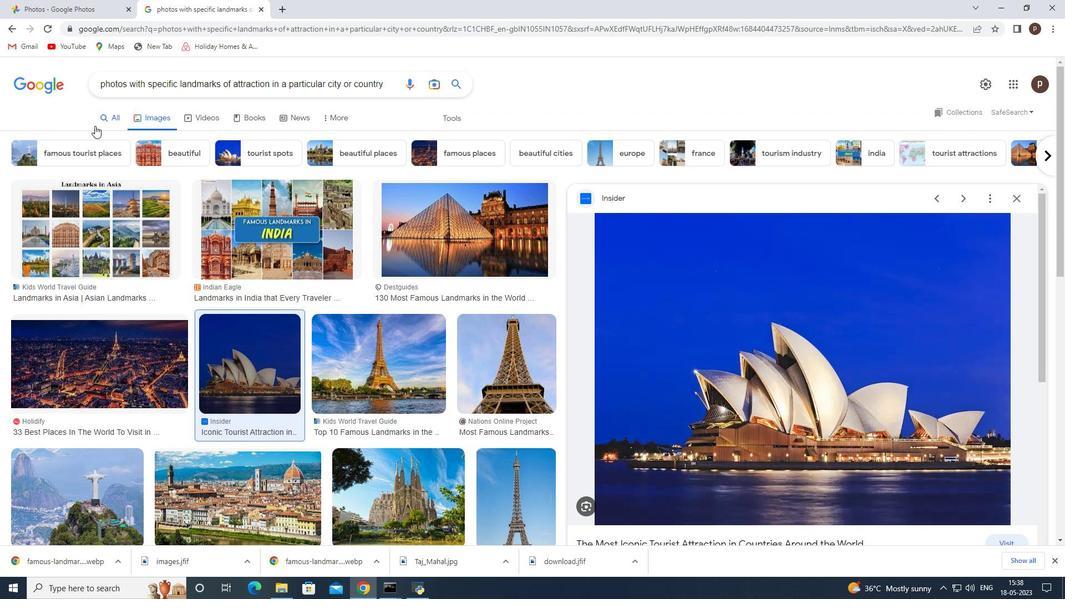 
Action: Mouse pressed left at (120, 120)
Screenshot: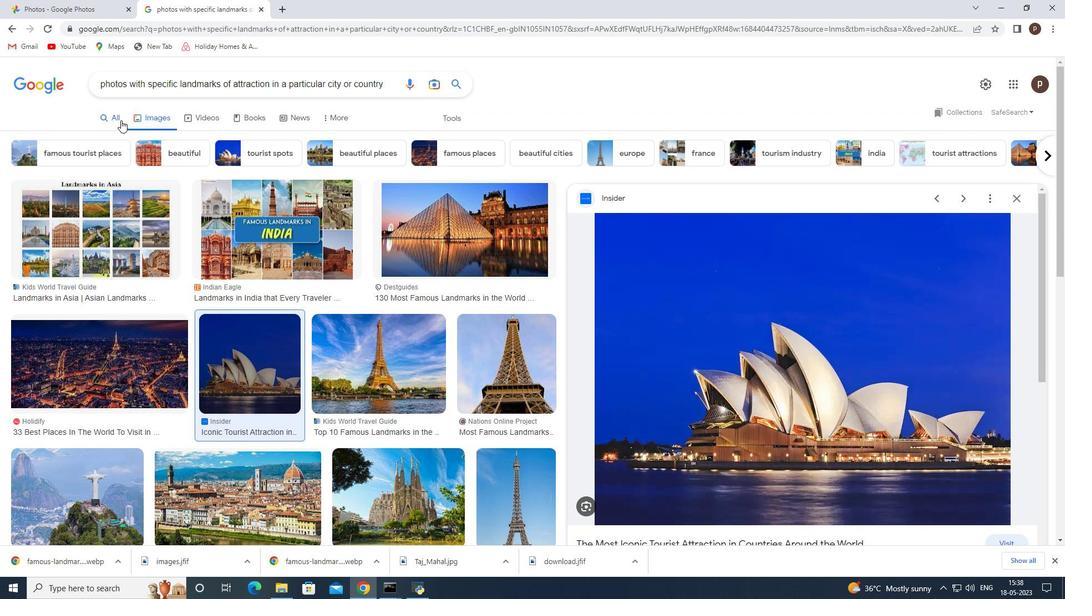 
Action: Mouse moved to (252, 191)
Screenshot: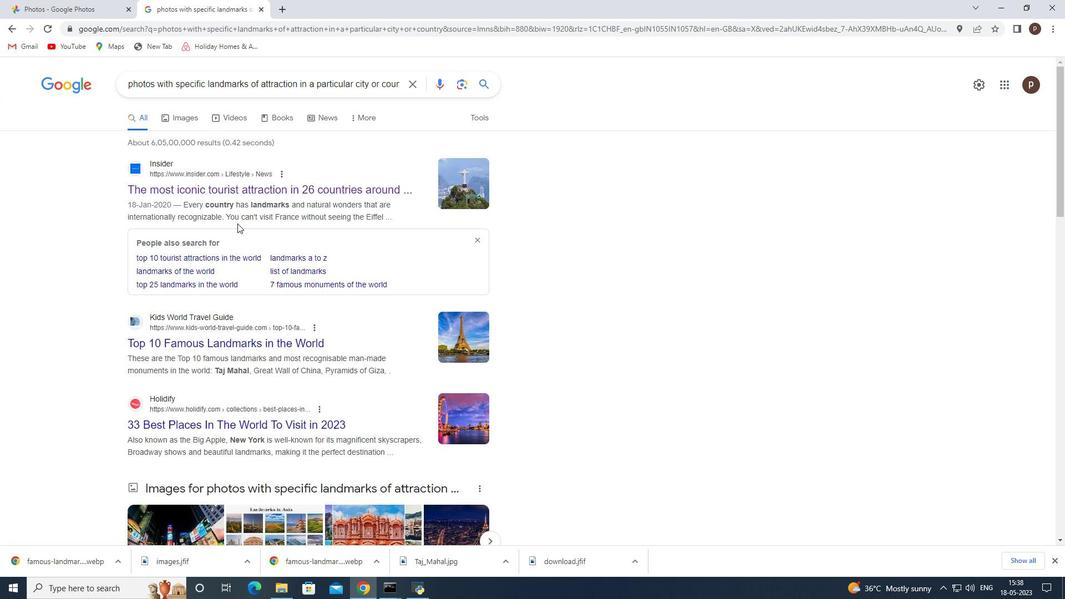
Action: Mouse pressed left at (252, 191)
Screenshot: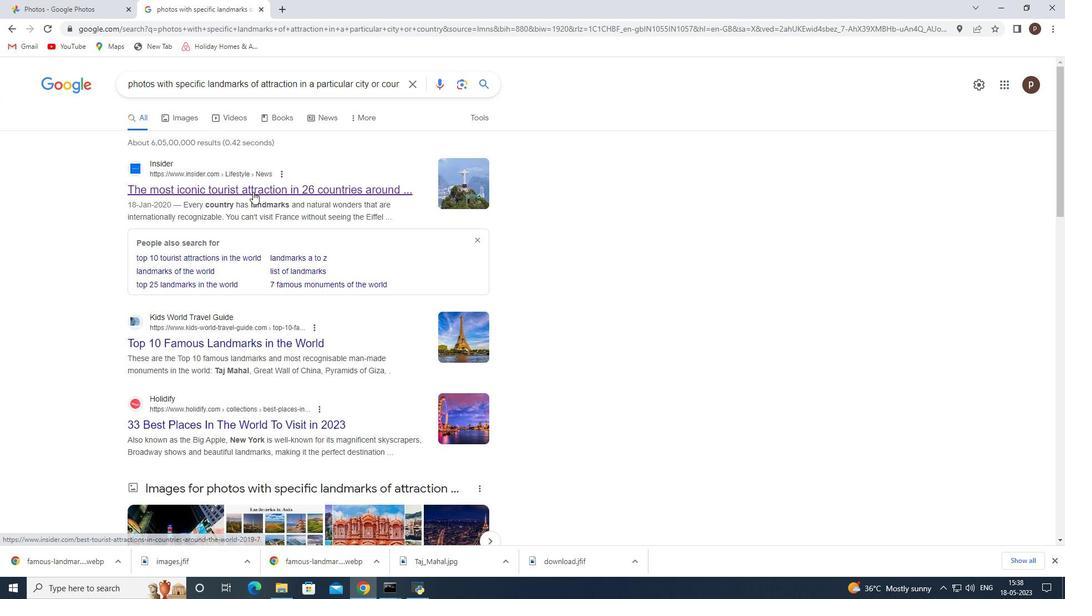 
Action: Mouse moved to (332, 308)
Screenshot: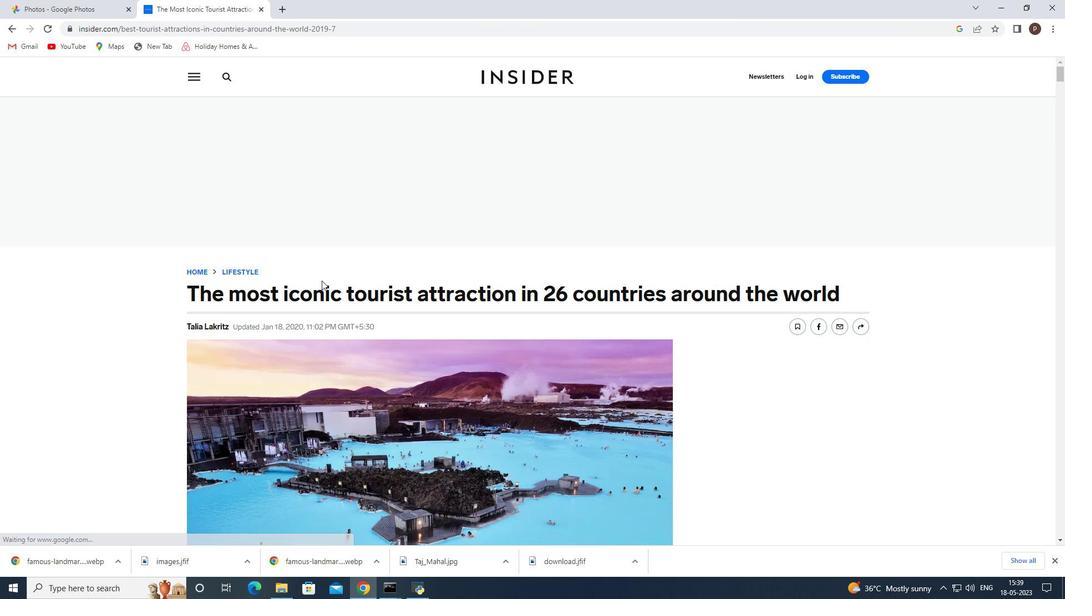 
Action: Mouse scrolled (332, 307) with delta (0, 0)
Screenshot: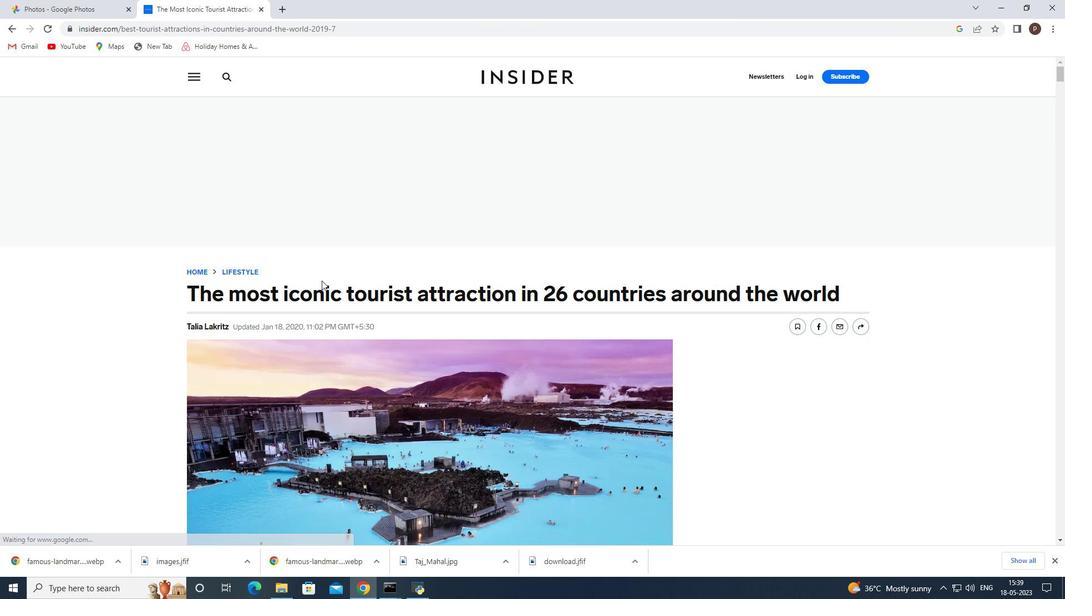 
Action: Mouse scrolled (332, 307) with delta (0, 0)
Screenshot: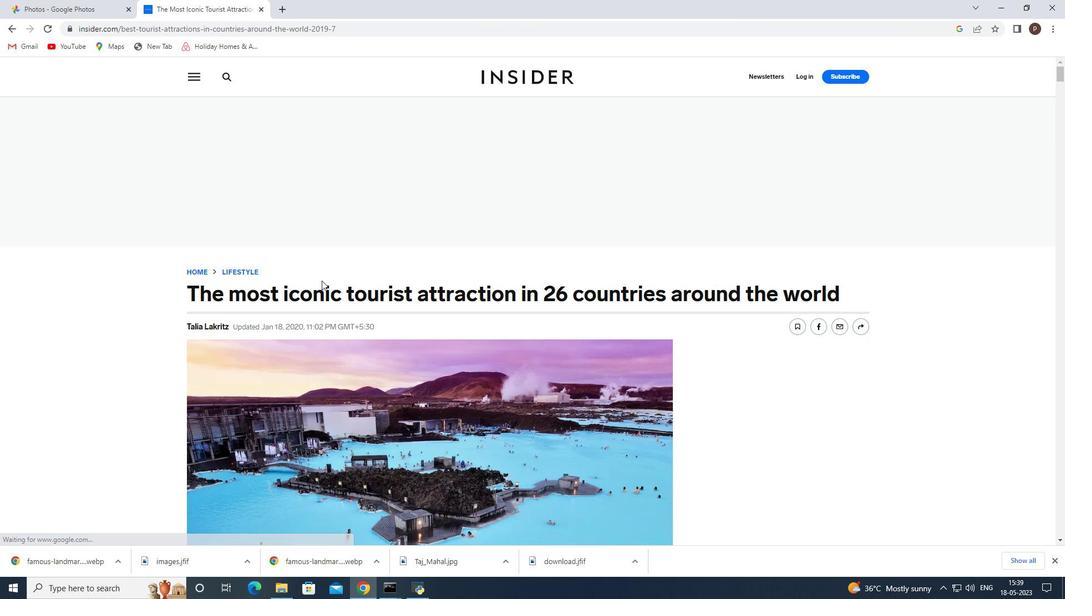 
Action: Mouse scrolled (332, 308) with delta (0, 0)
Screenshot: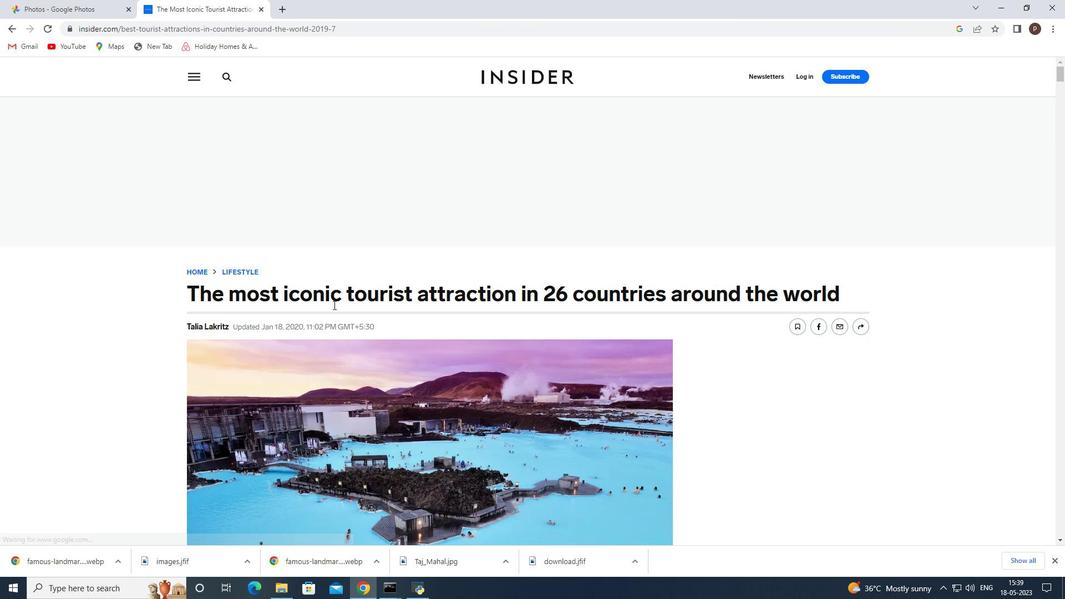 
Action: Mouse scrolled (332, 307) with delta (0, 0)
Screenshot: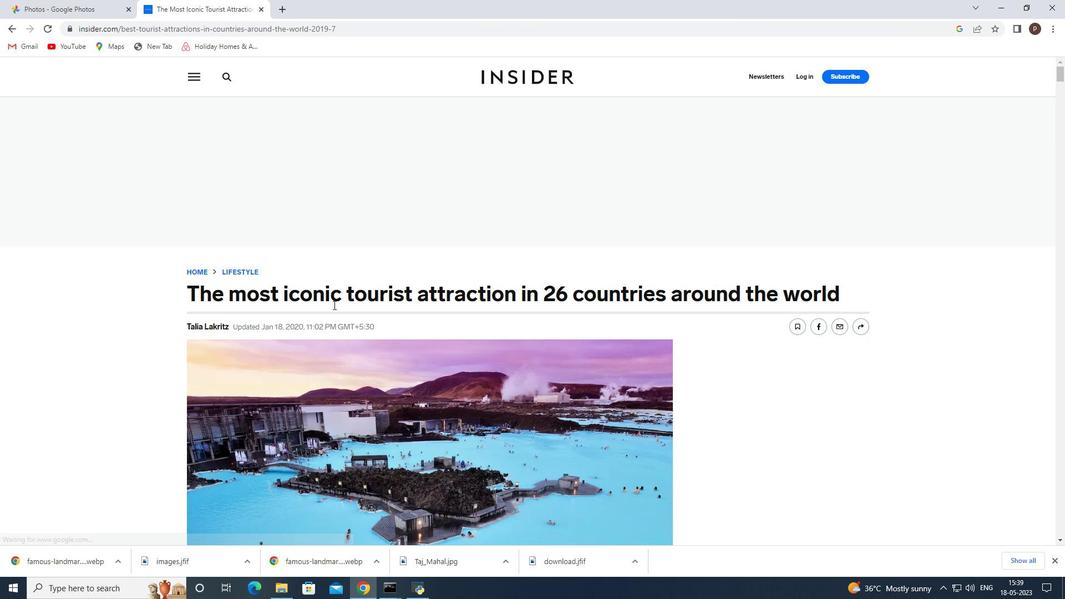 
Action: Mouse scrolled (332, 307) with delta (0, 0)
Screenshot: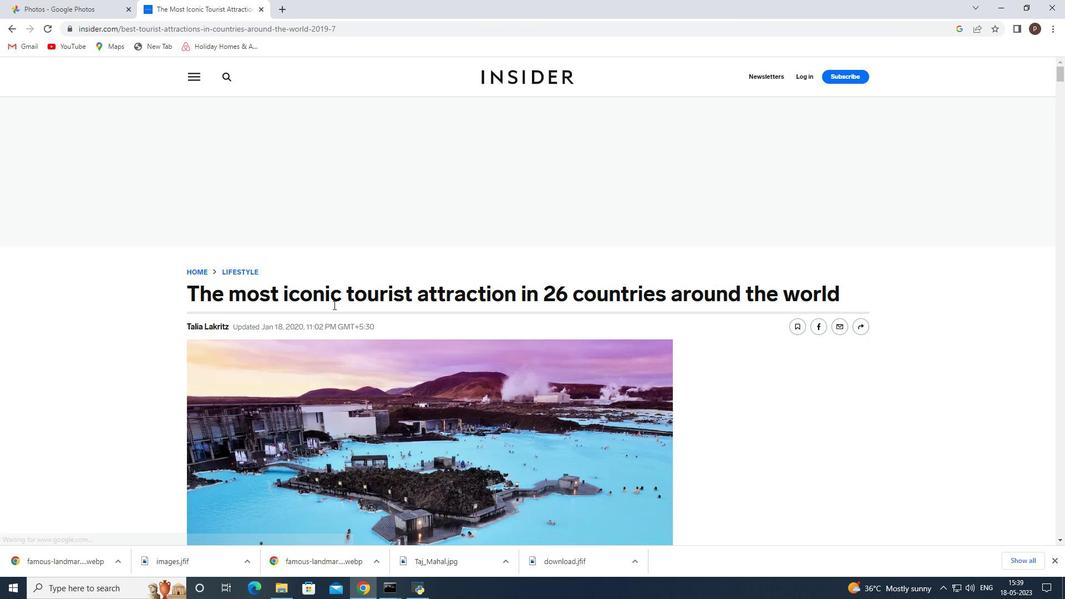 
Action: Mouse moved to (331, 309)
Screenshot: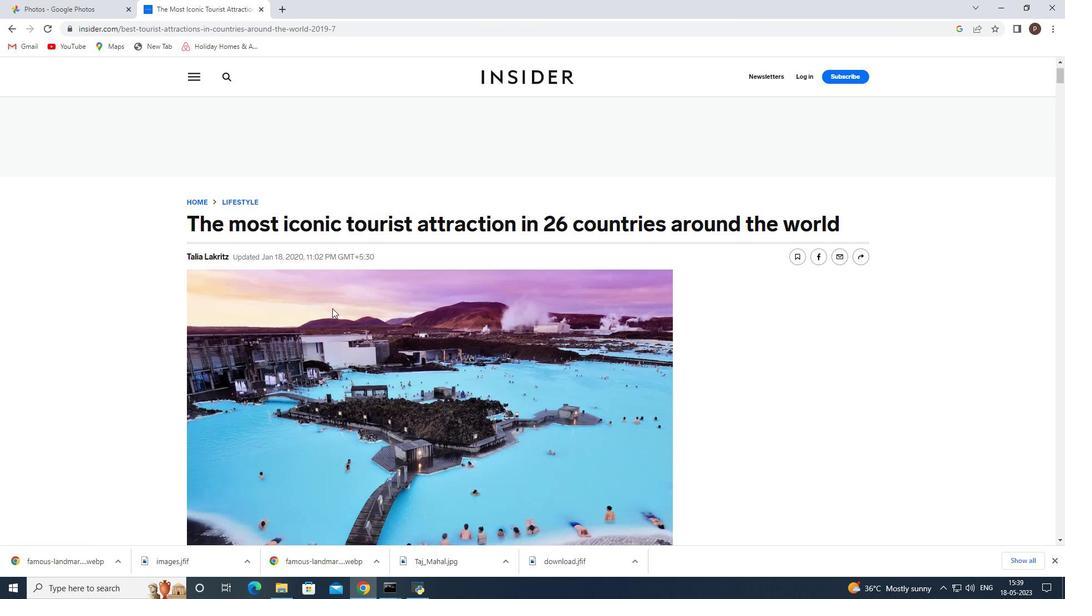 
Action: Mouse scrolled (331, 308) with delta (0, 0)
Screenshot: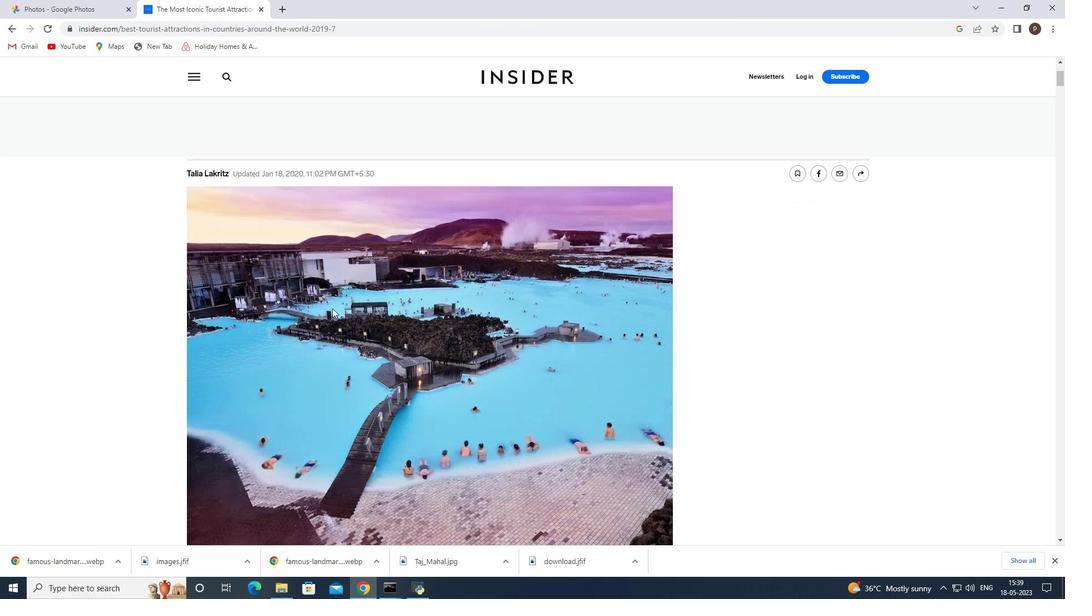 
Action: Mouse moved to (331, 310)
Screenshot: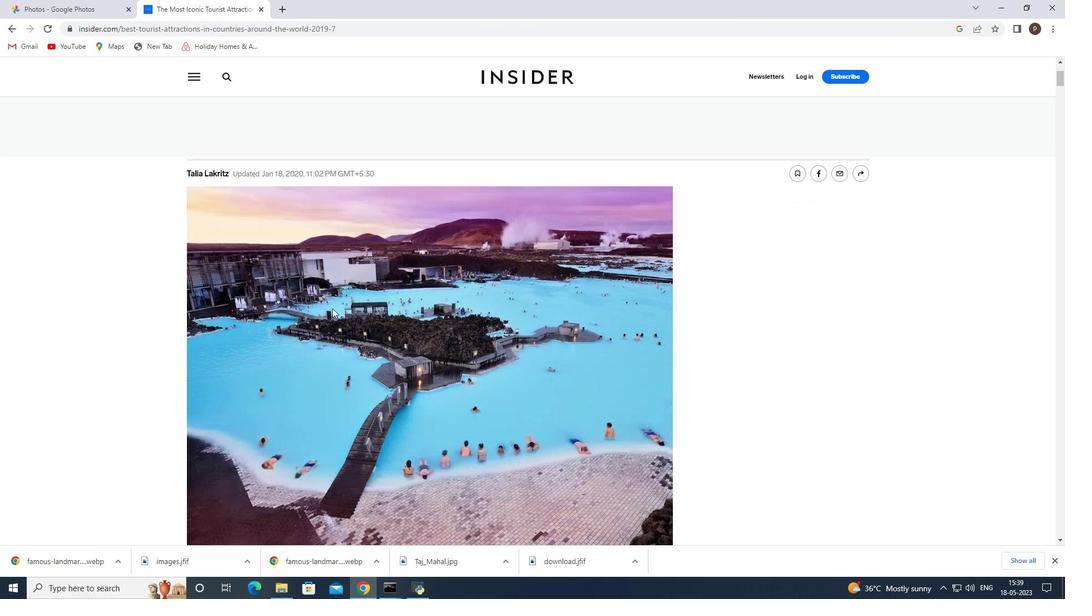 
Action: Mouse scrolled (331, 309) with delta (0, 0)
Screenshot: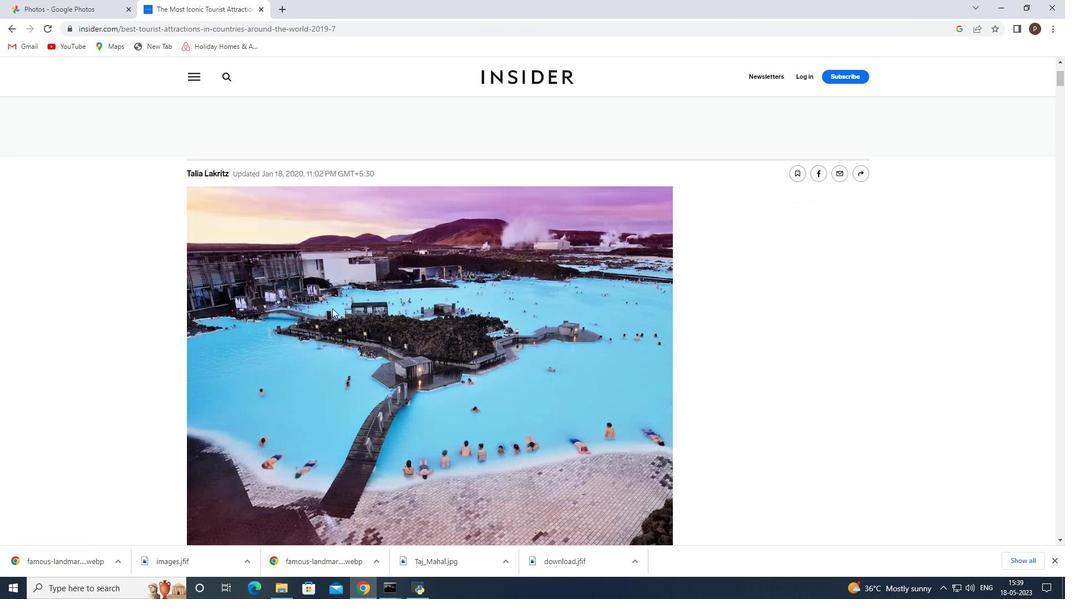 
Action: Mouse scrolled (331, 309) with delta (0, 0)
Screenshot: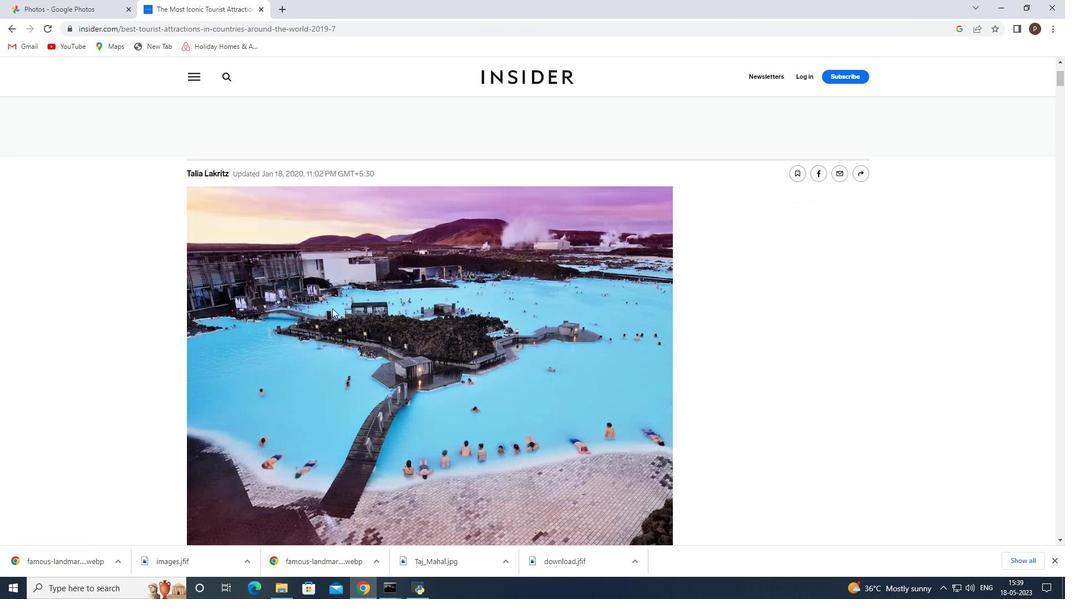 
Action: Mouse scrolled (331, 309) with delta (0, 0)
Screenshot: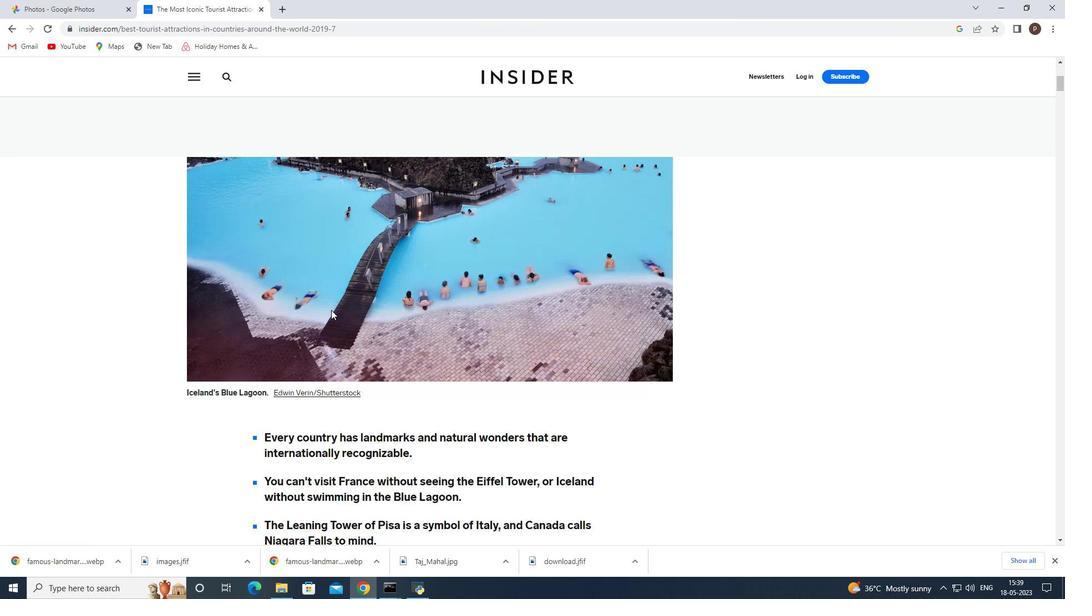 
Action: Mouse moved to (330, 310)
Screenshot: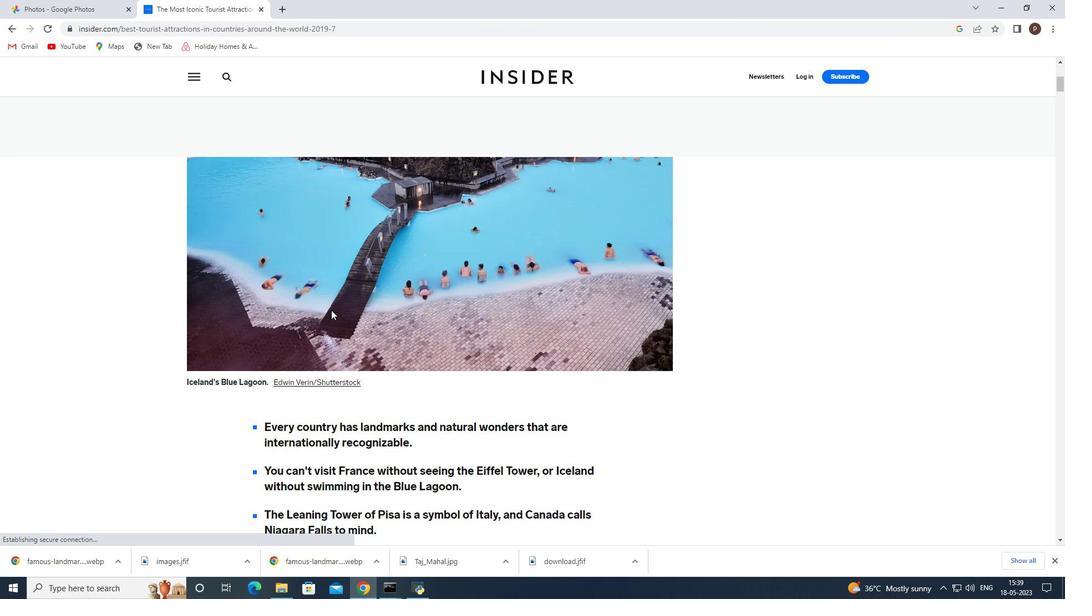 
Action: Mouse scrolled (331, 309) with delta (0, 0)
Screenshot: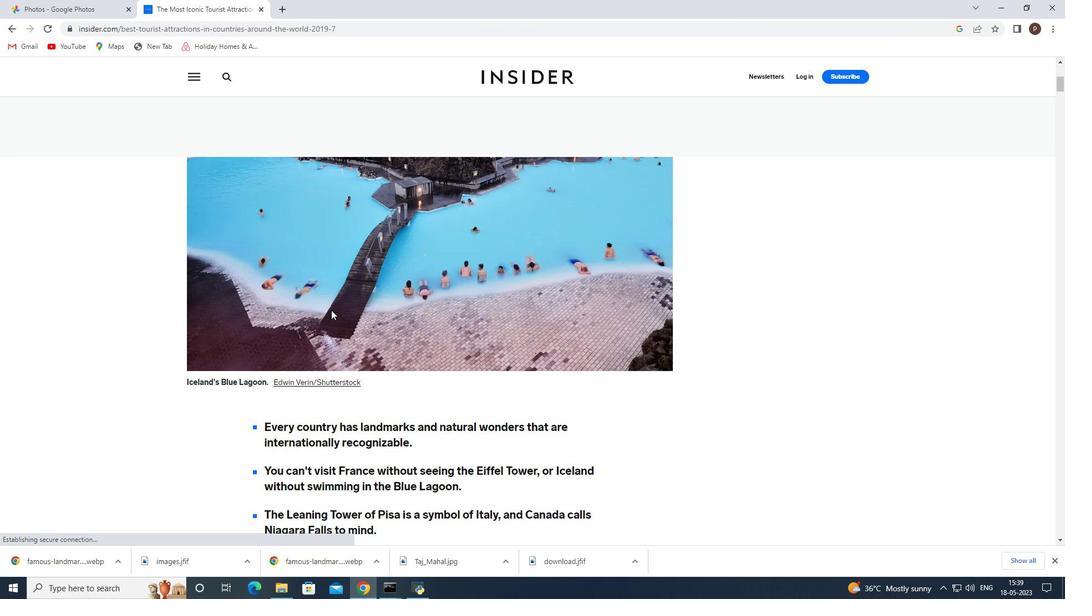
Action: Mouse moved to (328, 311)
Screenshot: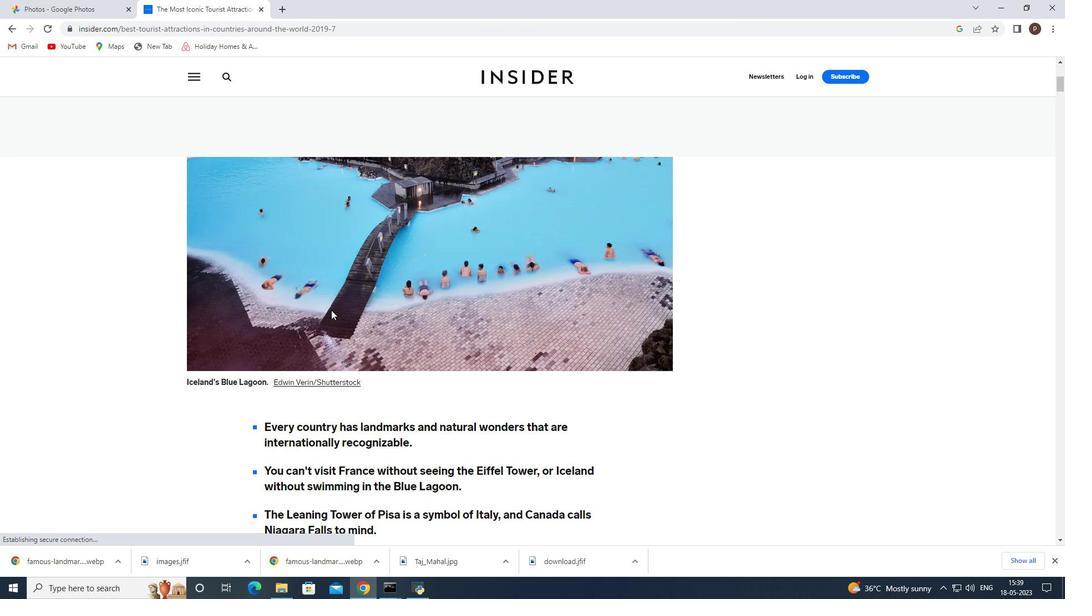 
Action: Mouse scrolled (328, 310) with delta (0, 0)
Screenshot: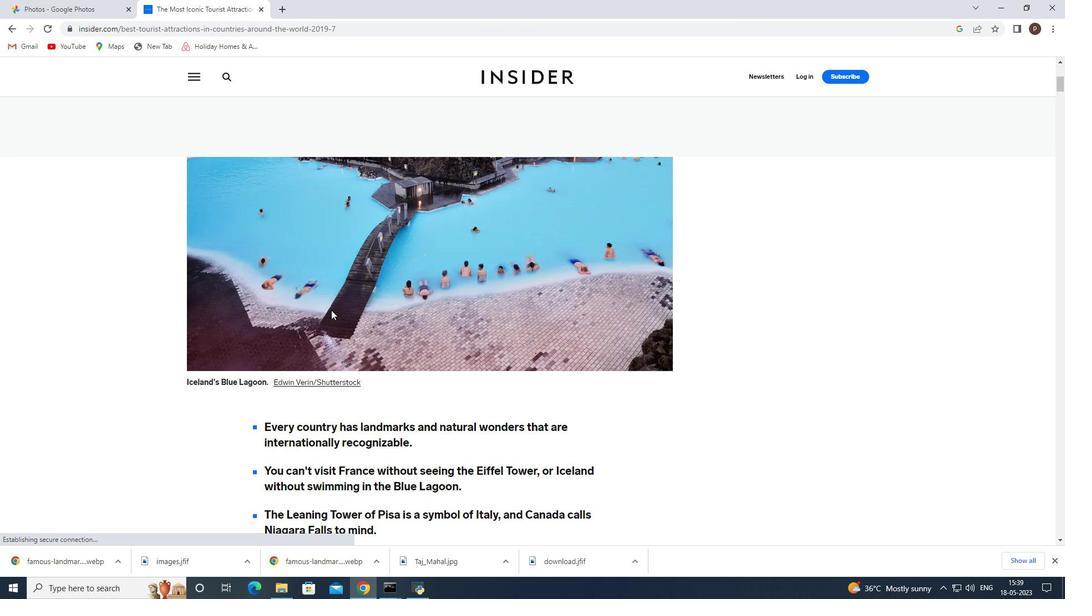 
Action: Mouse scrolled (328, 310) with delta (0, 0)
Screenshot: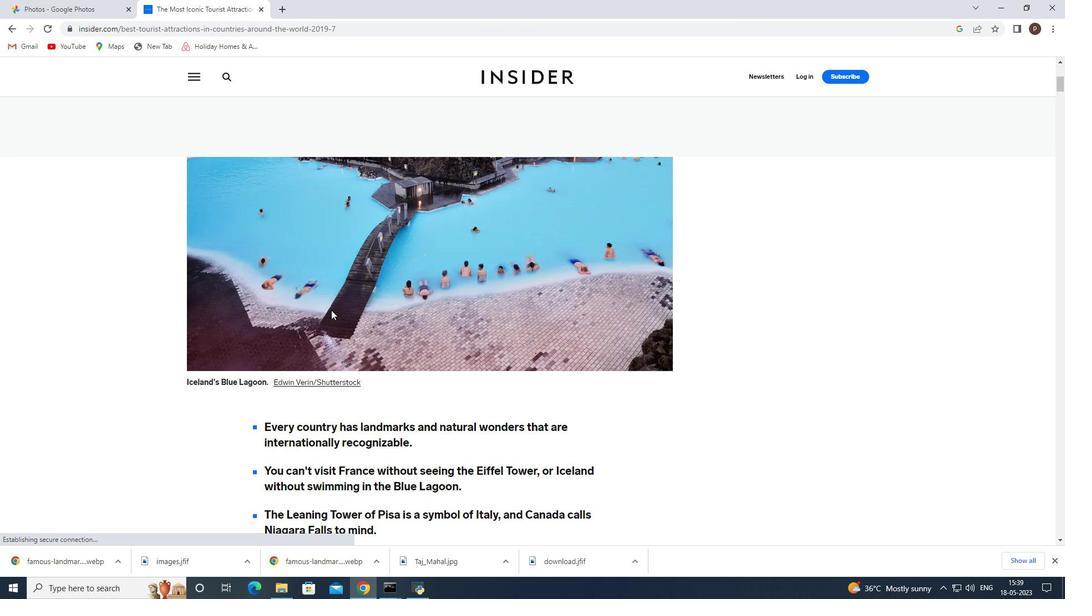 
Action: Mouse scrolled (328, 310) with delta (0, 0)
Screenshot: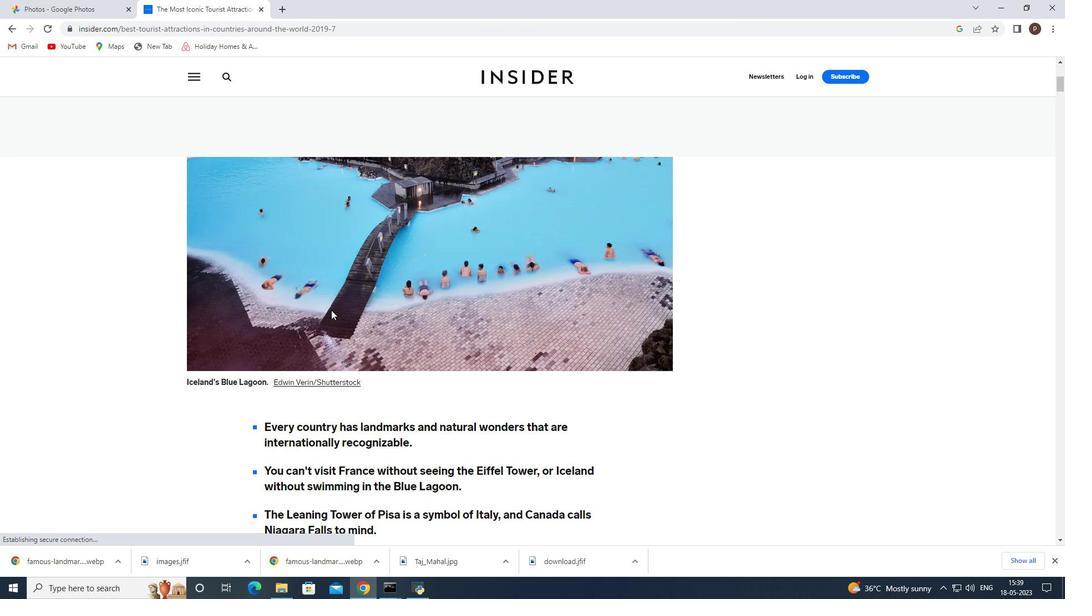 
Action: Mouse scrolled (328, 310) with delta (0, 0)
Screenshot: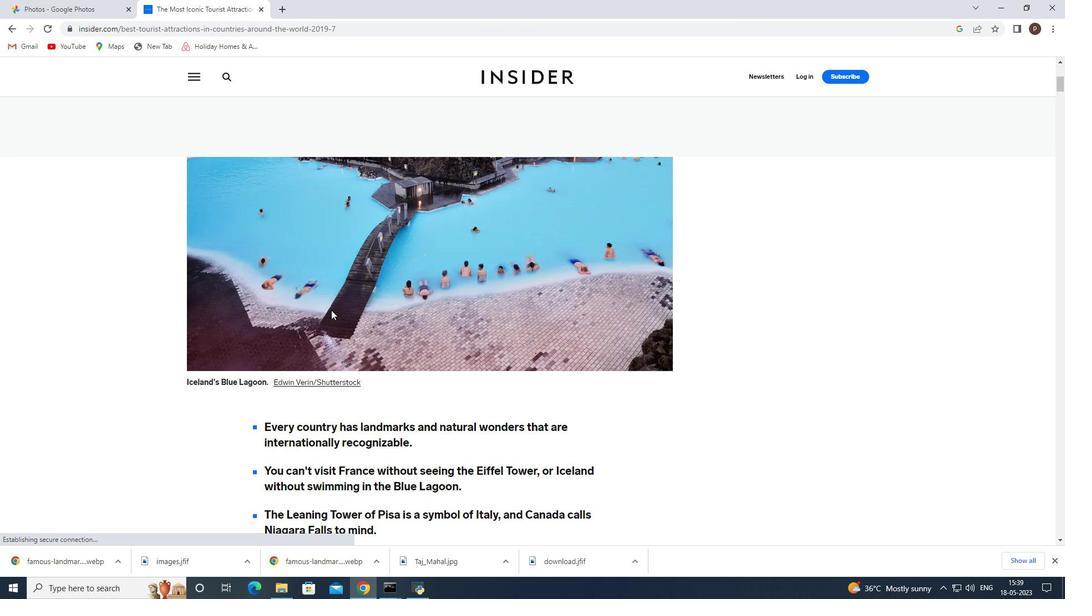 
Action: Mouse scrolled (328, 310) with delta (0, 0)
Screenshot: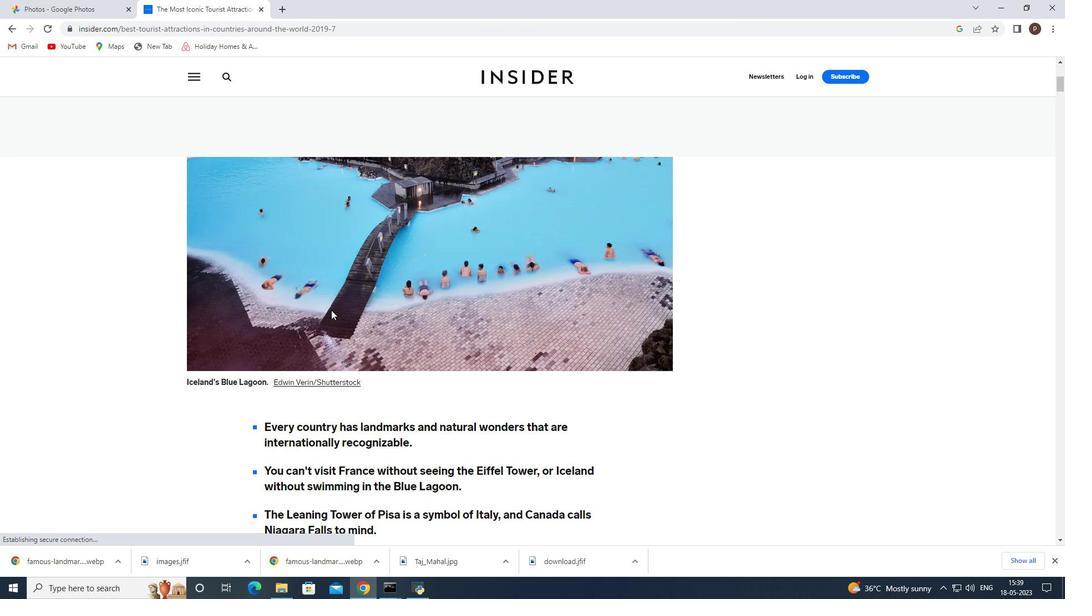 
Action: Mouse scrolled (328, 310) with delta (0, 0)
Screenshot: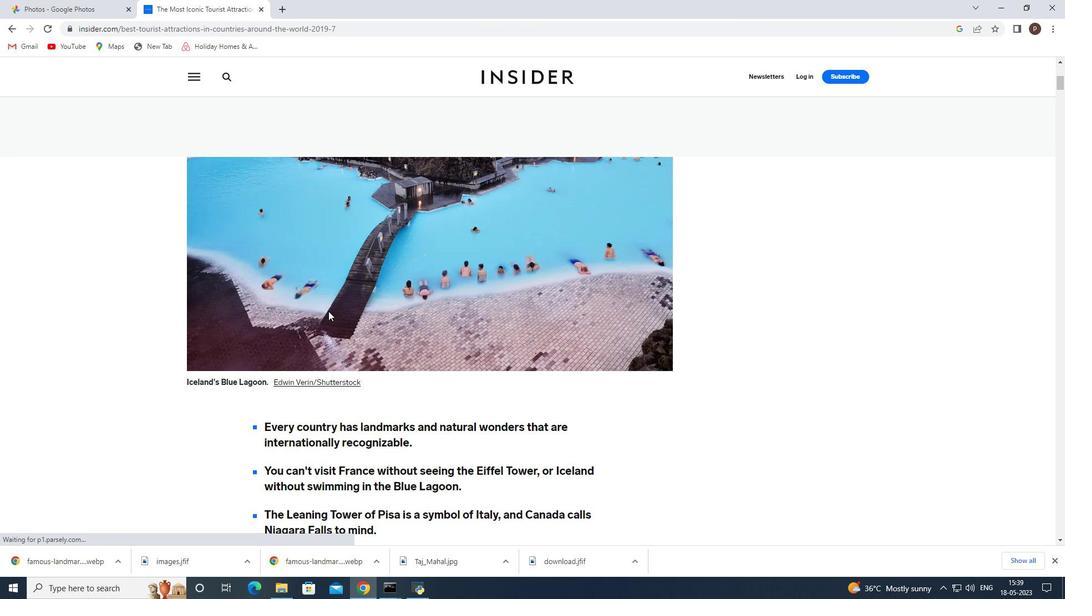 
Action: Mouse scrolled (328, 310) with delta (0, 0)
Screenshot: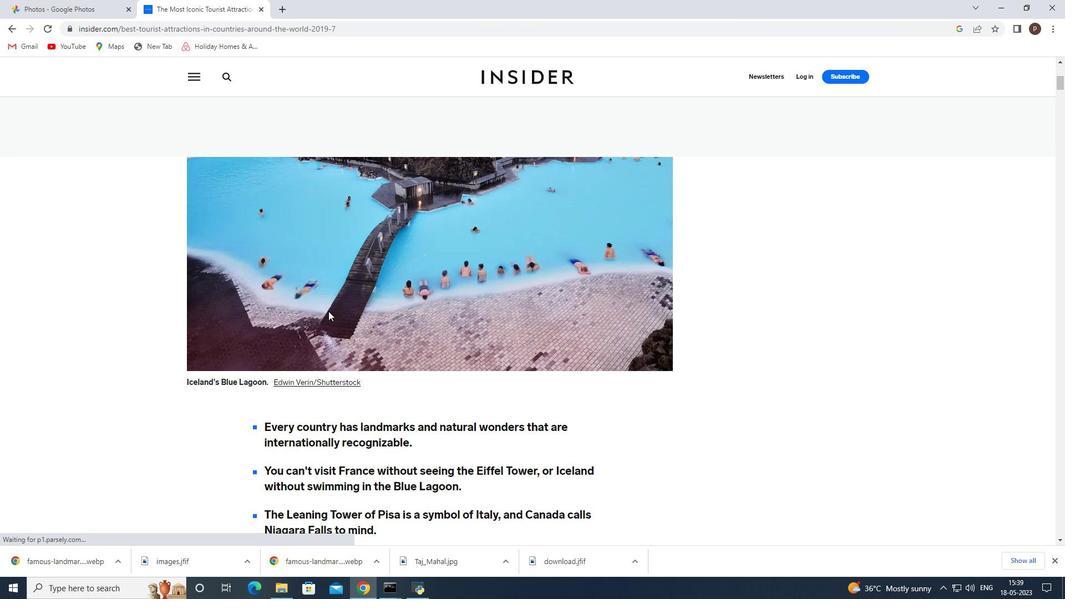 
Action: Mouse moved to (328, 313)
Screenshot: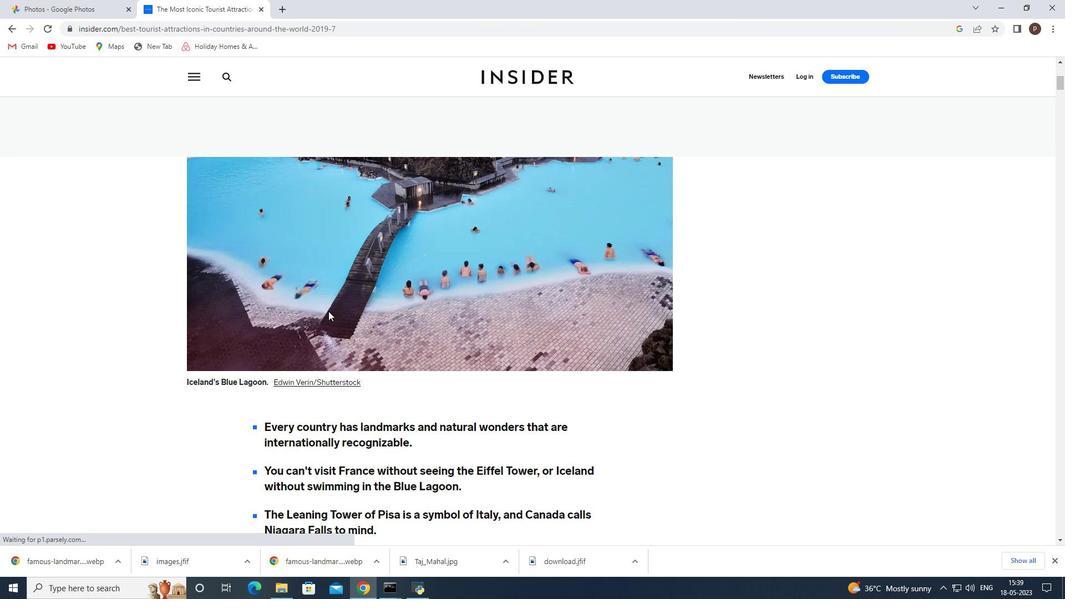
Action: Mouse scrolled (328, 313) with delta (0, 0)
Screenshot: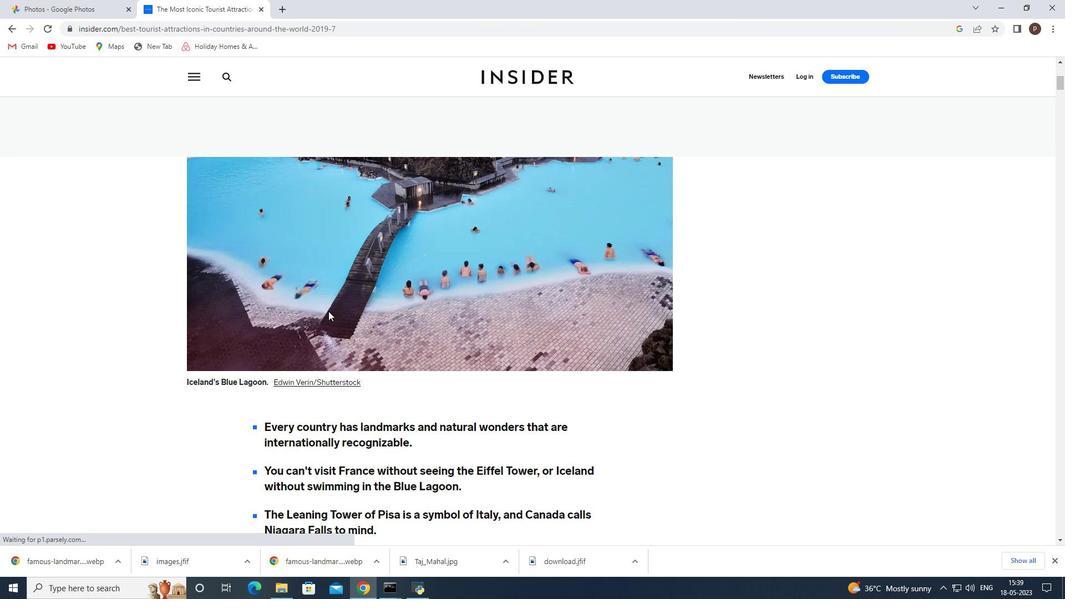 
Action: Mouse moved to (457, 360)
Screenshot: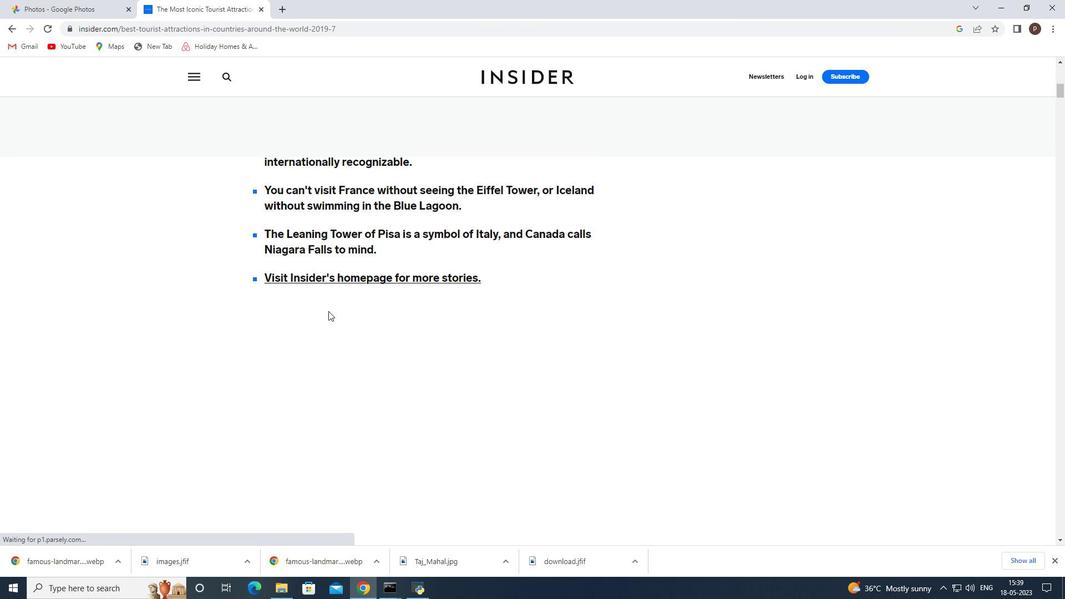 
Action: Mouse scrolled (457, 360) with delta (0, 0)
Screenshot: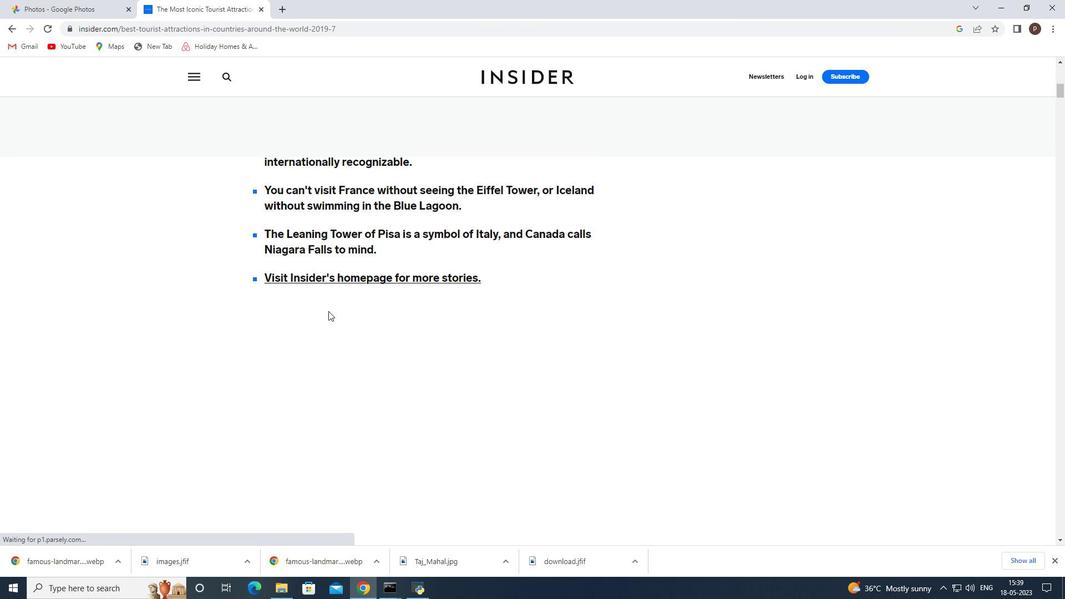 
Action: Mouse moved to (372, 323)
Screenshot: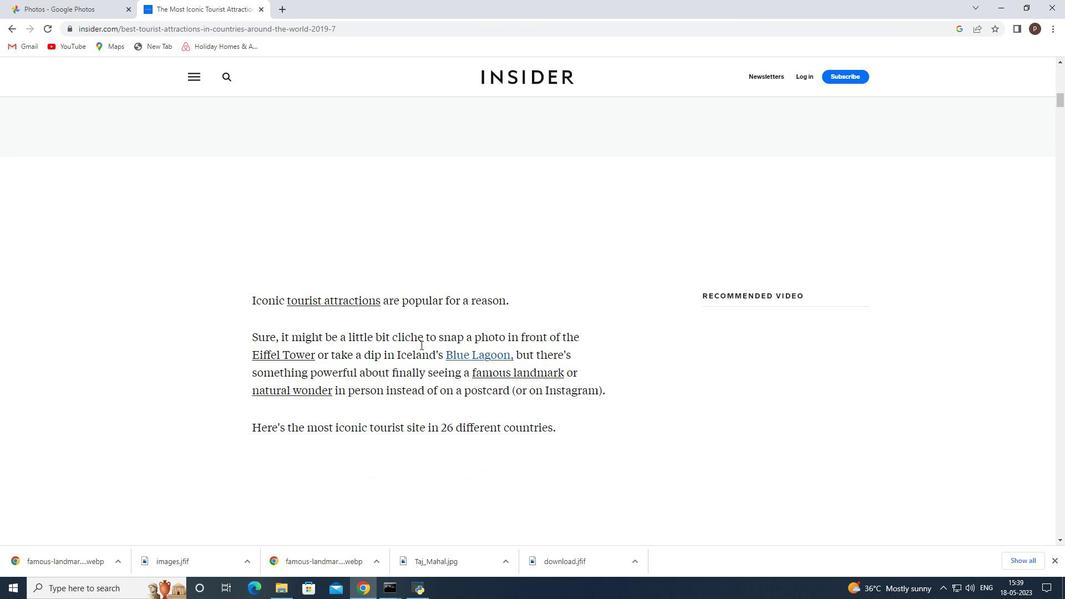
Action: Mouse scrolled (372, 323) with delta (0, 0)
Screenshot: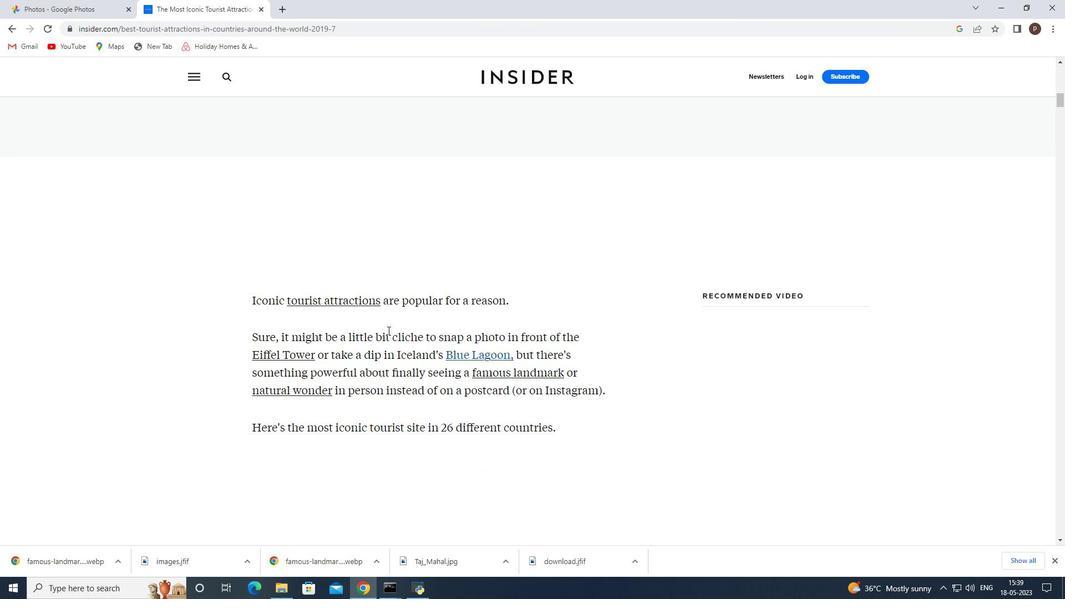 
Action: Mouse scrolled (372, 323) with delta (0, 0)
Screenshot: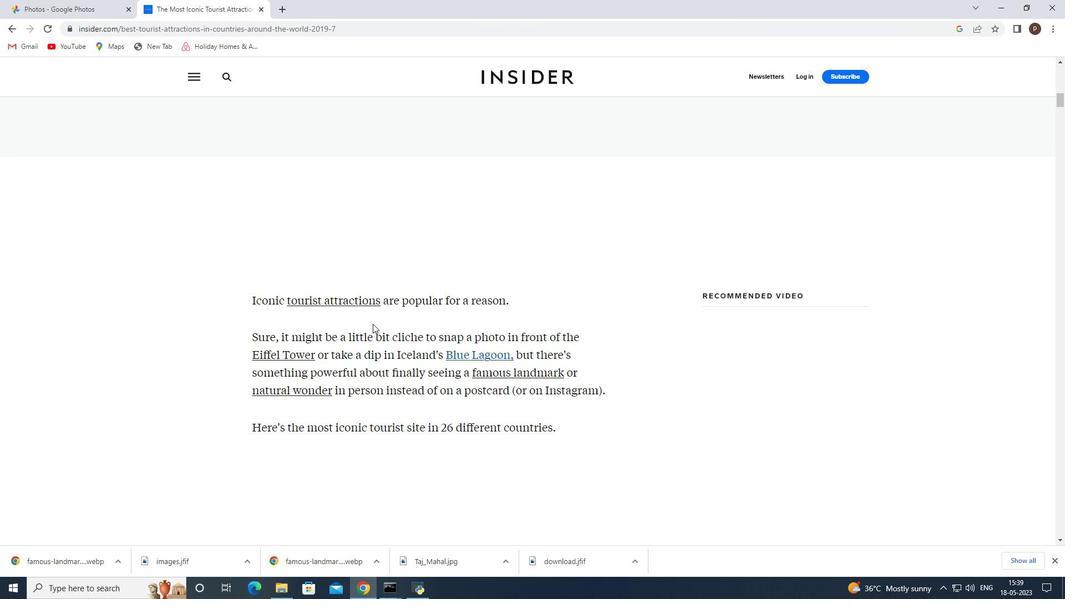 
Action: Mouse scrolled (372, 323) with delta (0, 0)
Screenshot: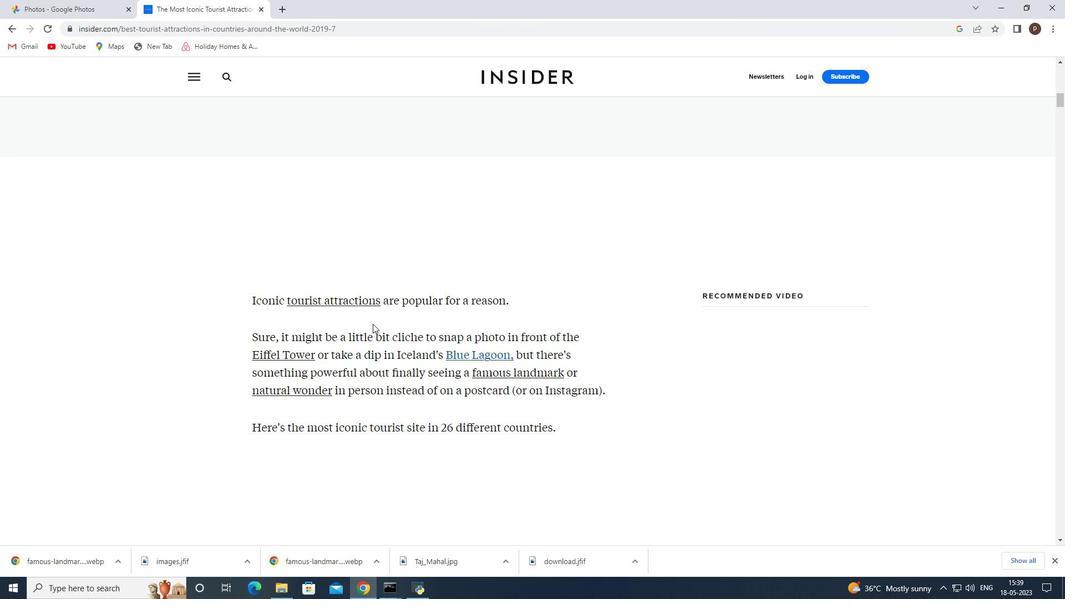 
Action: Mouse scrolled (372, 323) with delta (0, 0)
Screenshot: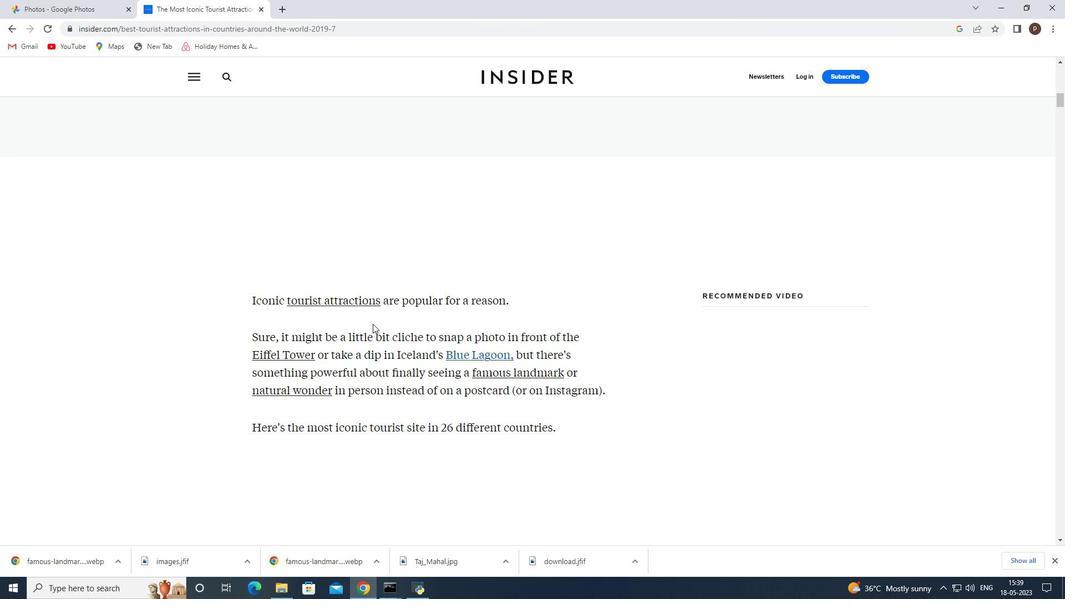 
Action: Mouse scrolled (372, 323) with delta (0, 0)
Screenshot: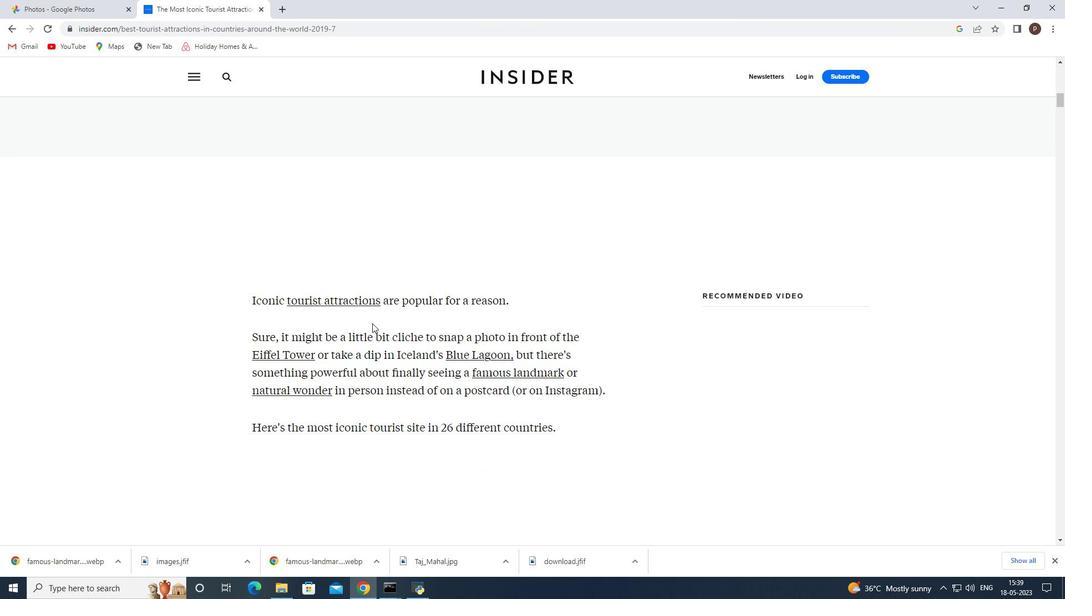 
Action: Mouse moved to (321, 280)
Screenshot: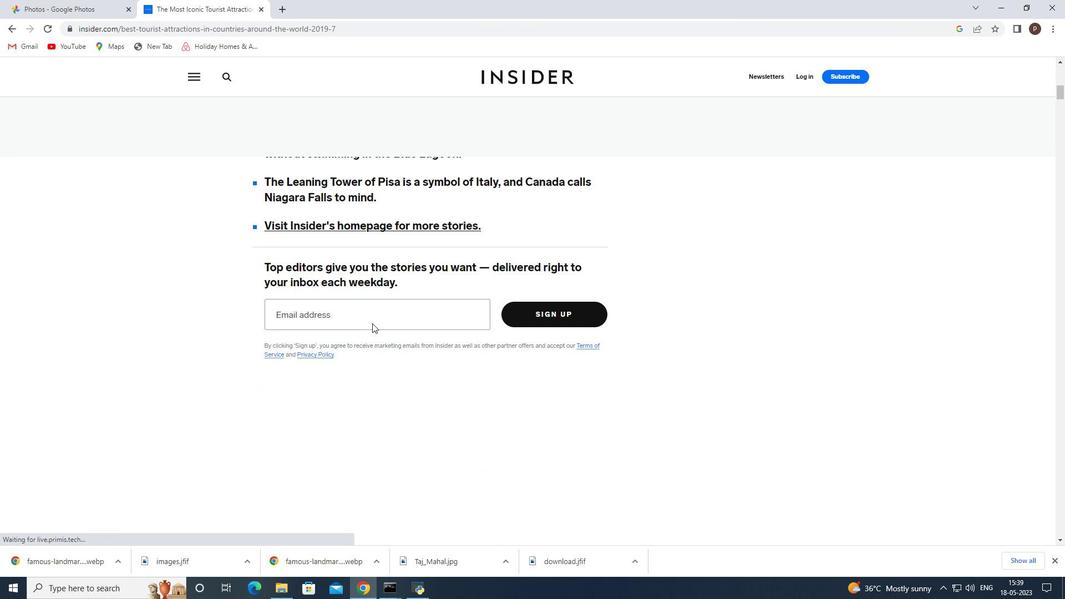 
Action: Mouse scrolled (321, 281) with delta (0, 0)
Screenshot: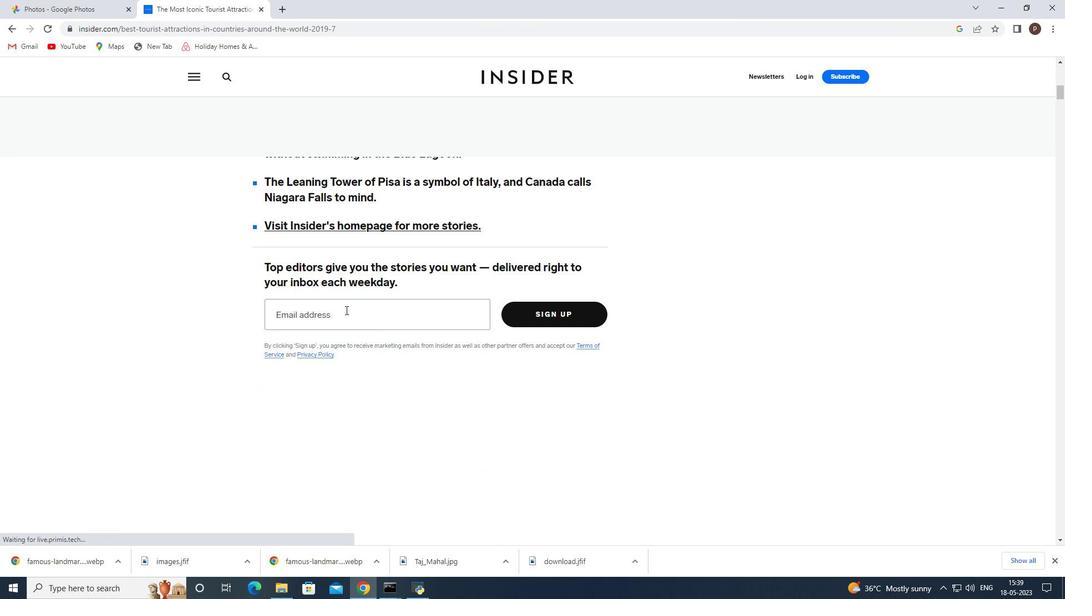 
Action: Mouse moved to (321, 280)
Screenshot: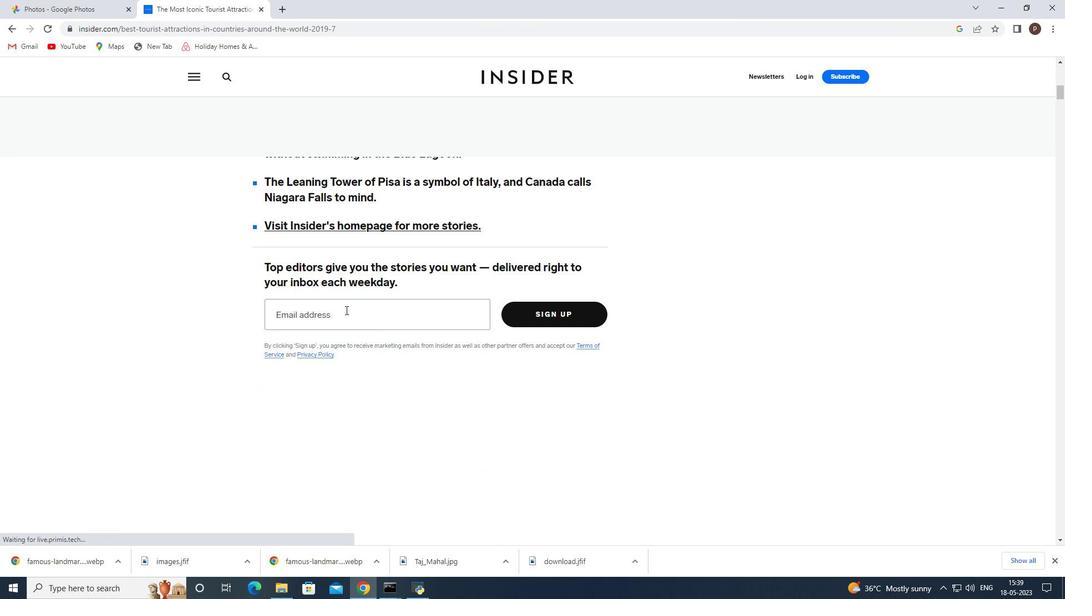 
Action: Mouse scrolled (321, 280) with delta (0, 0)
Screenshot: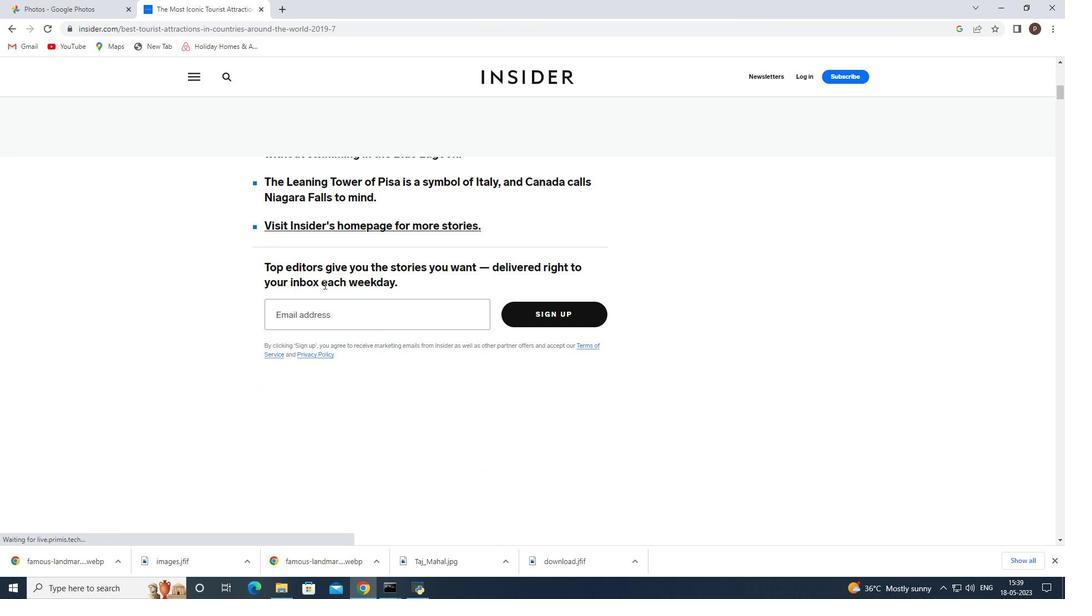 
Action: Mouse moved to (347, 331)
Screenshot: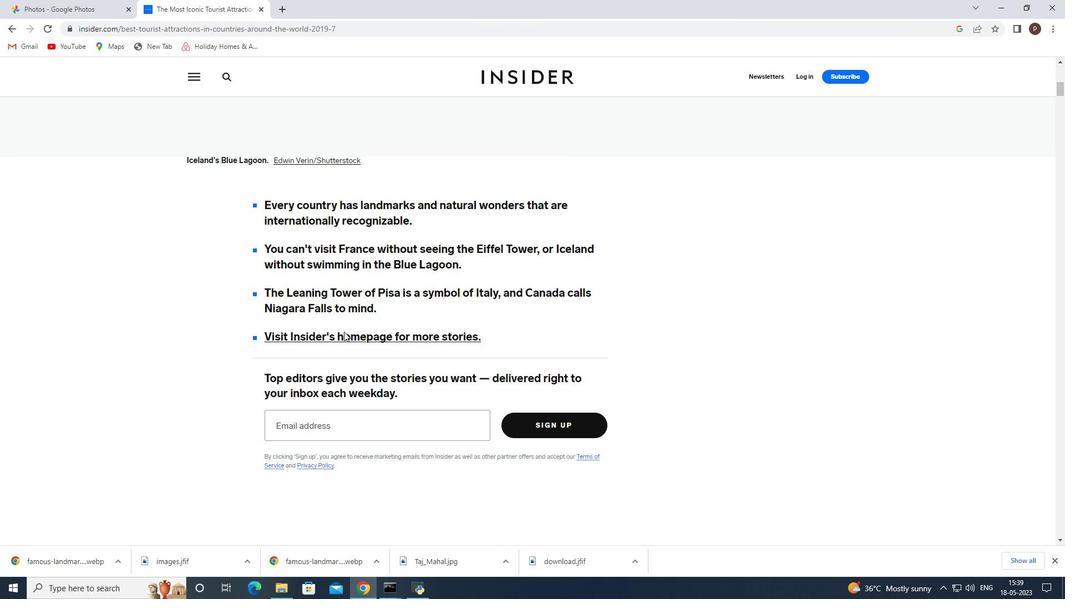 
Action: Mouse scrolled (347, 331) with delta (0, 0)
Screenshot: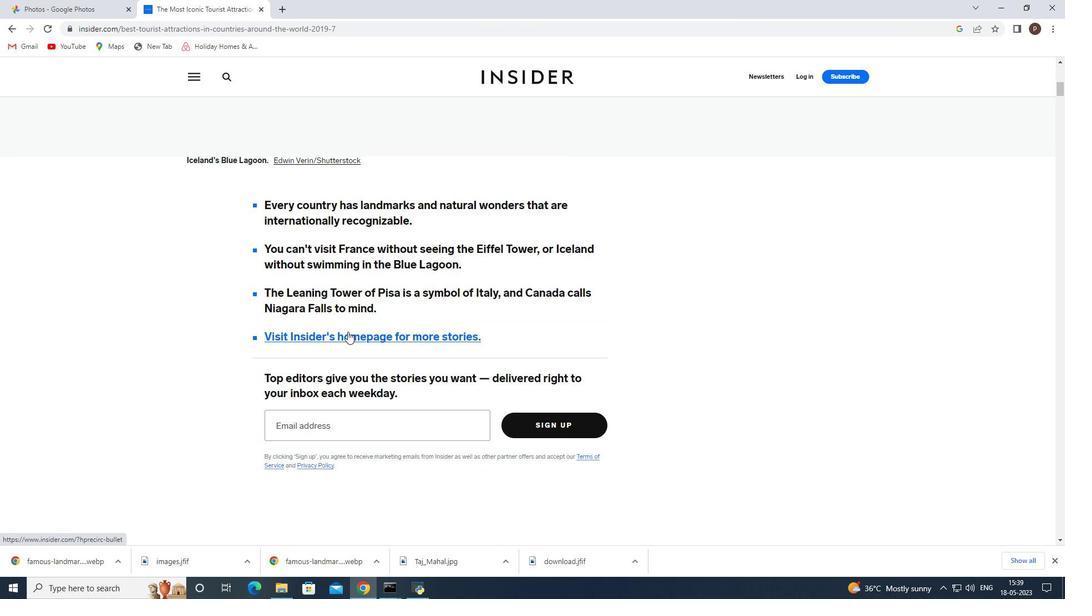 
Action: Mouse scrolled (347, 331) with delta (0, 0)
Screenshot: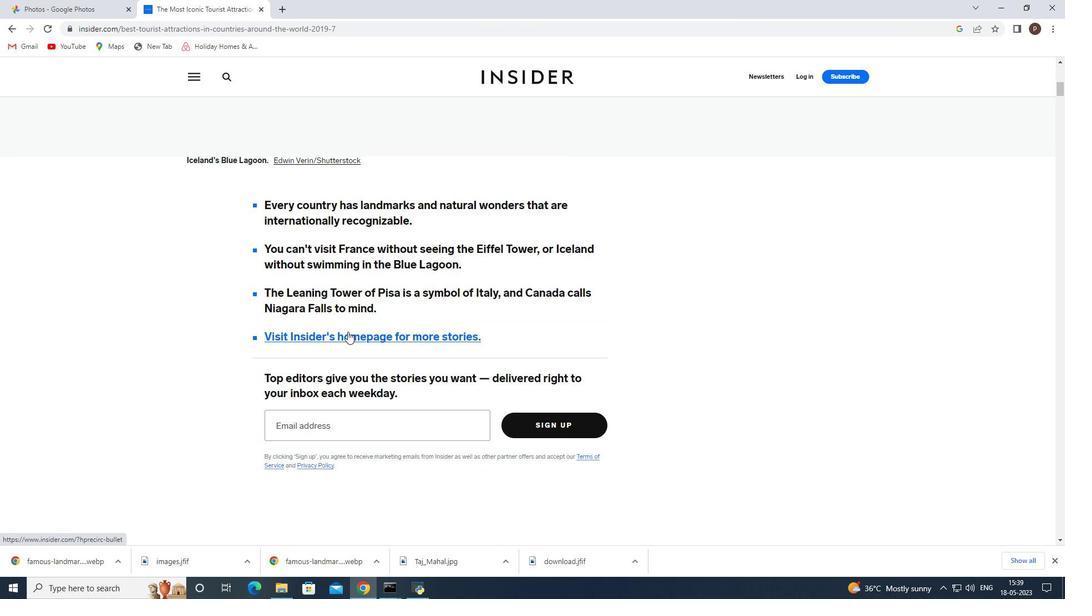 
Action: Mouse scrolled (347, 331) with delta (0, 0)
Screenshot: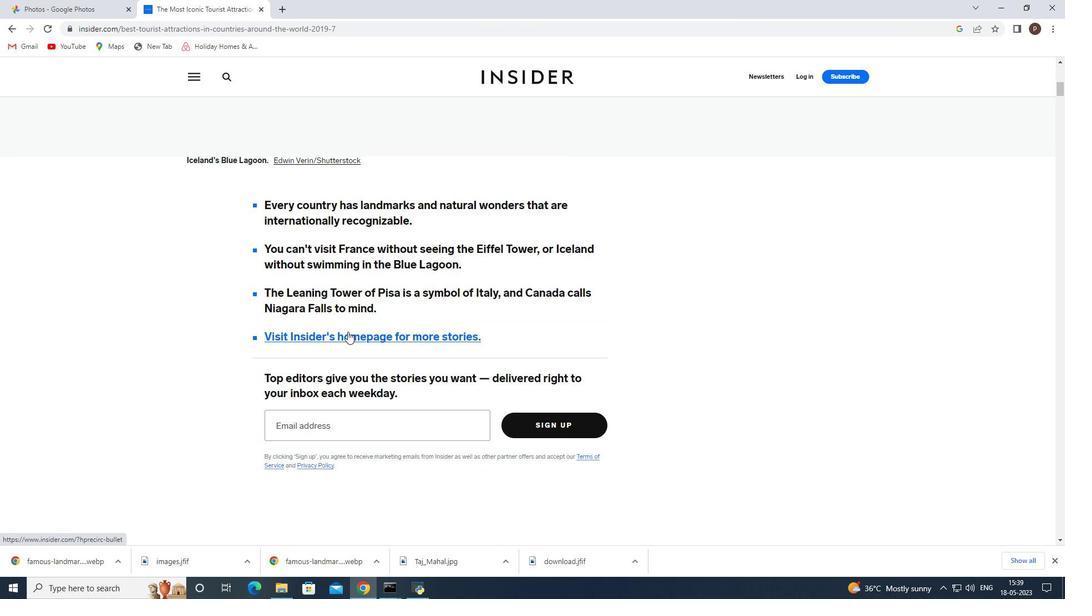
Action: Mouse scrolled (347, 331) with delta (0, 0)
Screenshot: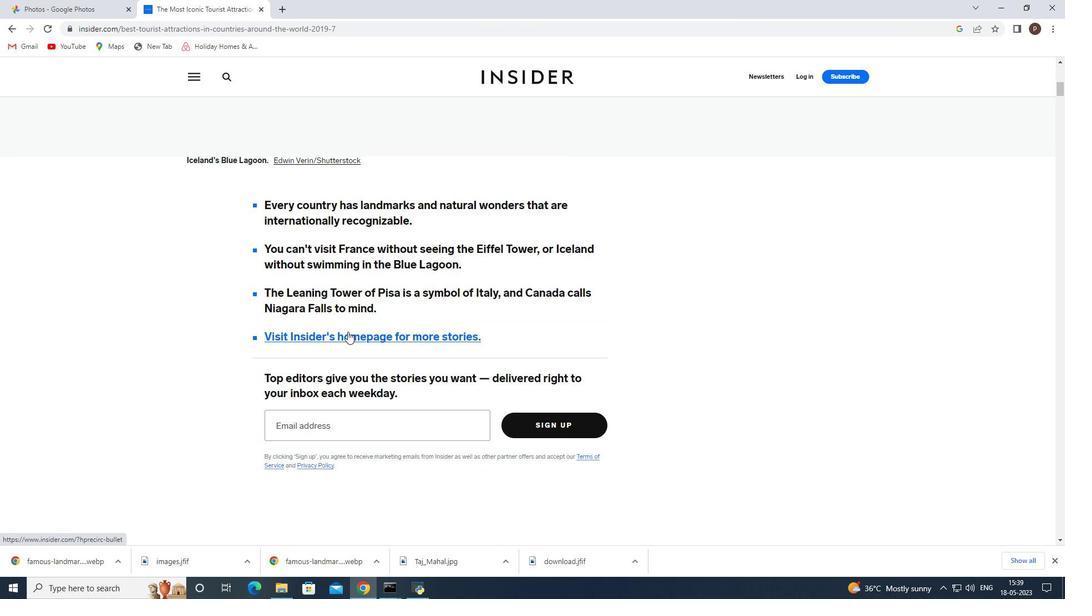 
Action: Mouse scrolled (347, 331) with delta (0, 0)
Screenshot: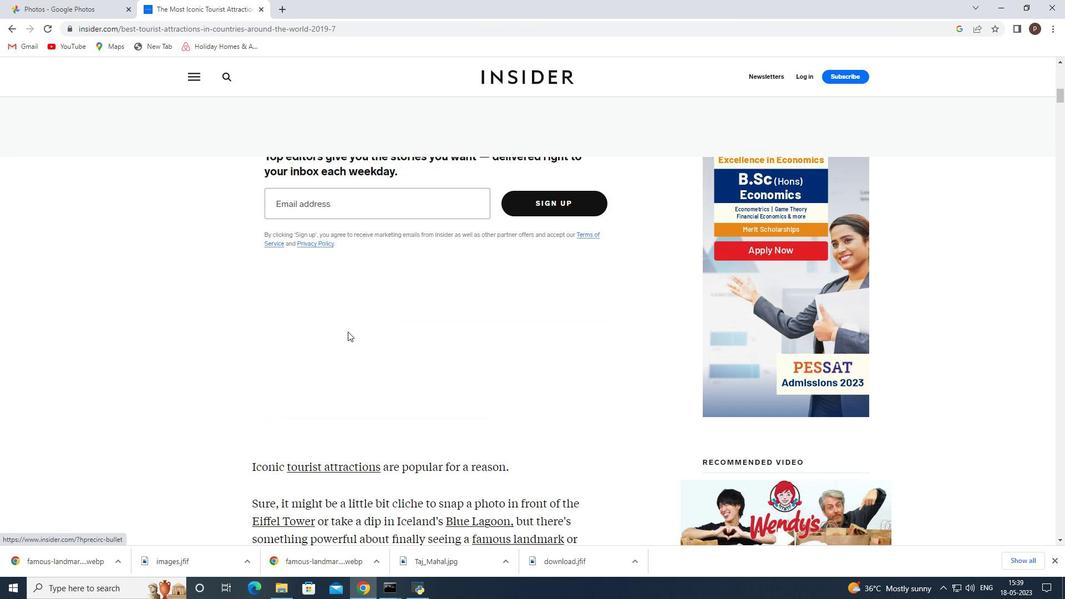 
Action: Mouse scrolled (347, 331) with delta (0, 0)
Screenshot: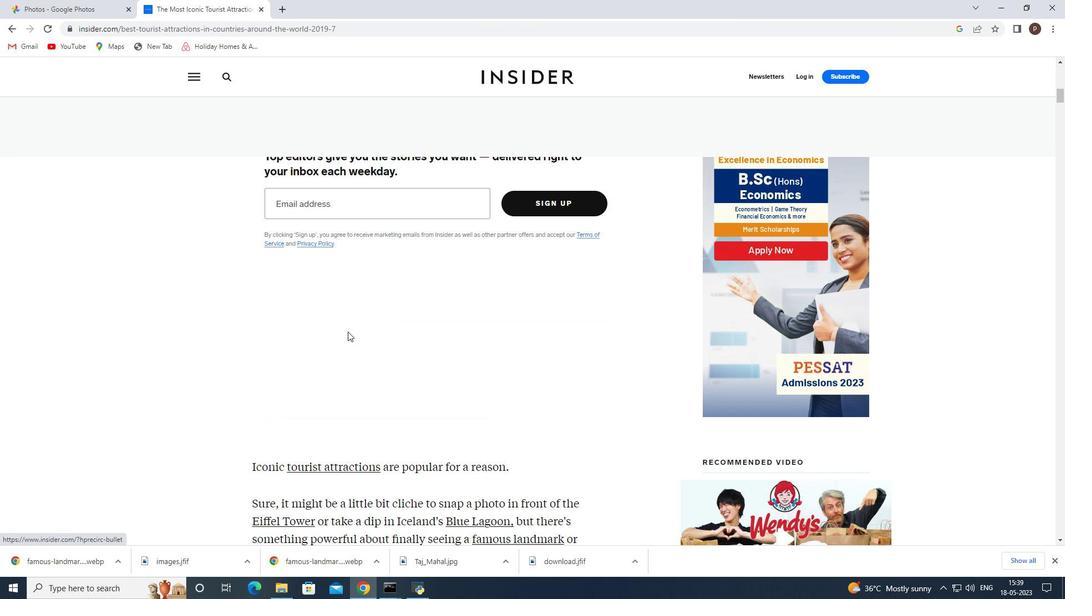 
Action: Mouse scrolled (347, 331) with delta (0, 0)
Screenshot: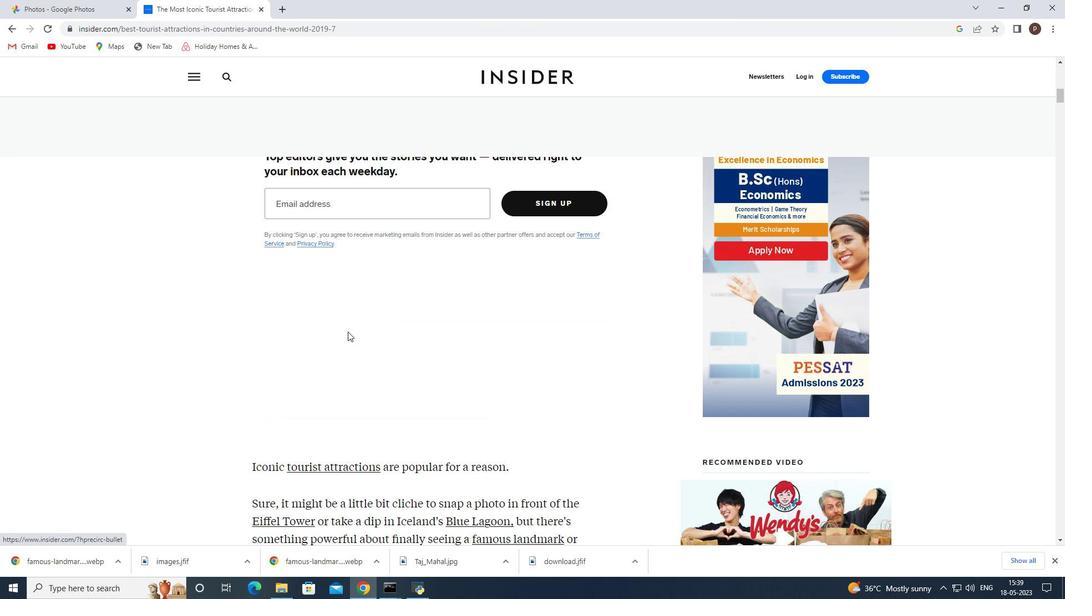 
Action: Mouse scrolled (347, 331) with delta (0, 0)
Screenshot: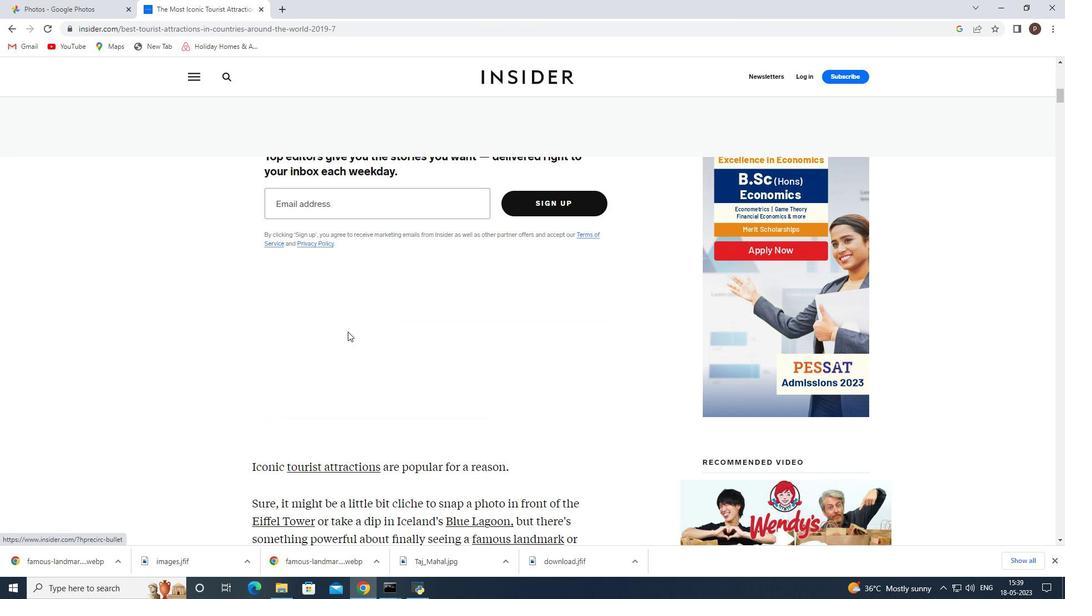 
Action: Mouse scrolled (347, 331) with delta (0, 0)
Screenshot: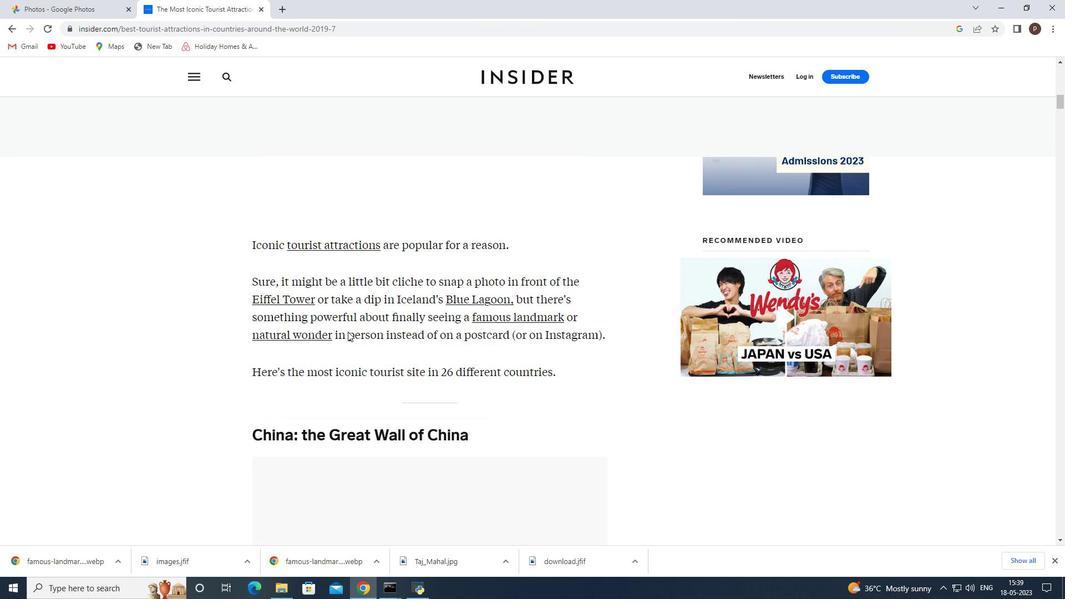 
Action: Mouse scrolled (347, 331) with delta (0, 0)
Screenshot: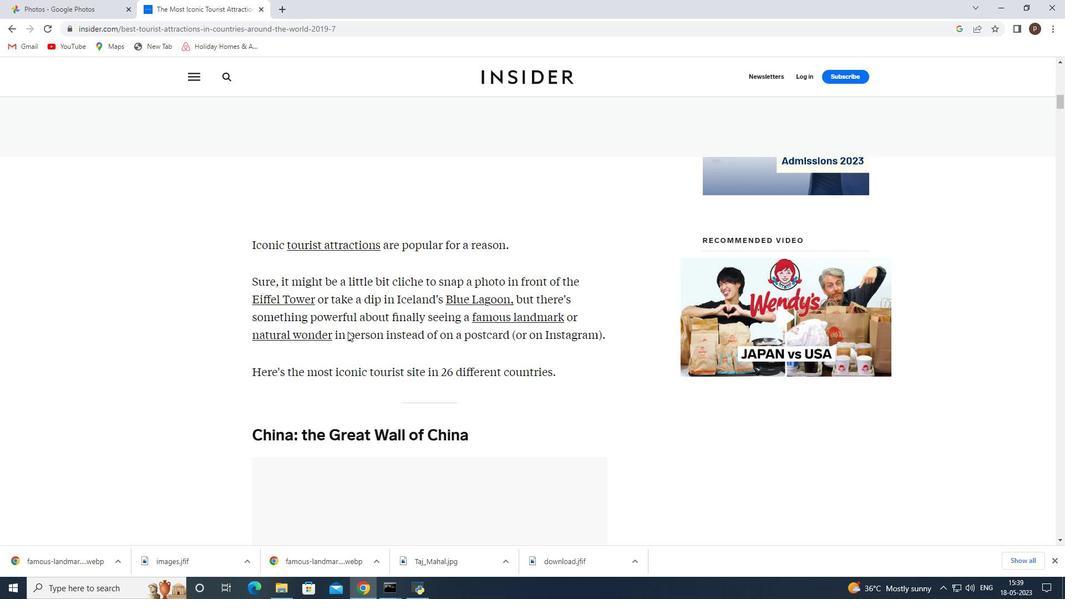 
Action: Mouse scrolled (347, 331) with delta (0, 0)
Screenshot: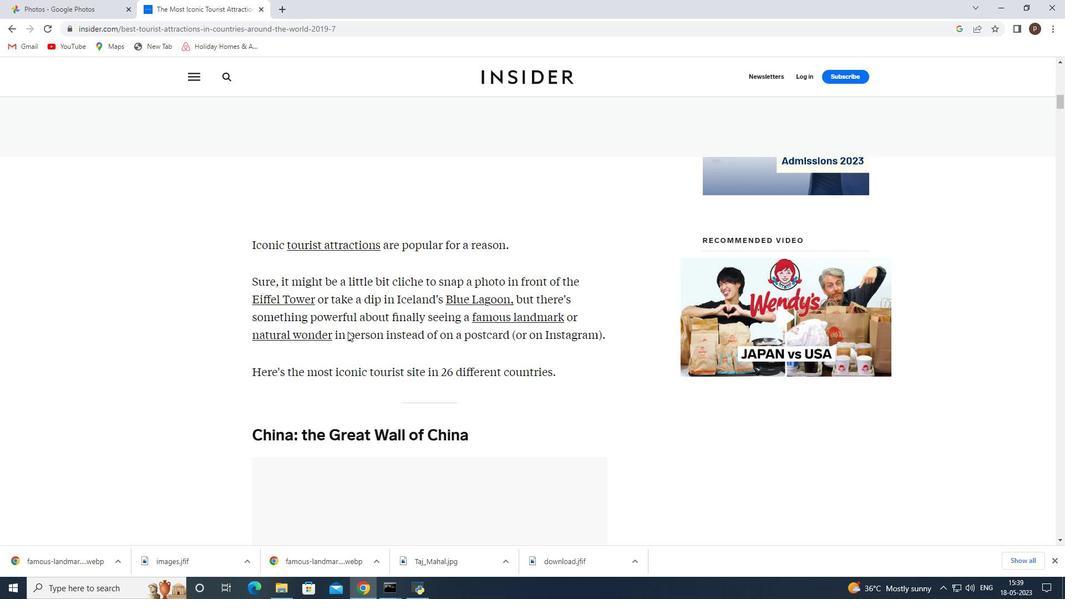 
Action: Mouse scrolled (347, 331) with delta (0, 0)
Screenshot: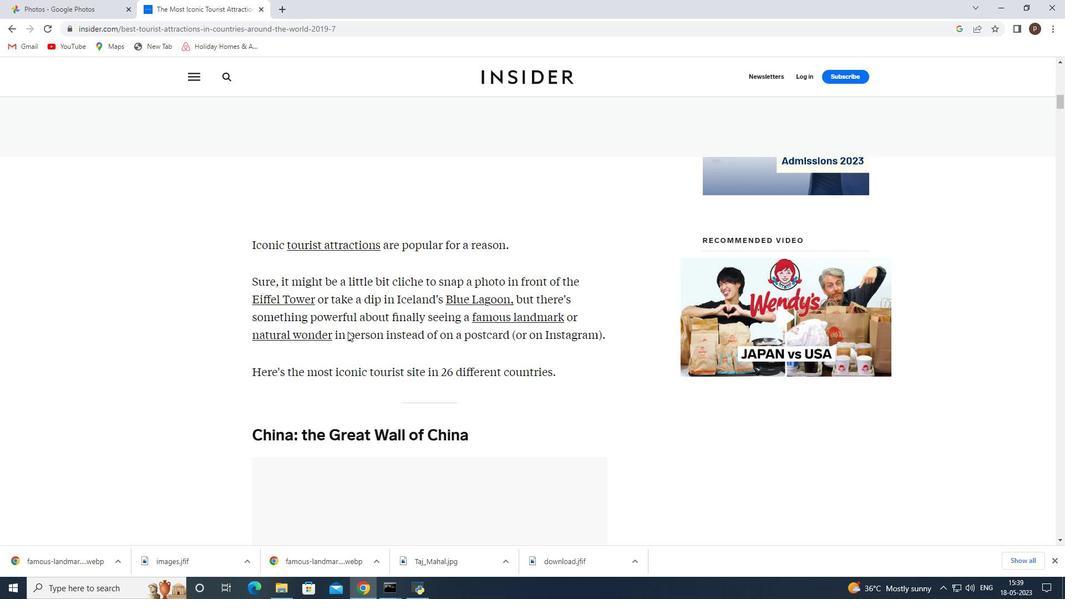 
Action: Mouse scrolled (347, 331) with delta (0, 0)
